 Task: Explore for Airbnb stays in Alaska with a glacier view.
Action: Mouse moved to (561, 87)
Screenshot: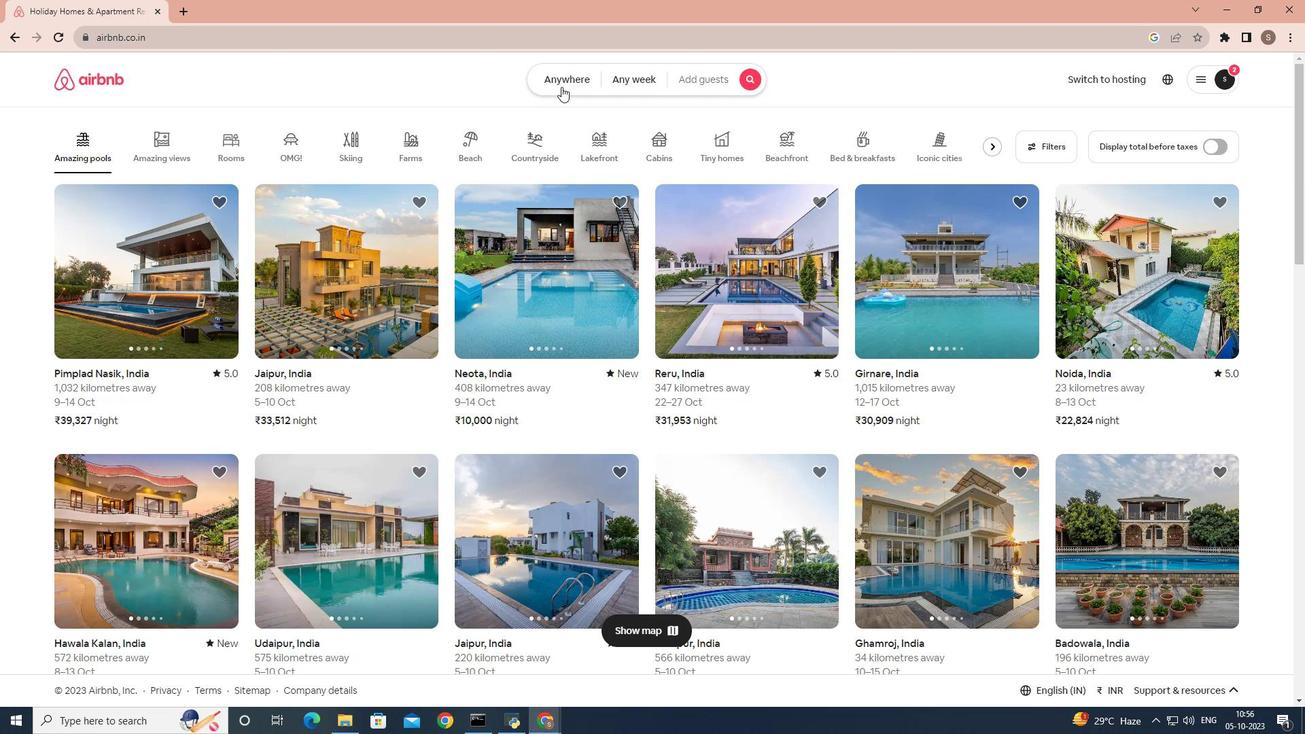
Action: Mouse pressed left at (561, 87)
Screenshot: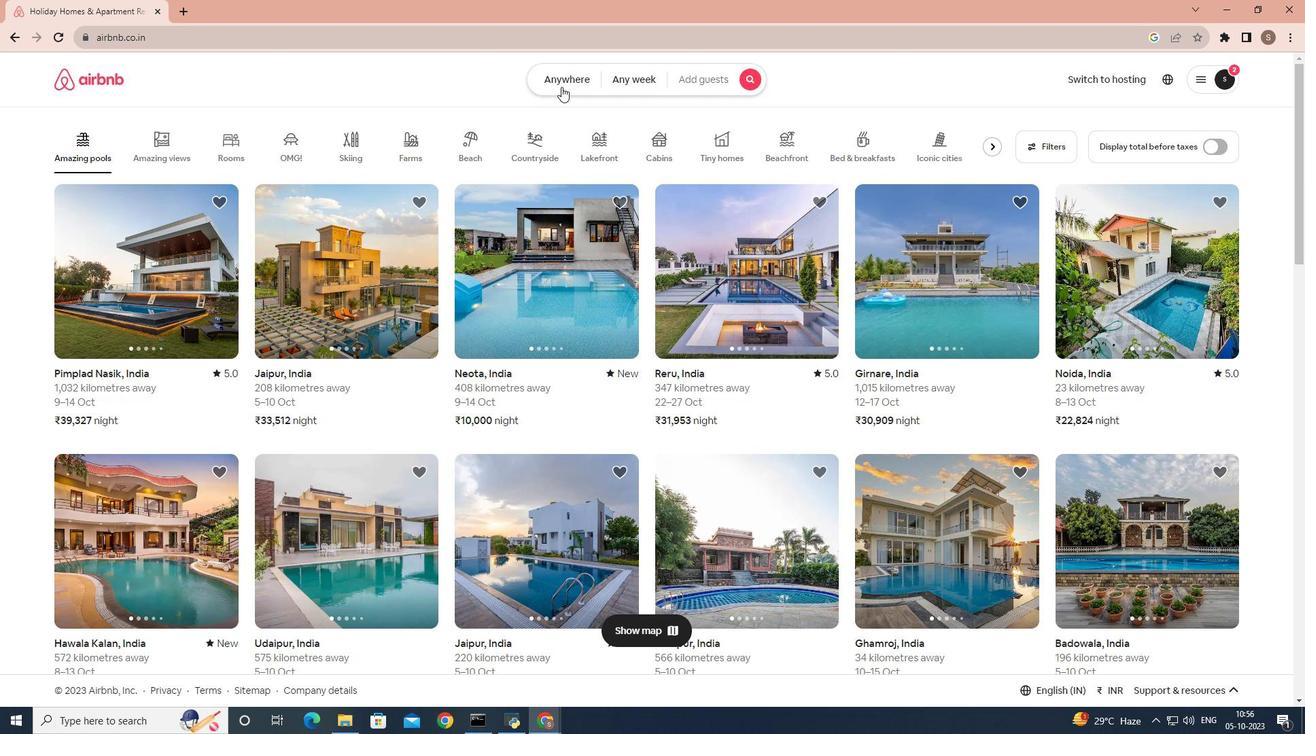 
Action: Mouse moved to (514, 127)
Screenshot: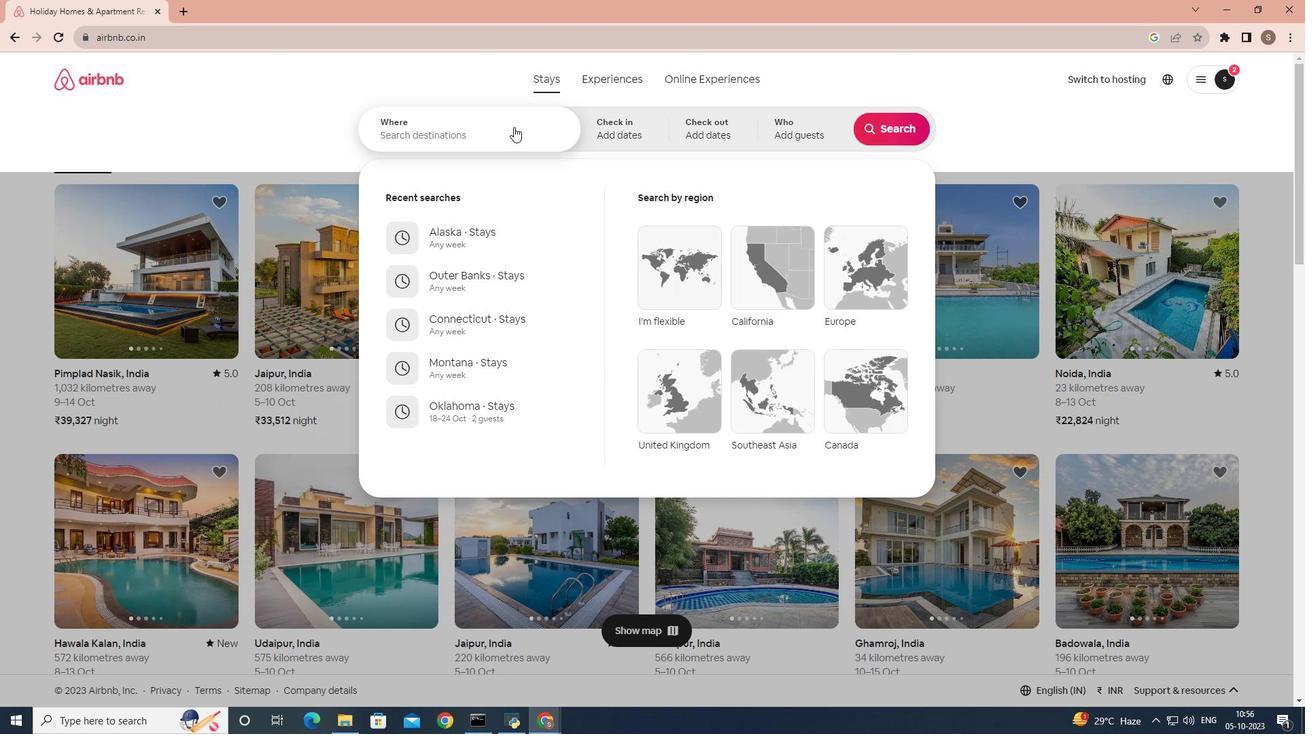 
Action: Mouse pressed left at (514, 127)
Screenshot: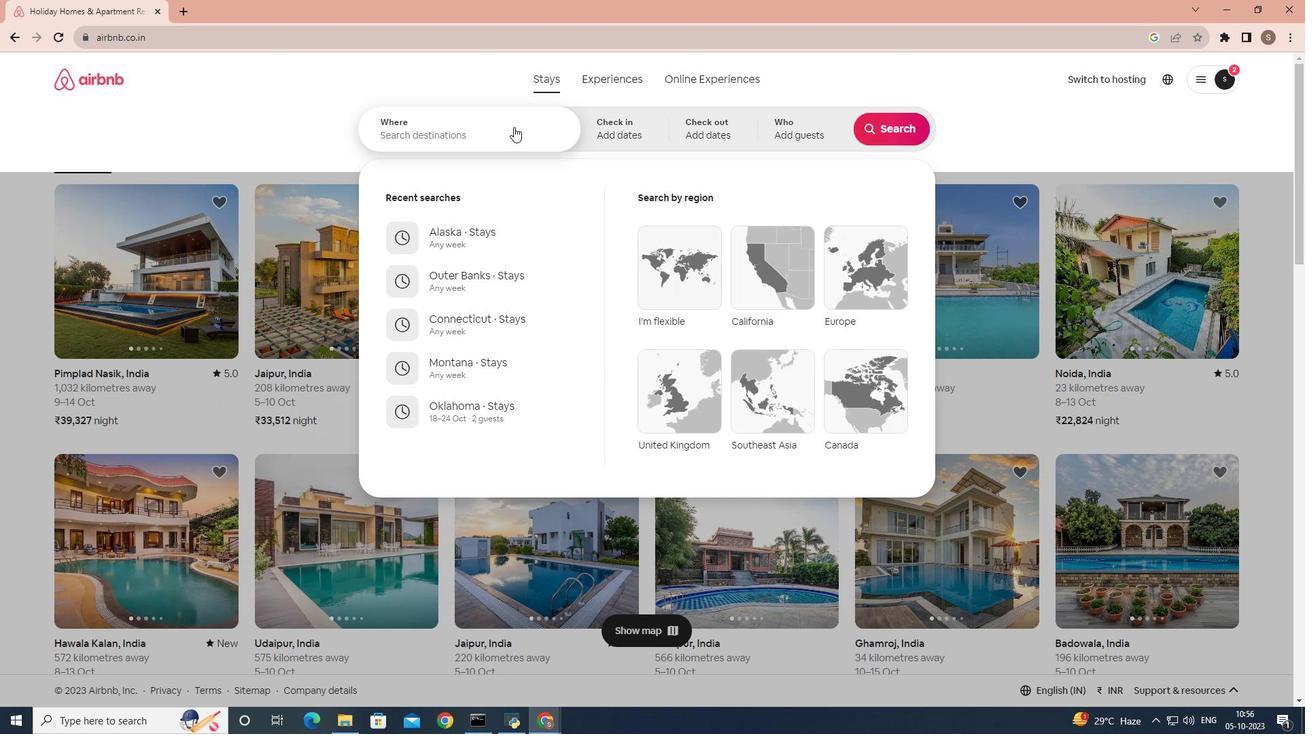 
Action: Key pressed <Key.shift>Alaska
Screenshot: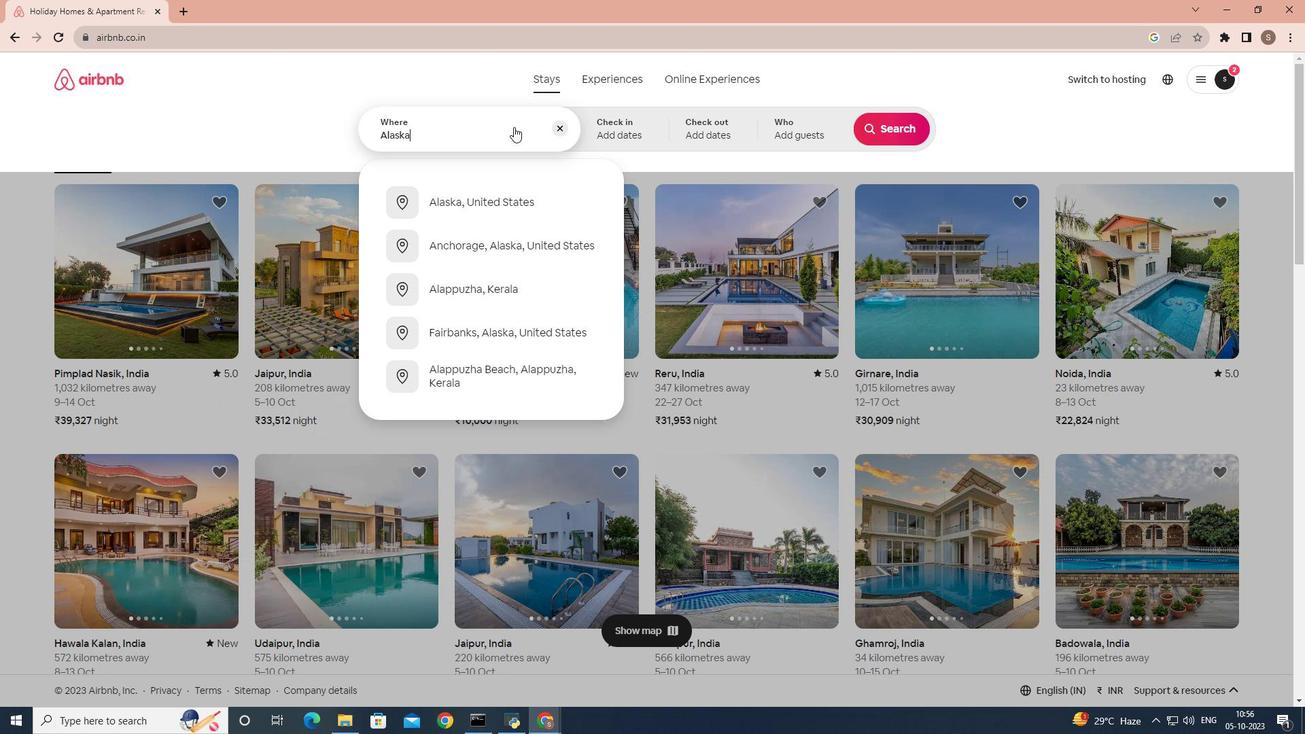 
Action: Mouse moved to (867, 124)
Screenshot: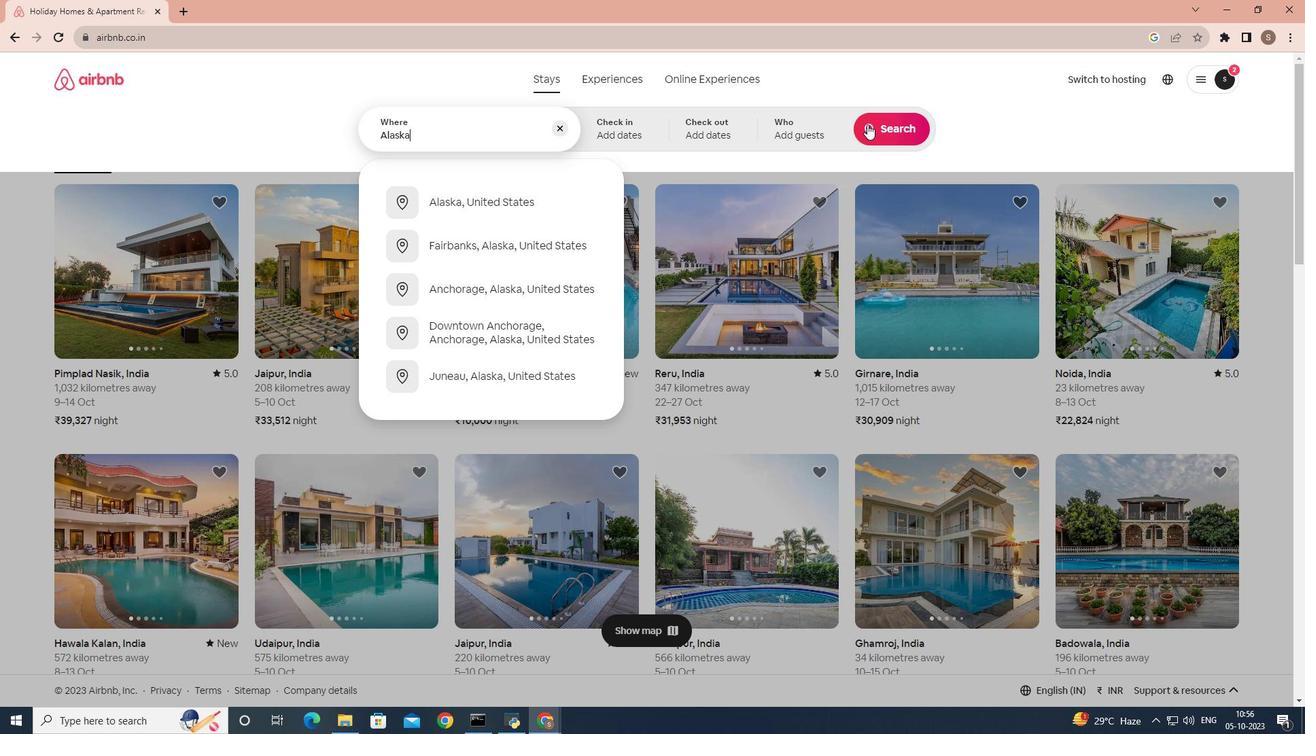 
Action: Mouse pressed left at (867, 124)
Screenshot: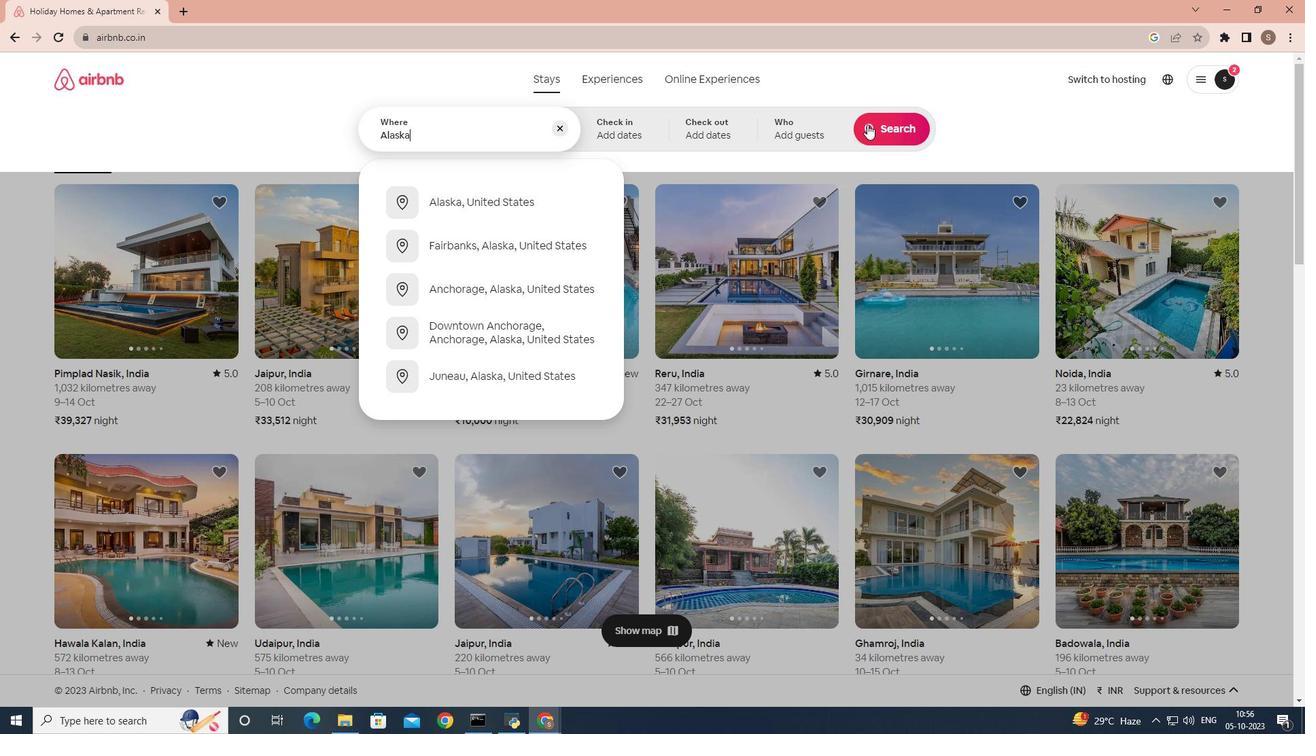 
Action: Mouse moved to (166, 303)
Screenshot: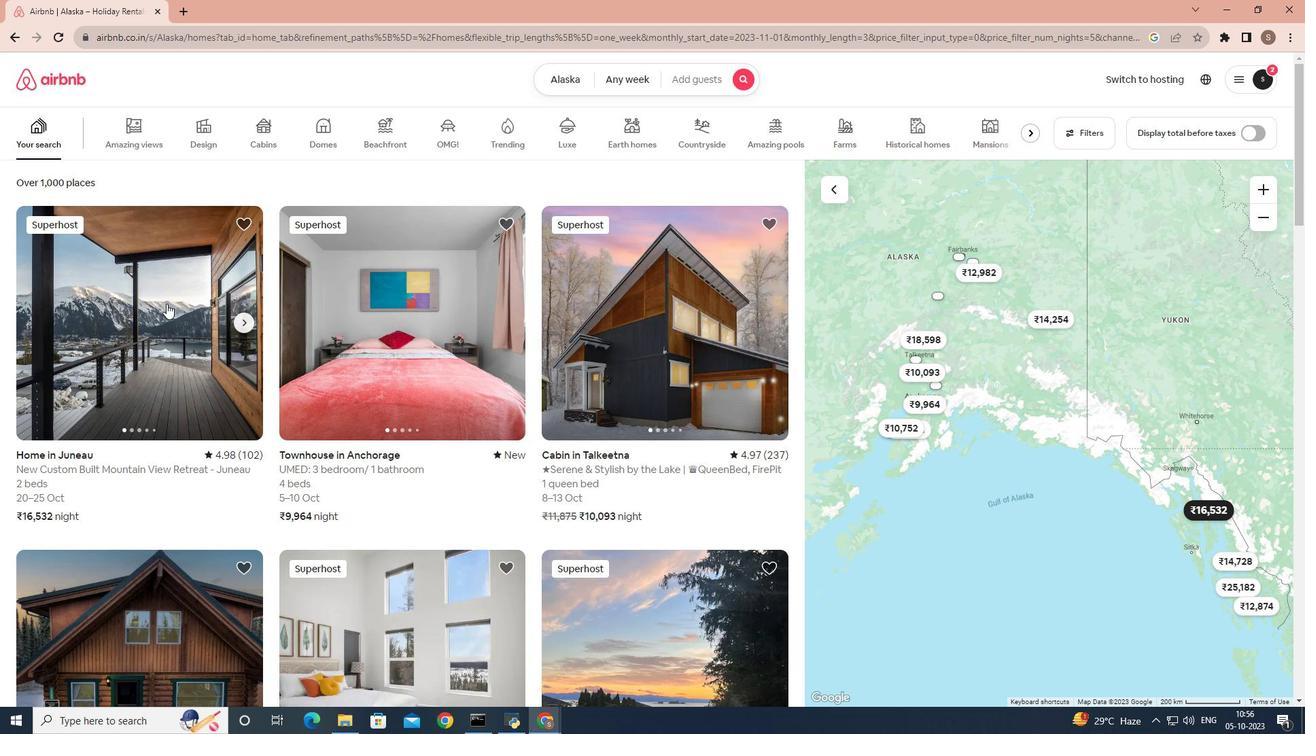 
Action: Mouse pressed left at (166, 303)
Screenshot: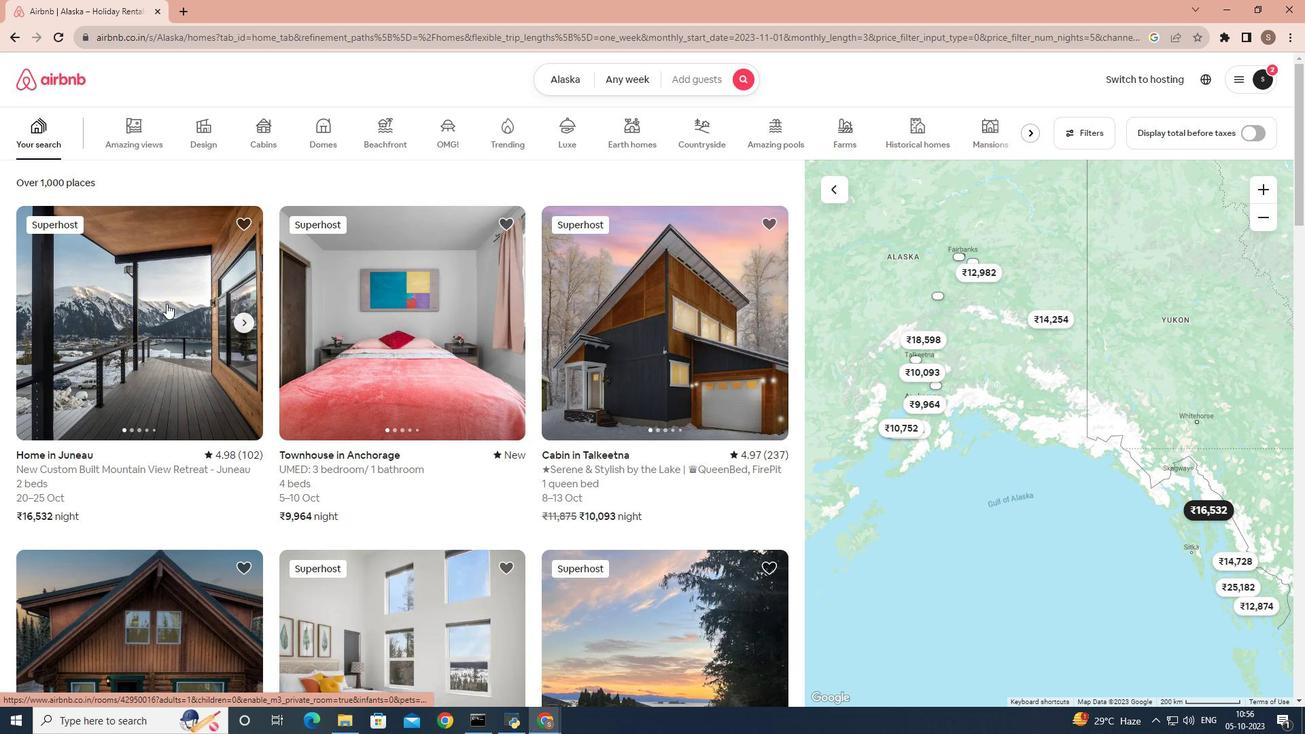 
Action: Mouse moved to (969, 491)
Screenshot: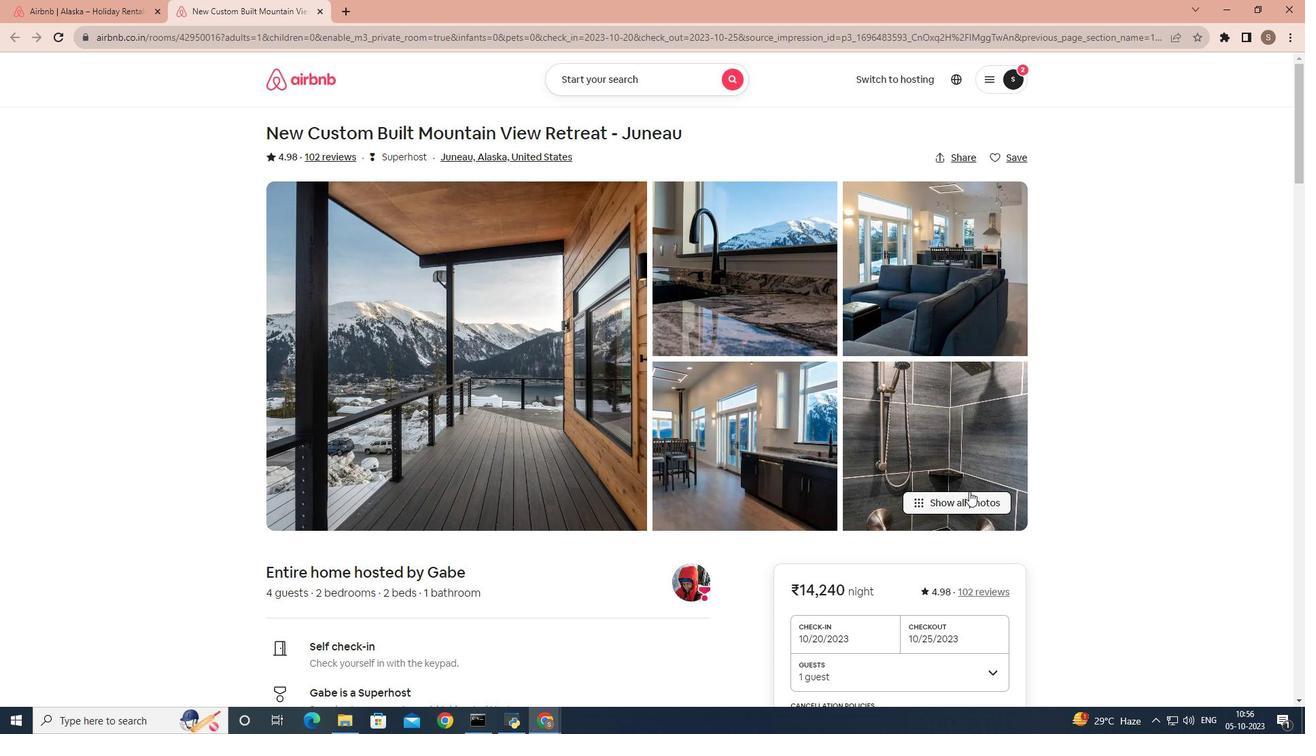 
Action: Mouse pressed left at (969, 491)
Screenshot: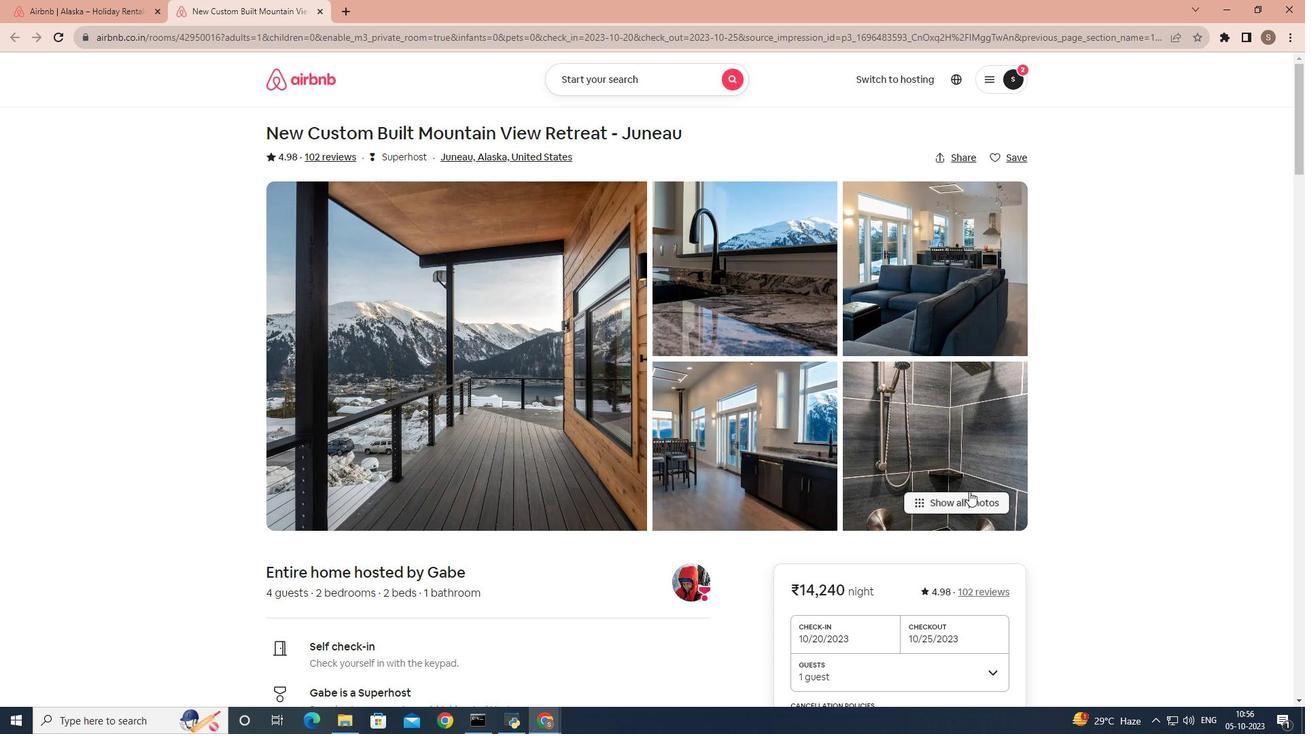
Action: Mouse moved to (1074, 444)
Screenshot: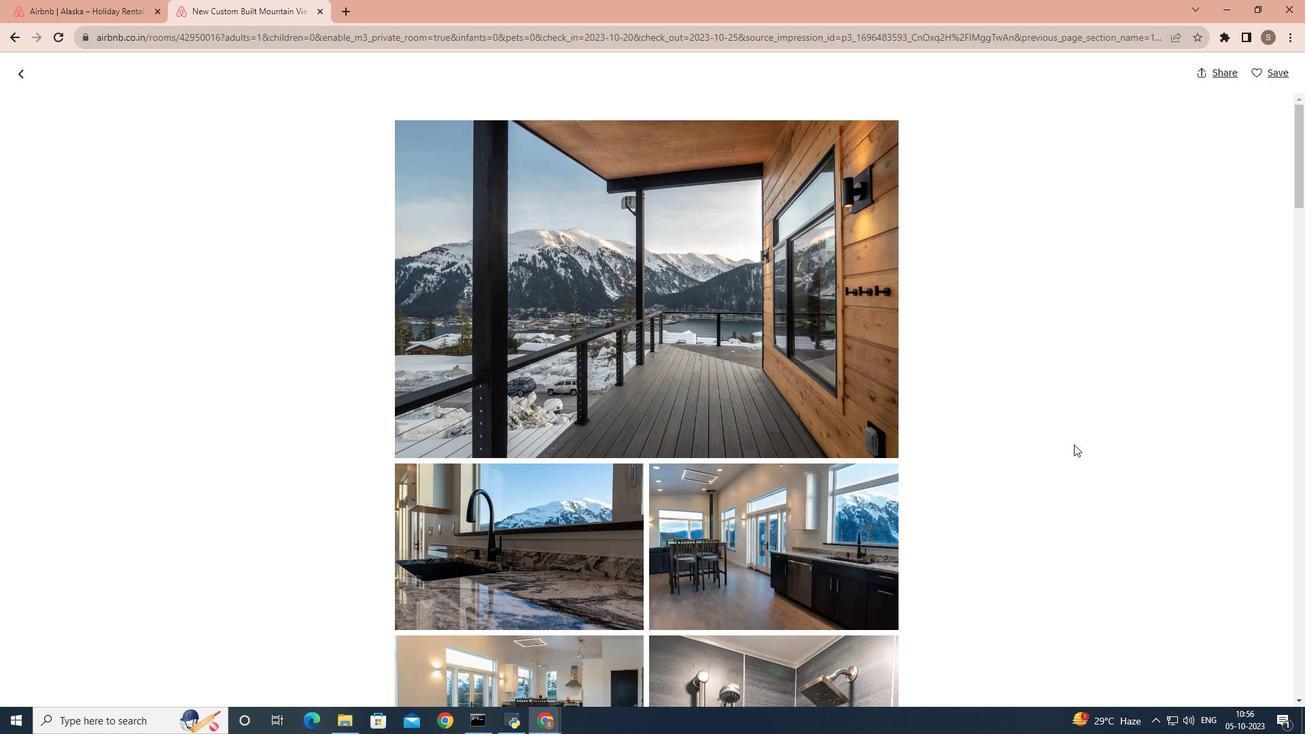 
Action: Mouse scrolled (1074, 444) with delta (0, 0)
Screenshot: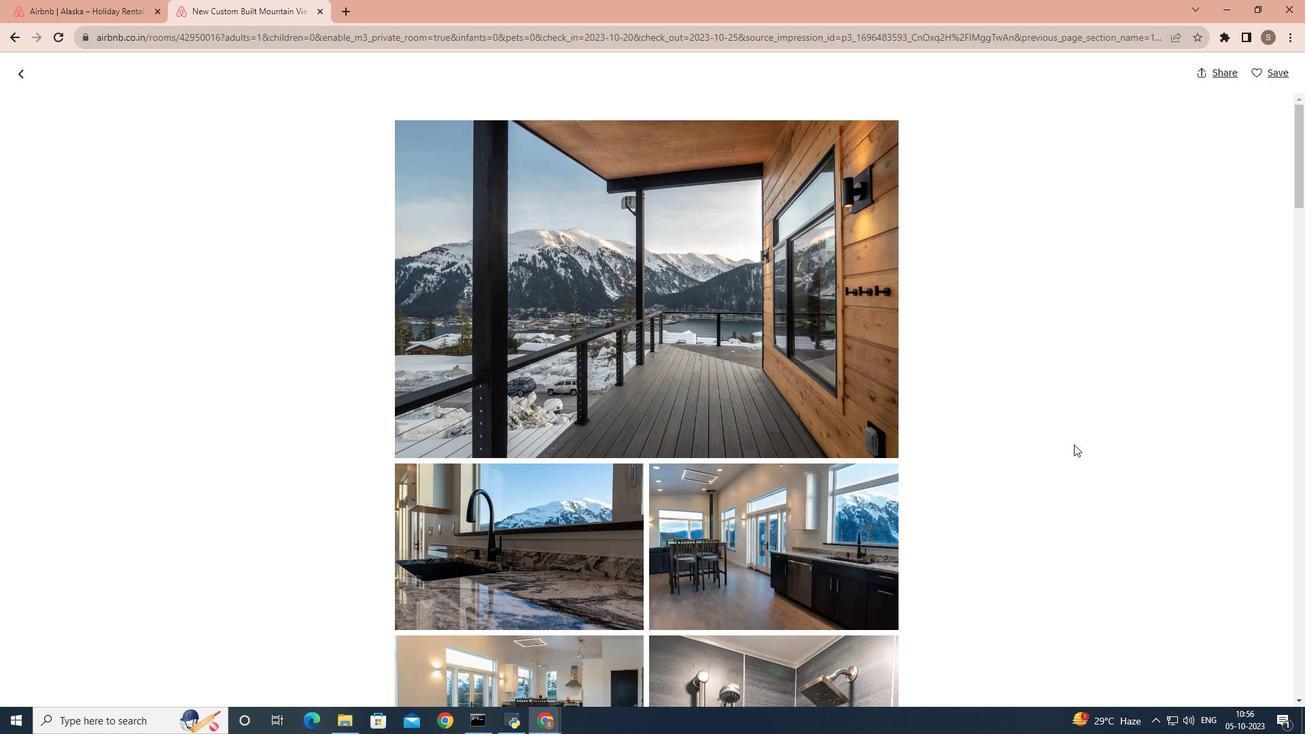 
Action: Mouse moved to (1073, 444)
Screenshot: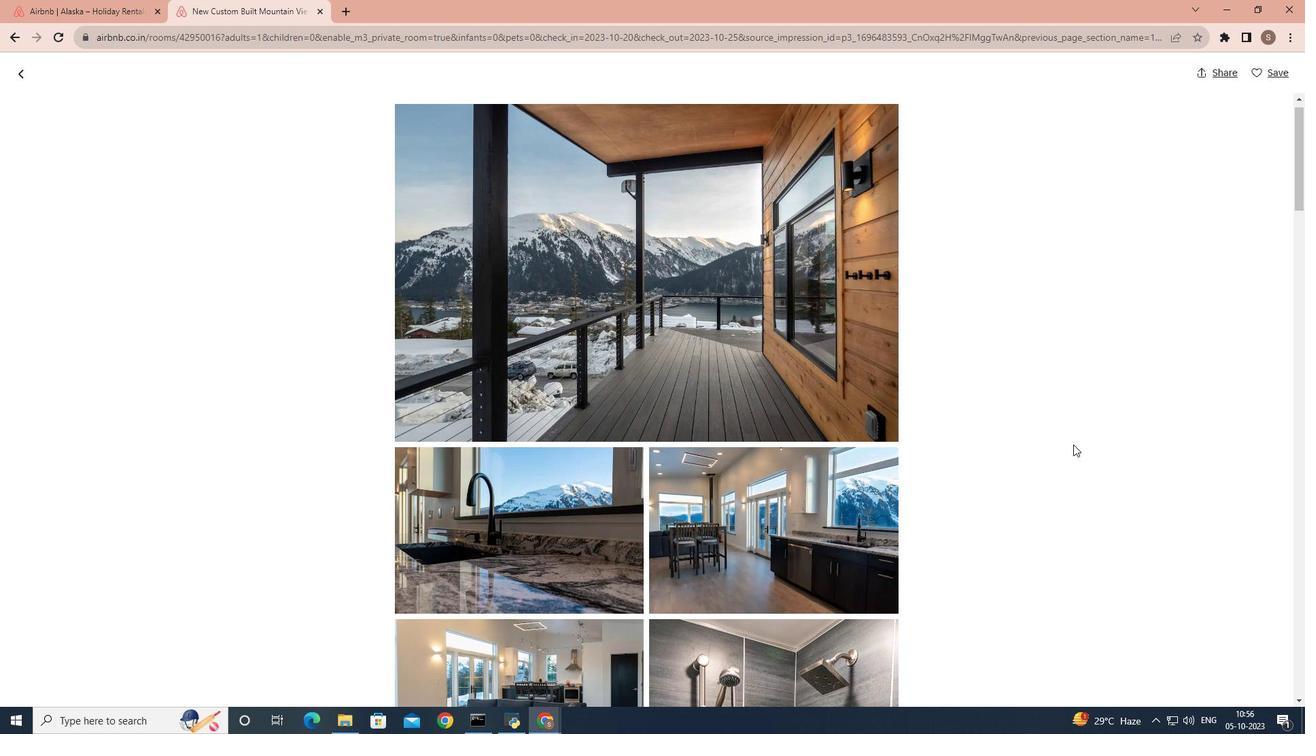 
Action: Mouse scrolled (1073, 444) with delta (0, 0)
Screenshot: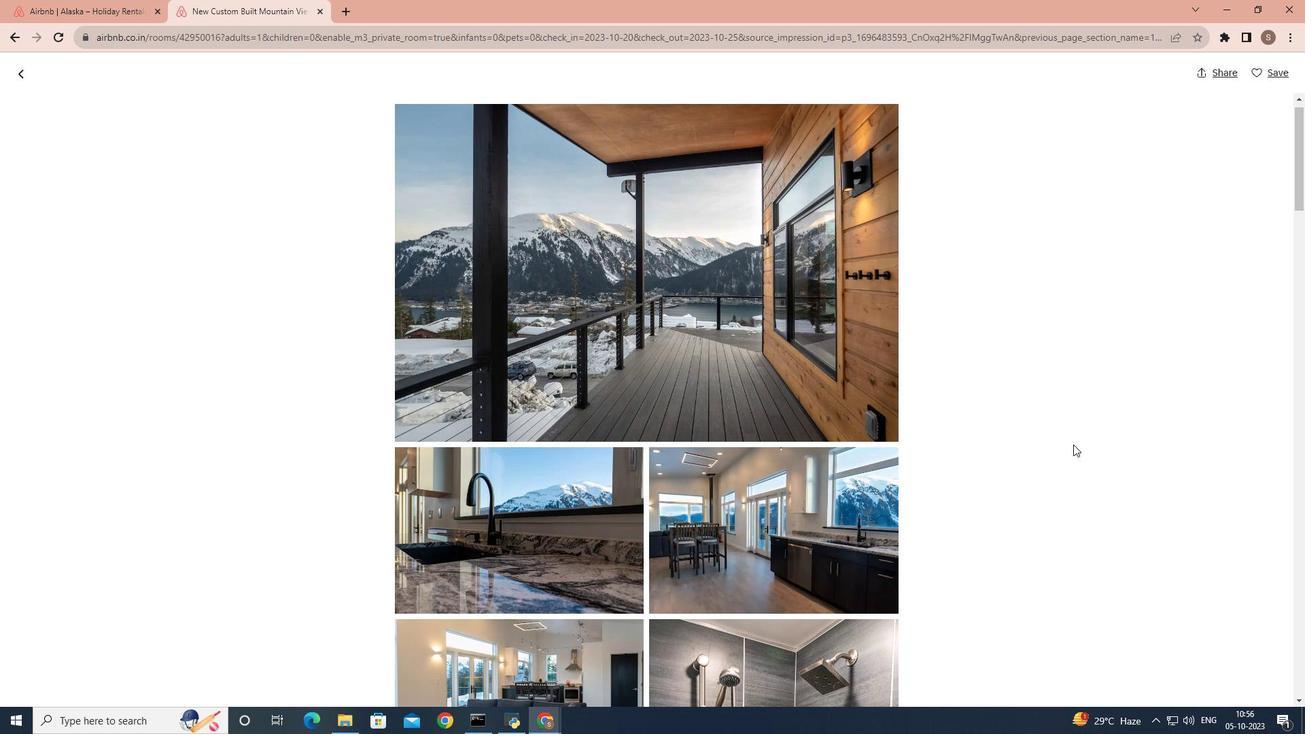 
Action: Mouse scrolled (1073, 444) with delta (0, 0)
Screenshot: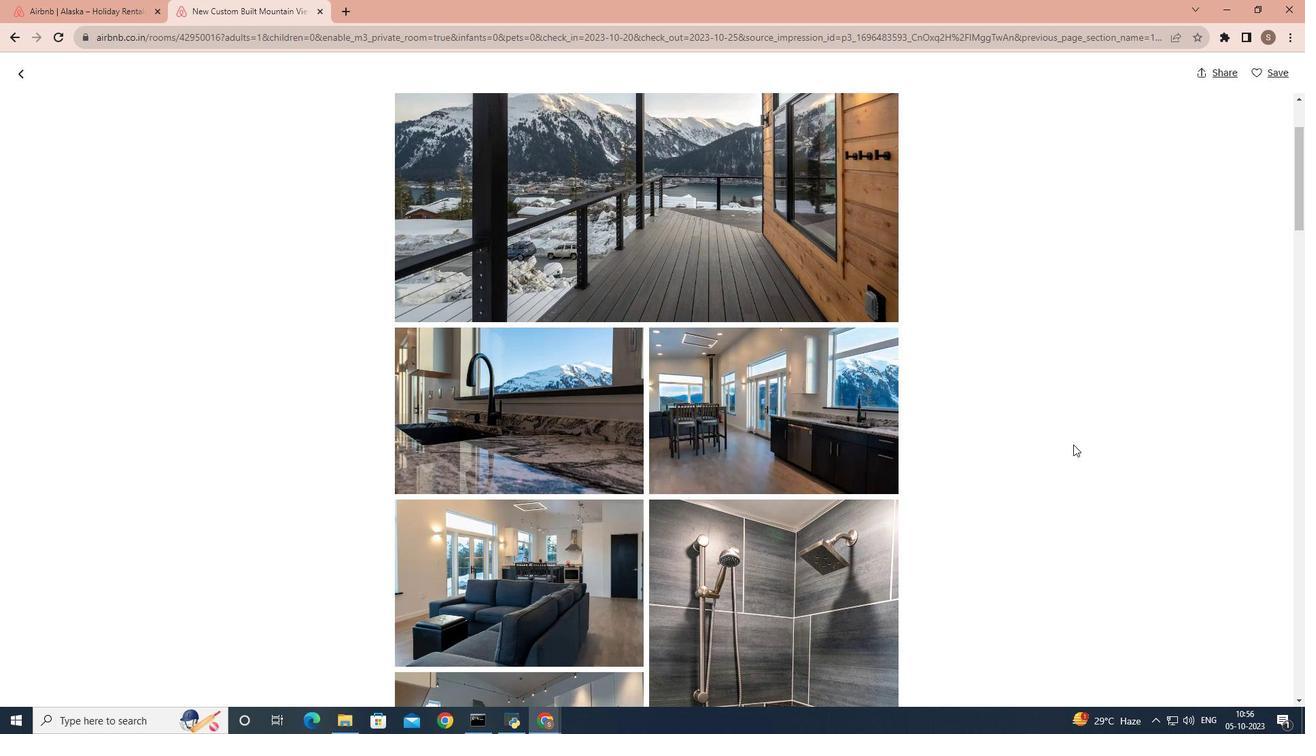 
Action: Mouse scrolled (1073, 444) with delta (0, 0)
Screenshot: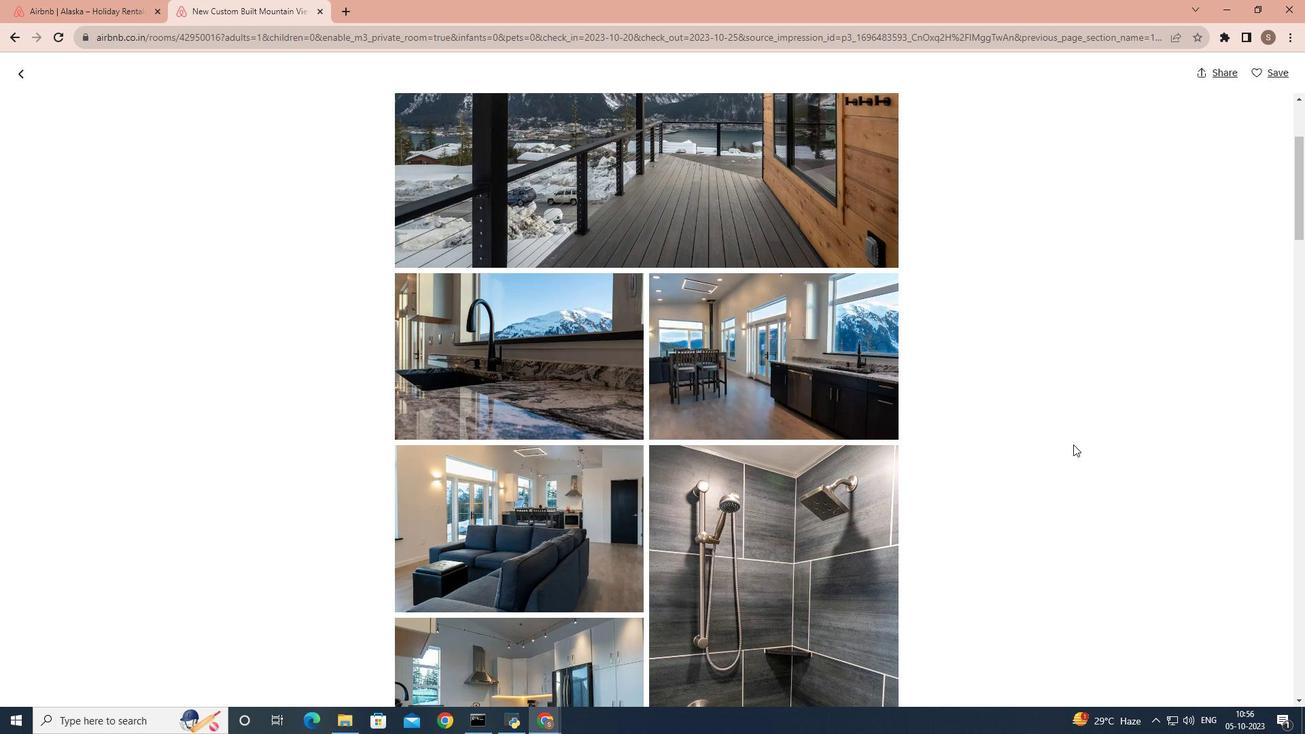 
Action: Mouse scrolled (1073, 444) with delta (0, 0)
Screenshot: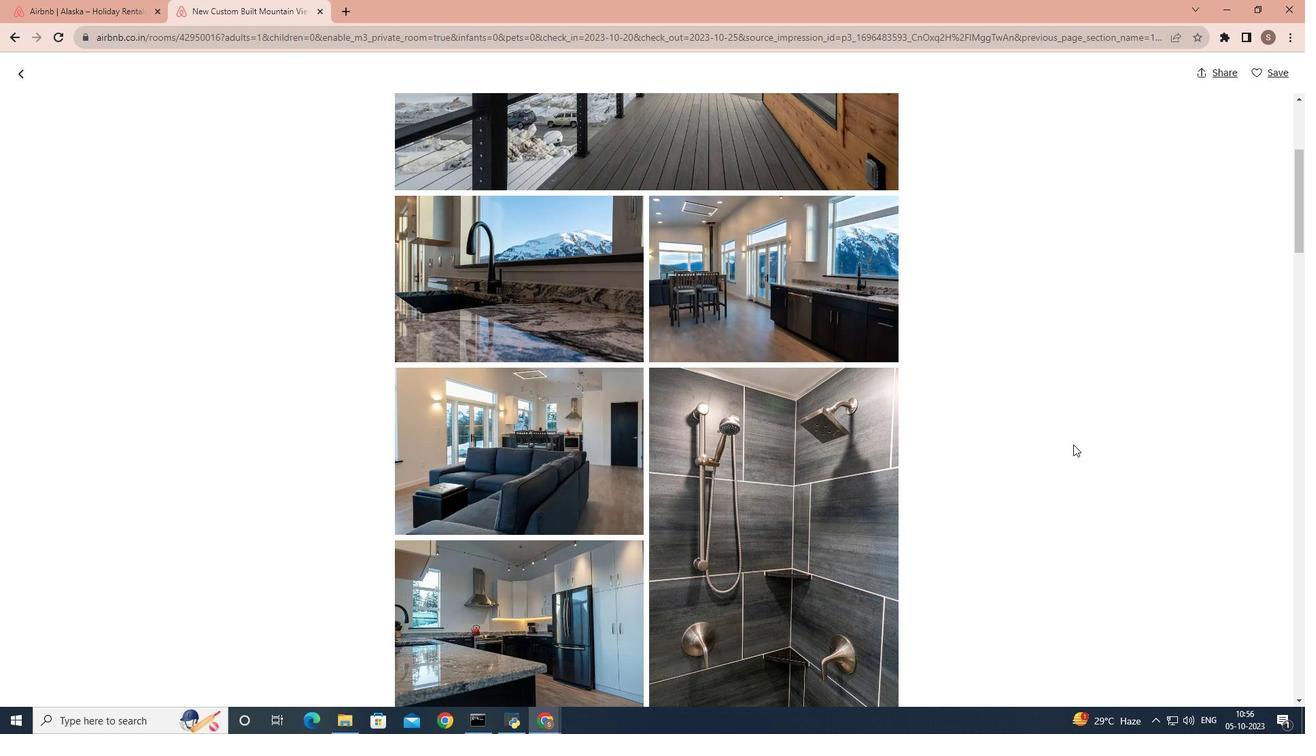 
Action: Mouse scrolled (1073, 444) with delta (0, 0)
Screenshot: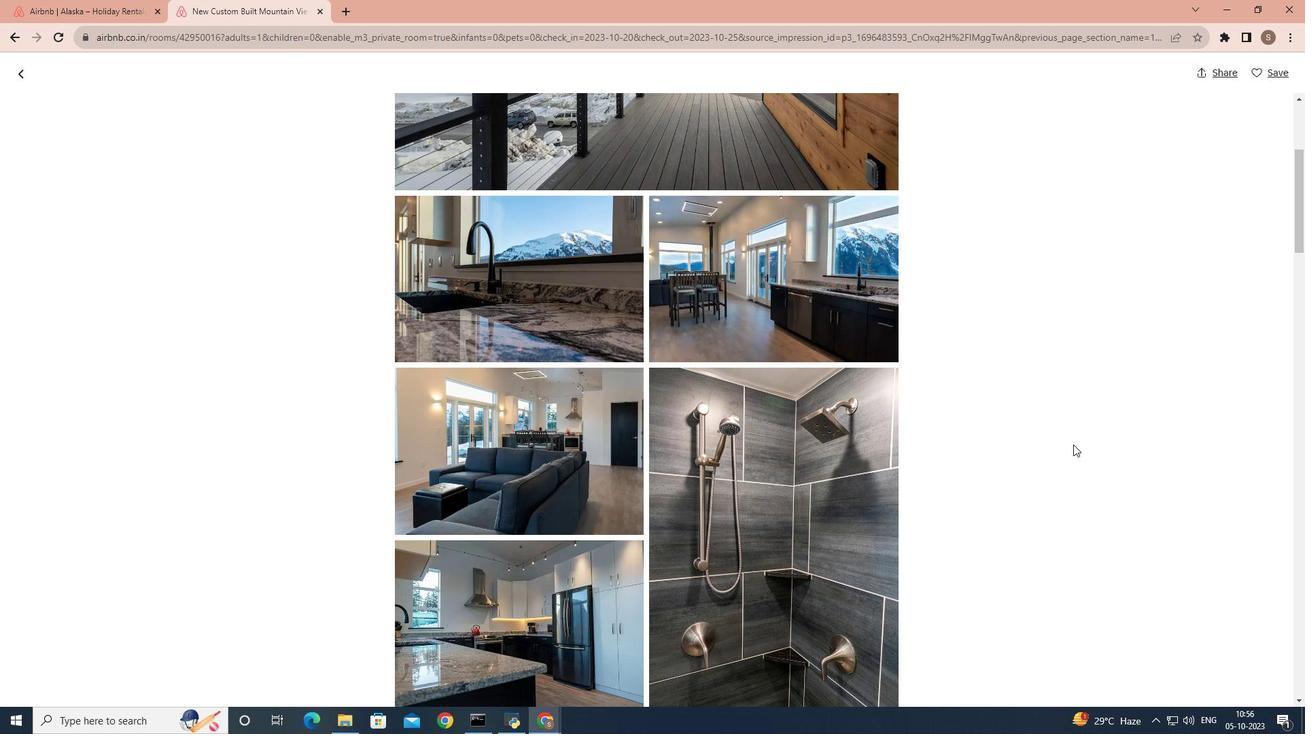 
Action: Mouse scrolled (1073, 444) with delta (0, 0)
Screenshot: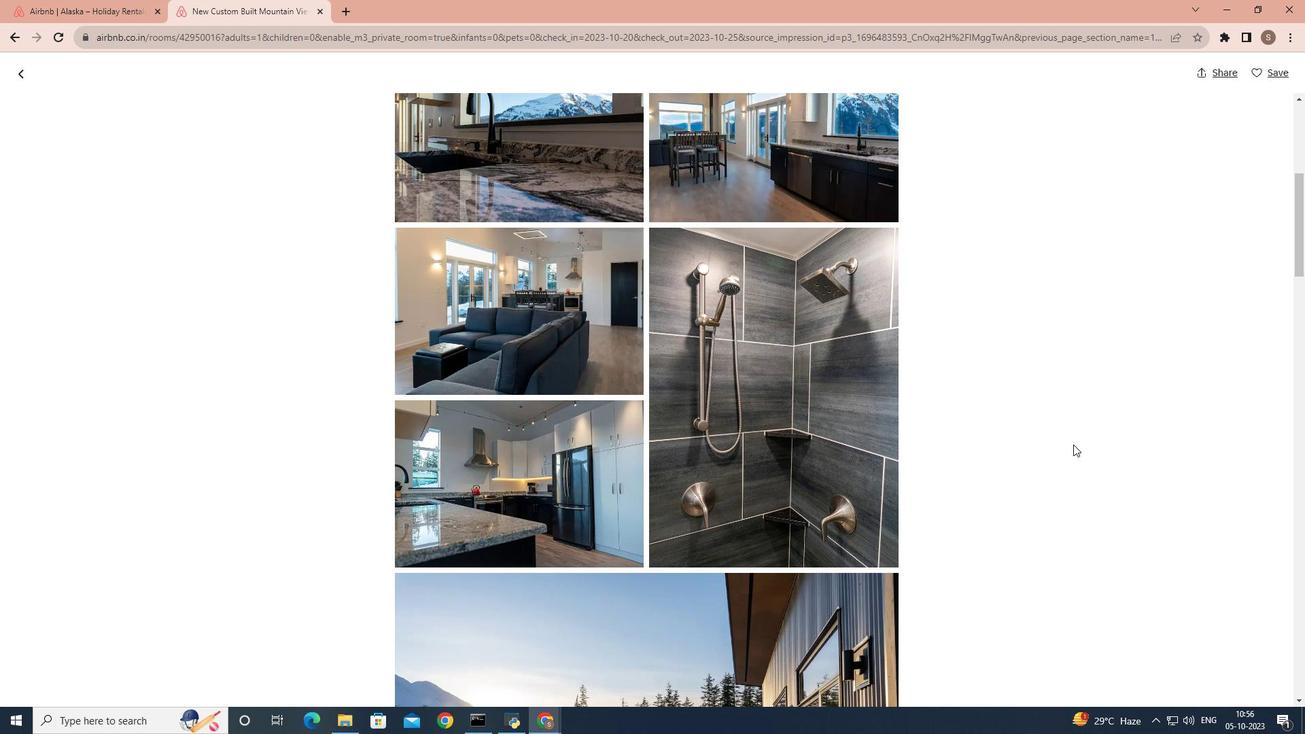 
Action: Mouse scrolled (1073, 444) with delta (0, 0)
Screenshot: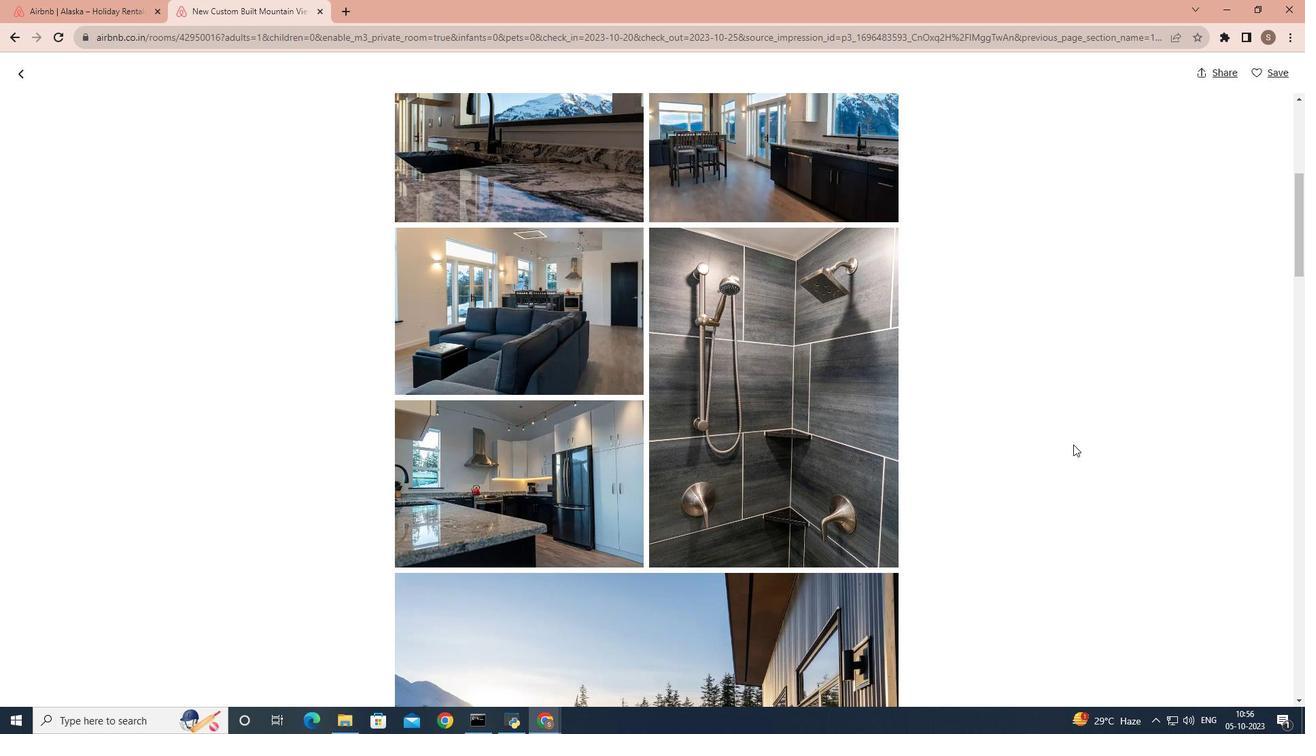 
Action: Mouse scrolled (1073, 444) with delta (0, 0)
Screenshot: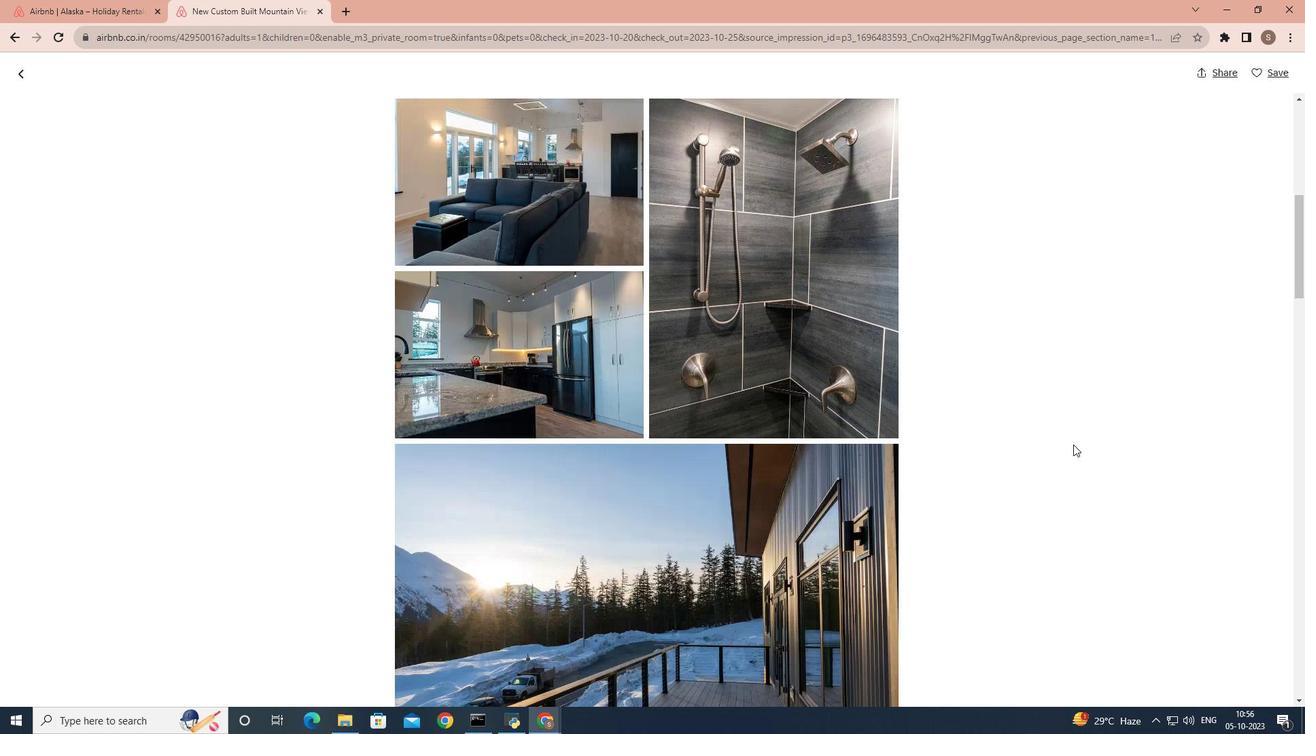 
Action: Mouse scrolled (1073, 444) with delta (0, 0)
Screenshot: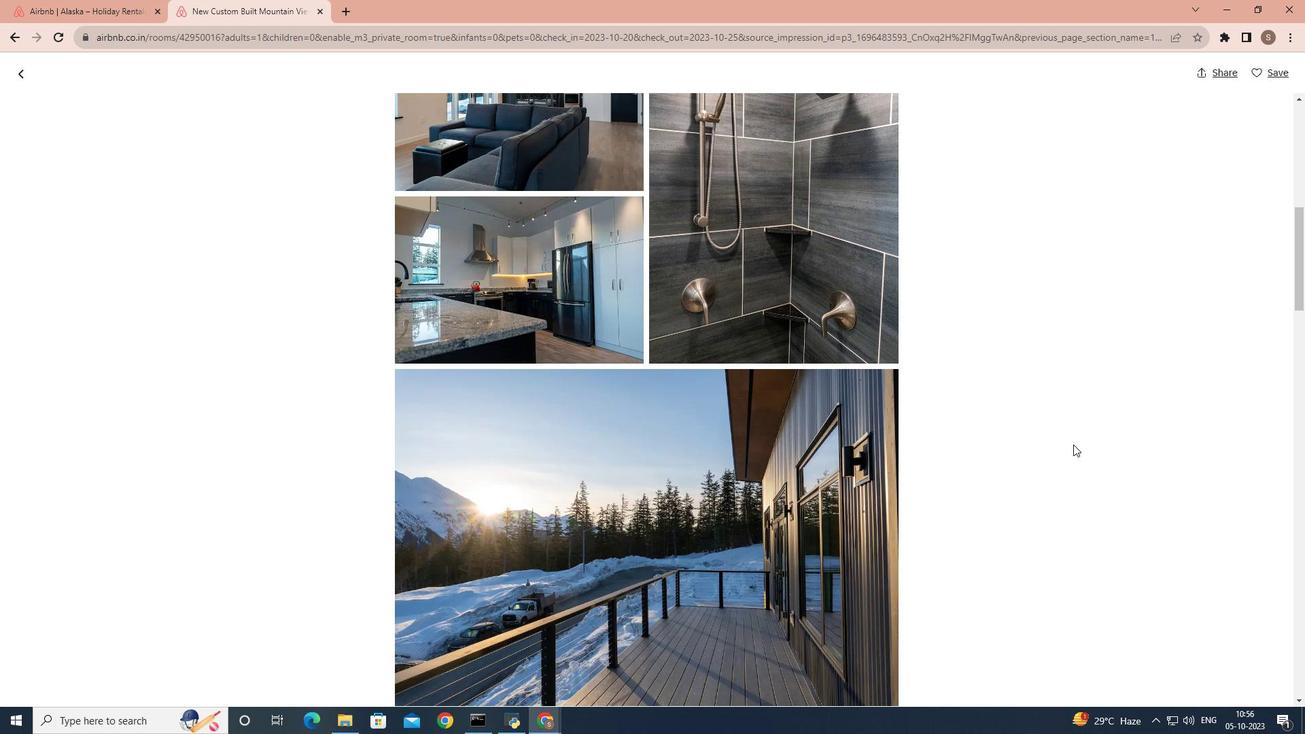 
Action: Mouse scrolled (1073, 444) with delta (0, 0)
Screenshot: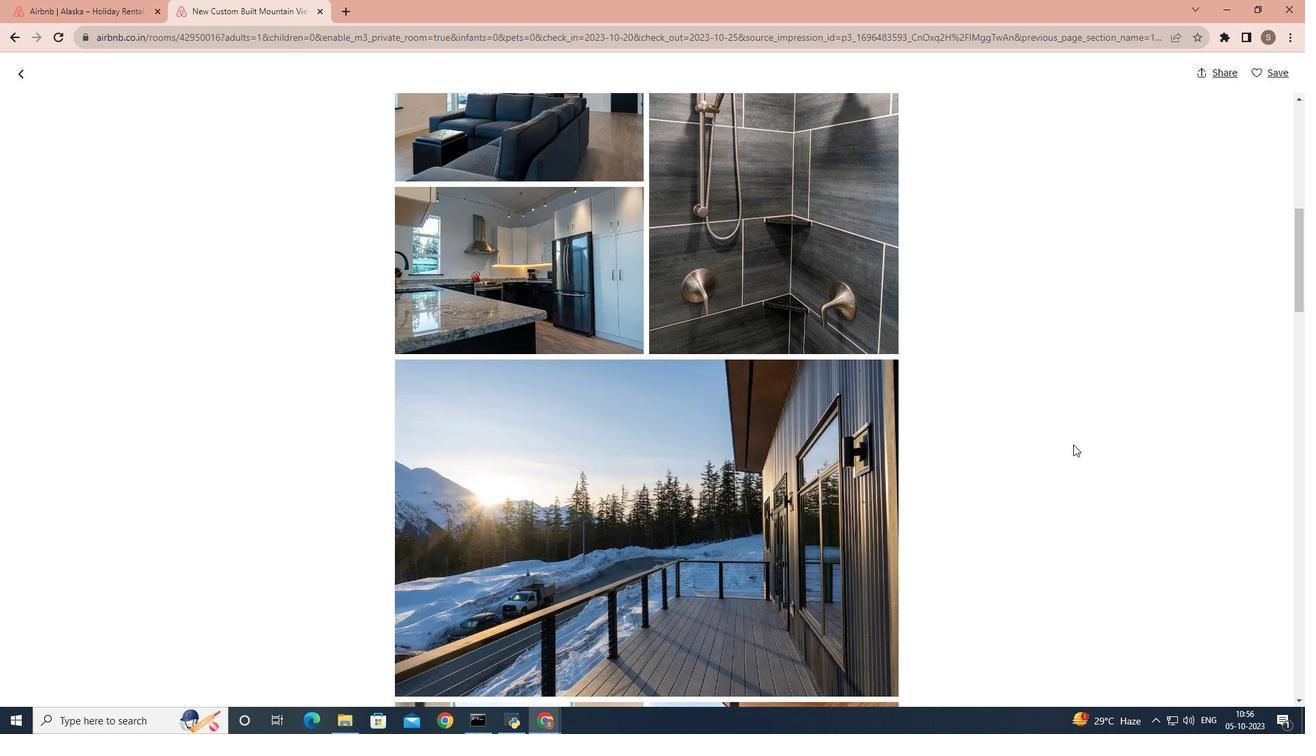 
Action: Mouse scrolled (1073, 444) with delta (0, 0)
Screenshot: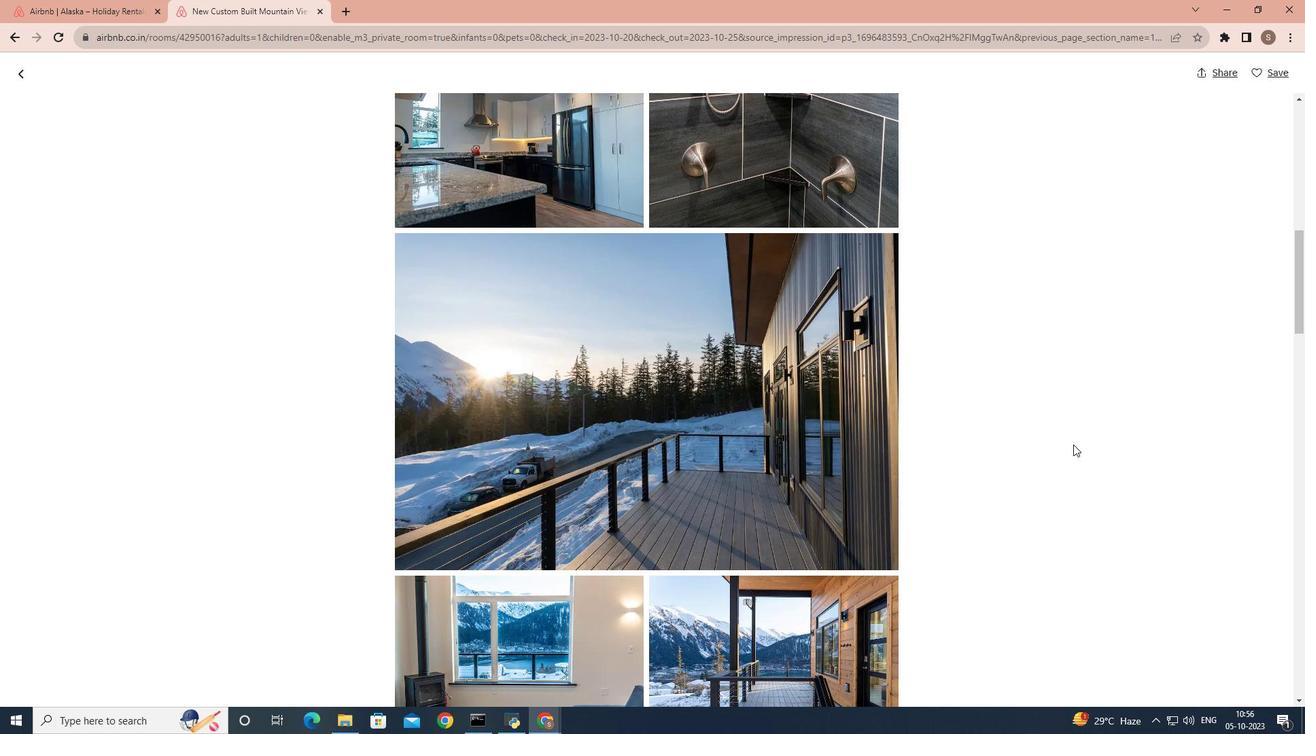 
Action: Mouse scrolled (1073, 444) with delta (0, 0)
Screenshot: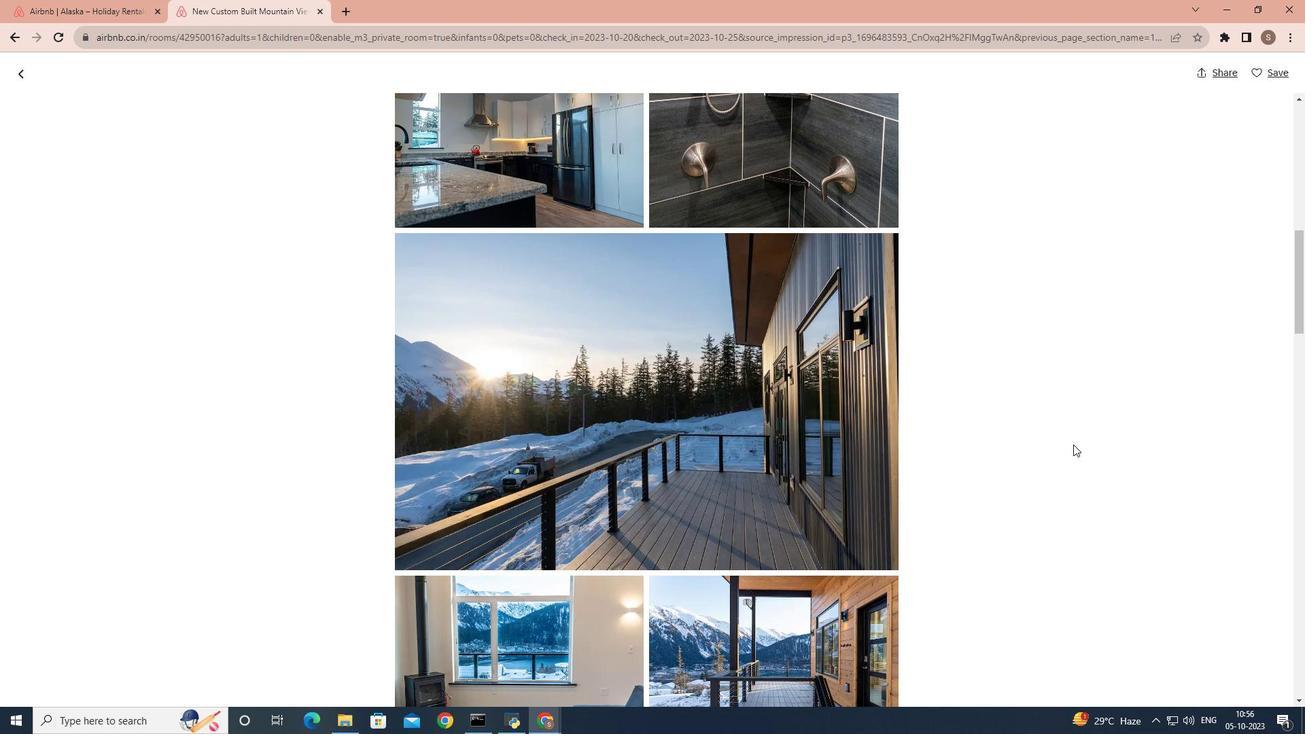 
Action: Mouse scrolled (1073, 444) with delta (0, 0)
Screenshot: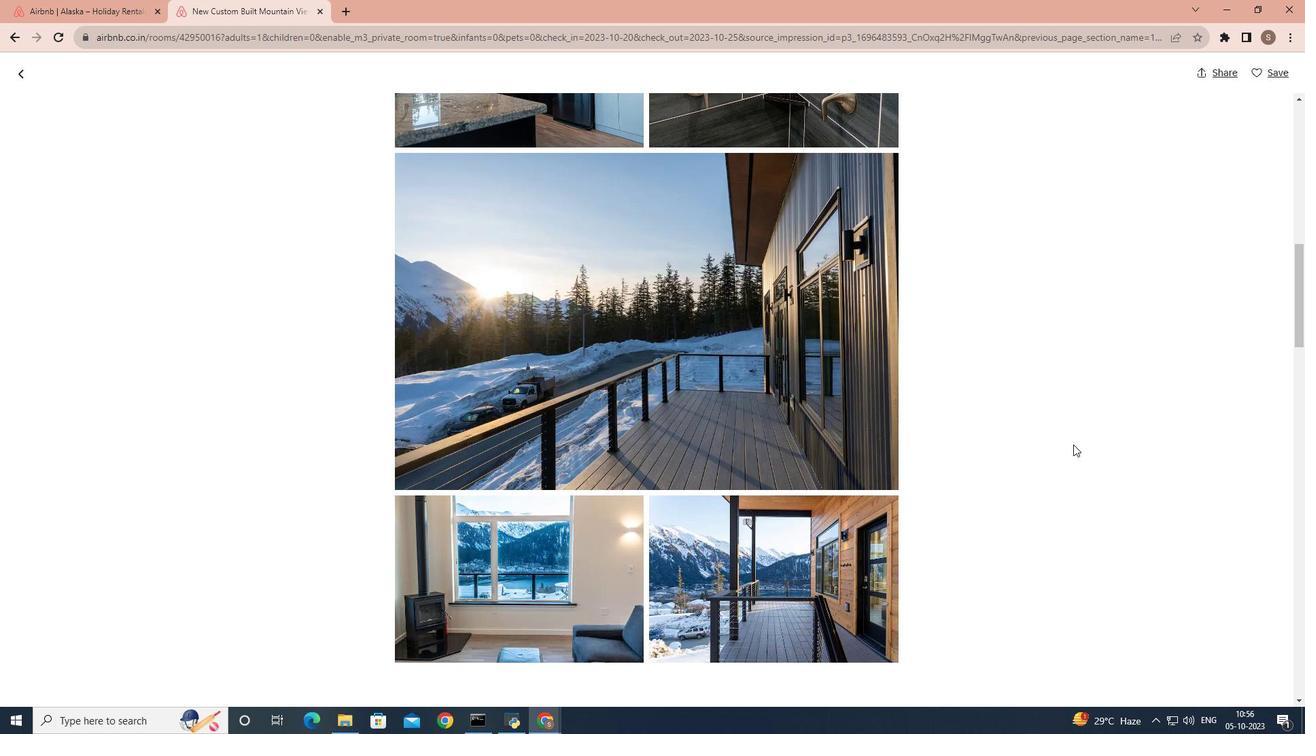 
Action: Mouse scrolled (1073, 444) with delta (0, 0)
Screenshot: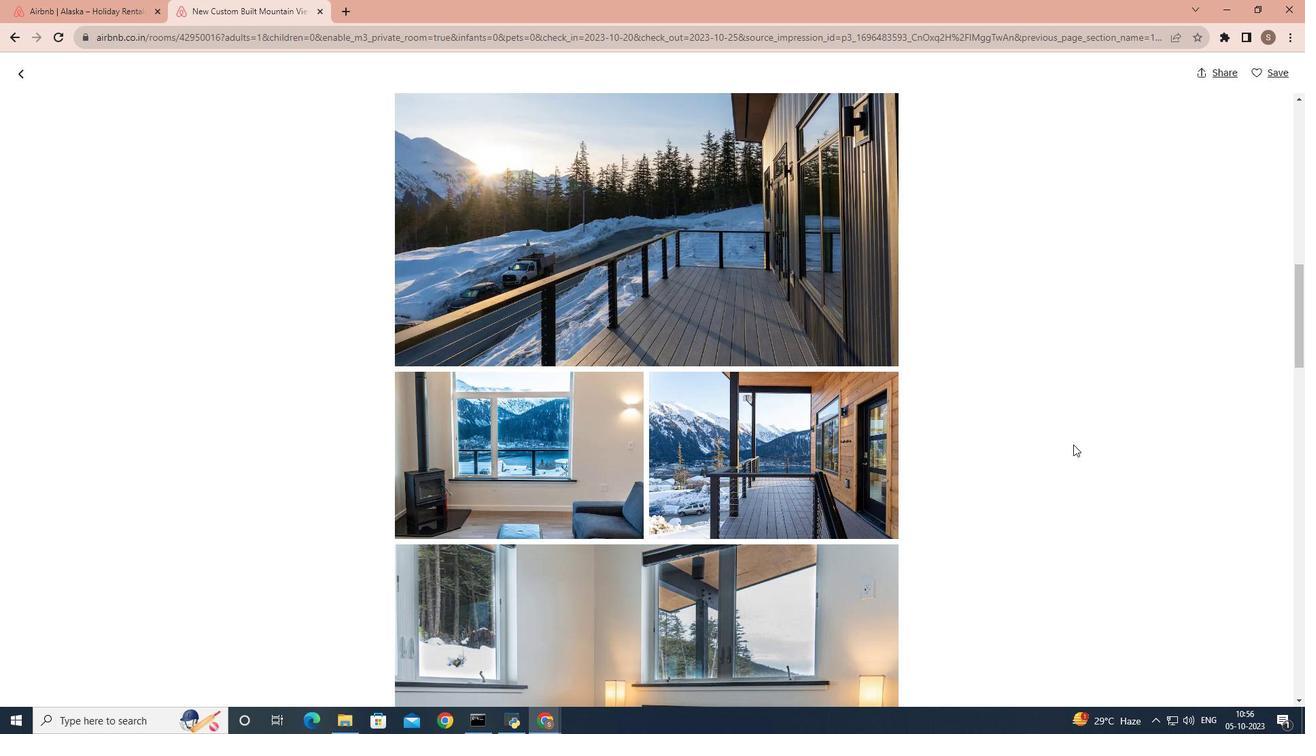 
Action: Mouse scrolled (1073, 444) with delta (0, 0)
Screenshot: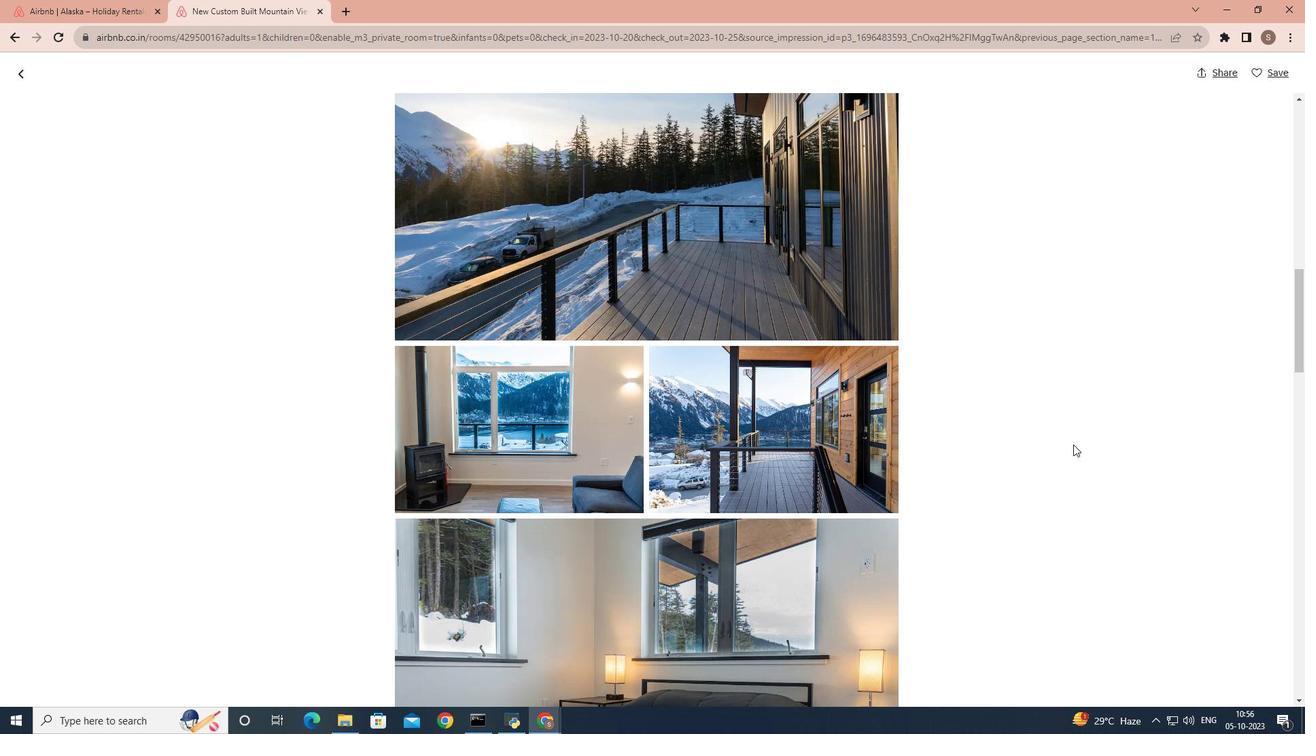 
Action: Mouse scrolled (1073, 444) with delta (0, 0)
Screenshot: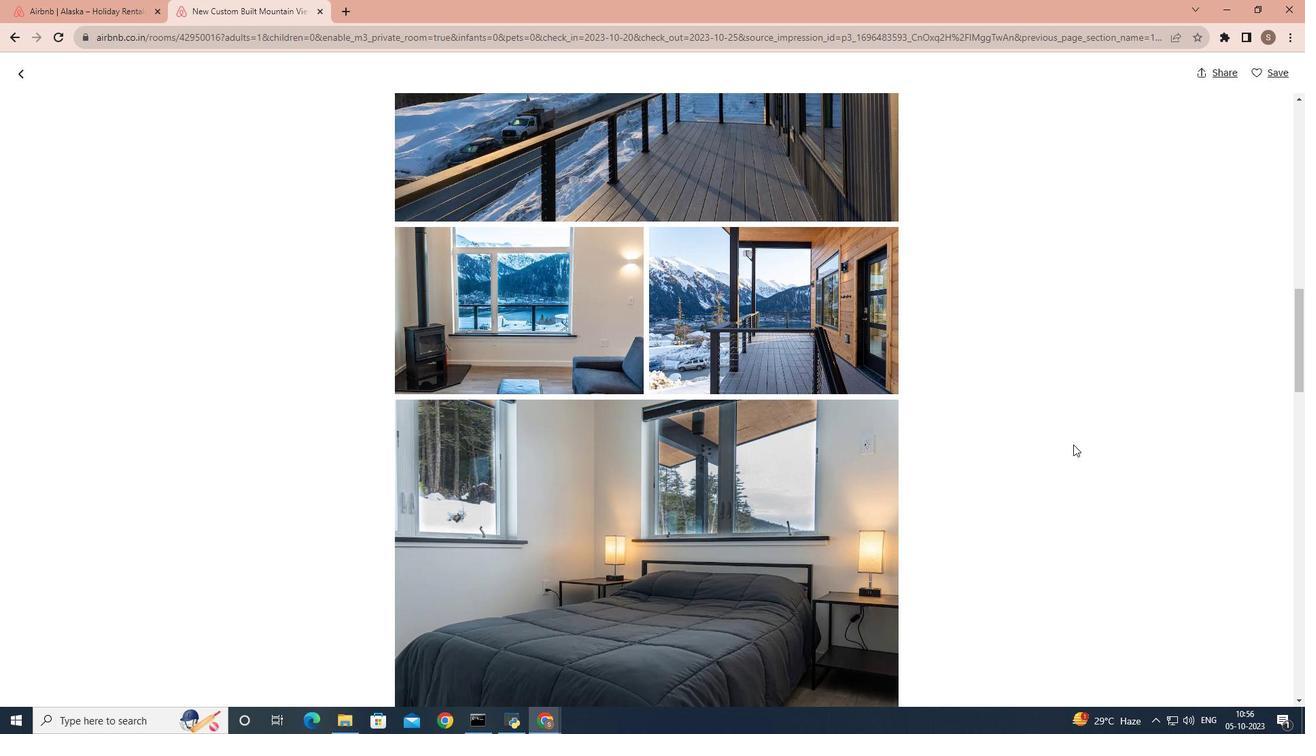 
Action: Mouse scrolled (1073, 444) with delta (0, 0)
Screenshot: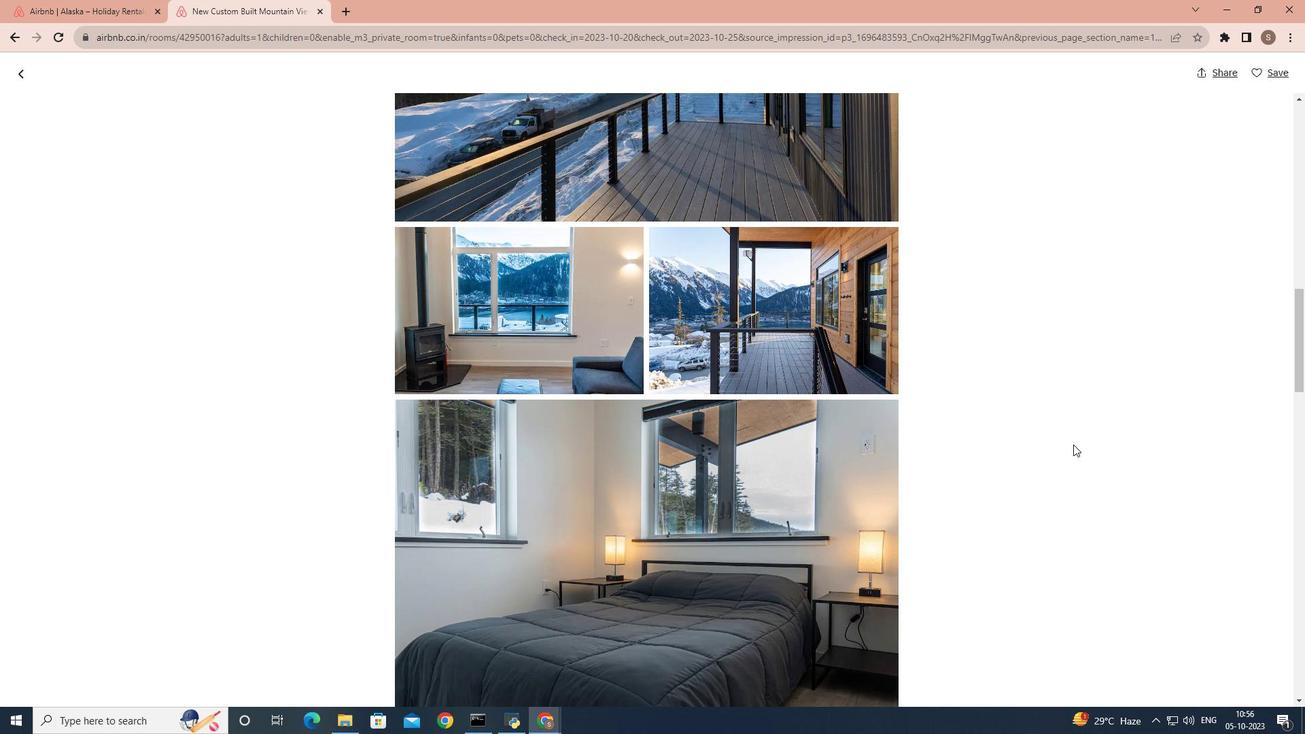 
Action: Mouse scrolled (1073, 444) with delta (0, 0)
Screenshot: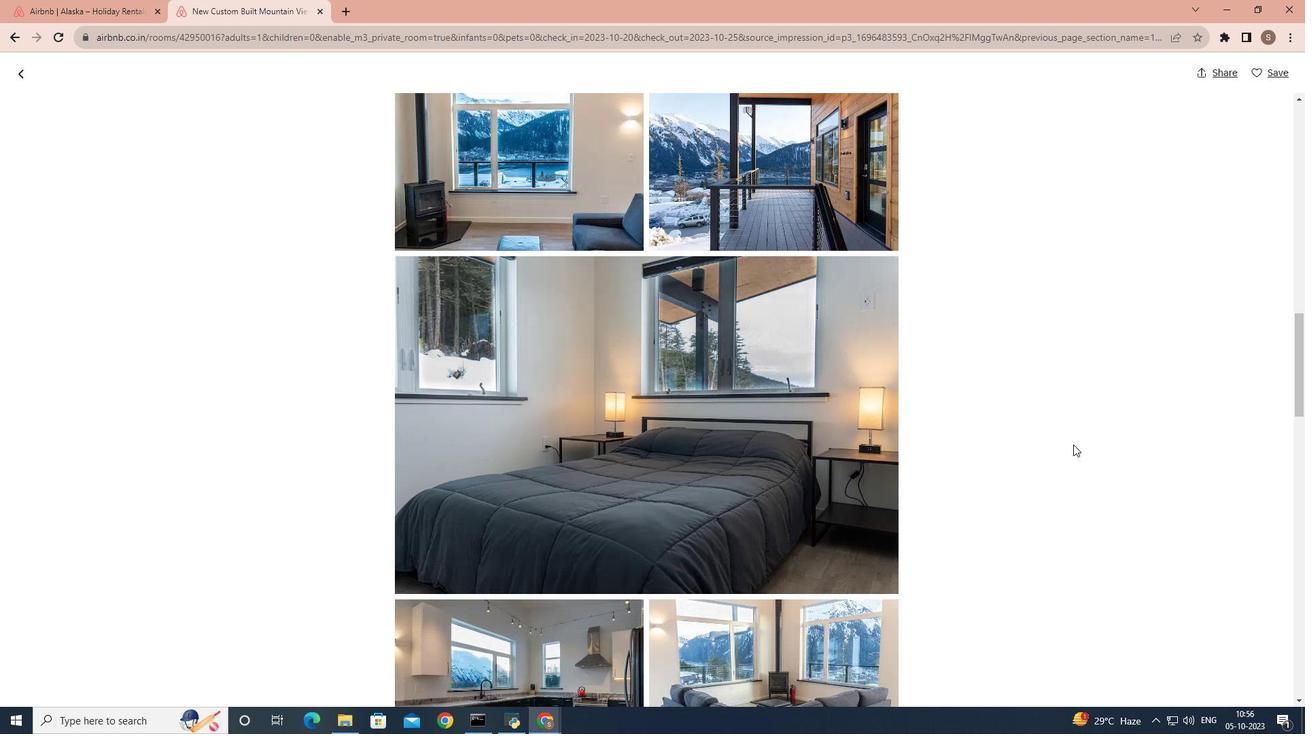 
Action: Mouse scrolled (1073, 444) with delta (0, 0)
Screenshot: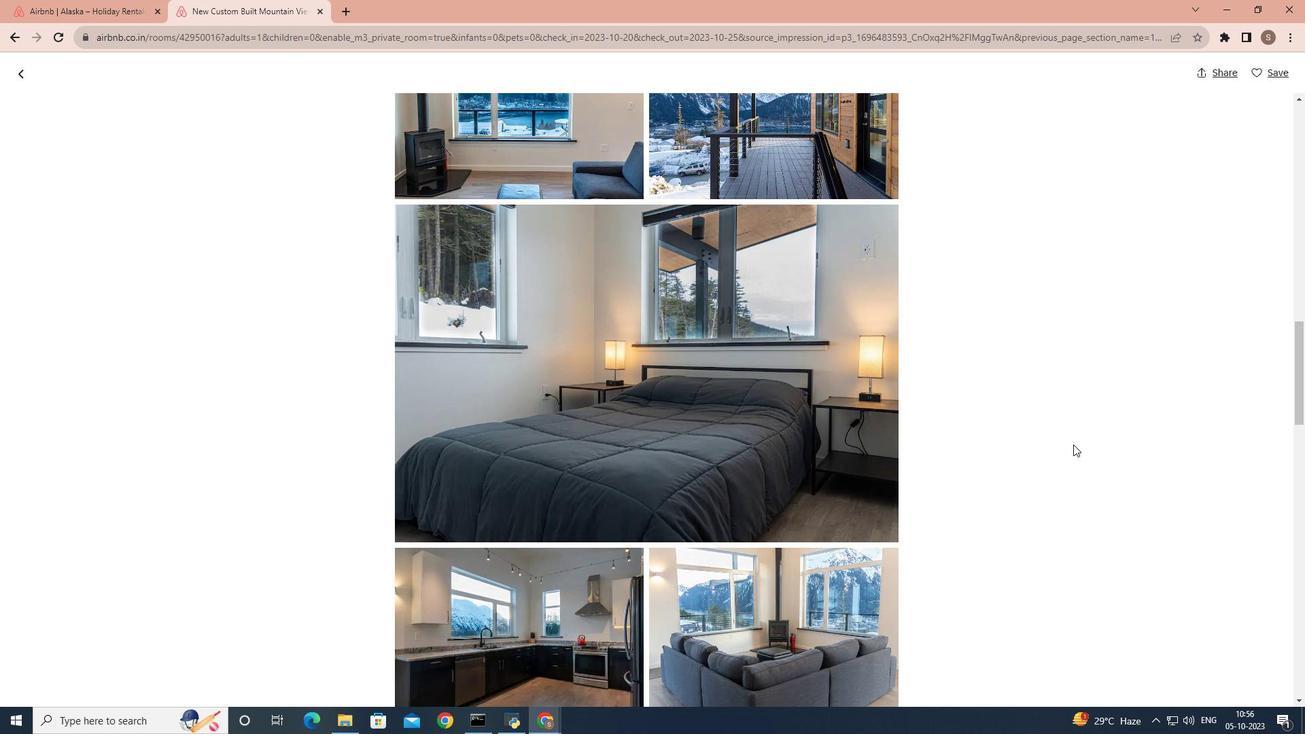 
Action: Mouse scrolled (1073, 444) with delta (0, 0)
Screenshot: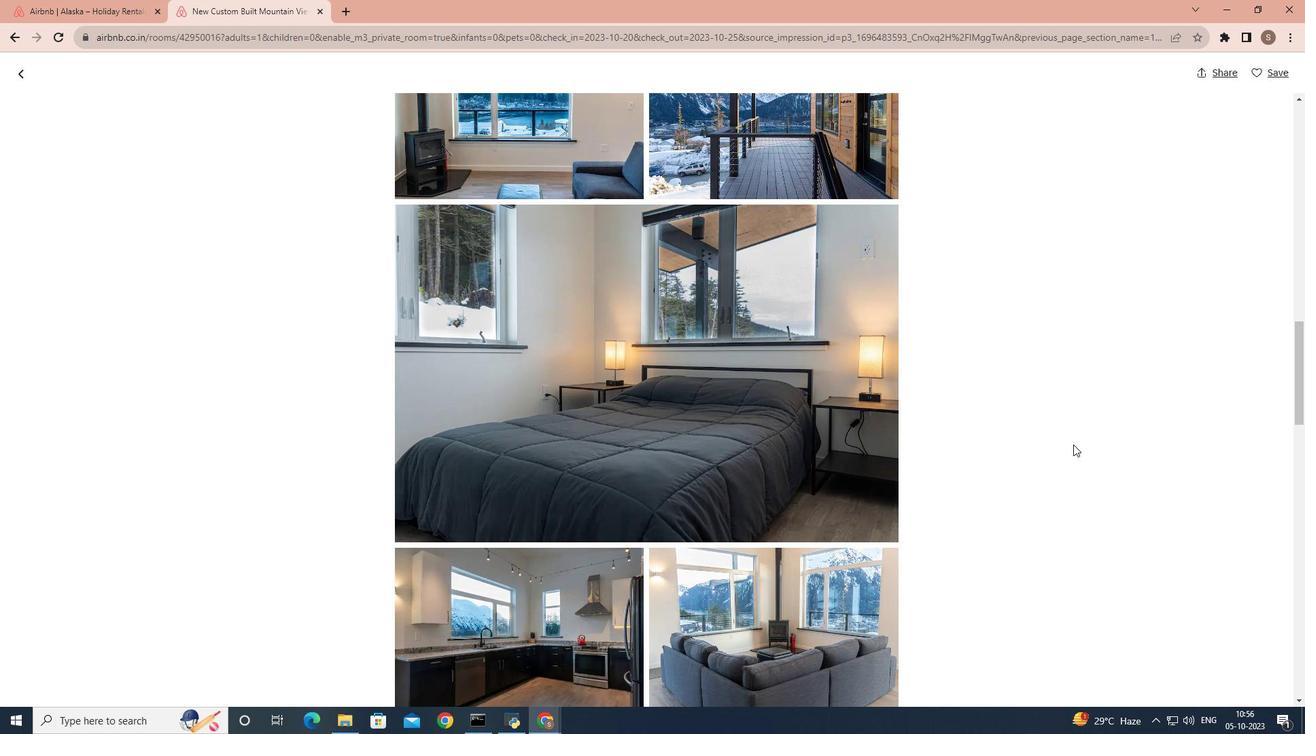 
Action: Mouse scrolled (1073, 444) with delta (0, 0)
Screenshot: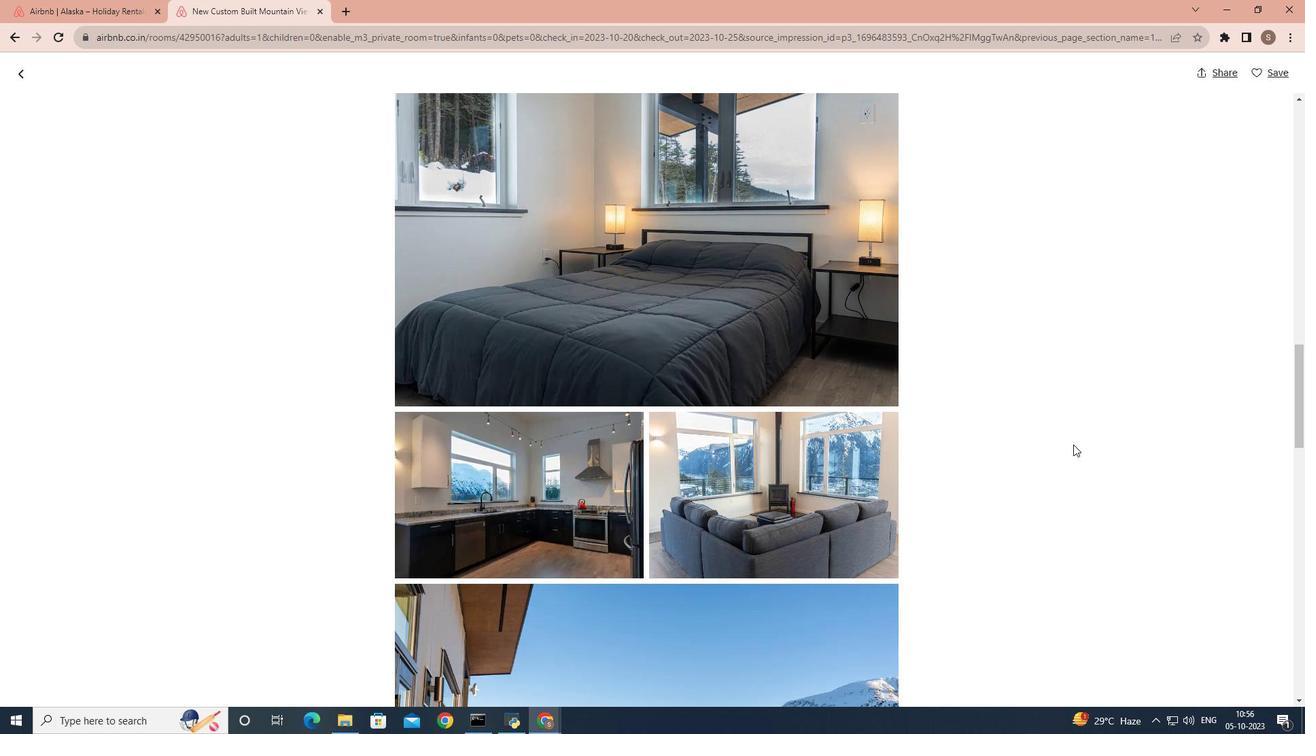 
Action: Mouse scrolled (1073, 444) with delta (0, 0)
Screenshot: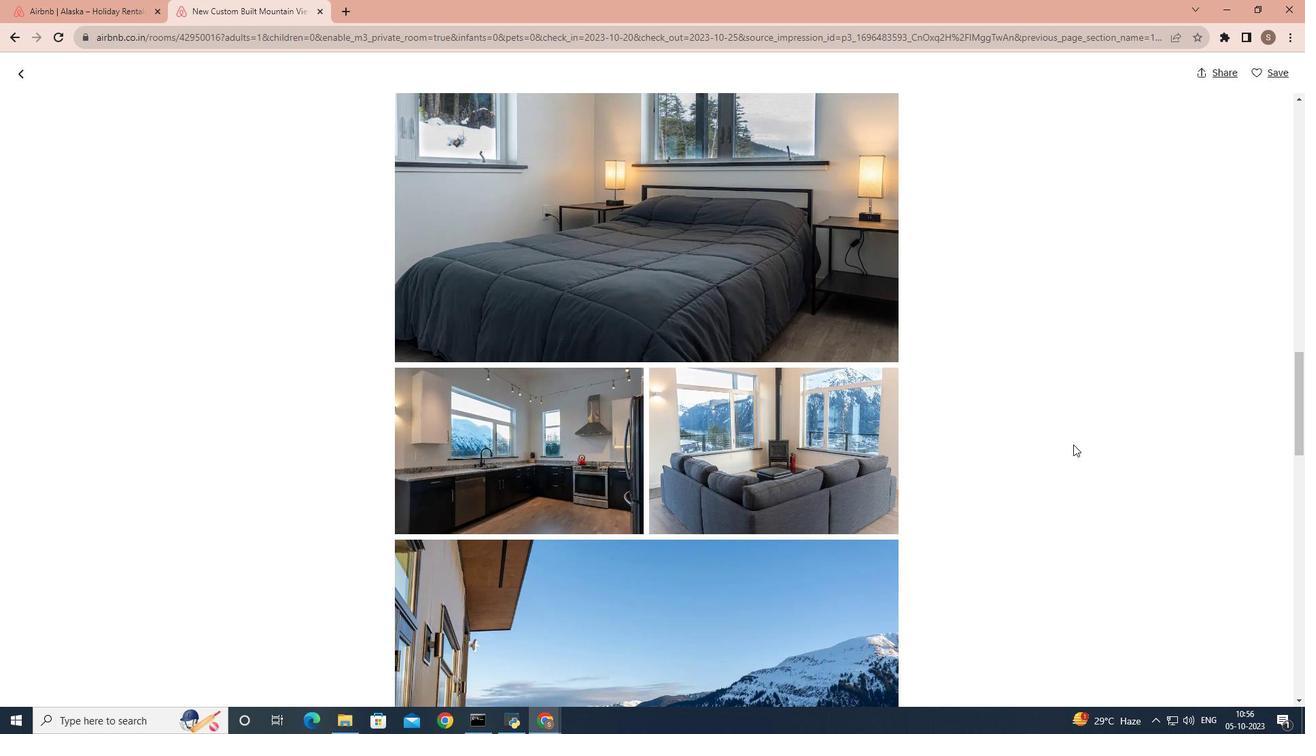 
Action: Mouse scrolled (1073, 444) with delta (0, 0)
Screenshot: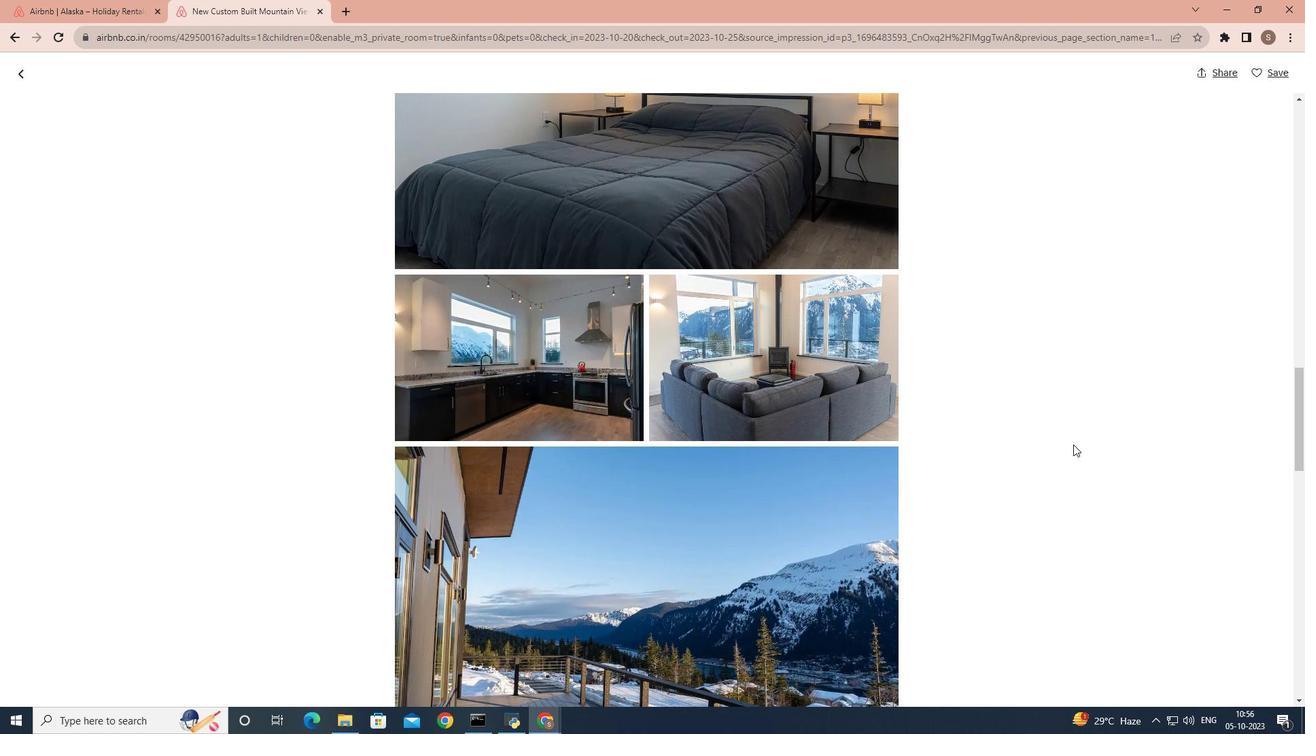 
Action: Mouse scrolled (1073, 444) with delta (0, 0)
Screenshot: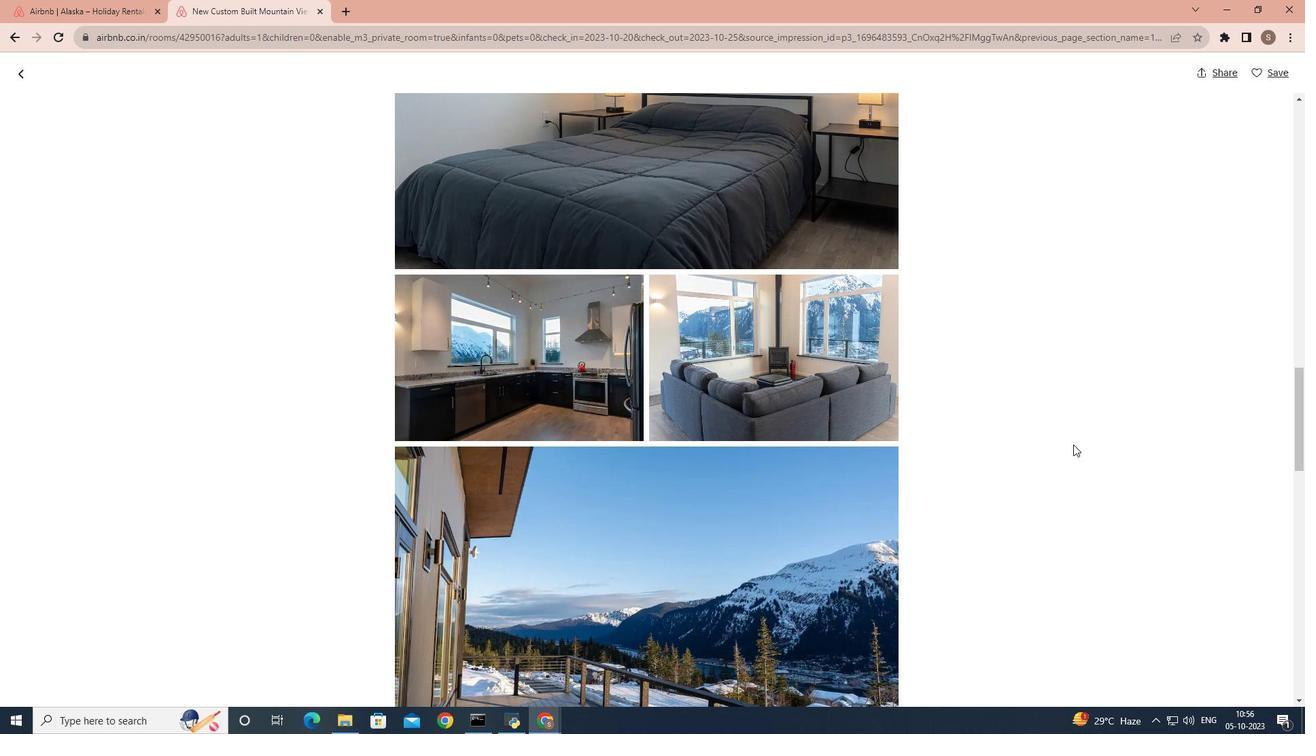 
Action: Mouse scrolled (1073, 444) with delta (0, 0)
Screenshot: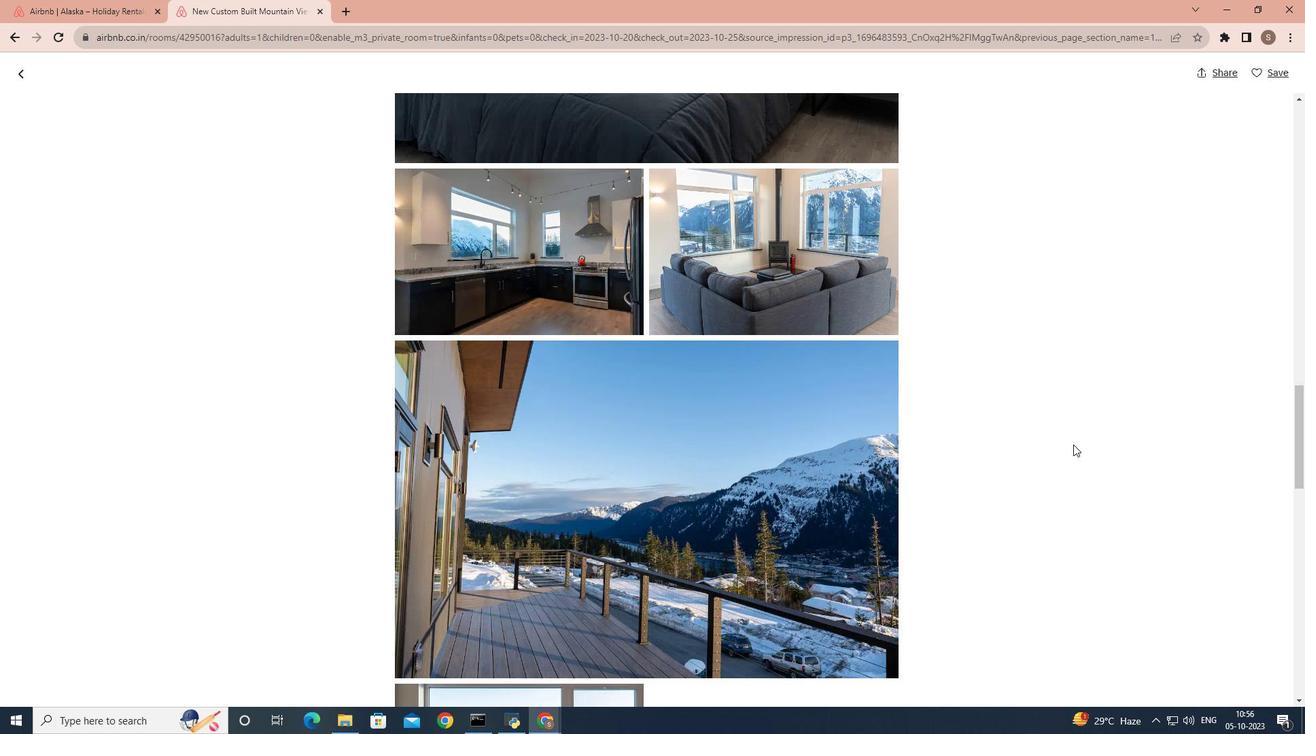 
Action: Mouse scrolled (1073, 444) with delta (0, 0)
Screenshot: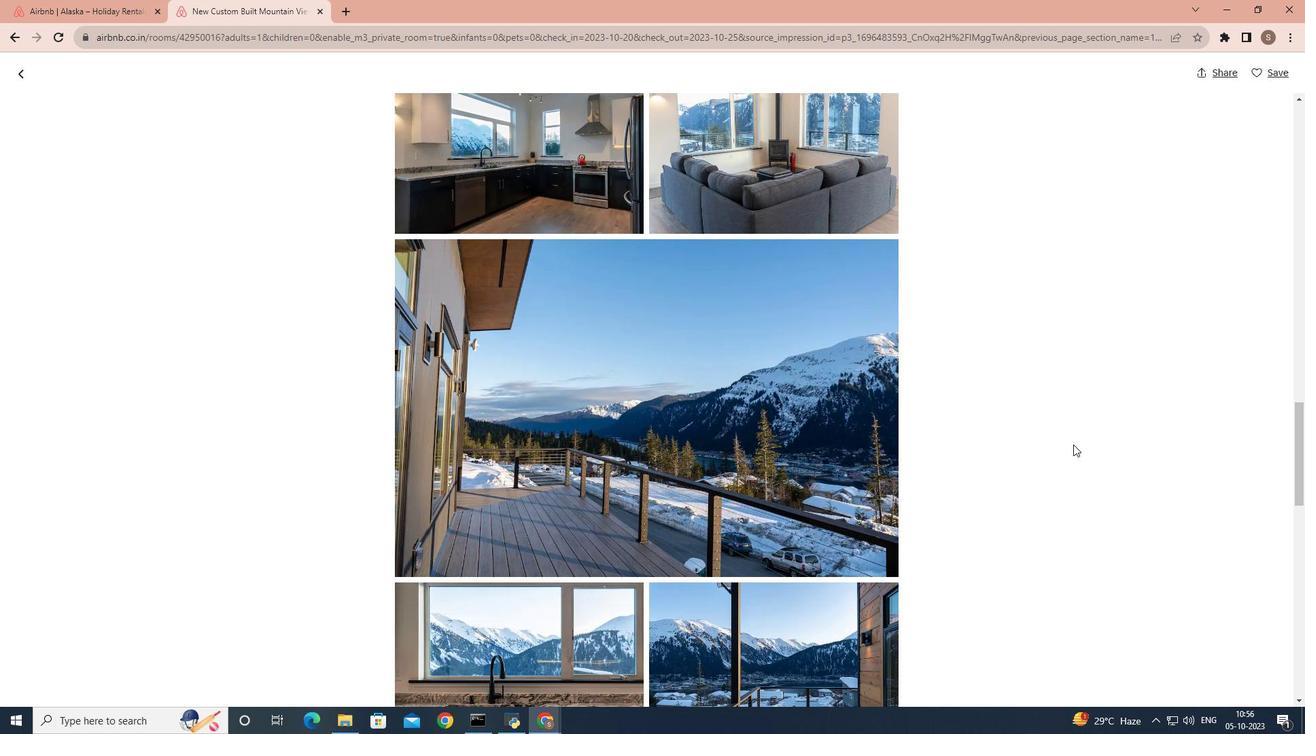 
Action: Mouse scrolled (1073, 444) with delta (0, 0)
Screenshot: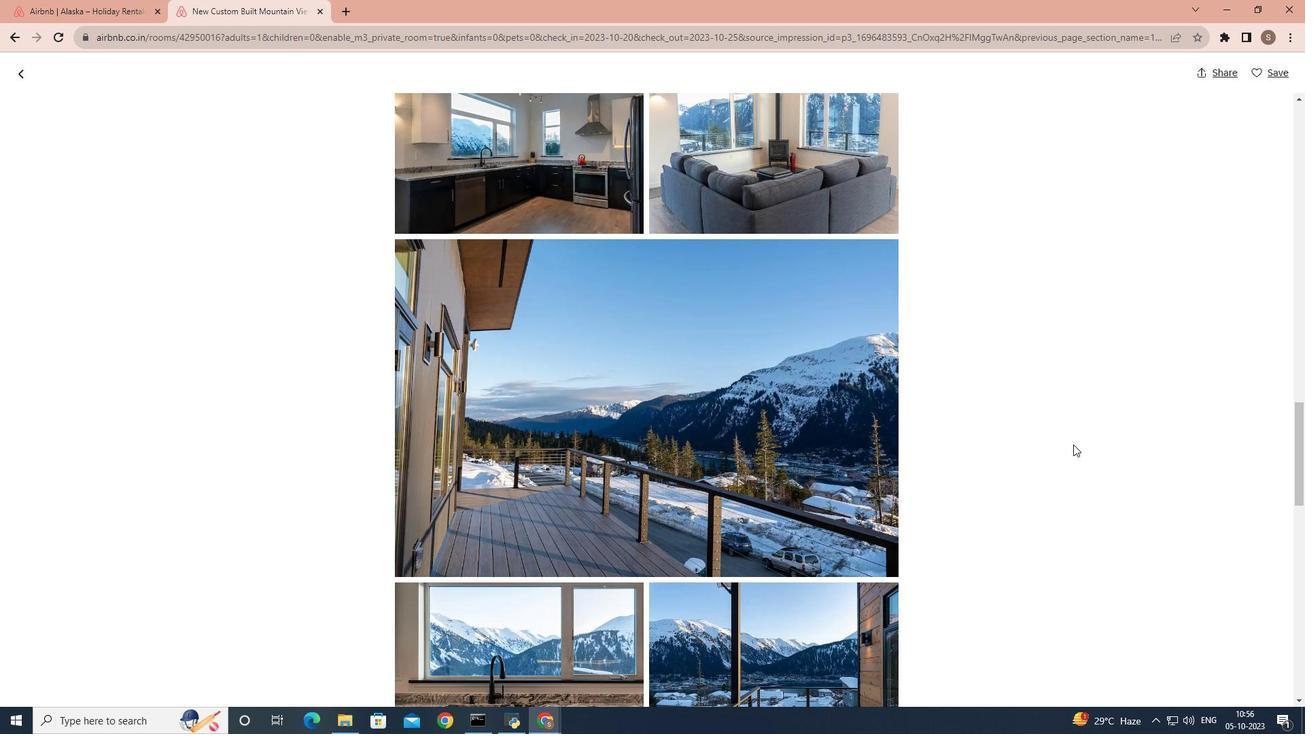 
Action: Mouse scrolled (1073, 444) with delta (0, 0)
Screenshot: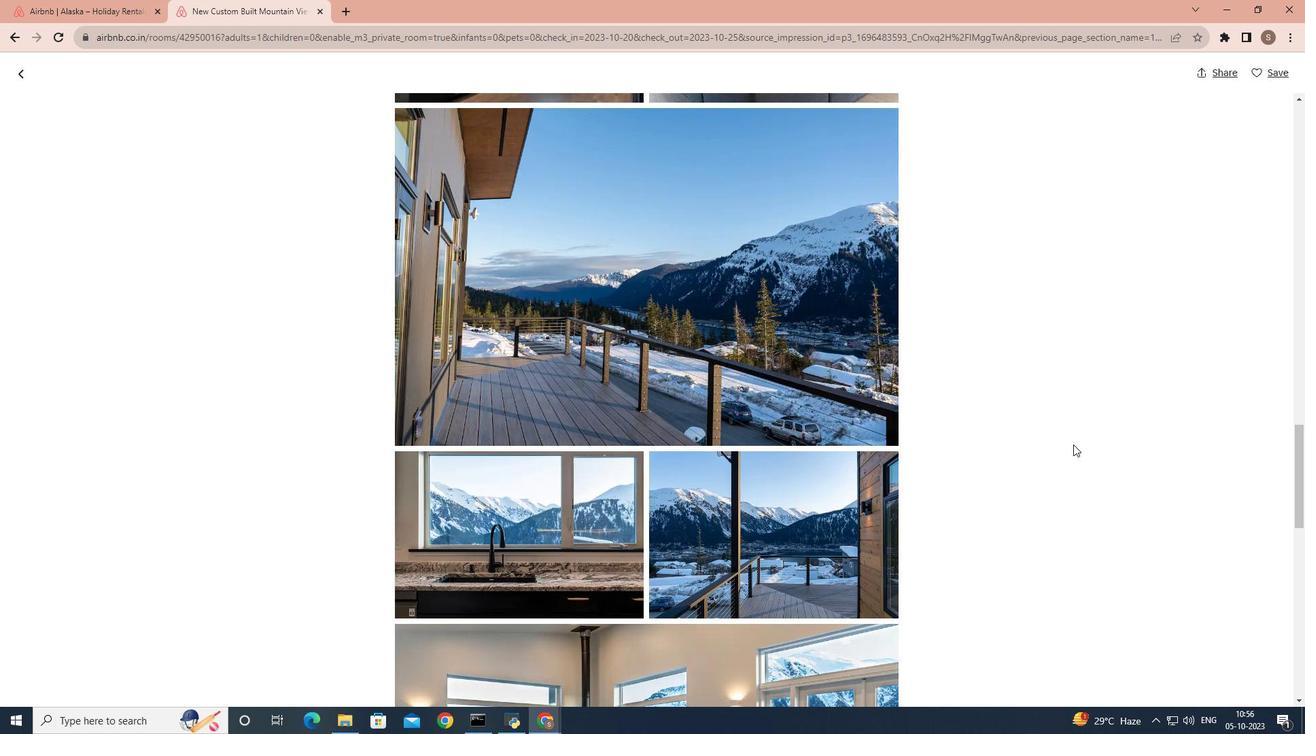 
Action: Mouse scrolled (1073, 444) with delta (0, 0)
Screenshot: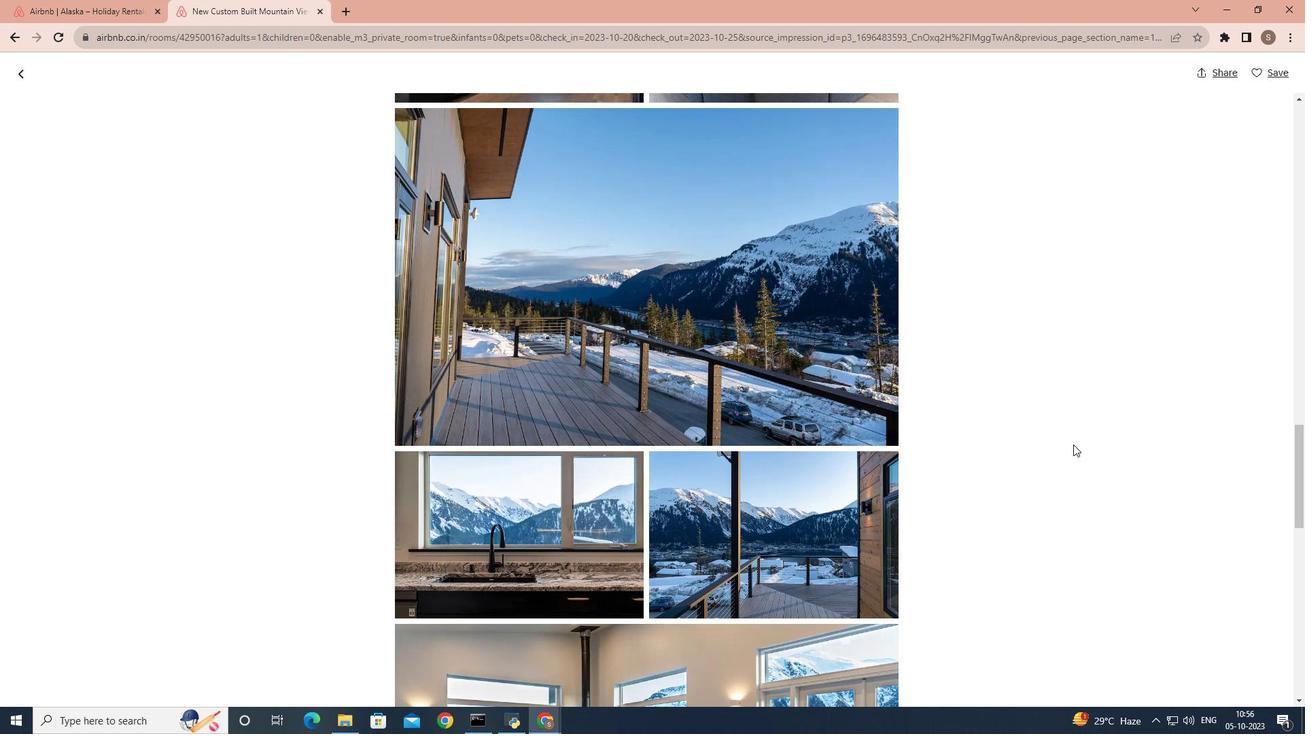 
Action: Mouse scrolled (1073, 444) with delta (0, 0)
Screenshot: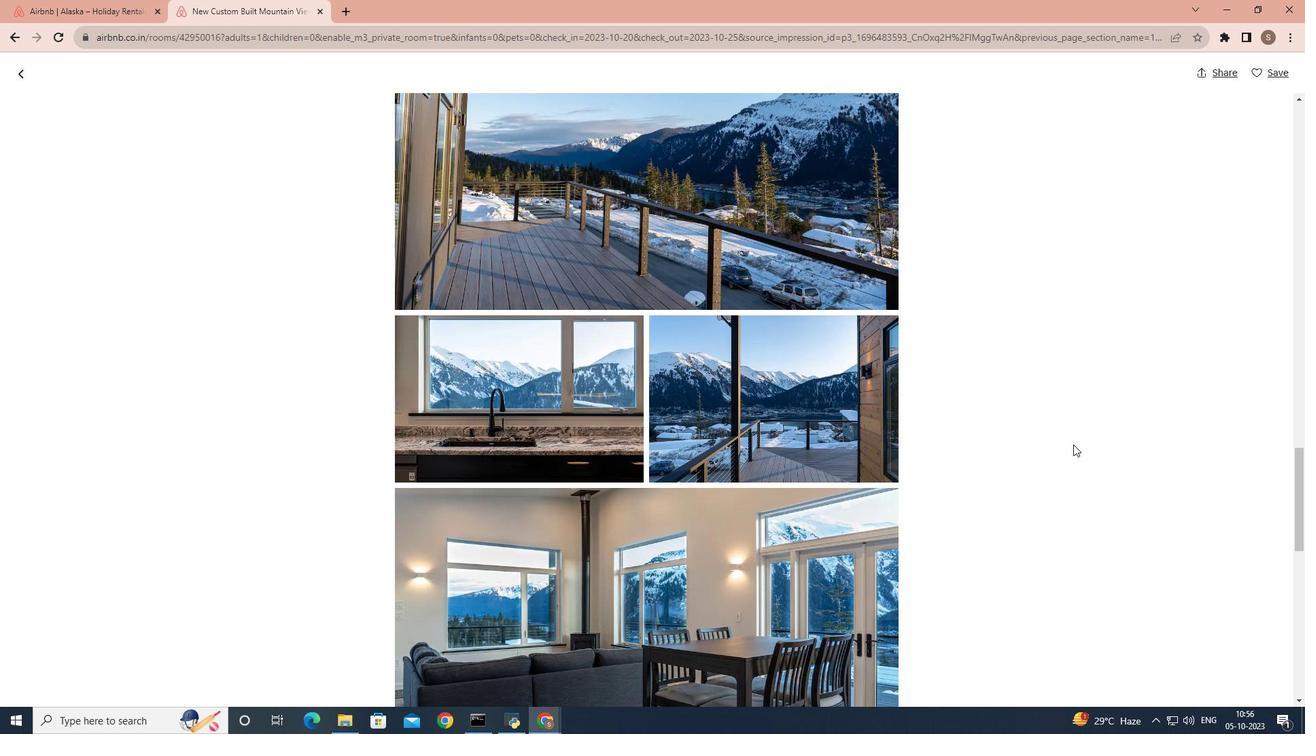
Action: Mouse scrolled (1073, 444) with delta (0, 0)
Screenshot: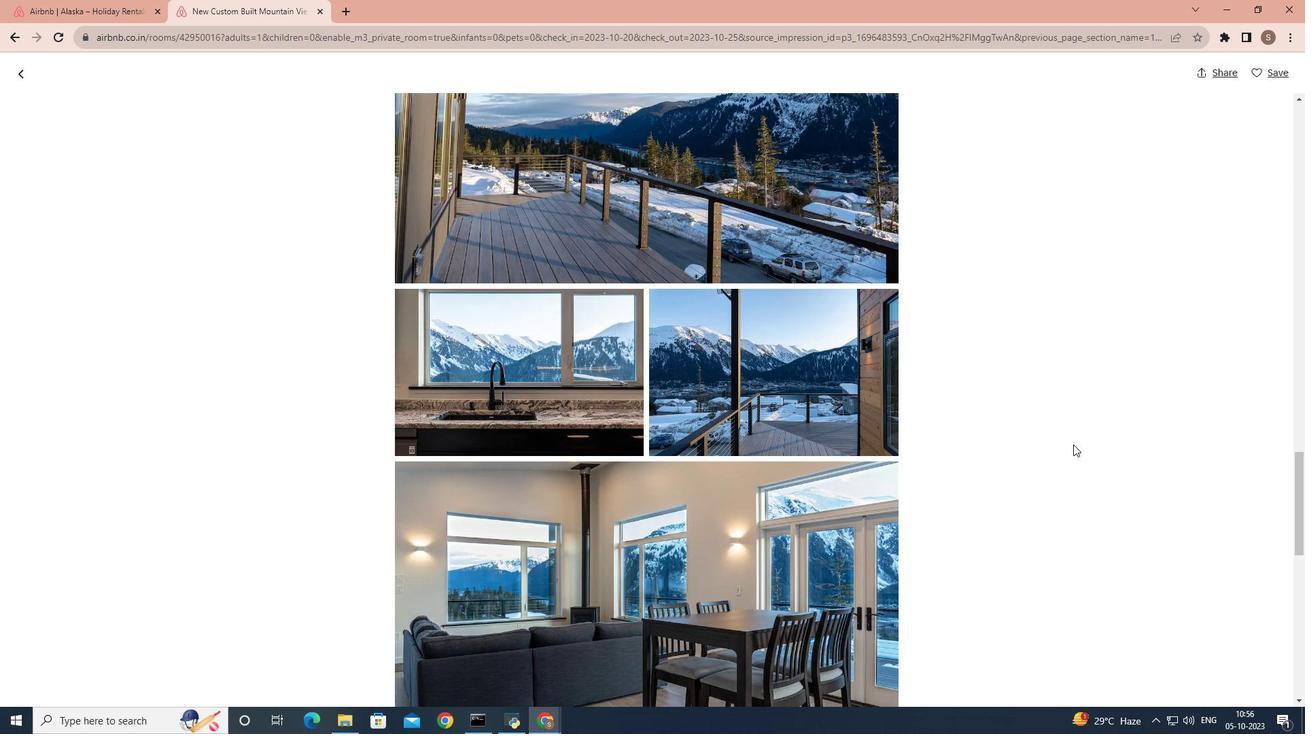 
Action: Mouse scrolled (1073, 444) with delta (0, 0)
Screenshot: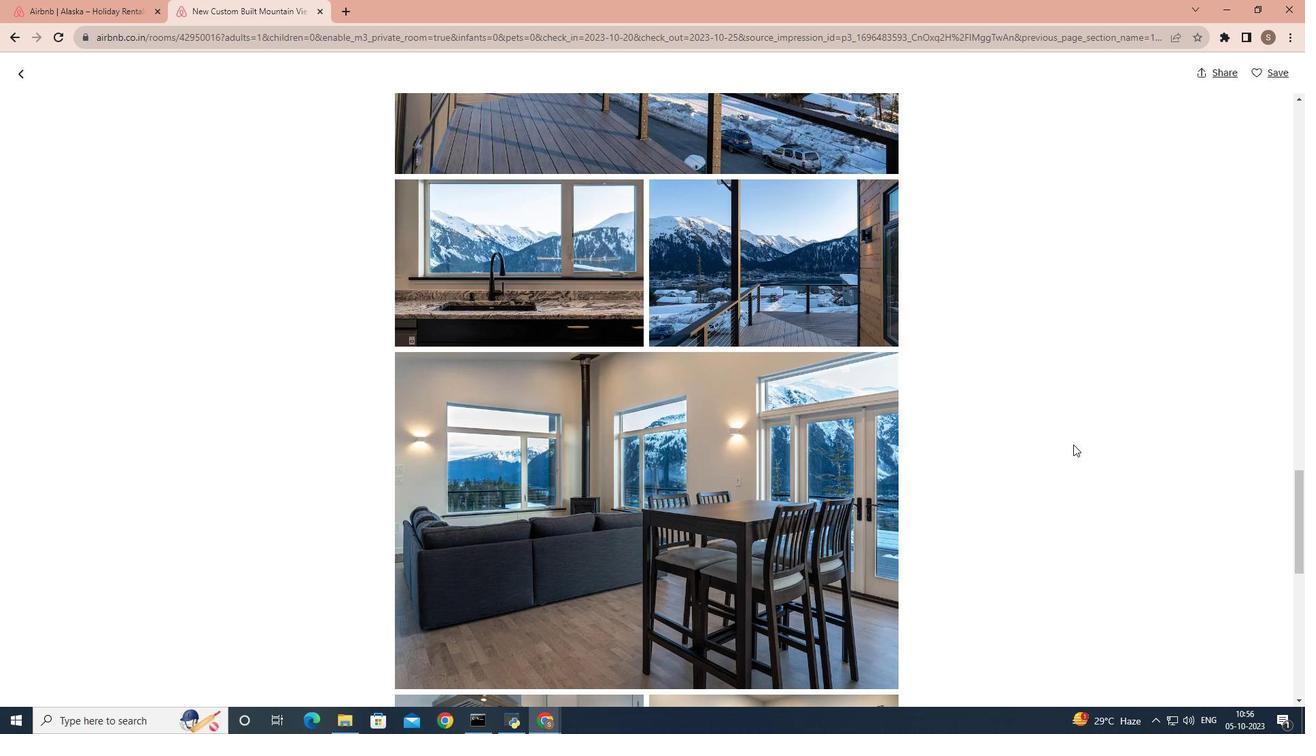 
Action: Mouse scrolled (1073, 444) with delta (0, 0)
Screenshot: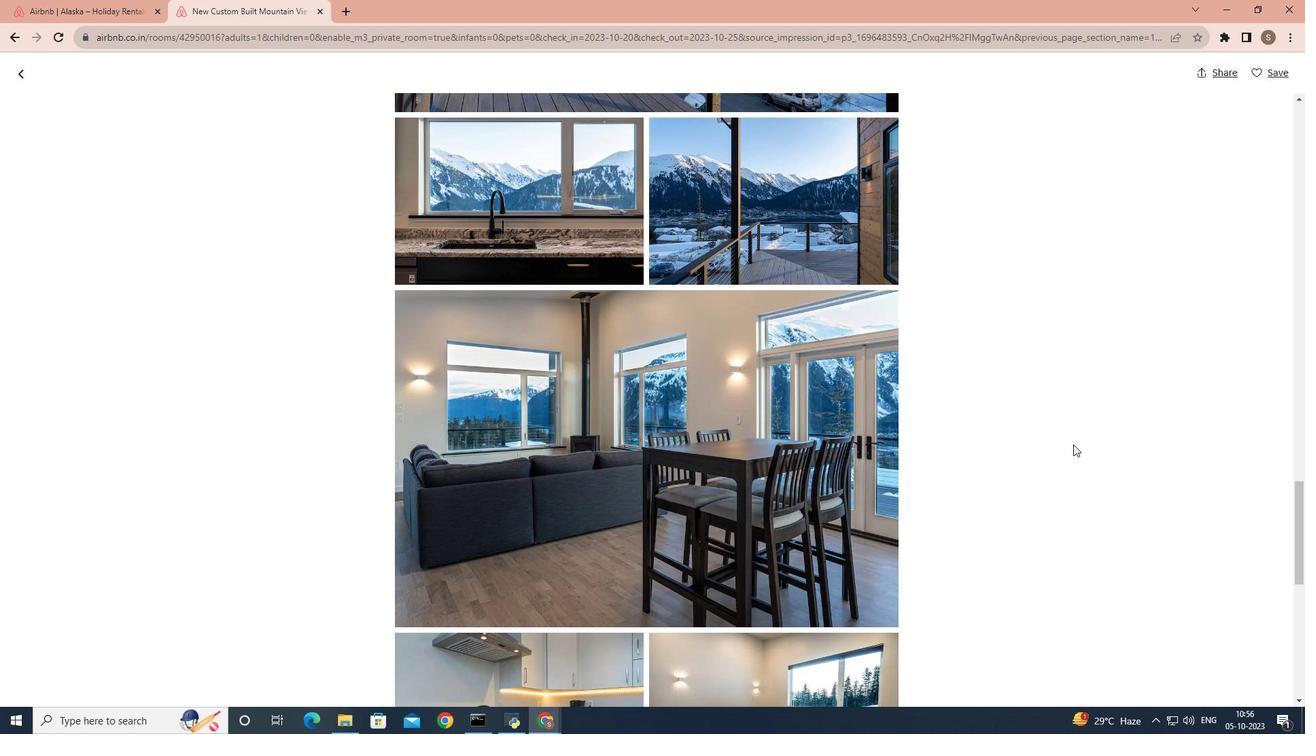 
Action: Mouse scrolled (1073, 444) with delta (0, 0)
Screenshot: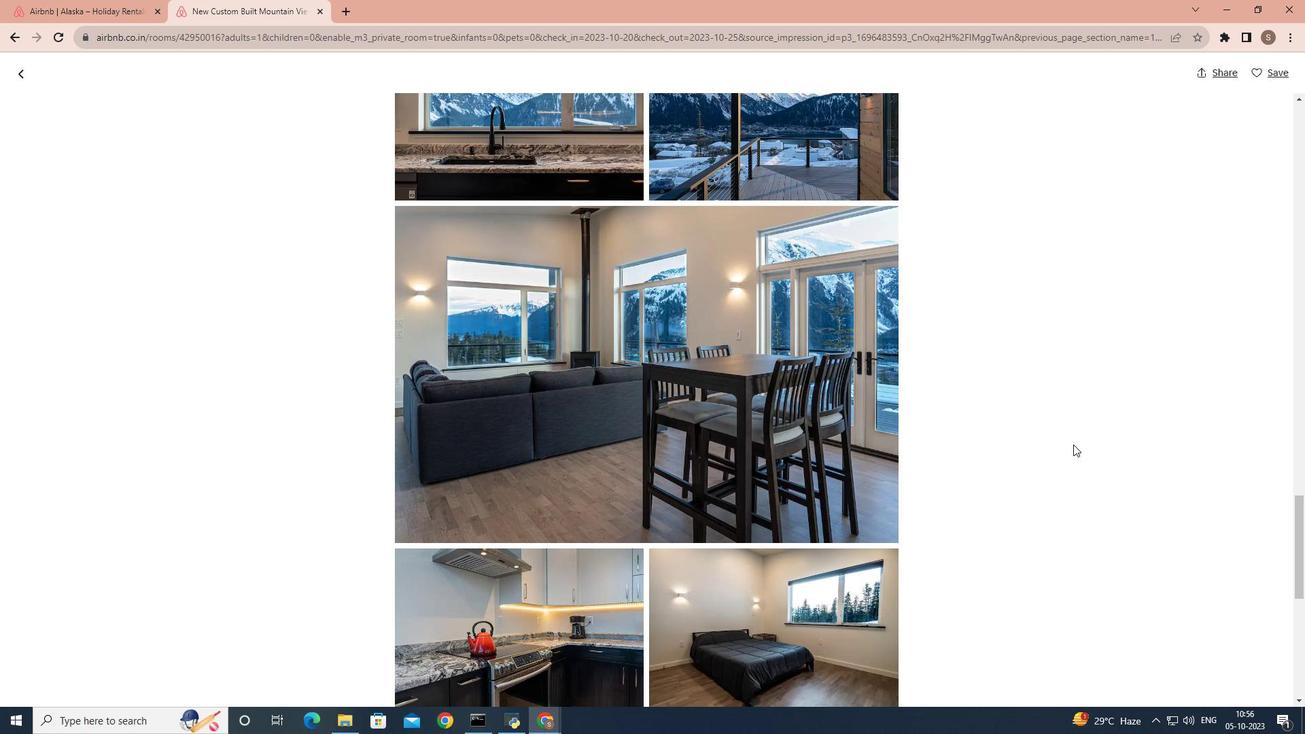 
Action: Mouse scrolled (1073, 444) with delta (0, 0)
Screenshot: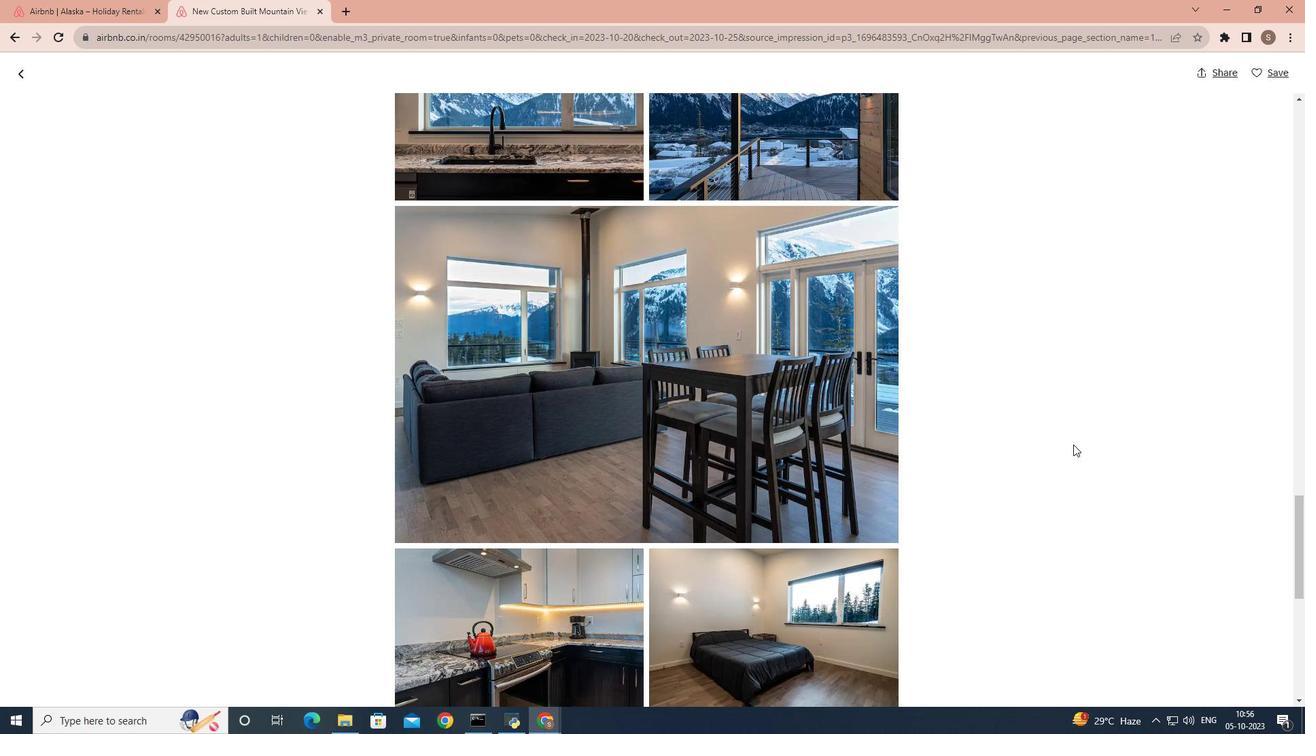 
Action: Mouse scrolled (1073, 444) with delta (0, 0)
Screenshot: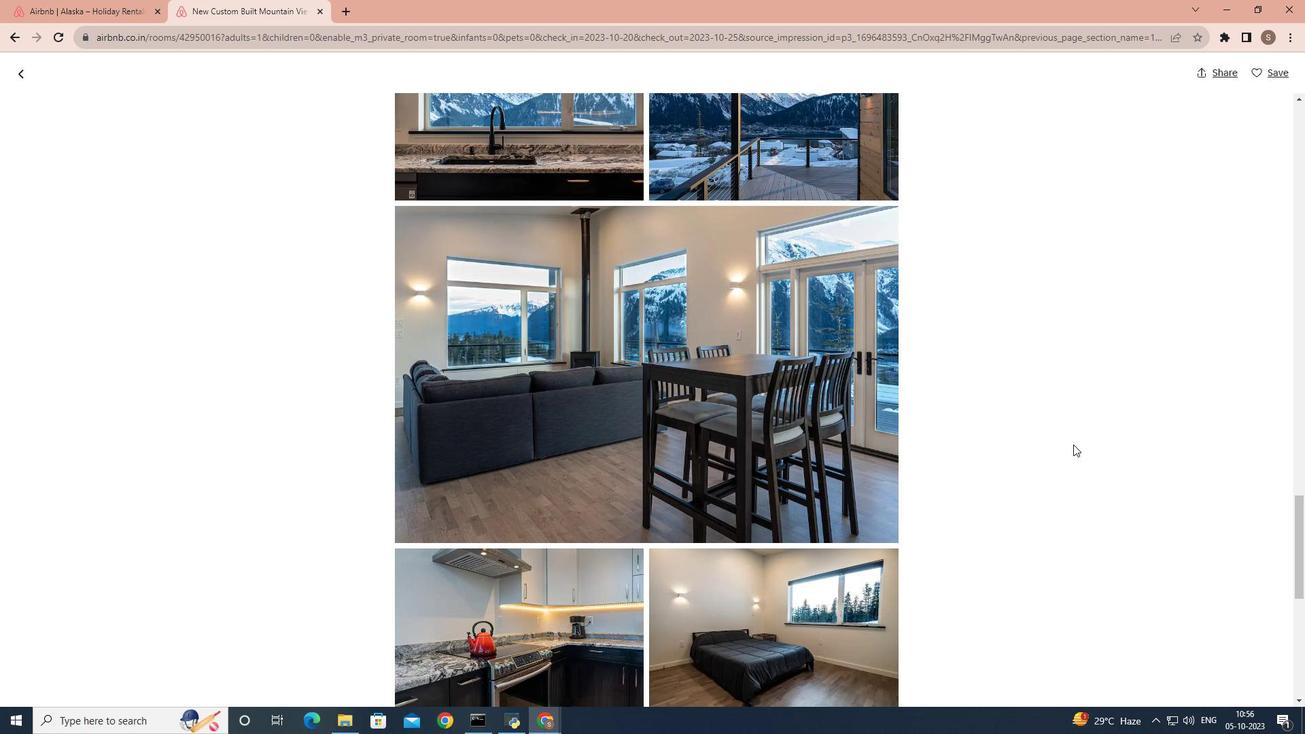 
Action: Mouse scrolled (1073, 444) with delta (0, 0)
Screenshot: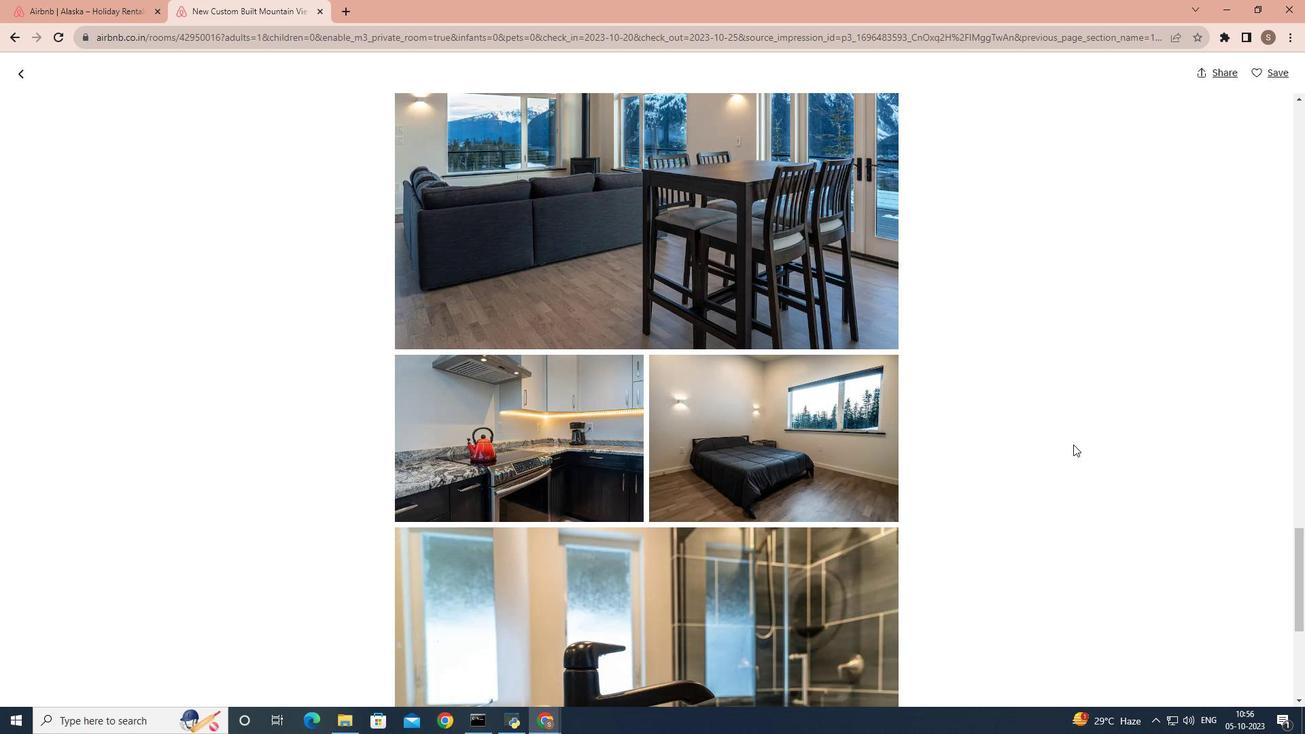
Action: Mouse scrolled (1073, 444) with delta (0, 0)
Screenshot: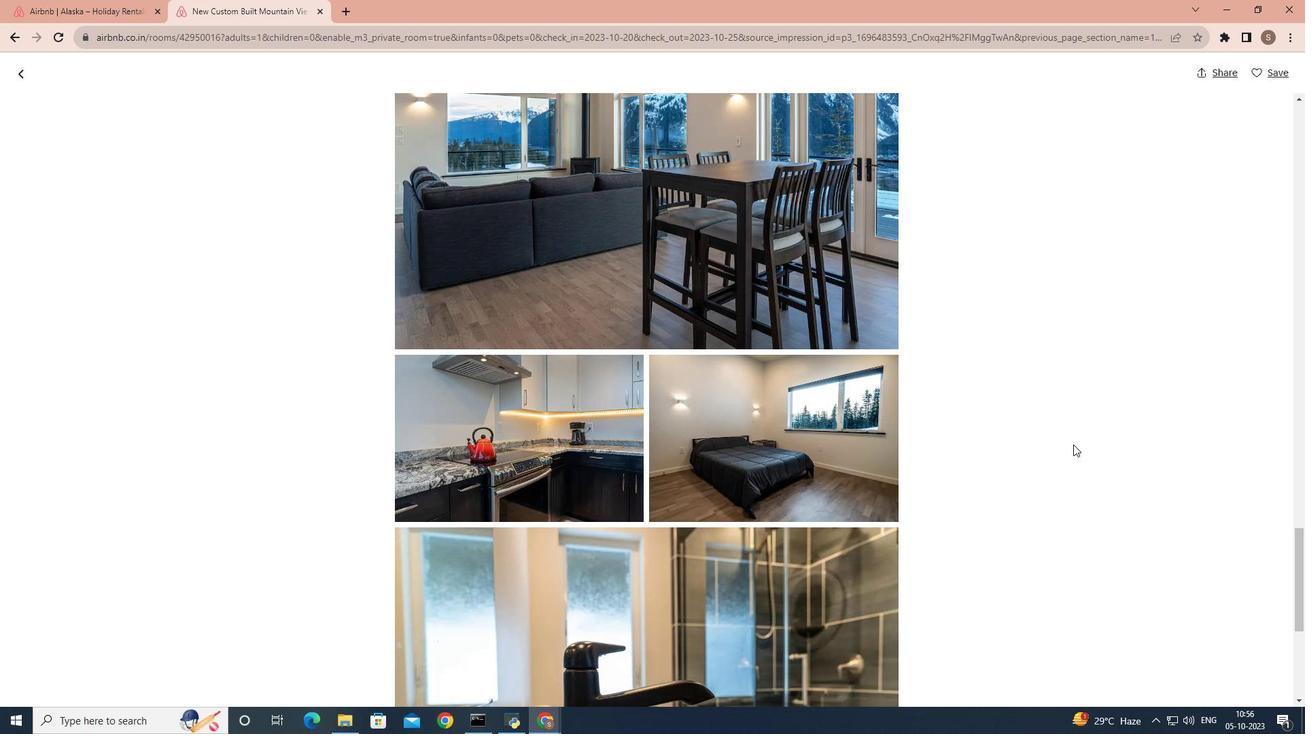 
Action: Mouse scrolled (1073, 444) with delta (0, 0)
Screenshot: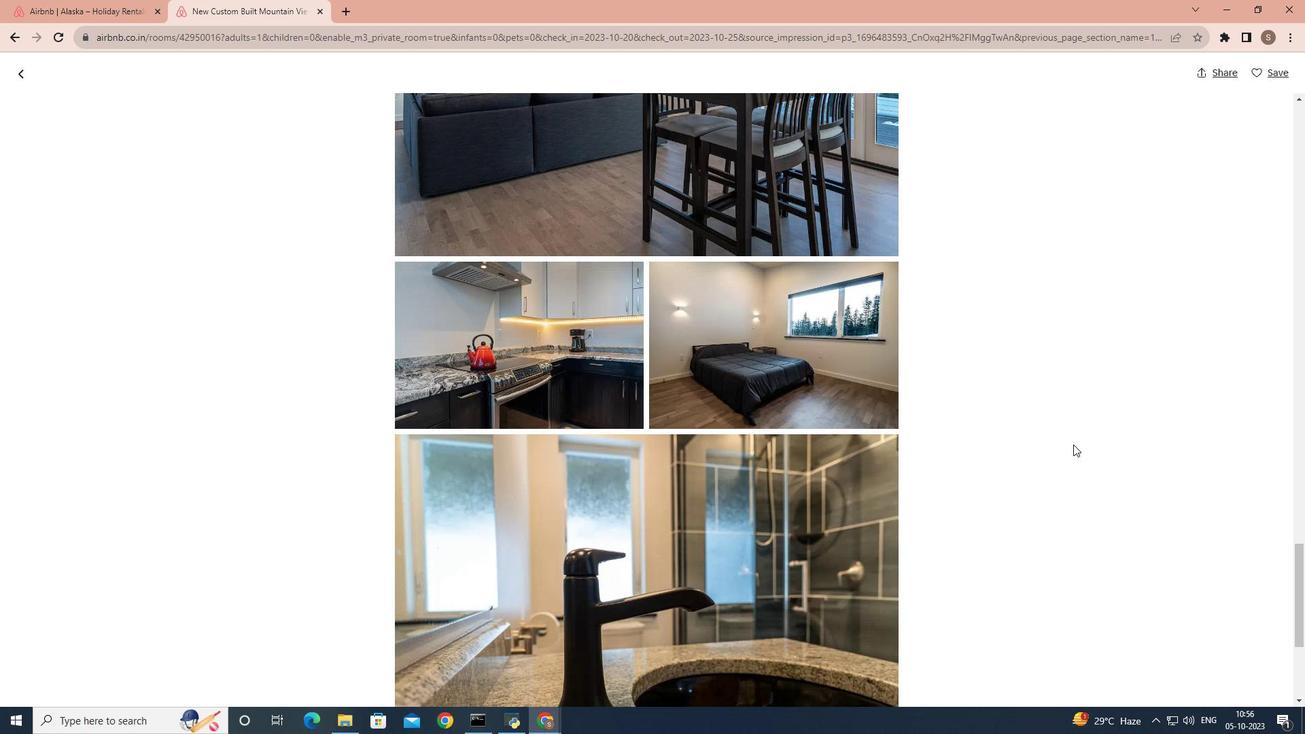 
Action: Mouse scrolled (1073, 444) with delta (0, 0)
Screenshot: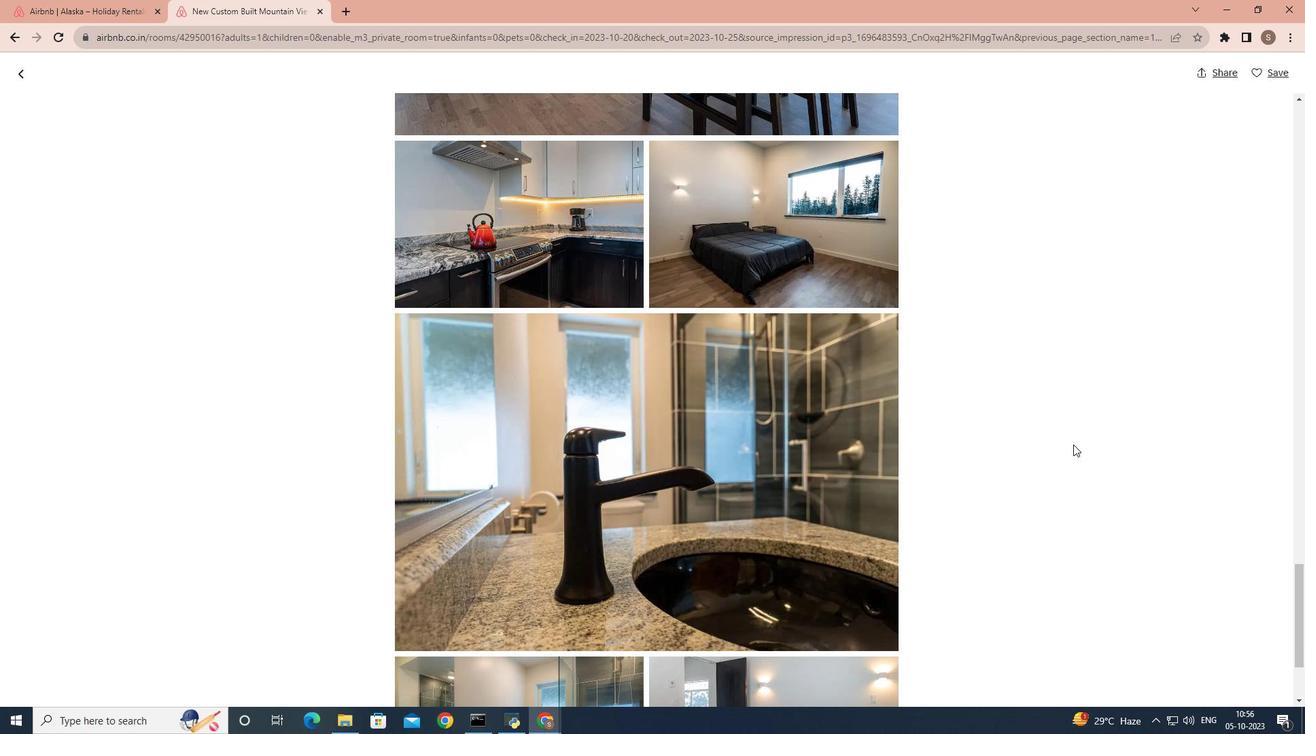 
Action: Mouse scrolled (1073, 444) with delta (0, 0)
Screenshot: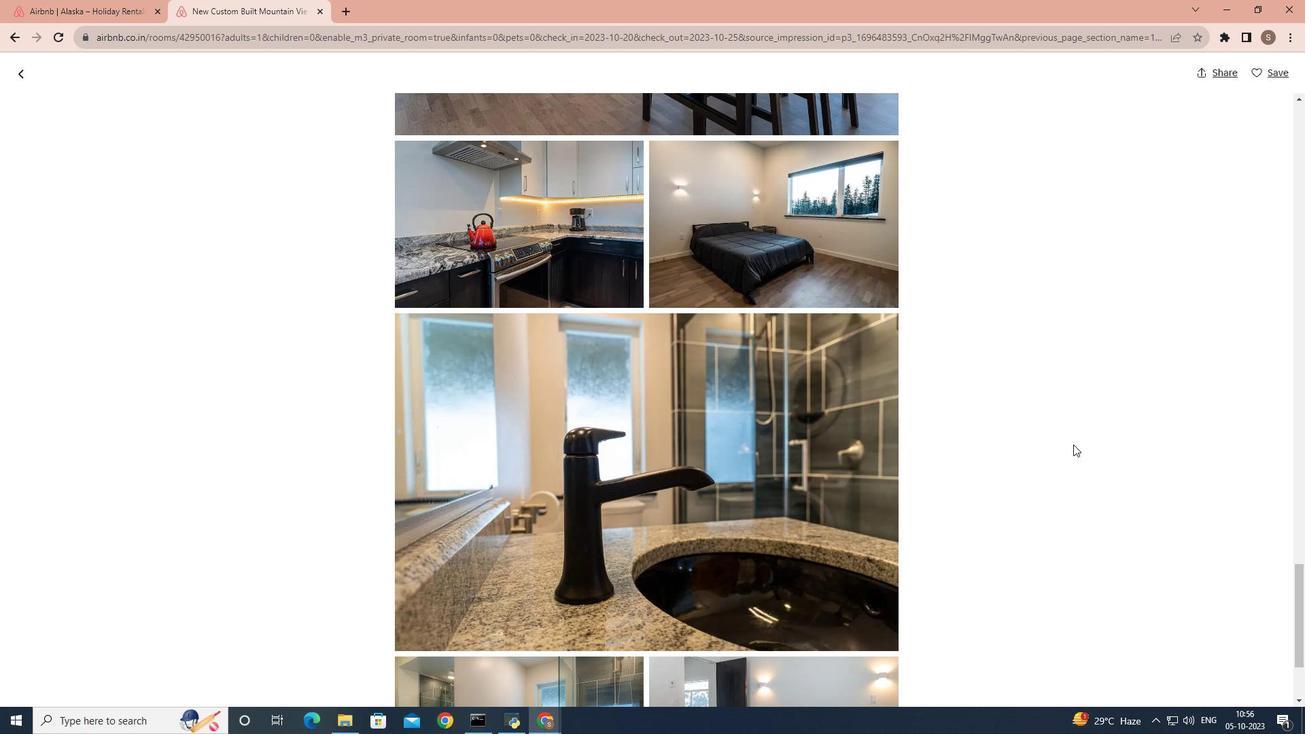 
Action: Mouse scrolled (1073, 444) with delta (0, 0)
Screenshot: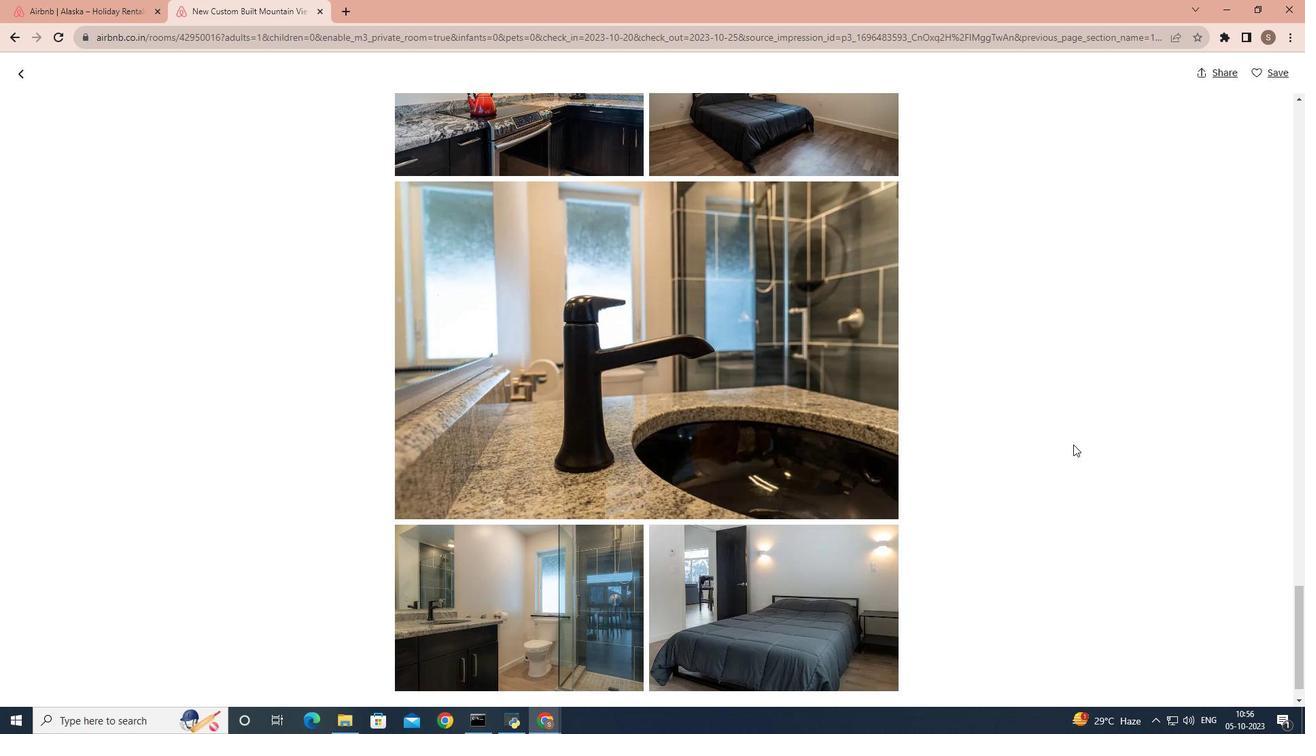 
Action: Mouse scrolled (1073, 444) with delta (0, 0)
Screenshot: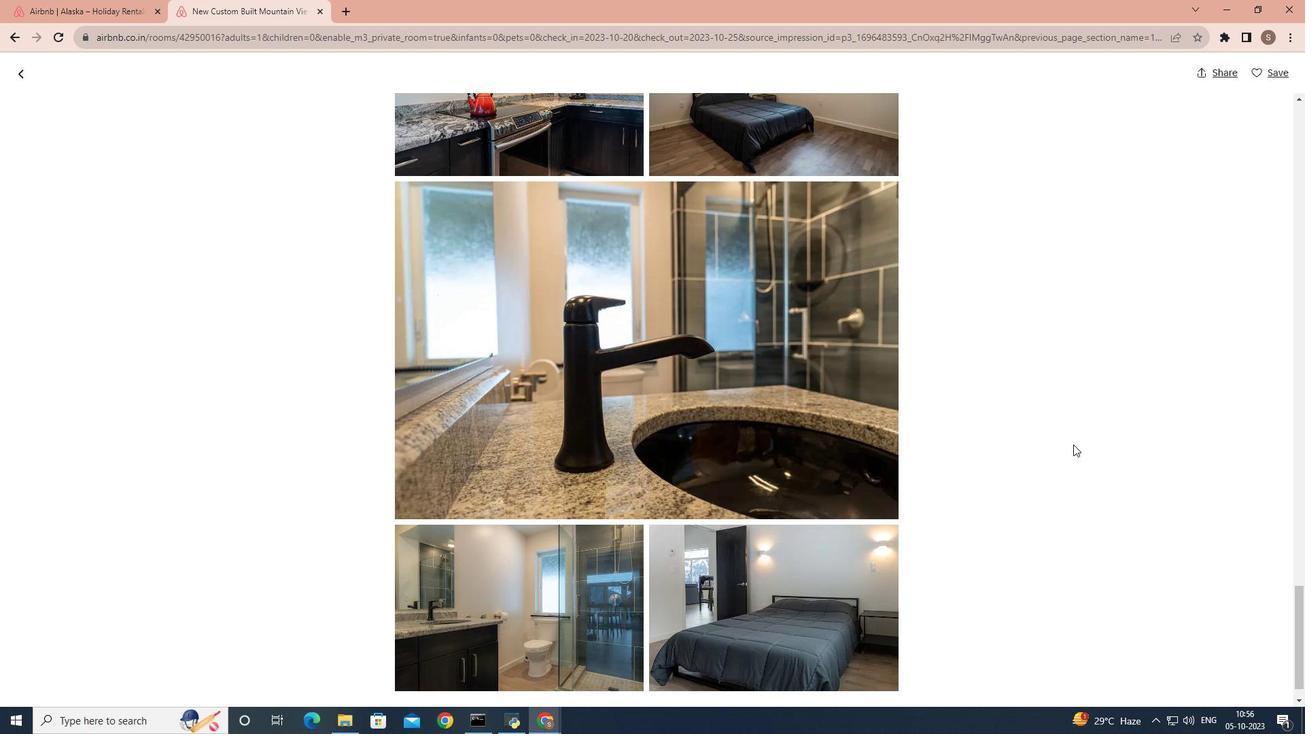 
Action: Mouse scrolled (1073, 444) with delta (0, 0)
Screenshot: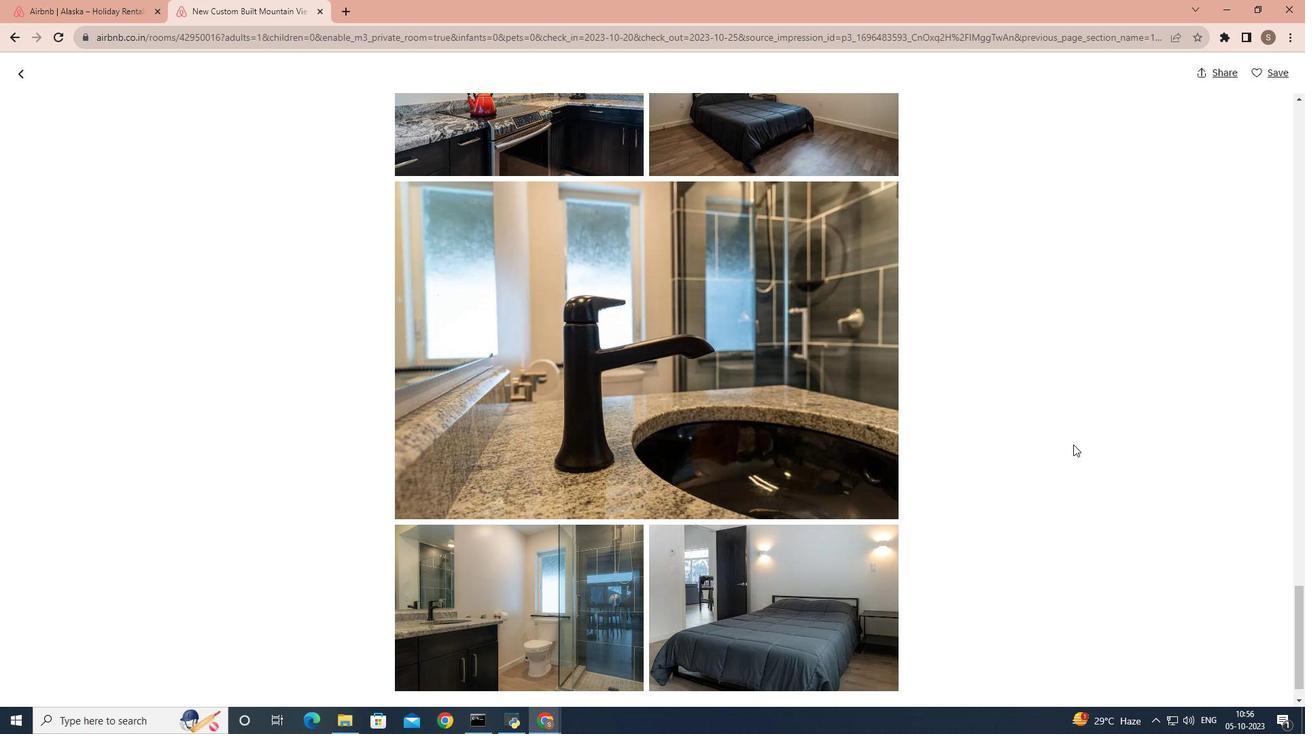 
Action: Mouse scrolled (1073, 444) with delta (0, 0)
Screenshot: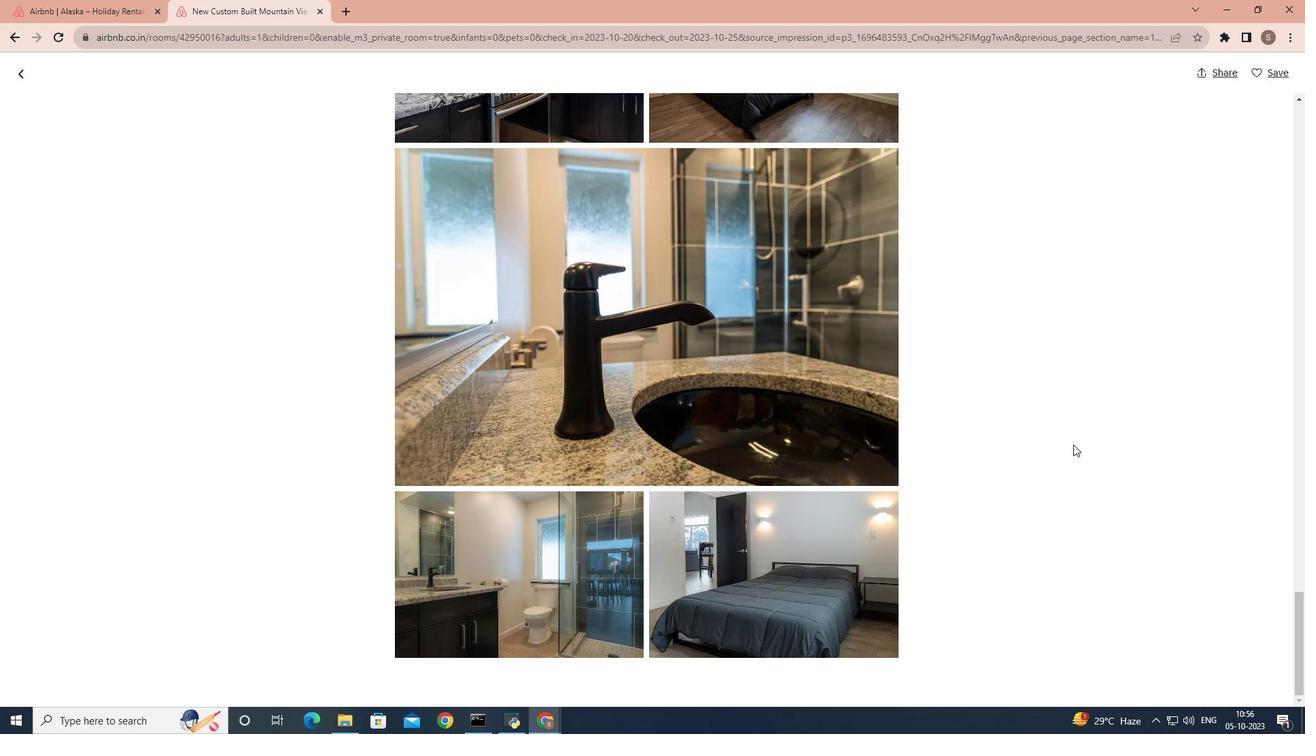 
Action: Mouse scrolled (1073, 444) with delta (0, 0)
Screenshot: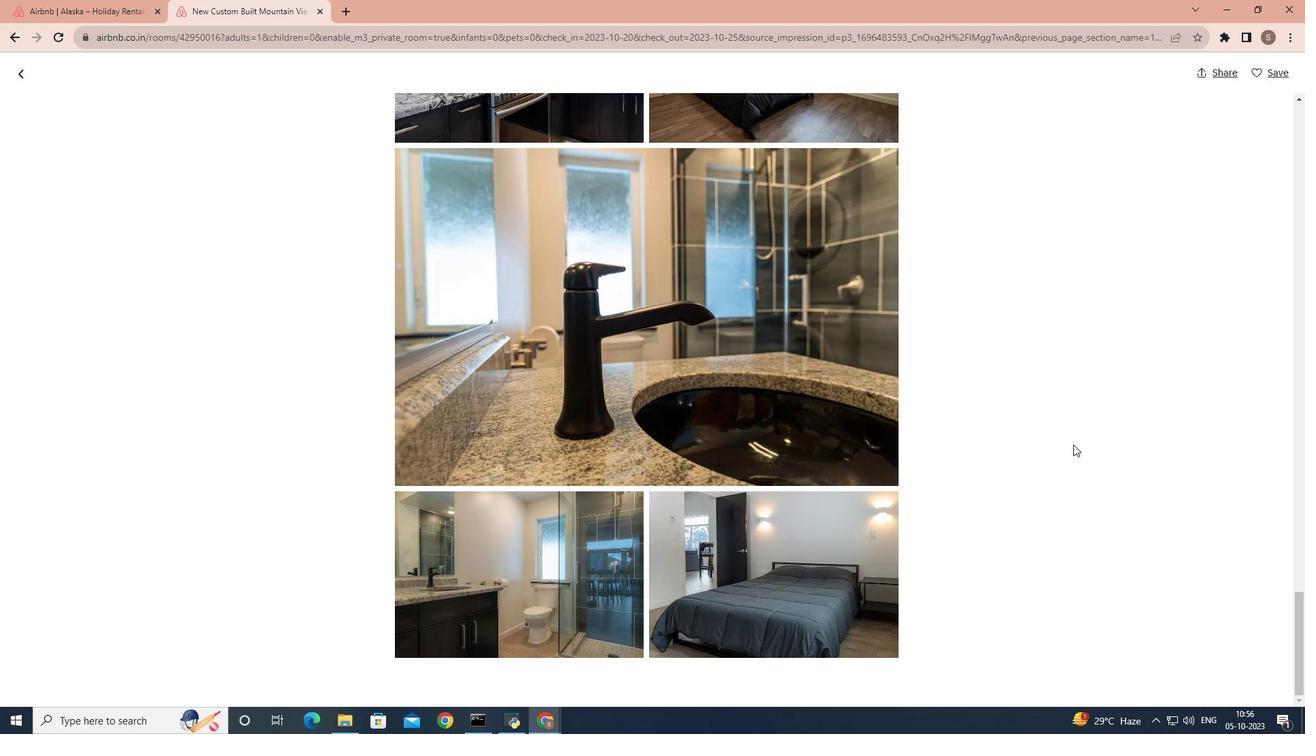 
Action: Mouse scrolled (1073, 444) with delta (0, 0)
Screenshot: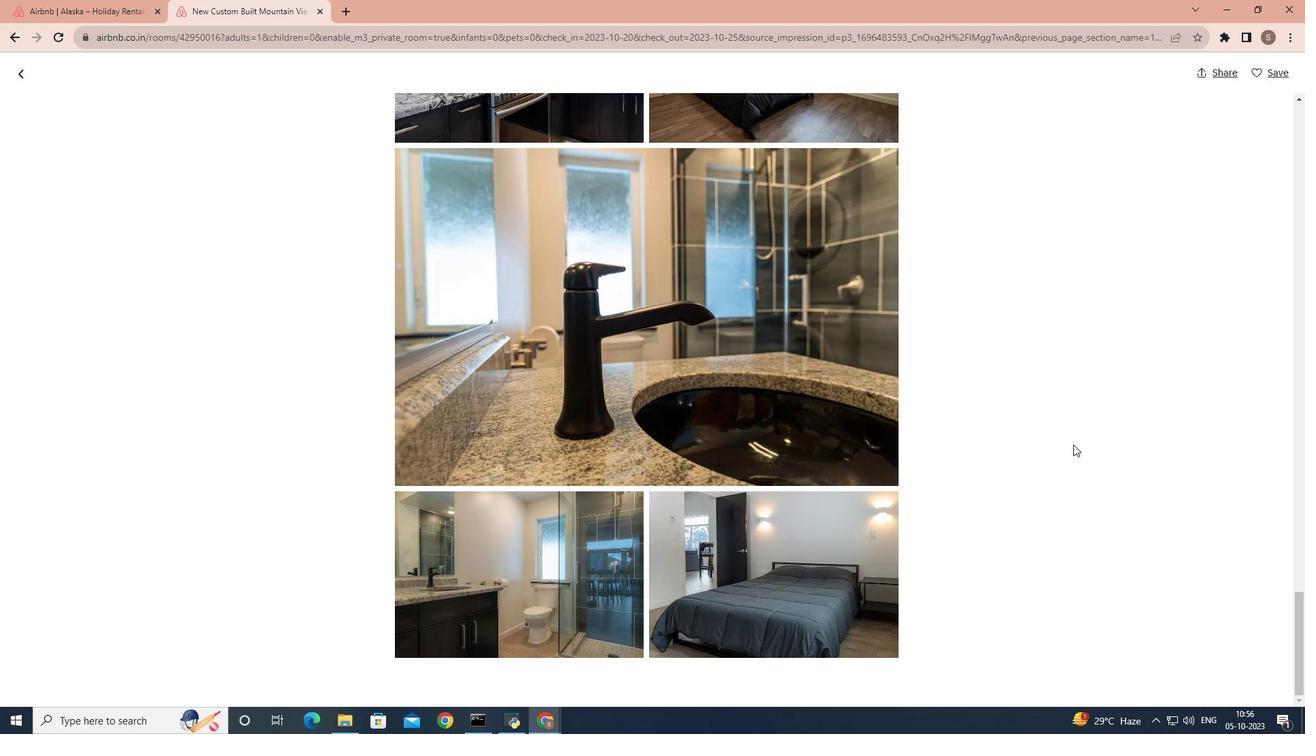 
Action: Mouse moved to (26, 72)
Screenshot: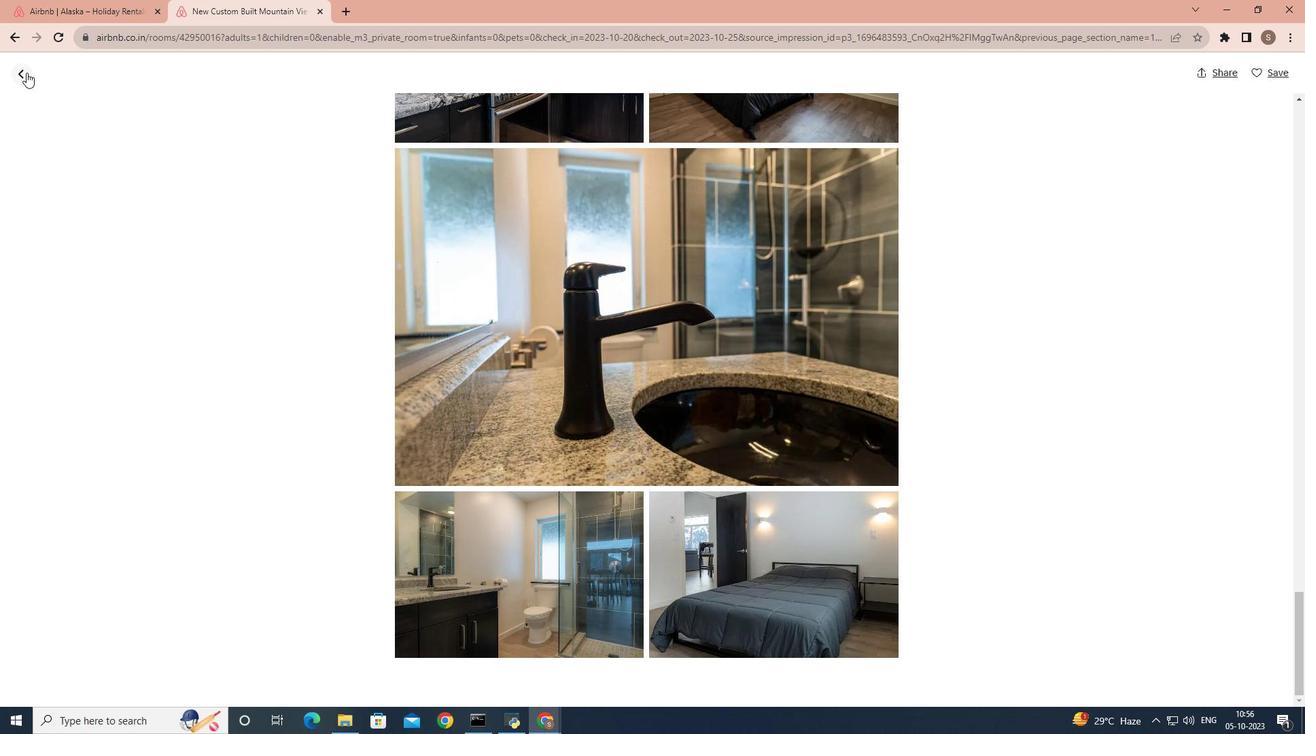
Action: Mouse pressed left at (26, 72)
Screenshot: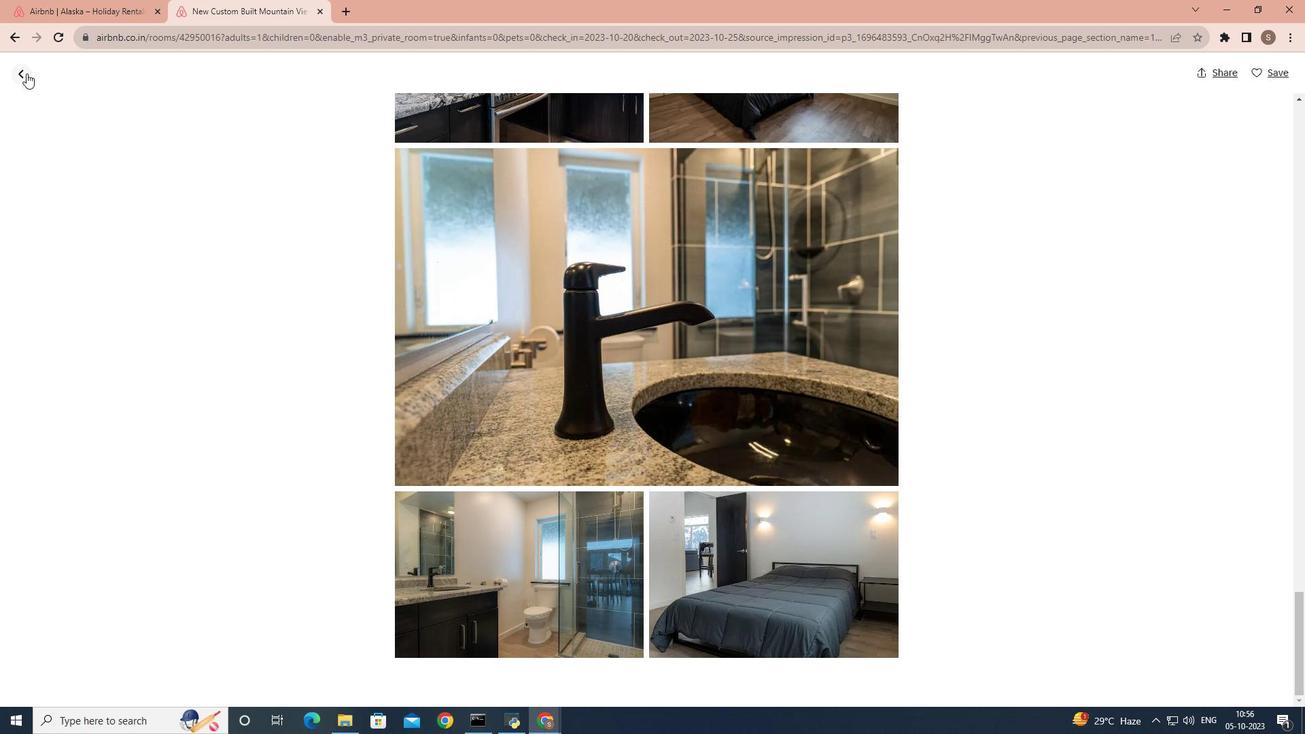 
Action: Mouse moved to (415, 271)
Screenshot: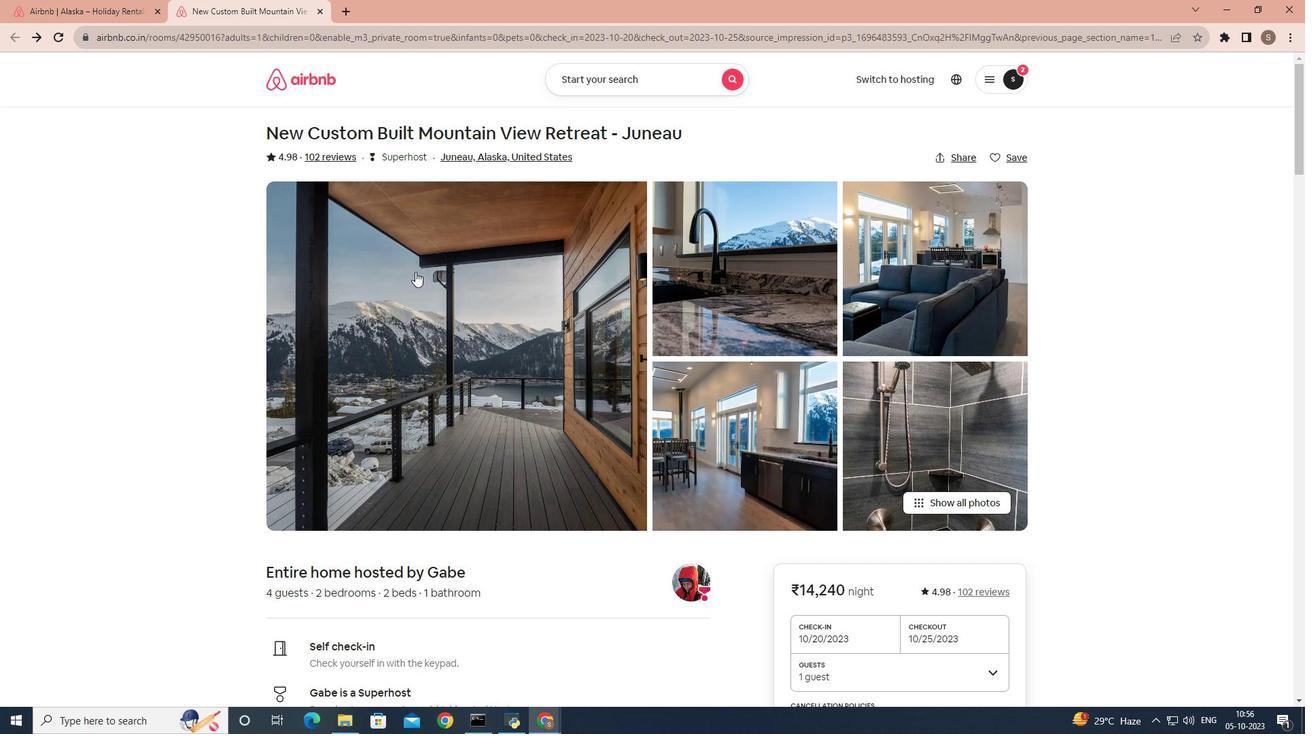 
Action: Mouse scrolled (415, 271) with delta (0, 0)
Screenshot: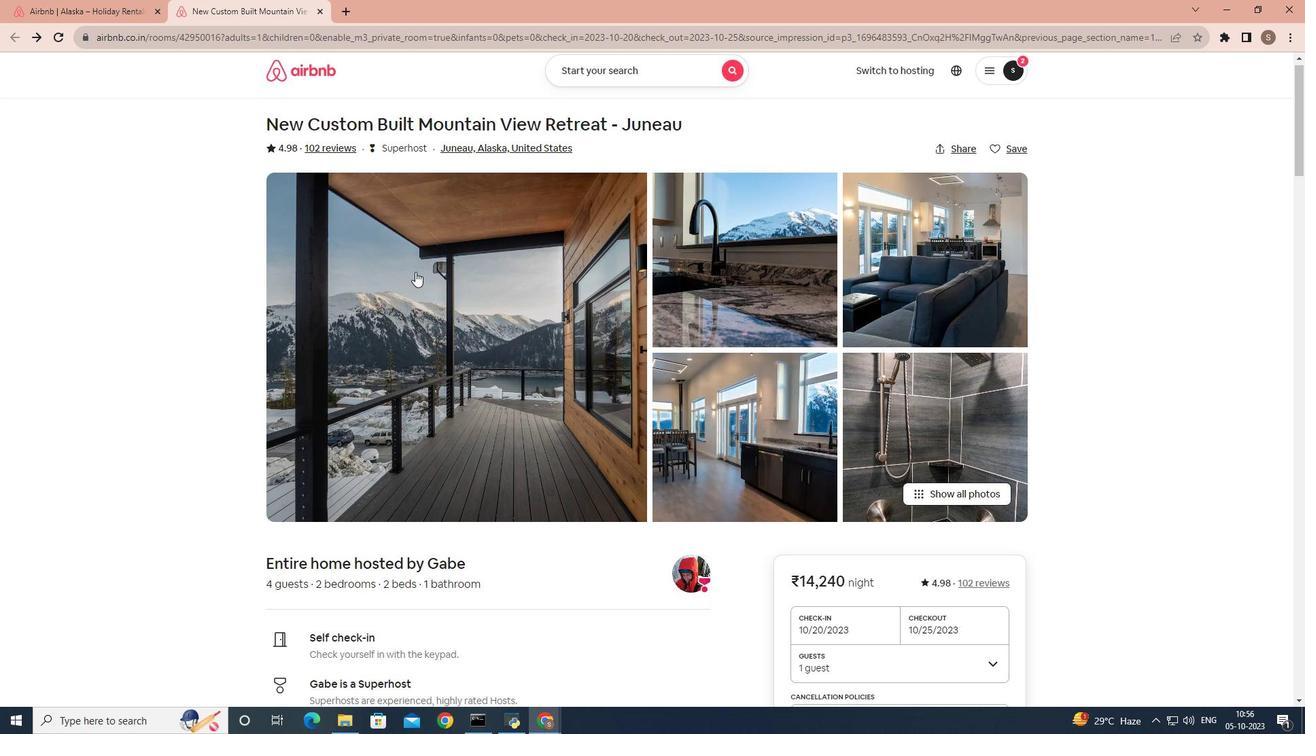 
Action: Mouse scrolled (415, 271) with delta (0, 0)
Screenshot: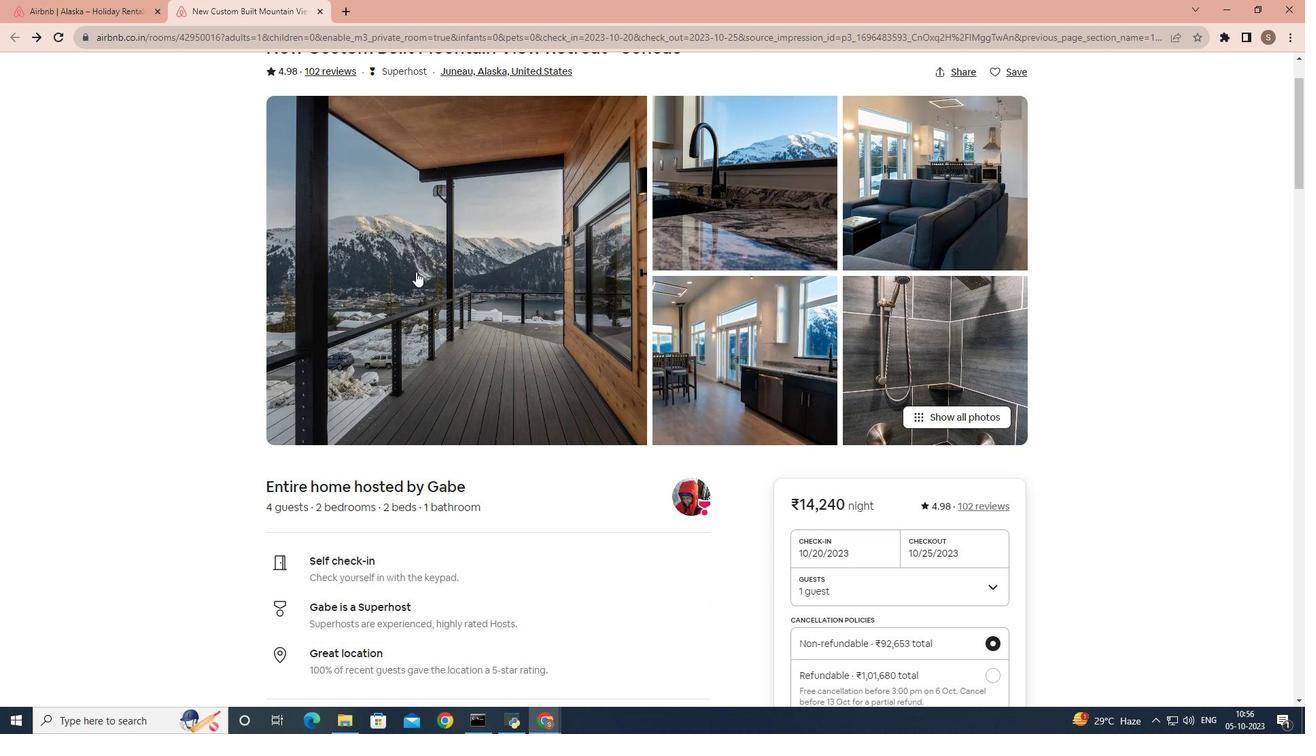 
Action: Mouse moved to (416, 271)
Screenshot: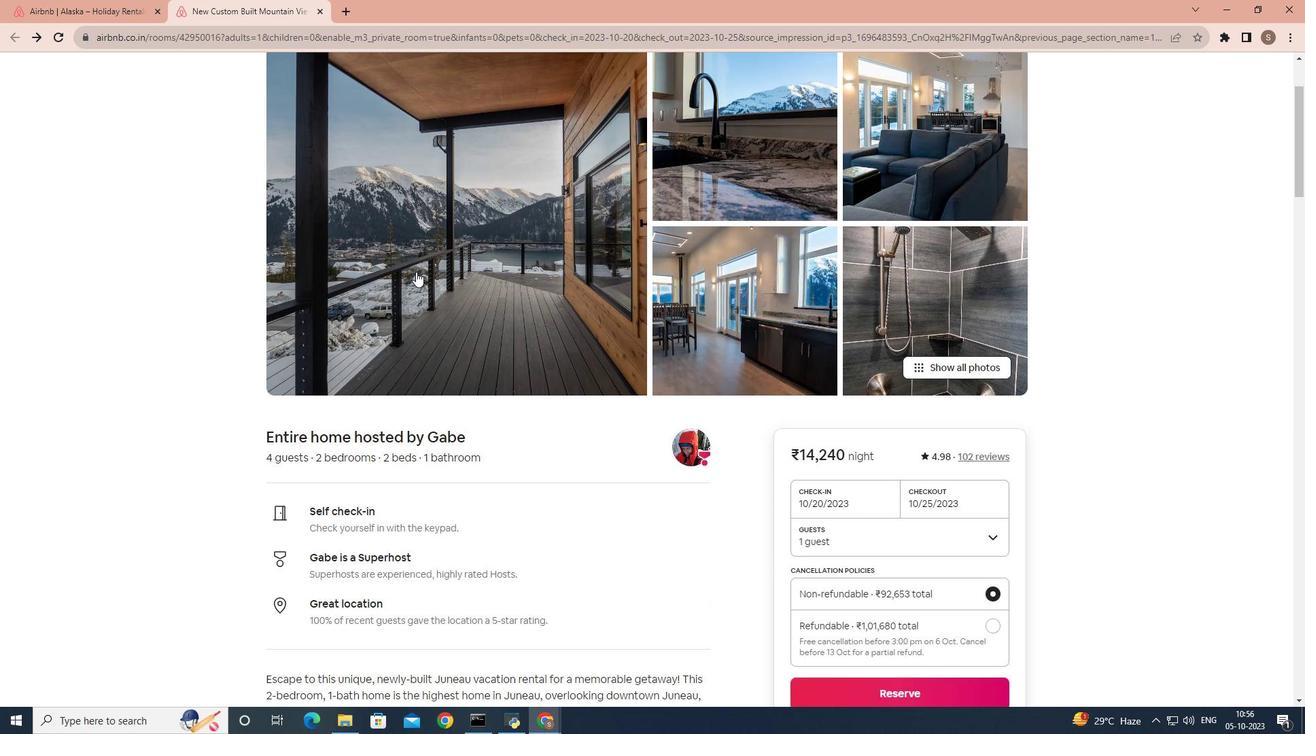 
Action: Mouse scrolled (416, 271) with delta (0, 0)
Screenshot: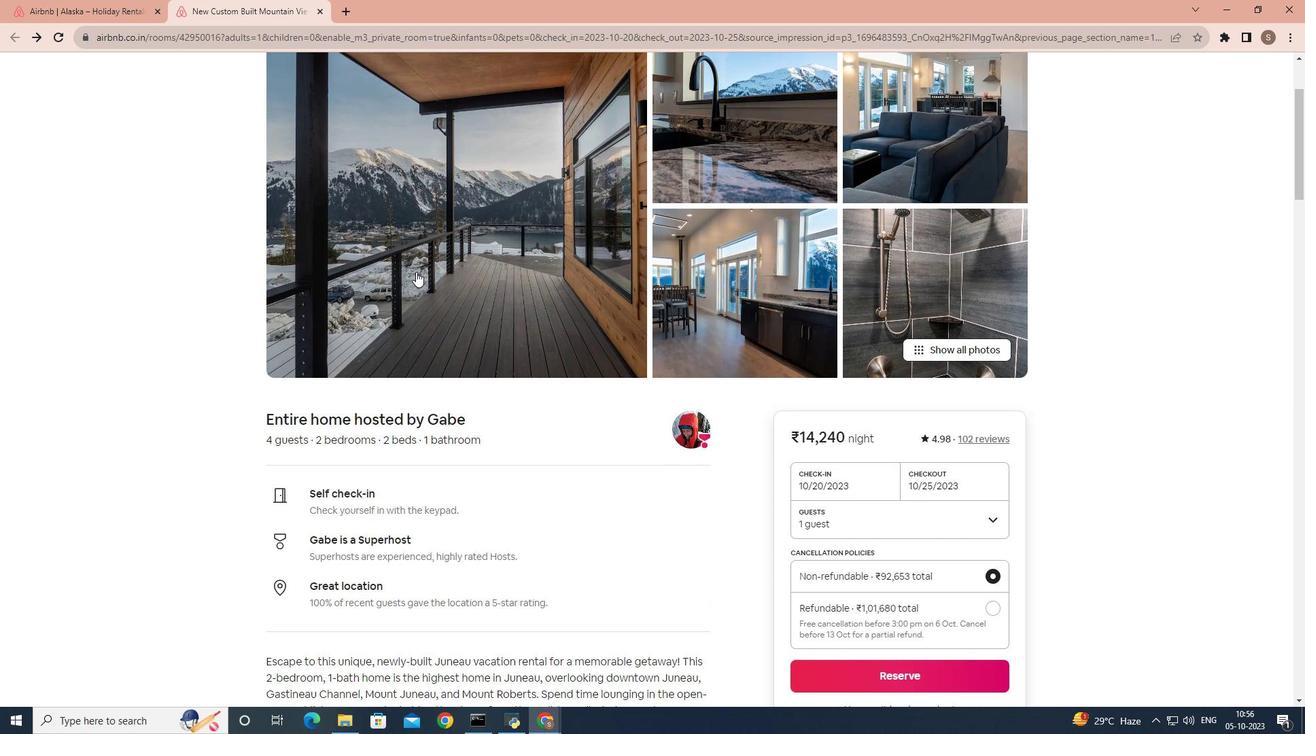 
Action: Mouse scrolled (416, 271) with delta (0, 0)
Screenshot: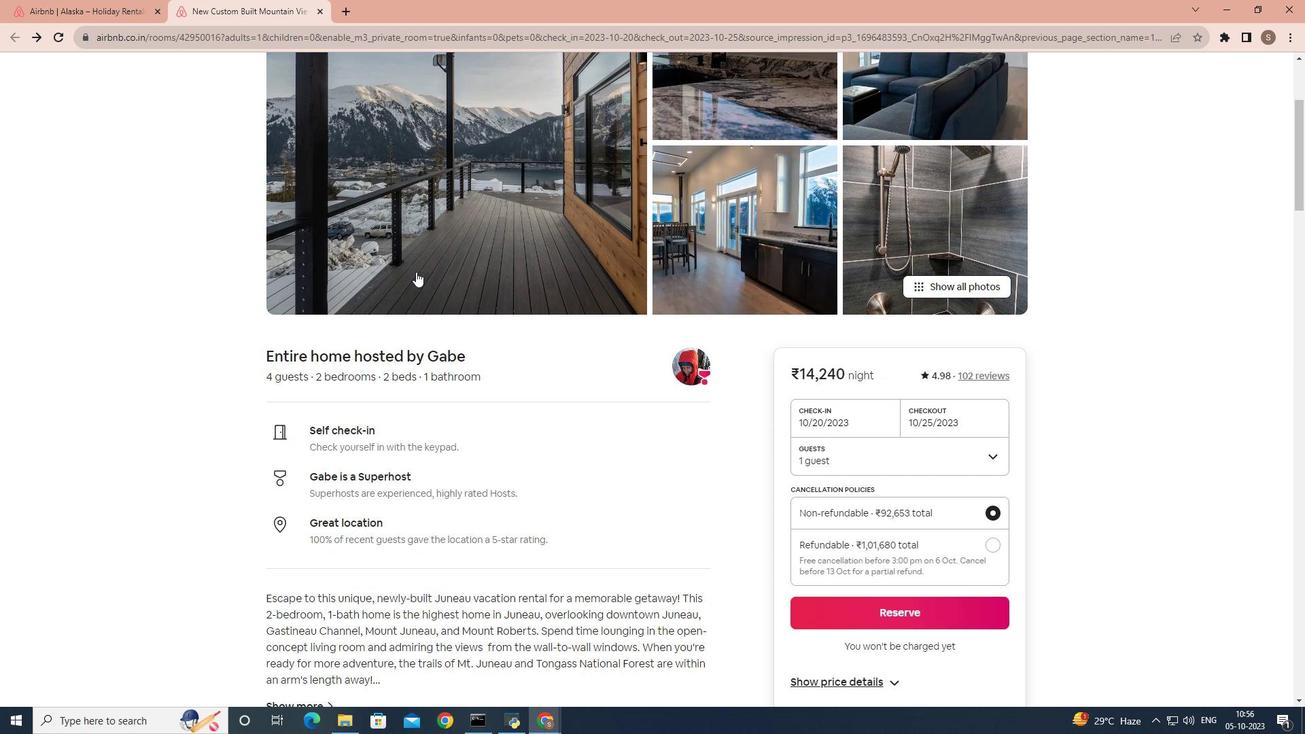 
Action: Mouse moved to (527, 279)
Screenshot: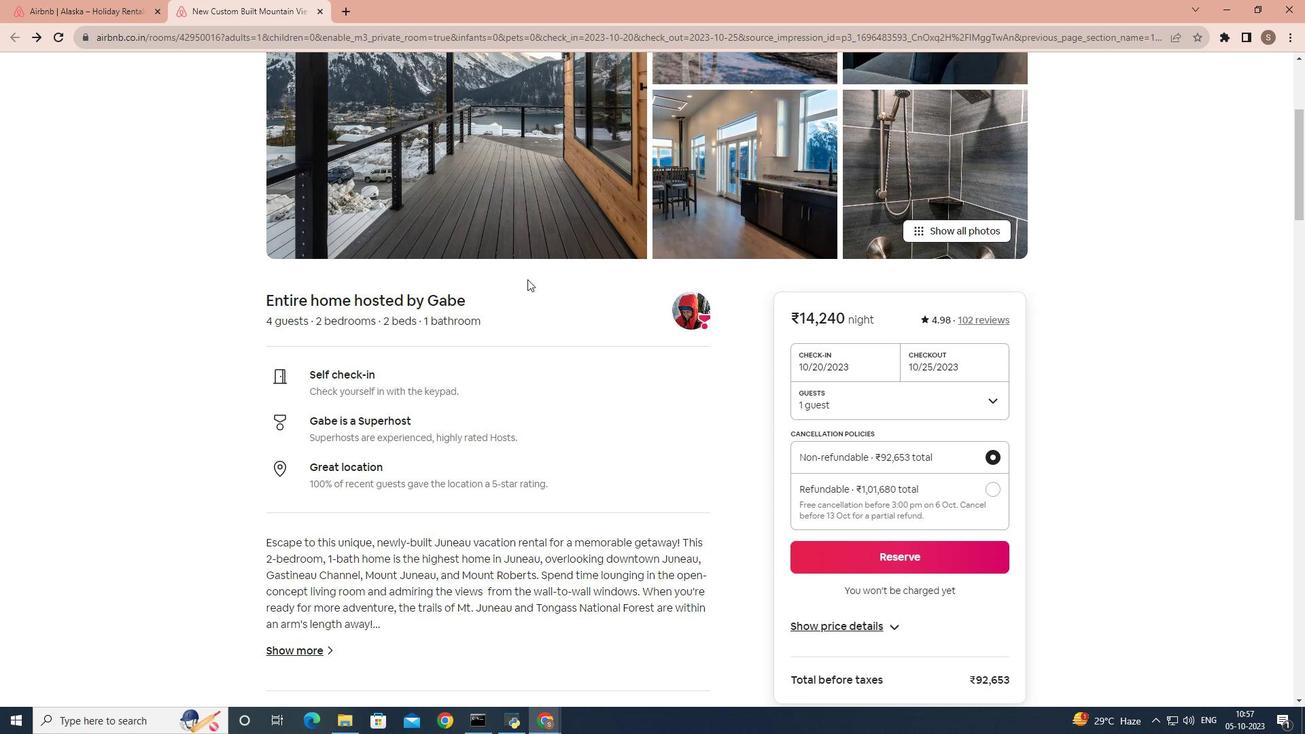 
Action: Mouse scrolled (527, 278) with delta (0, 0)
Screenshot: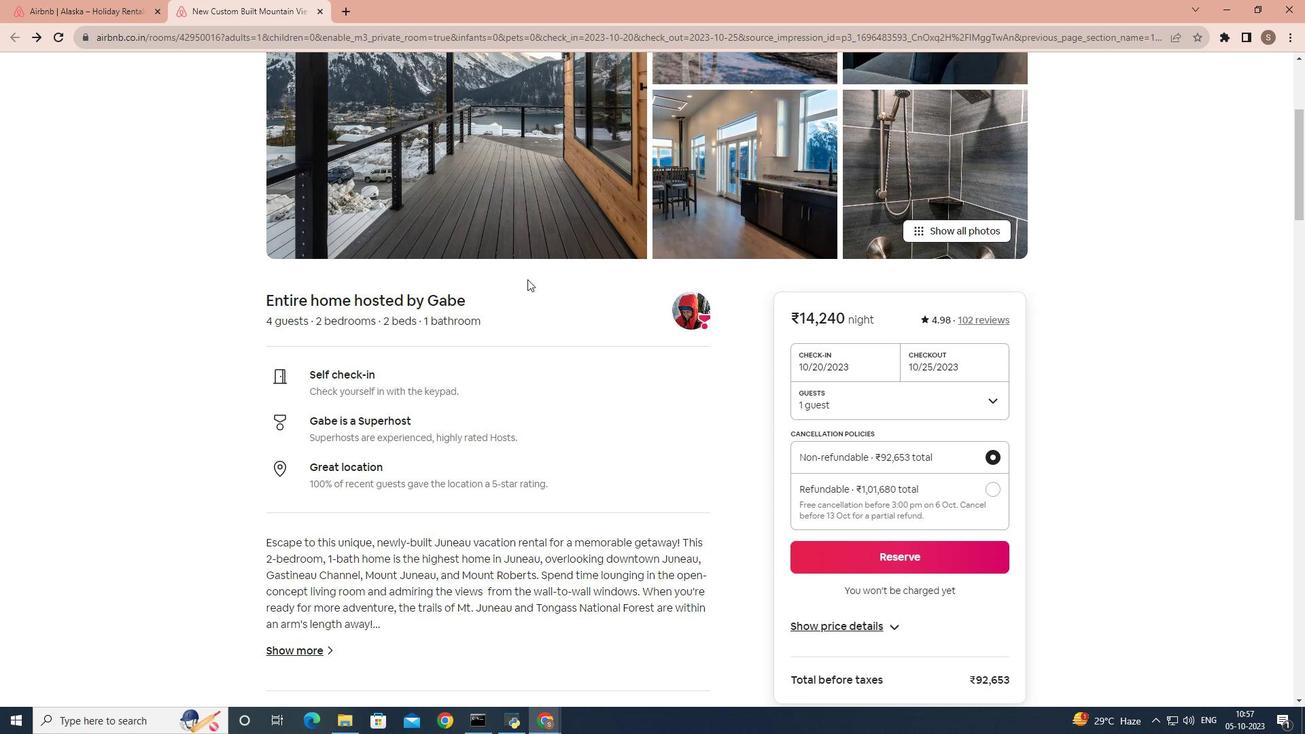 
Action: Mouse scrolled (527, 278) with delta (0, 0)
Screenshot: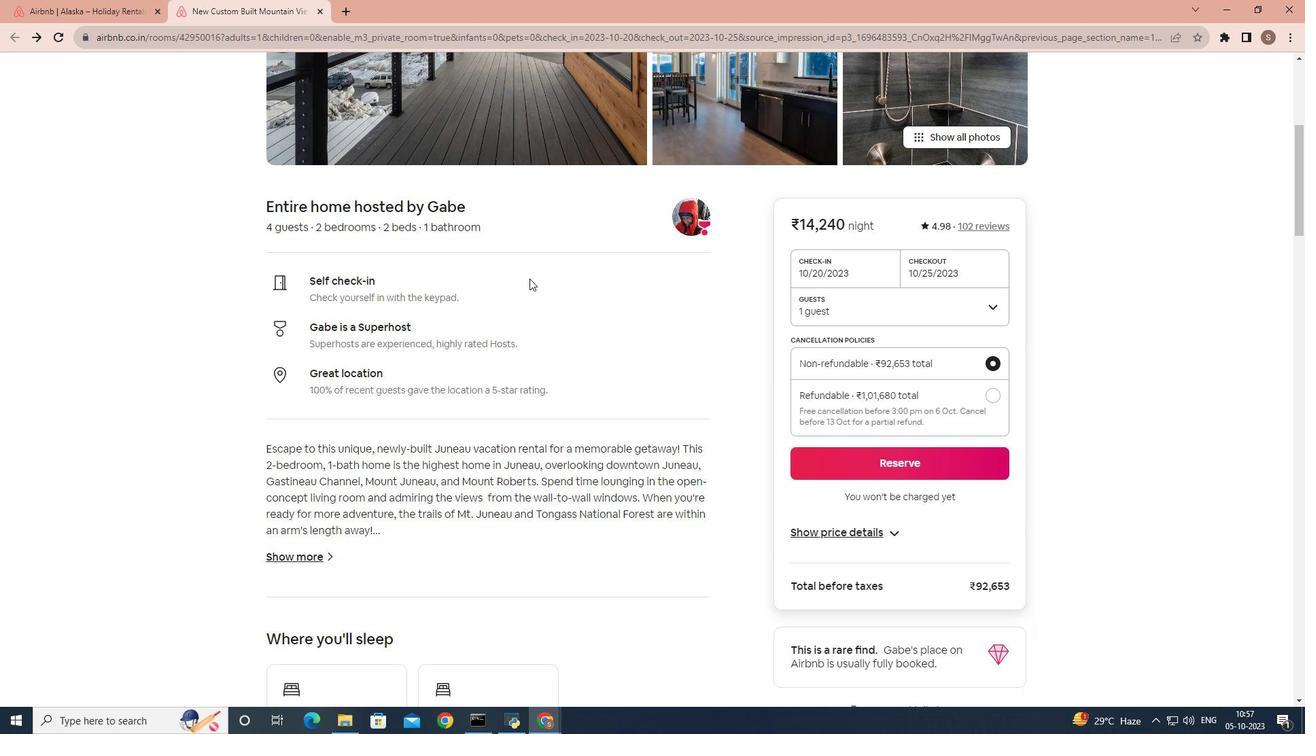 
Action: Mouse moved to (529, 278)
Screenshot: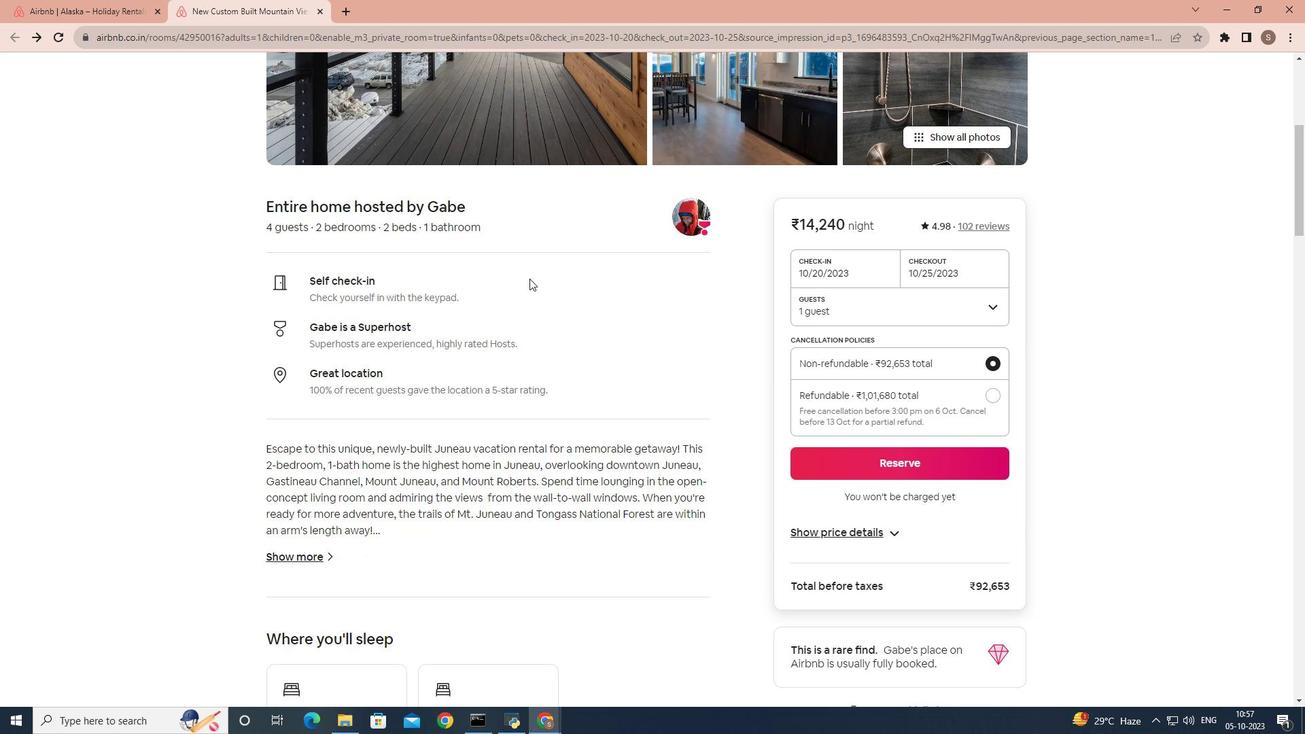 
Action: Mouse scrolled (529, 278) with delta (0, 0)
Screenshot: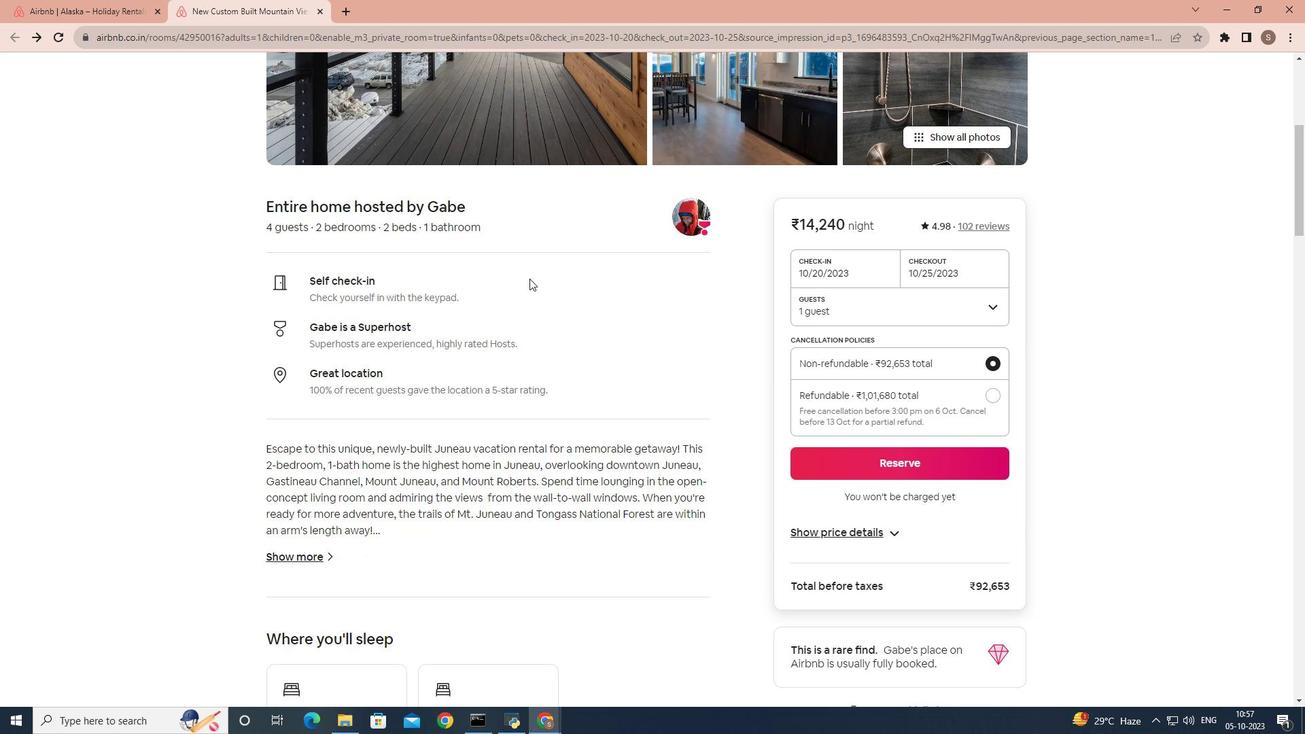 
Action: Mouse scrolled (529, 278) with delta (0, 0)
Screenshot: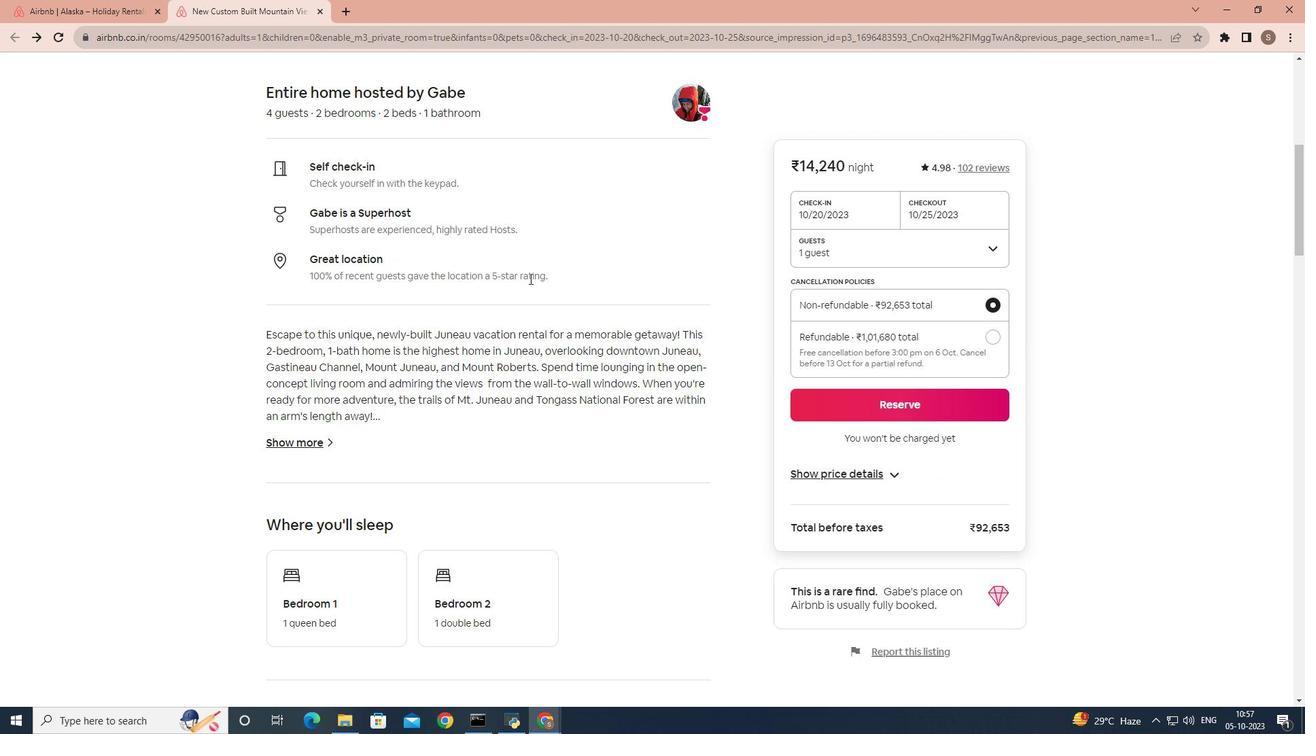 
Action: Mouse scrolled (529, 278) with delta (0, 0)
Screenshot: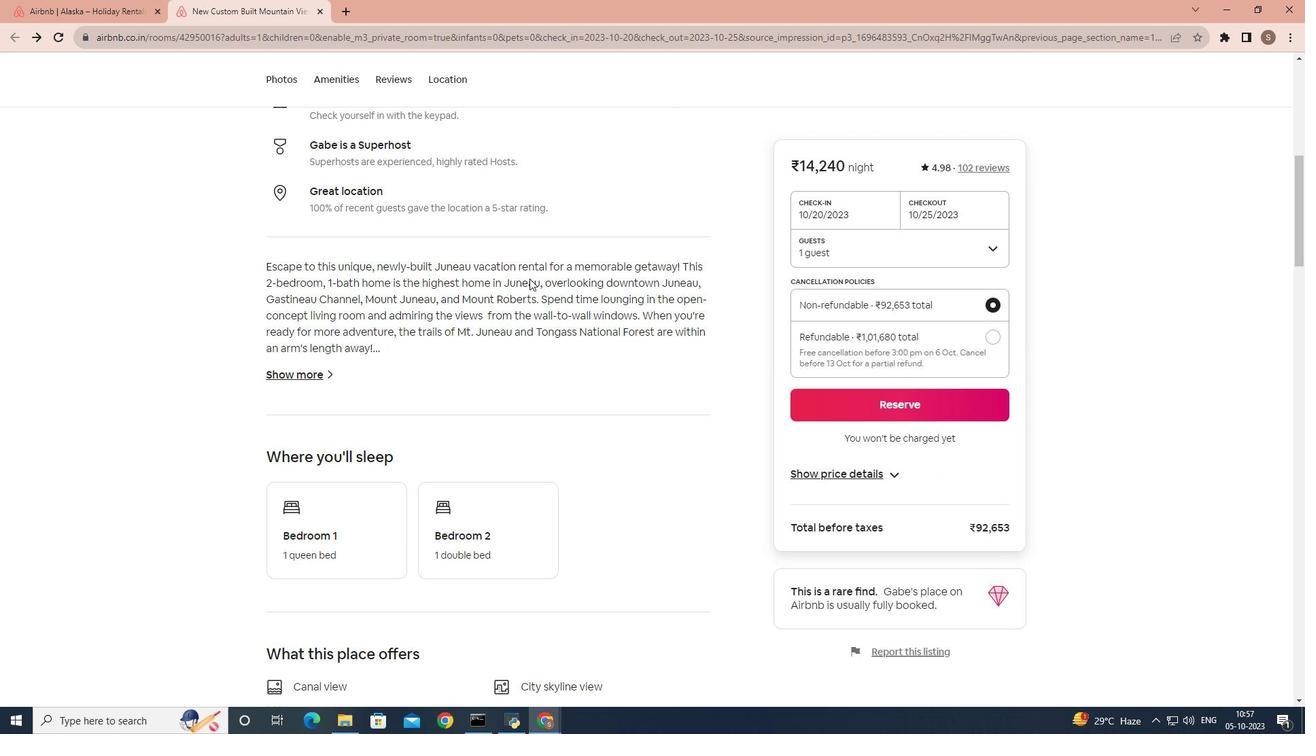 
Action: Mouse scrolled (529, 278) with delta (0, 0)
Screenshot: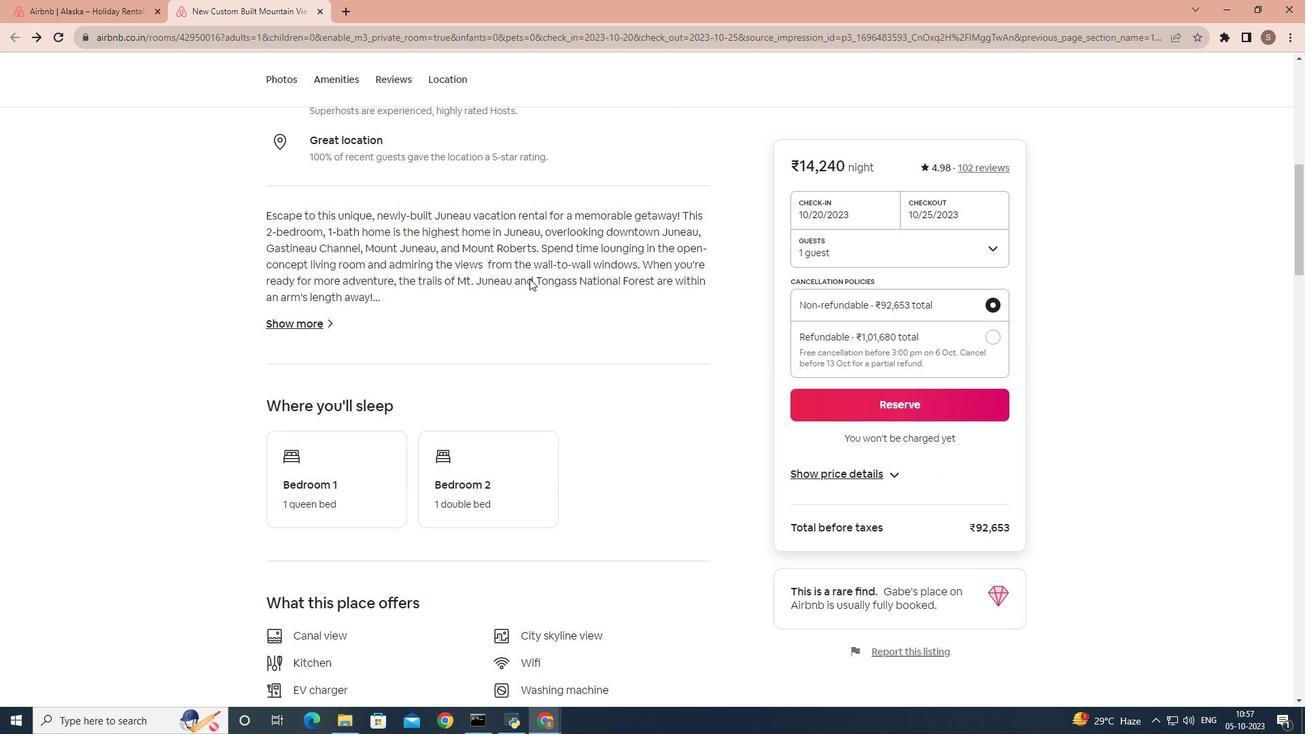 
Action: Mouse scrolled (529, 278) with delta (0, 0)
Screenshot: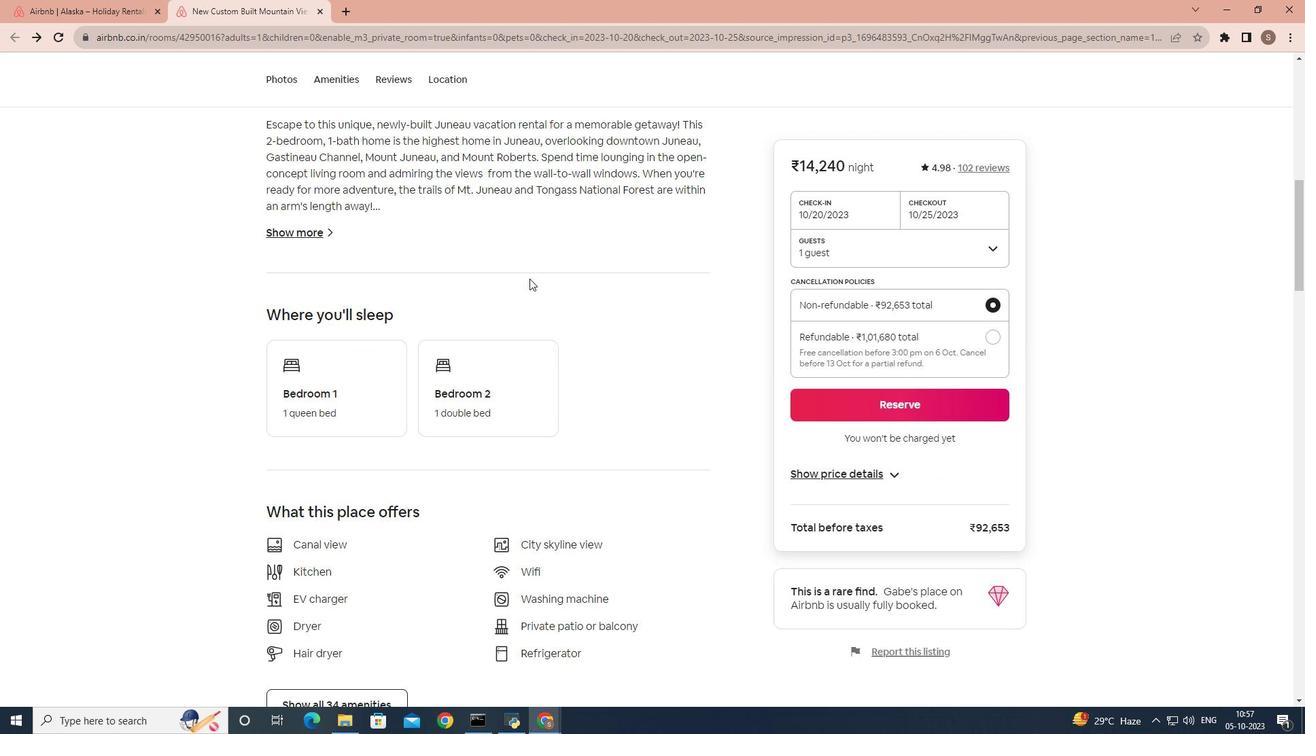 
Action: Mouse scrolled (529, 278) with delta (0, 0)
Screenshot: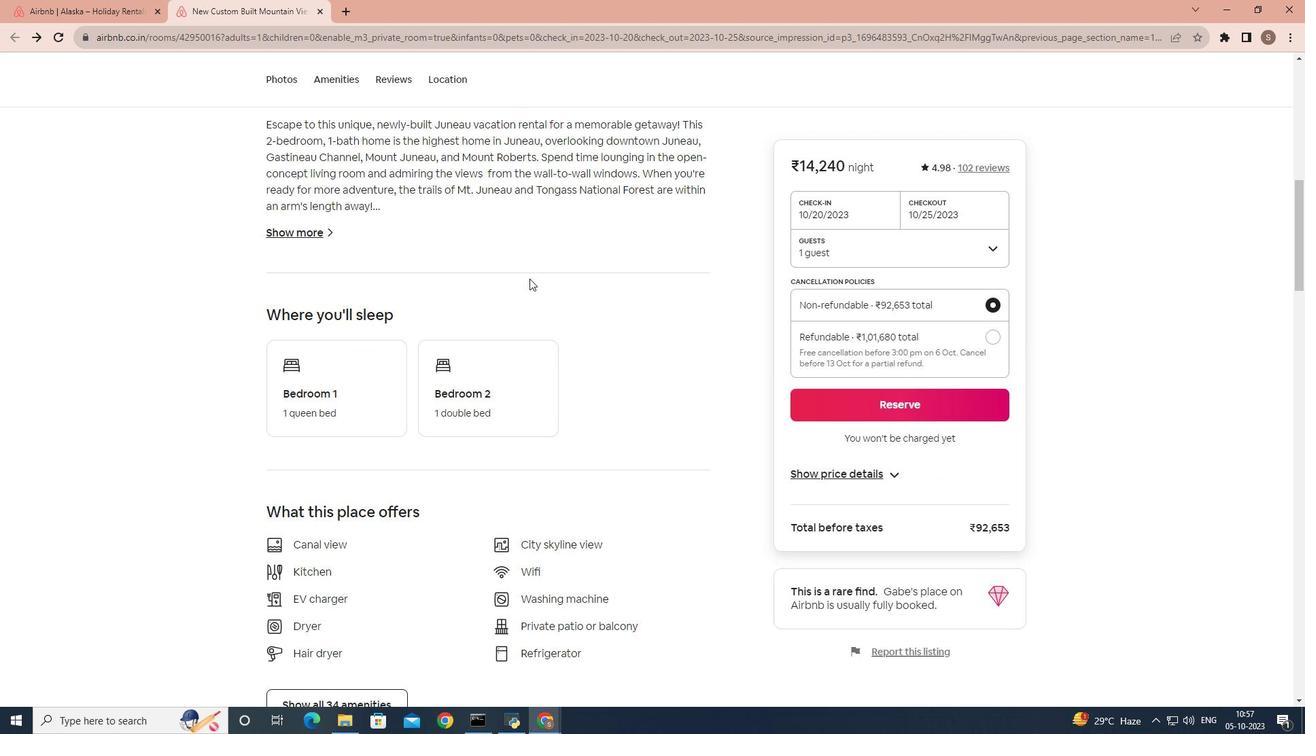 
Action: Mouse scrolled (529, 278) with delta (0, 0)
Screenshot: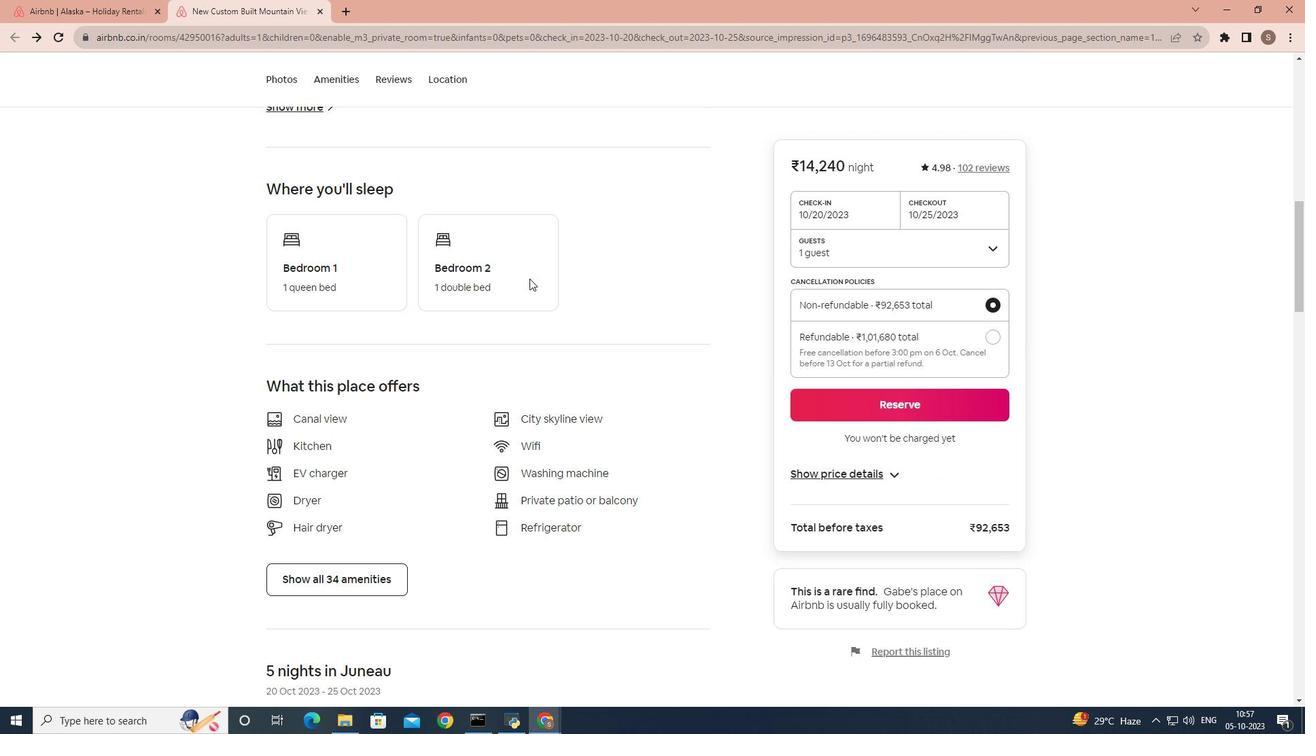 
Action: Mouse scrolled (529, 278) with delta (0, 0)
Screenshot: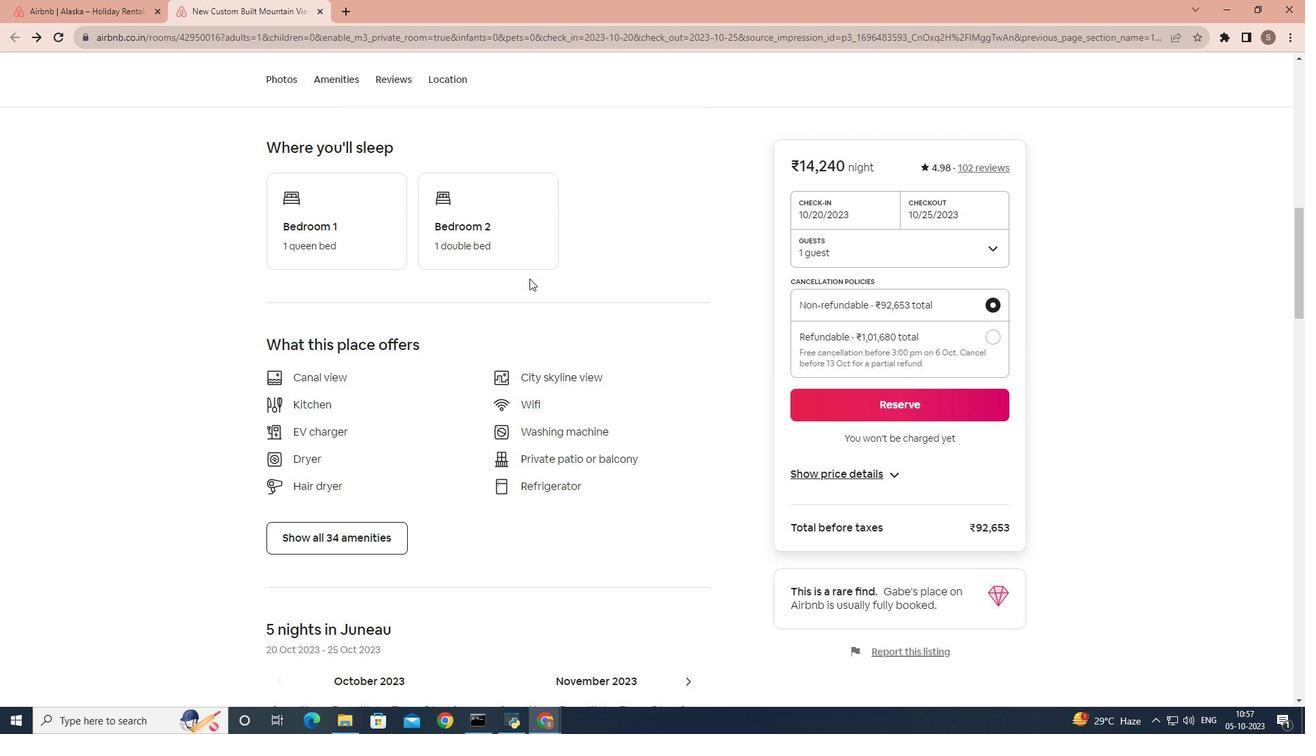 
Action: Mouse scrolled (529, 278) with delta (0, 0)
Screenshot: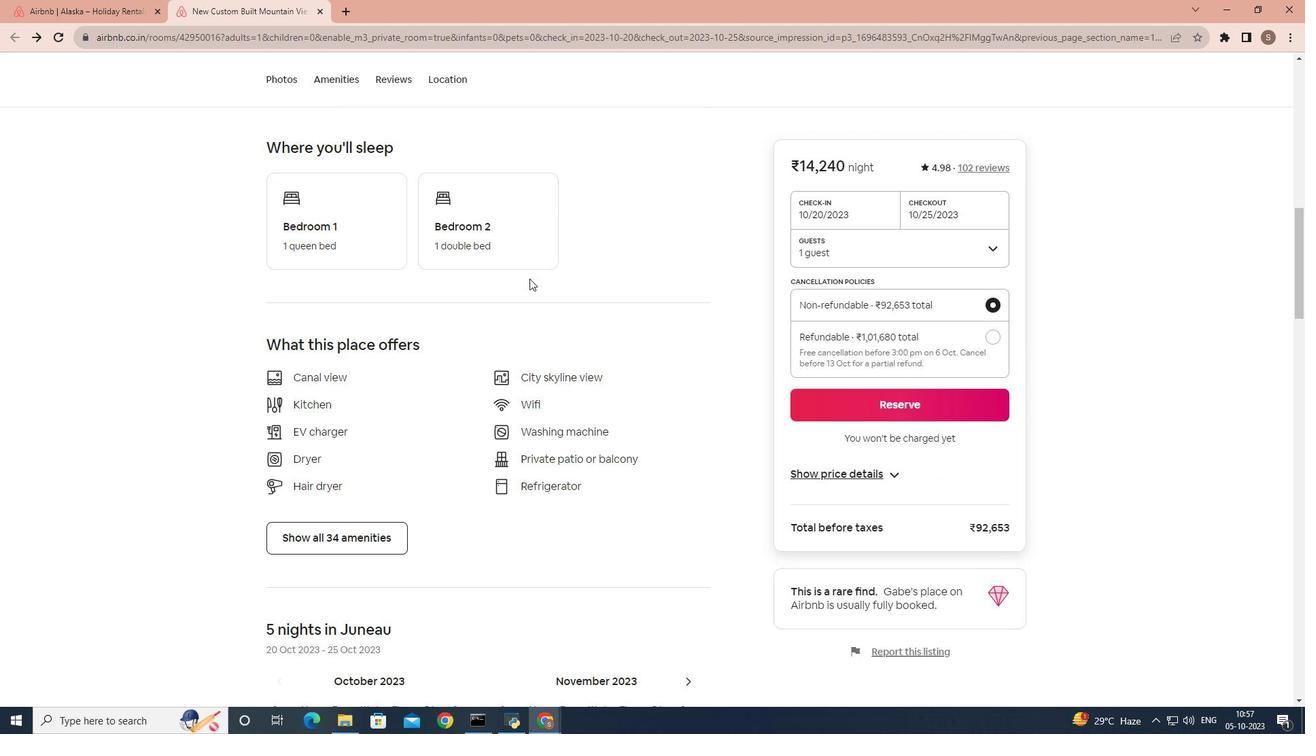 
Action: Mouse moved to (373, 376)
Screenshot: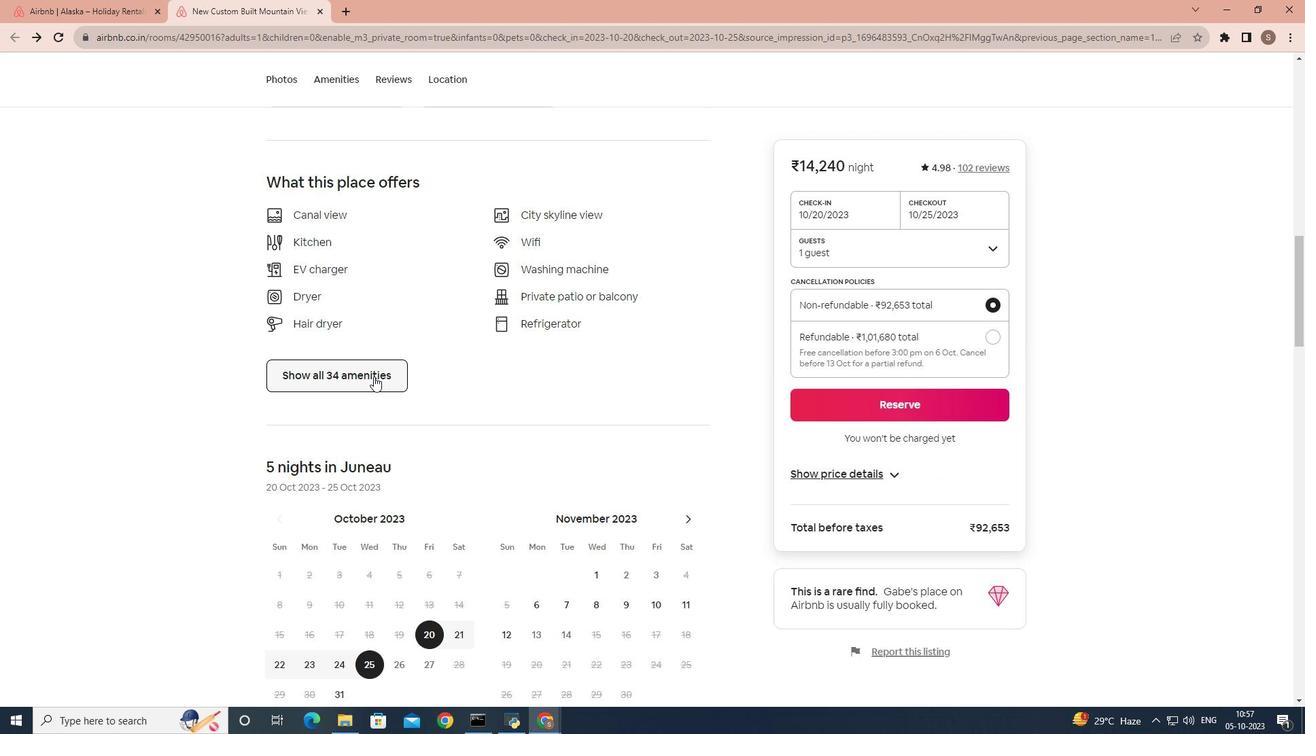 
Action: Mouse pressed left at (373, 376)
Screenshot: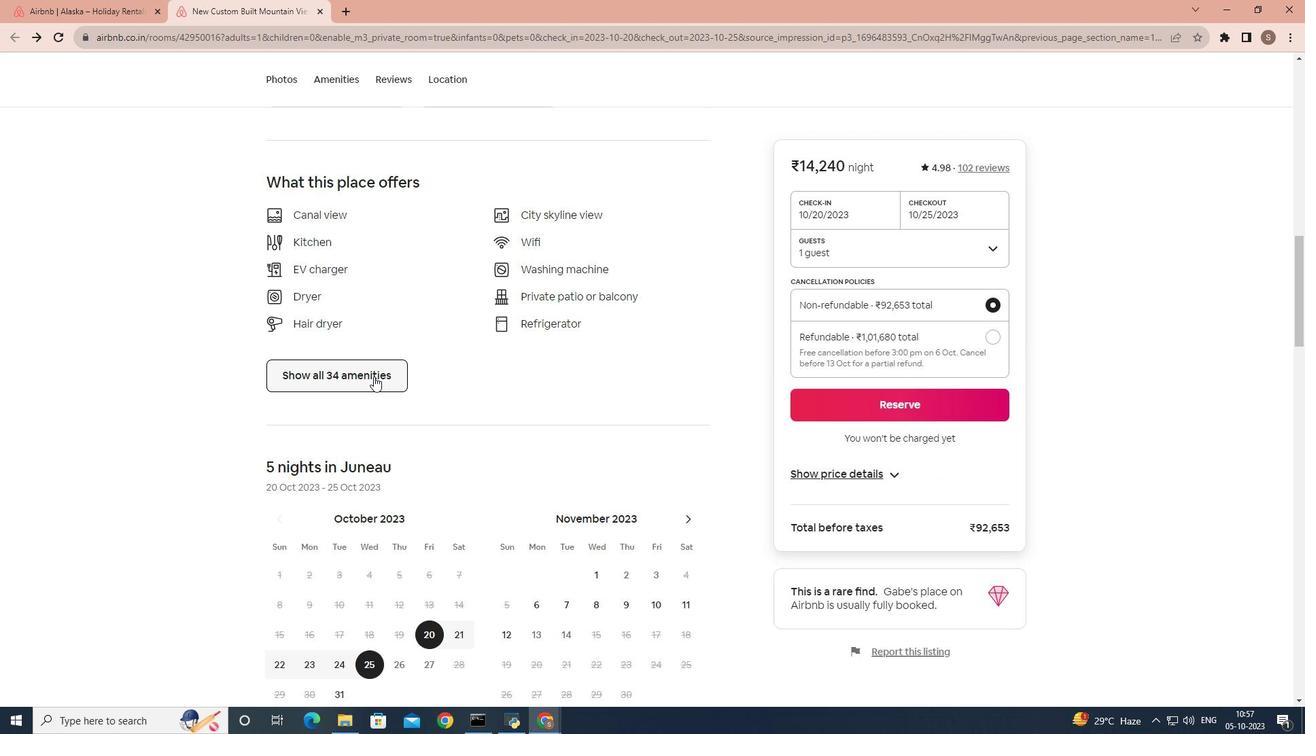 
Action: Mouse moved to (464, 337)
Screenshot: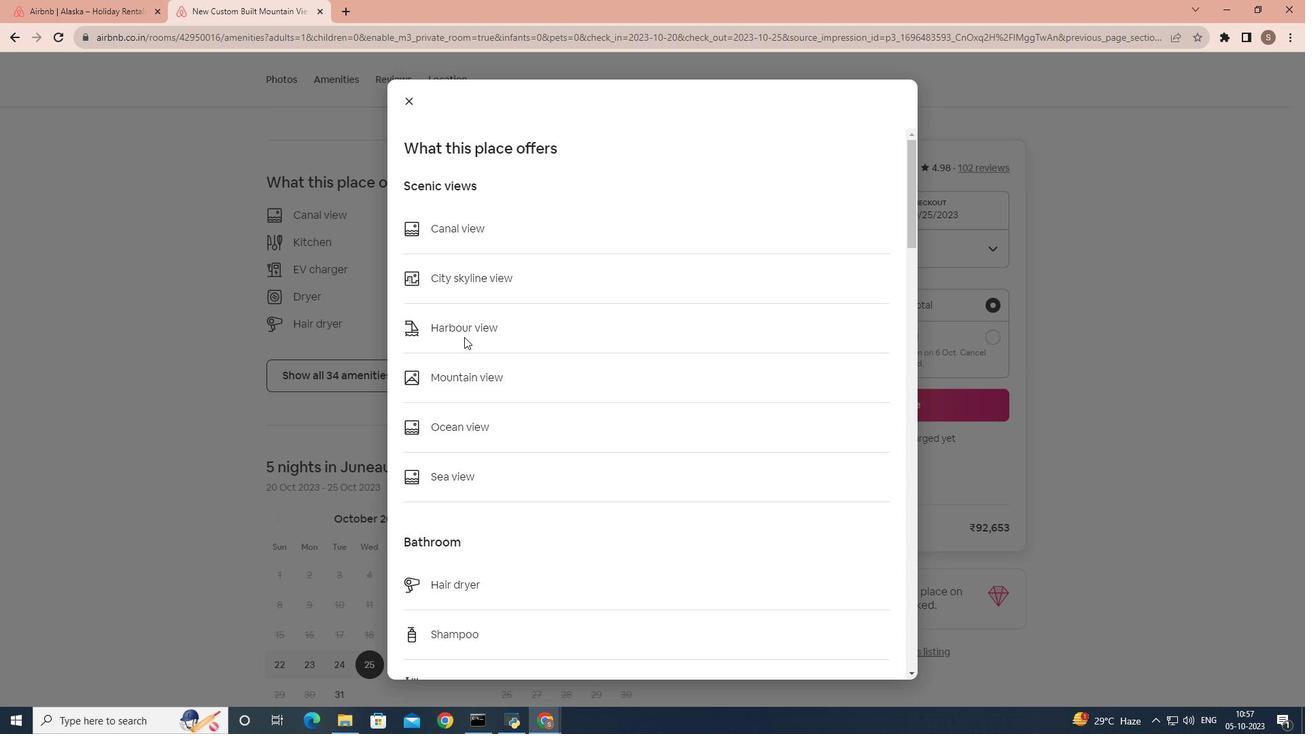 
Action: Mouse scrolled (464, 336) with delta (0, 0)
Screenshot: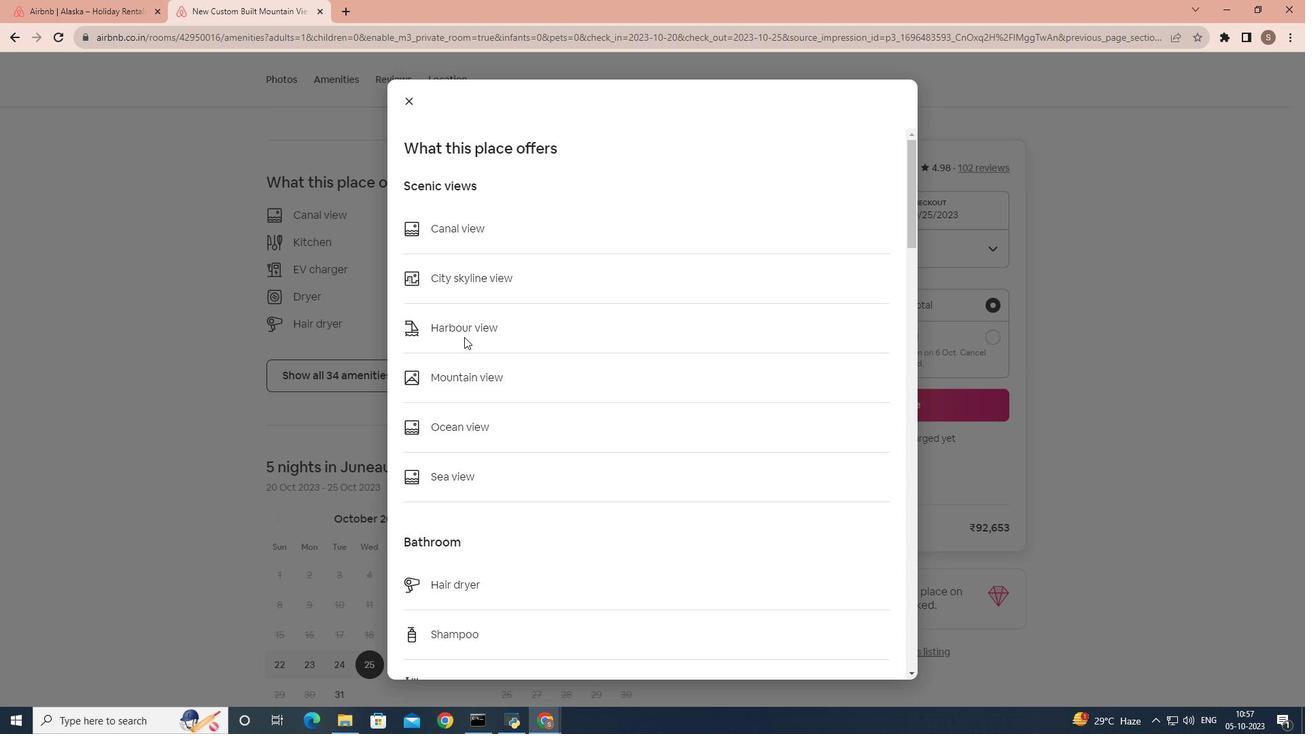 
Action: Mouse scrolled (464, 336) with delta (0, 0)
Screenshot: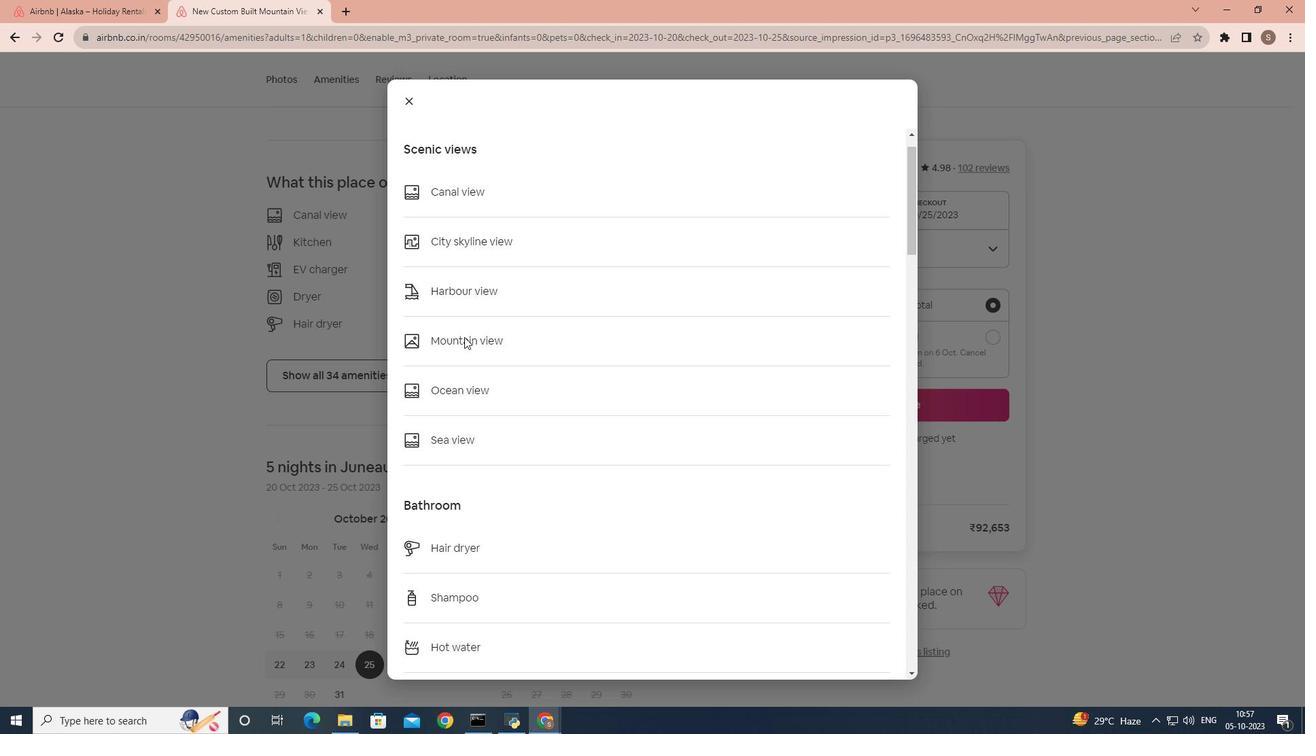 
Action: Mouse scrolled (464, 336) with delta (0, 0)
Screenshot: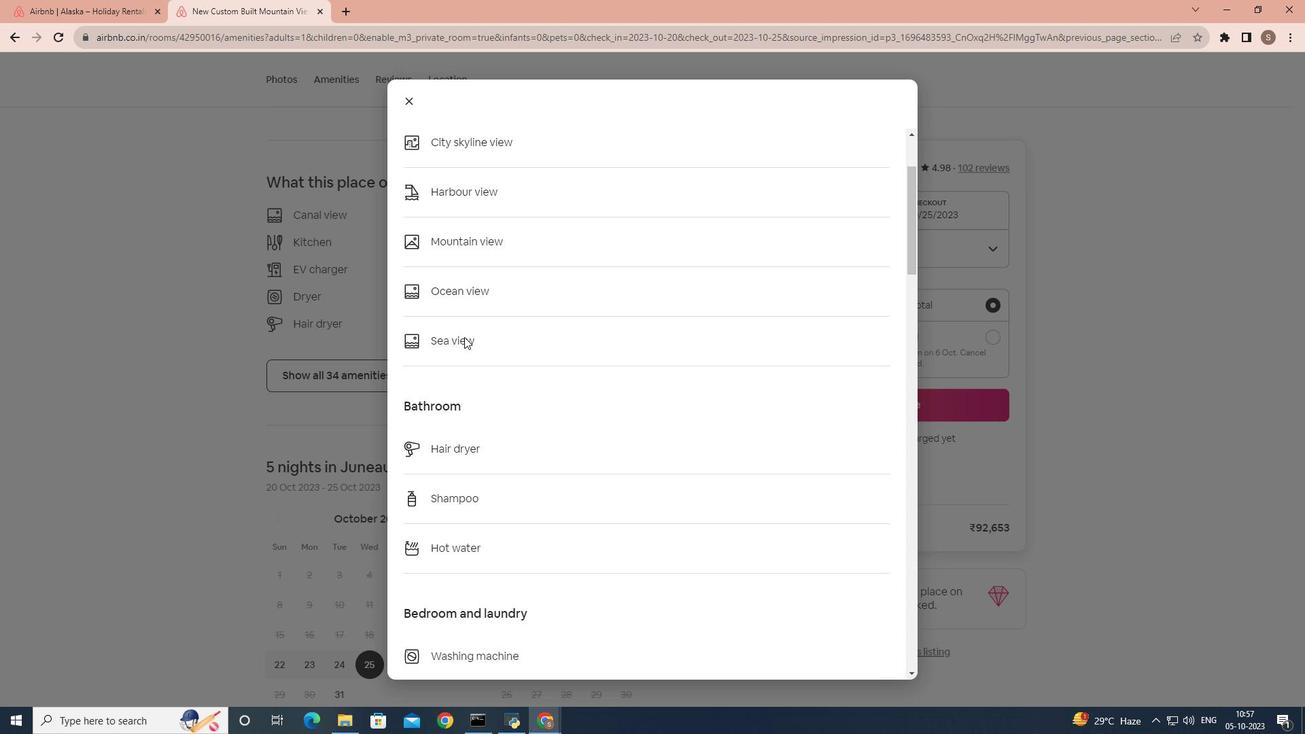 
Action: Mouse scrolled (464, 336) with delta (0, 0)
Screenshot: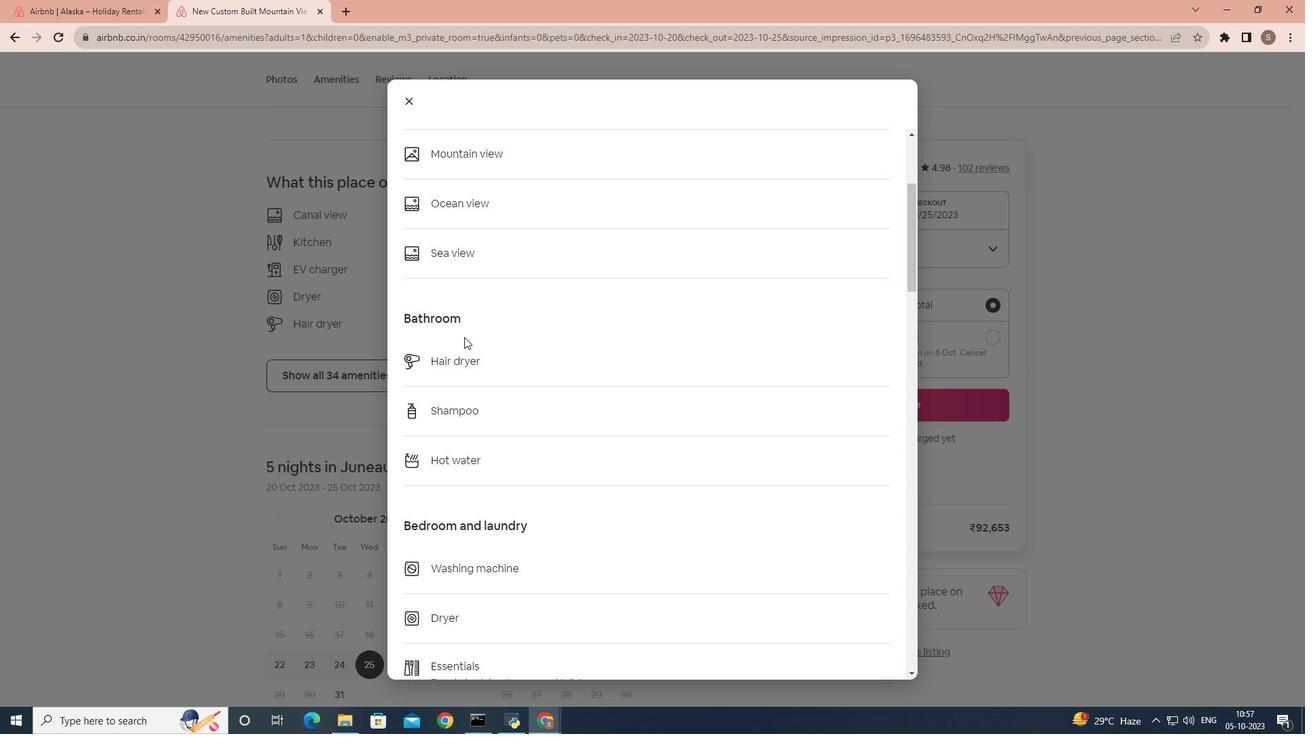
Action: Mouse scrolled (464, 336) with delta (0, 0)
Screenshot: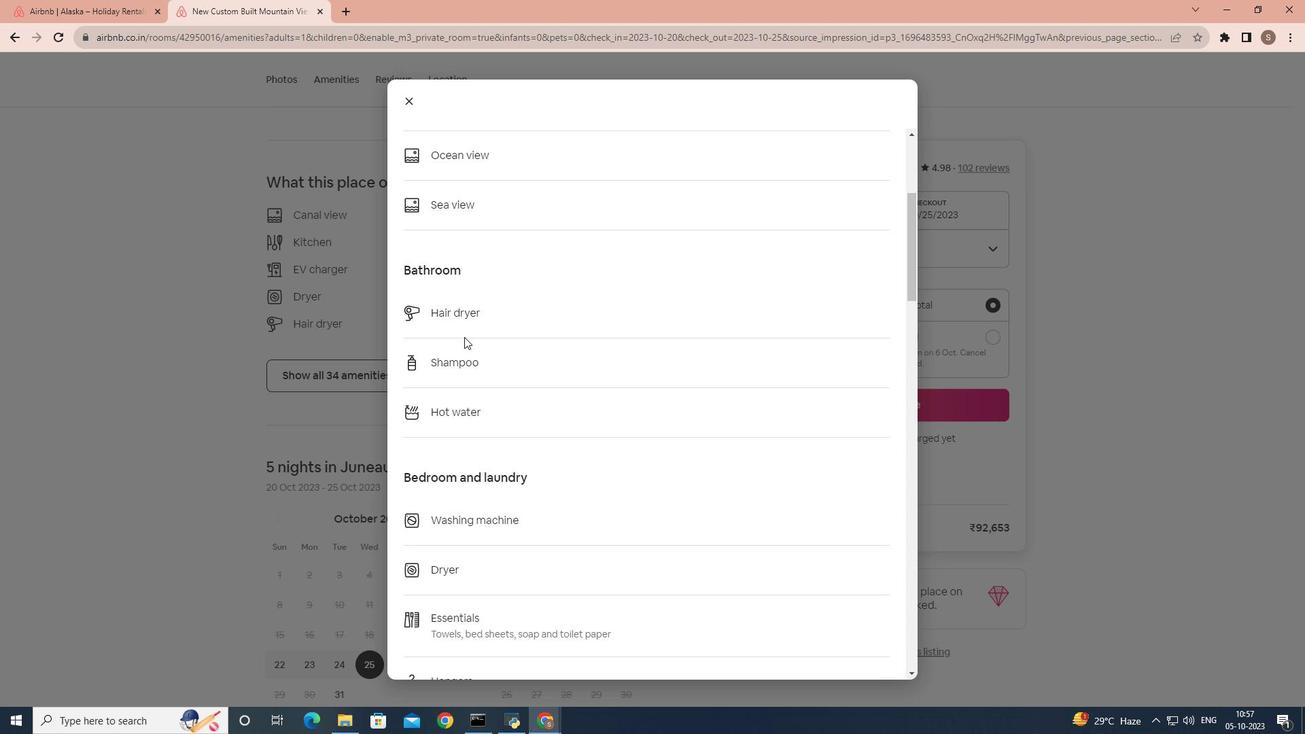 
Action: Mouse scrolled (464, 336) with delta (0, 0)
Screenshot: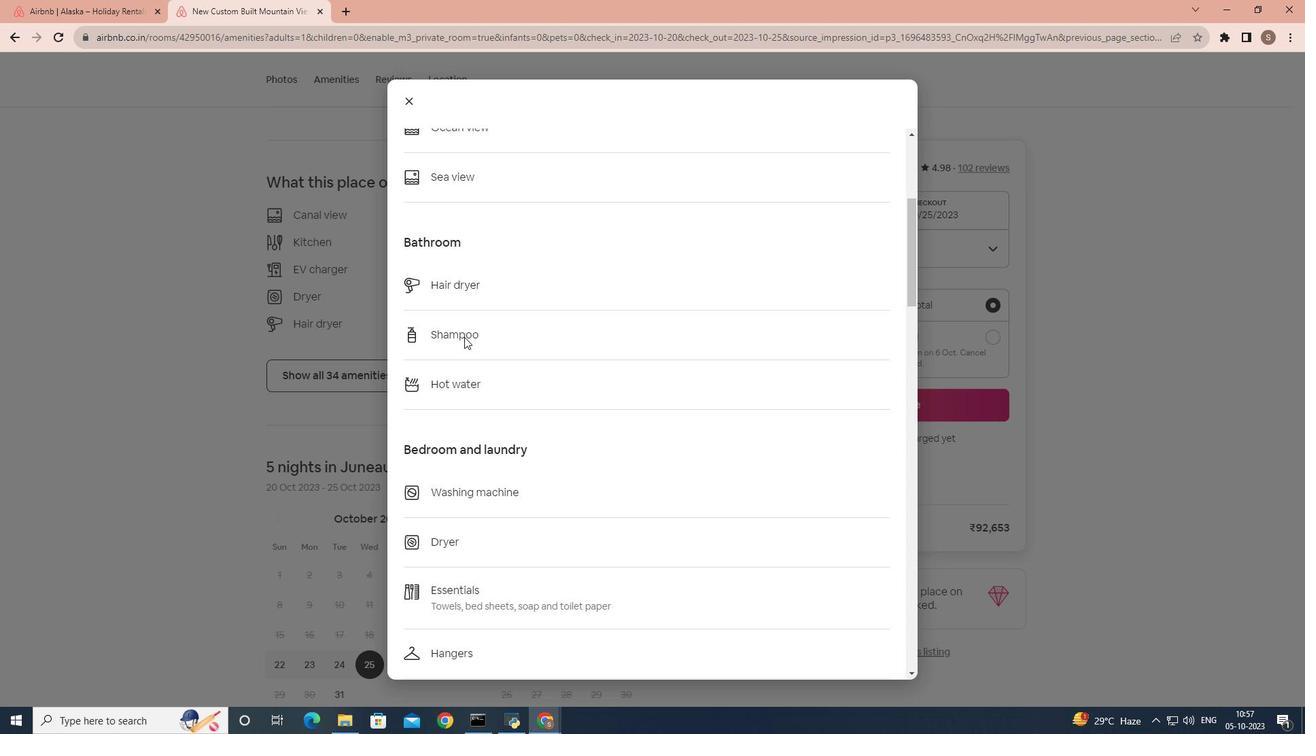 
Action: Mouse scrolled (464, 336) with delta (0, 0)
Screenshot: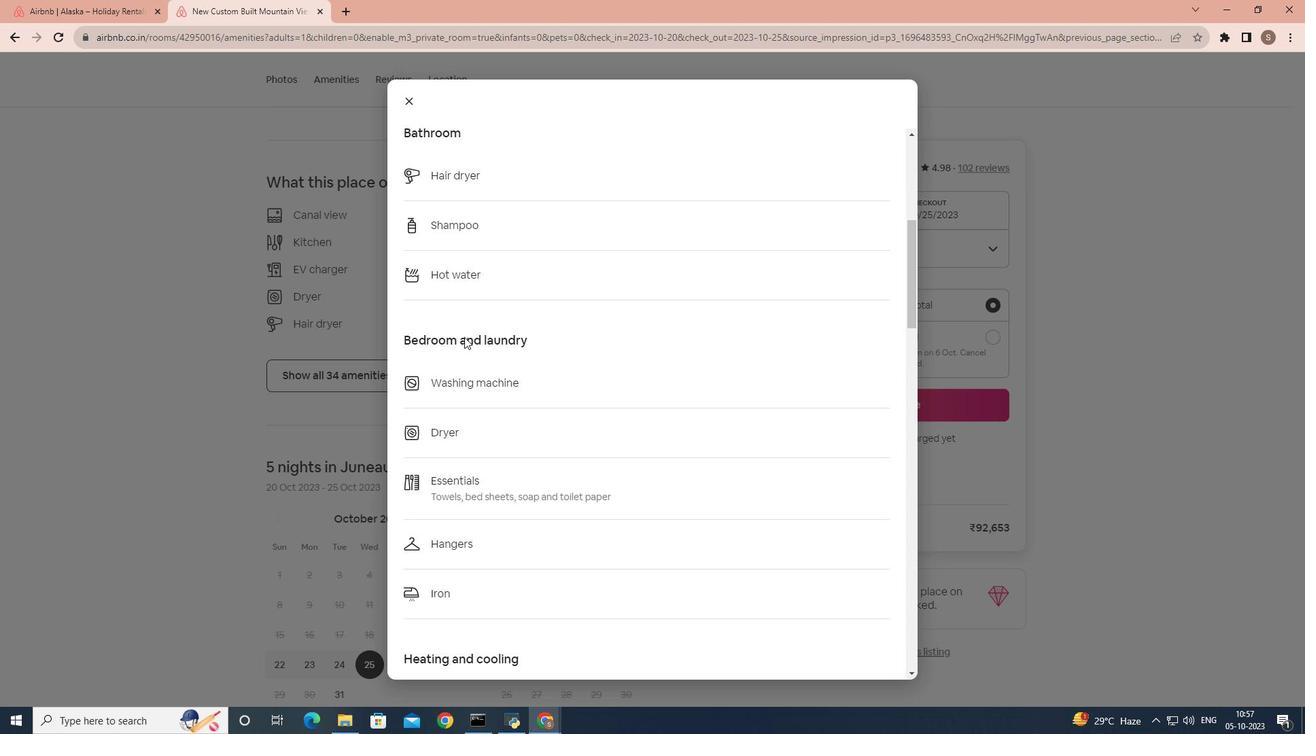 
Action: Mouse scrolled (464, 336) with delta (0, 0)
Screenshot: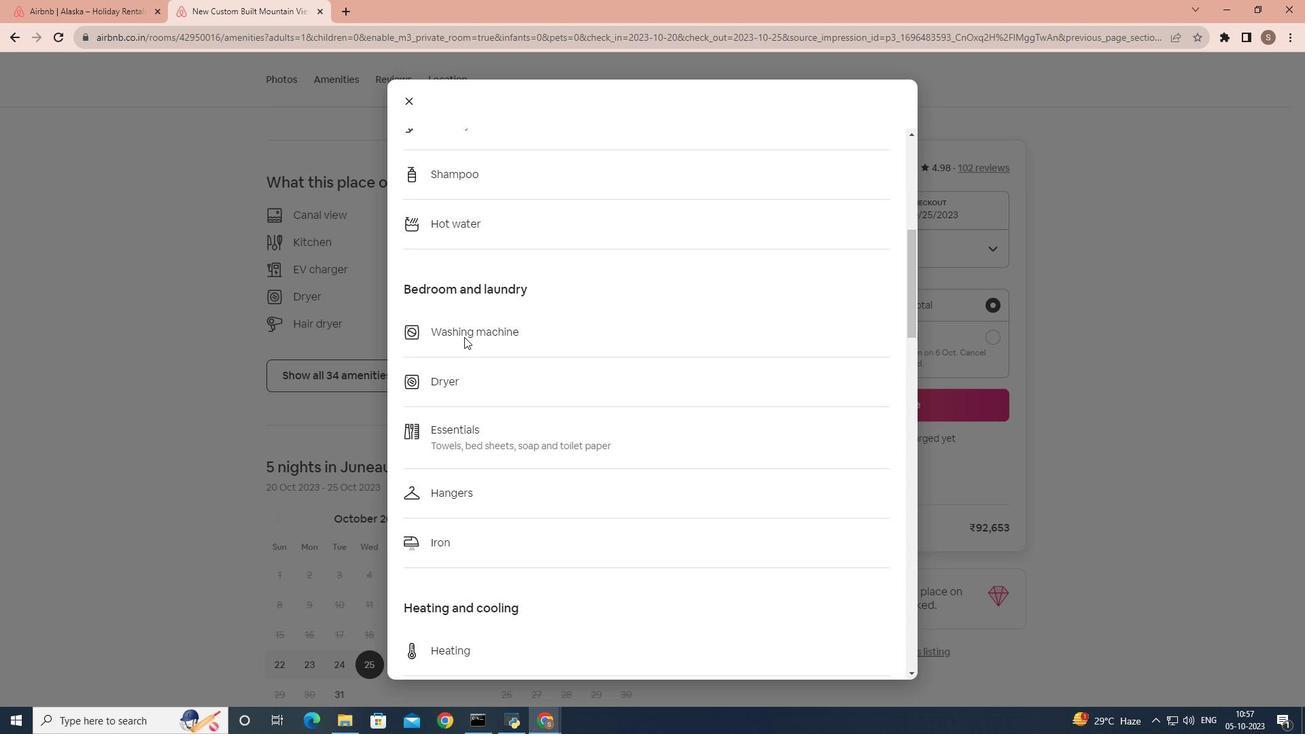 
Action: Mouse scrolled (464, 336) with delta (0, 0)
Screenshot: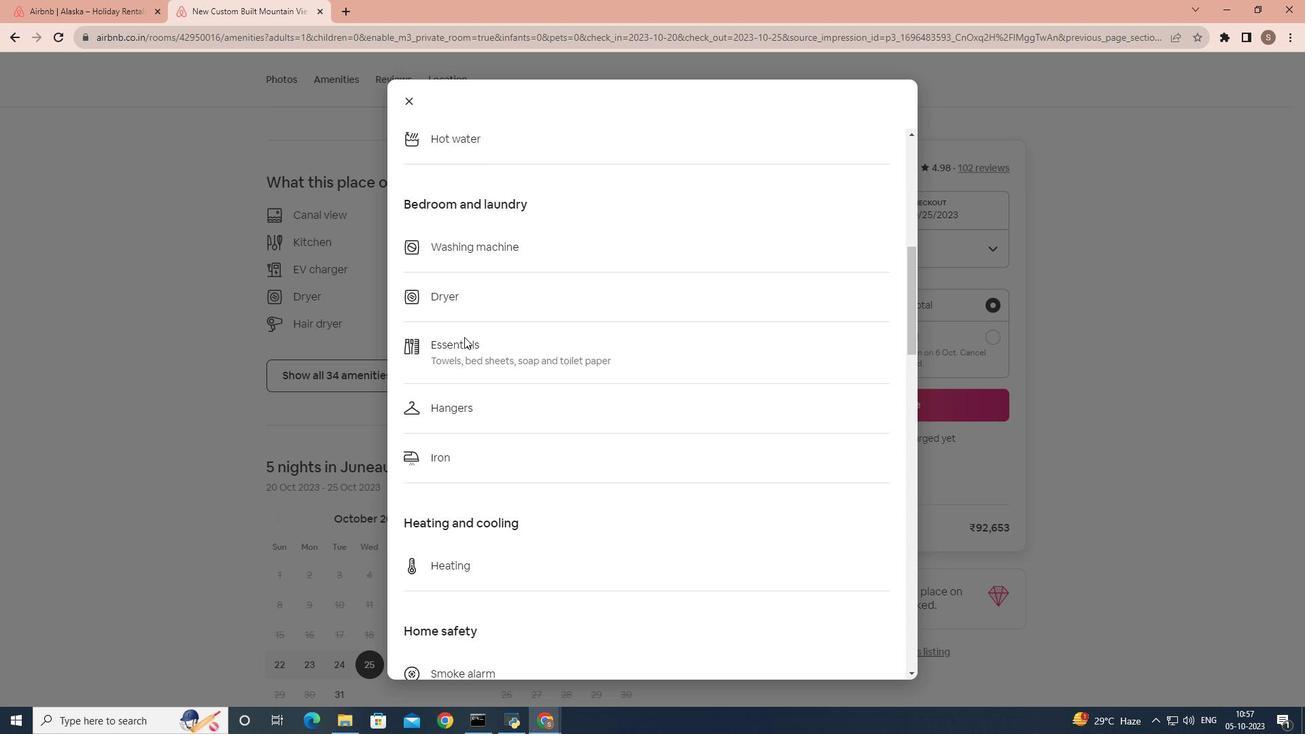 
Action: Mouse scrolled (464, 336) with delta (0, 0)
Screenshot: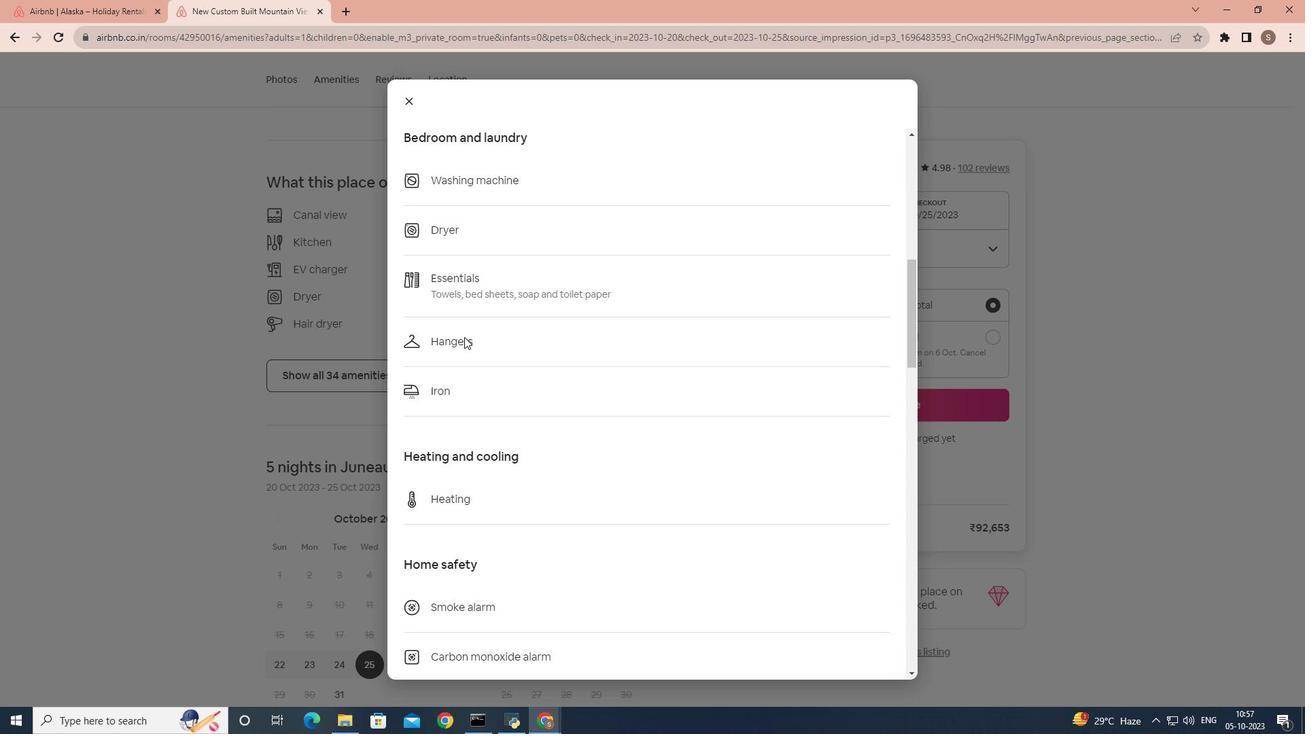 
Action: Mouse scrolled (464, 336) with delta (0, 0)
Screenshot: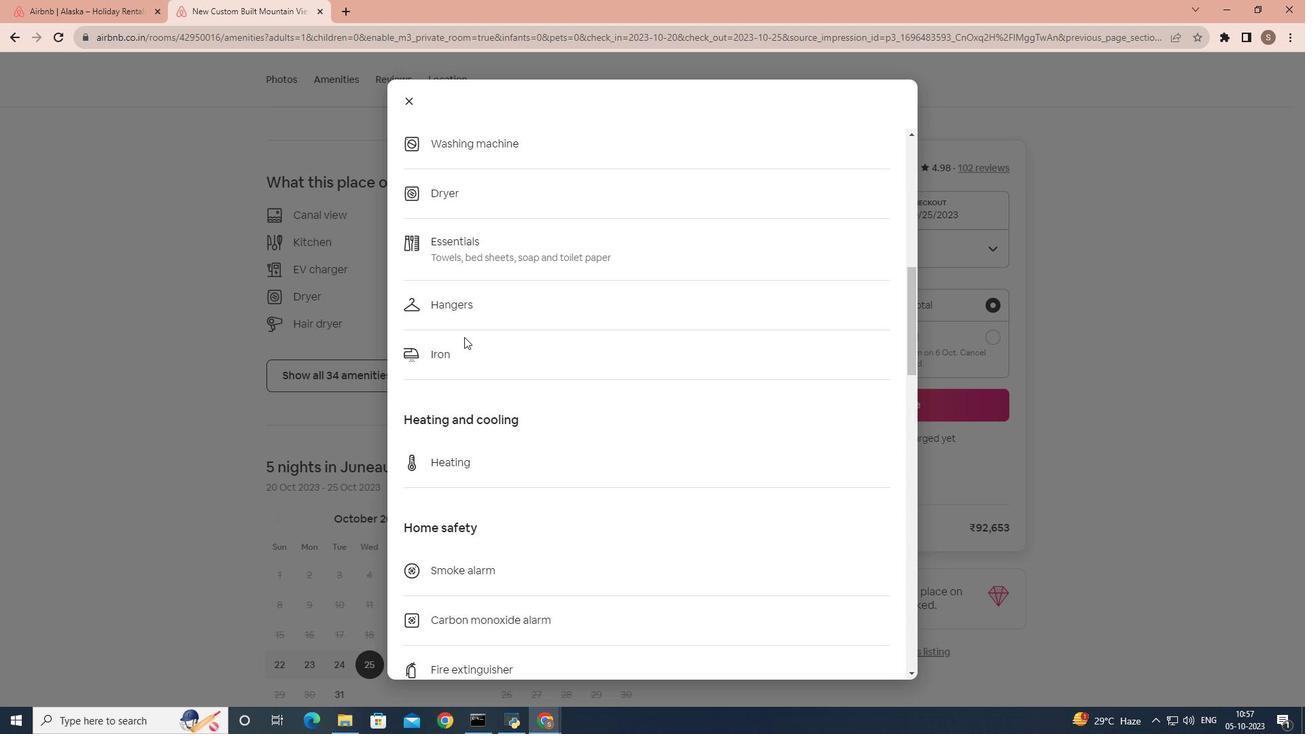 
Action: Mouse scrolled (464, 336) with delta (0, 0)
Screenshot: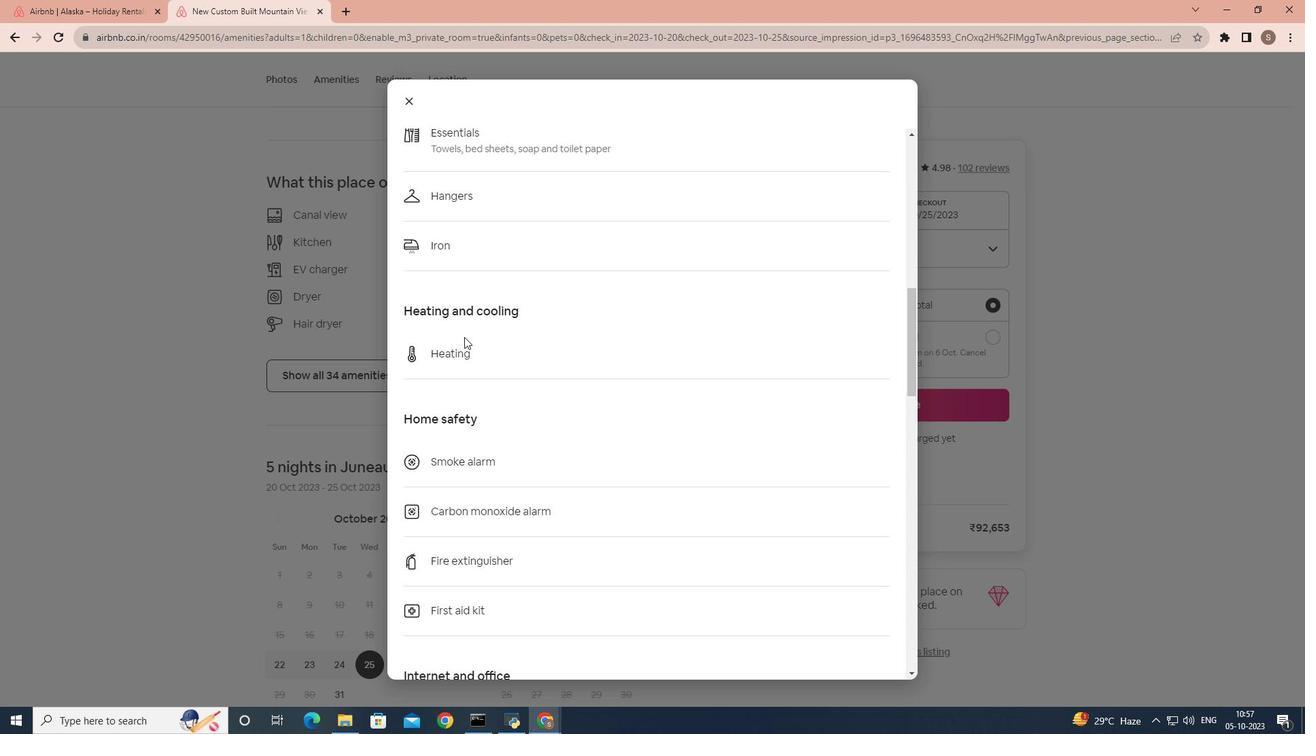 
Action: Mouse scrolled (464, 336) with delta (0, 0)
Screenshot: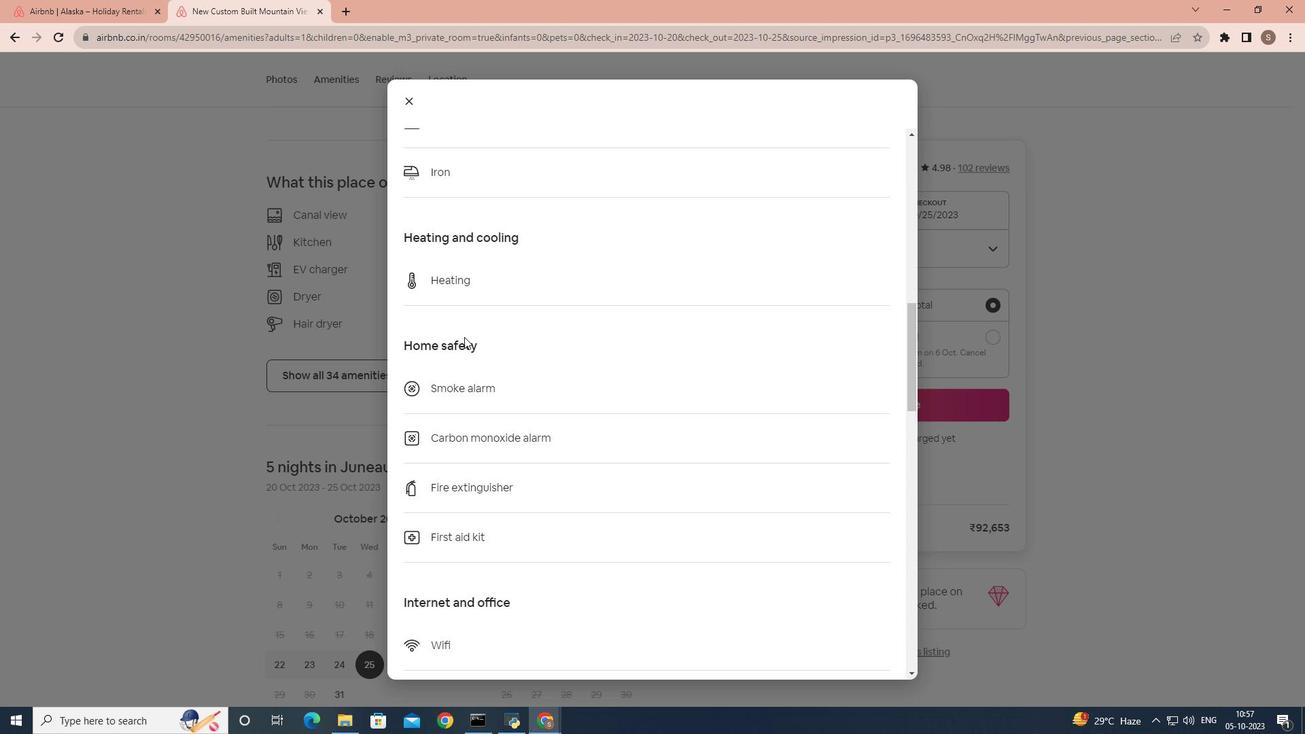 
Action: Mouse scrolled (464, 336) with delta (0, 0)
Screenshot: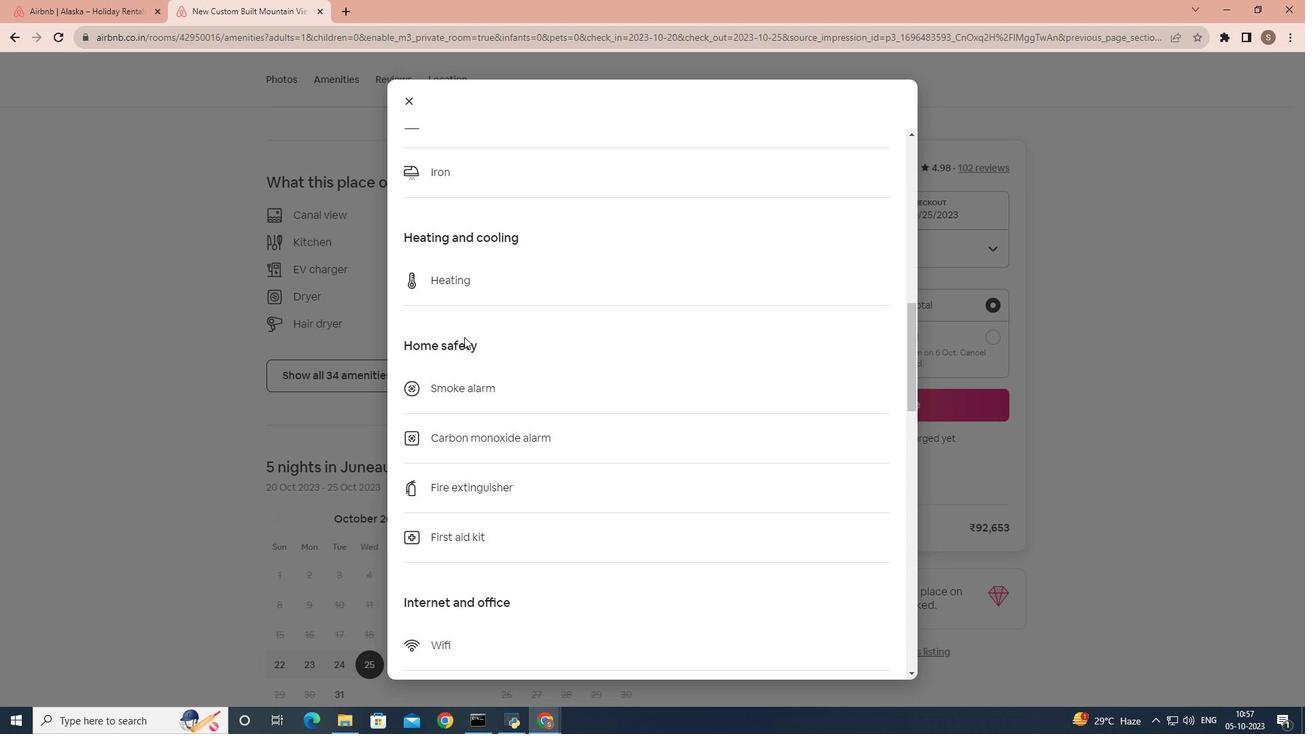 
Action: Mouse scrolled (464, 336) with delta (0, 0)
Screenshot: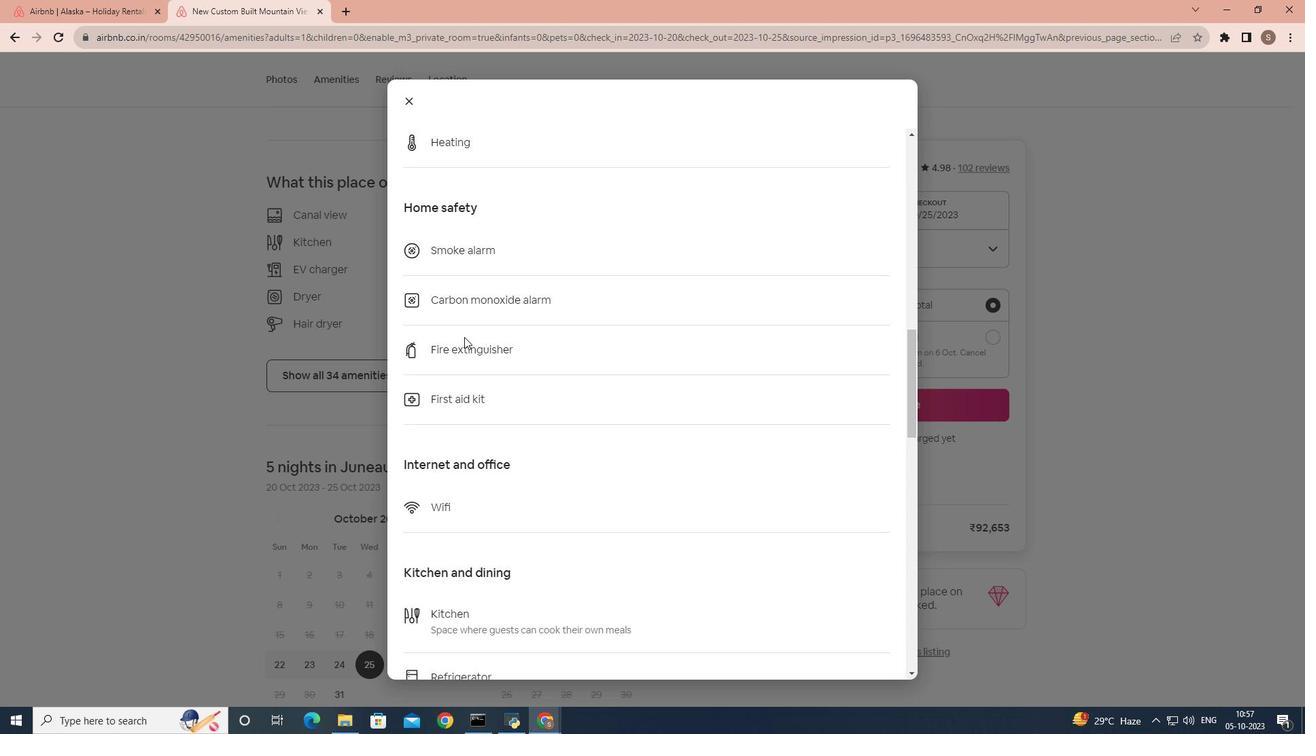 
Action: Mouse scrolled (464, 336) with delta (0, 0)
Screenshot: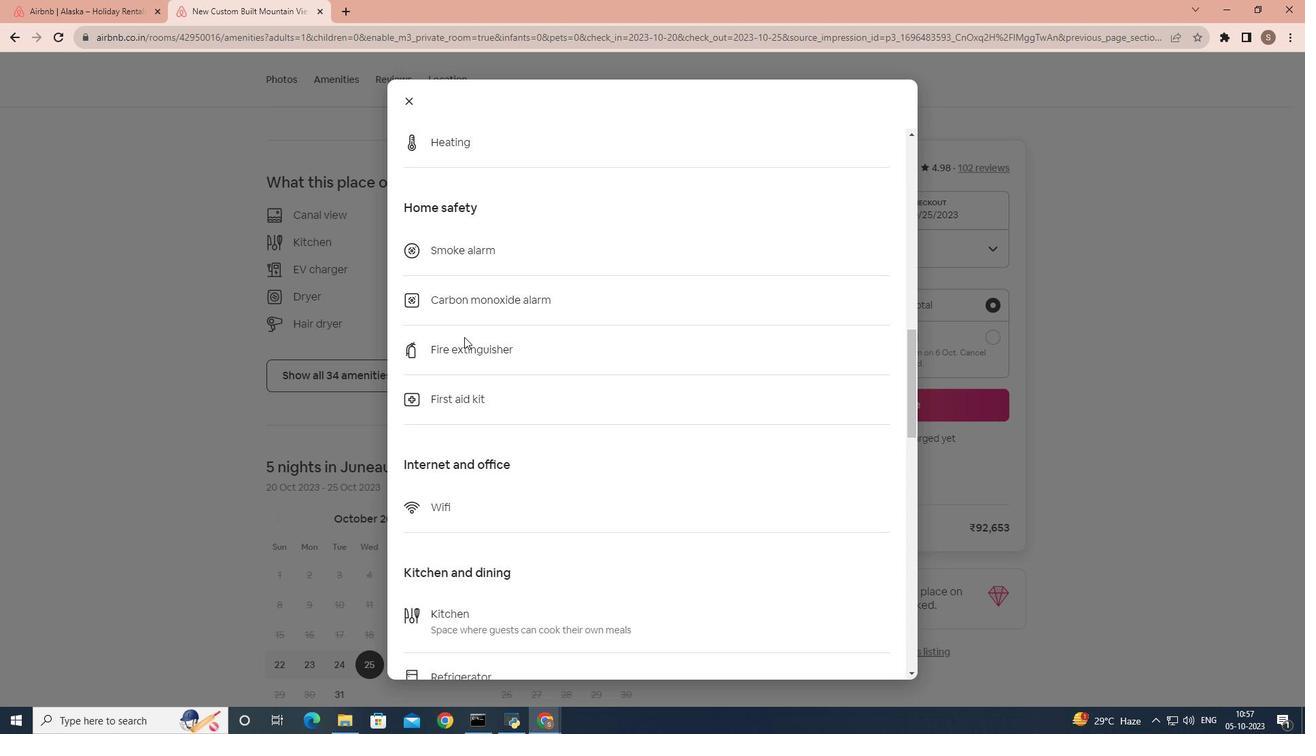 
Action: Mouse scrolled (464, 336) with delta (0, 0)
Screenshot: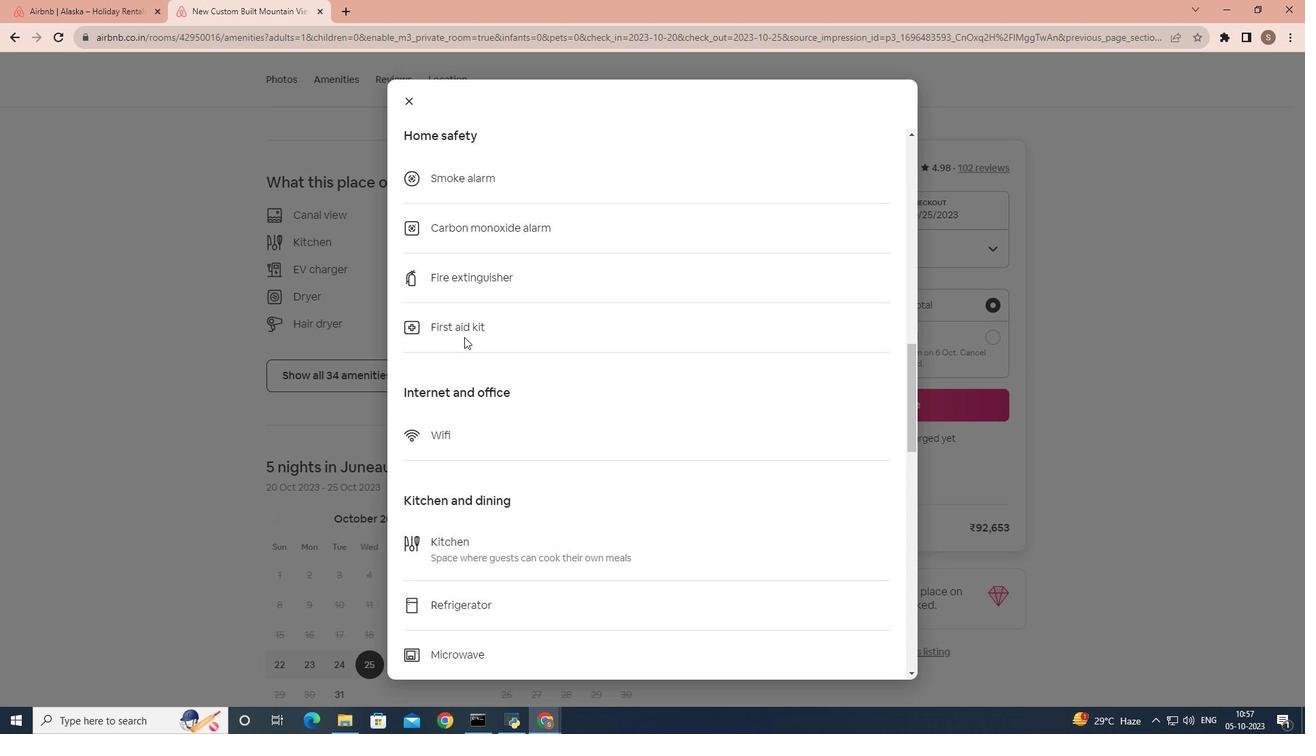 
Action: Mouse scrolled (464, 336) with delta (0, 0)
Screenshot: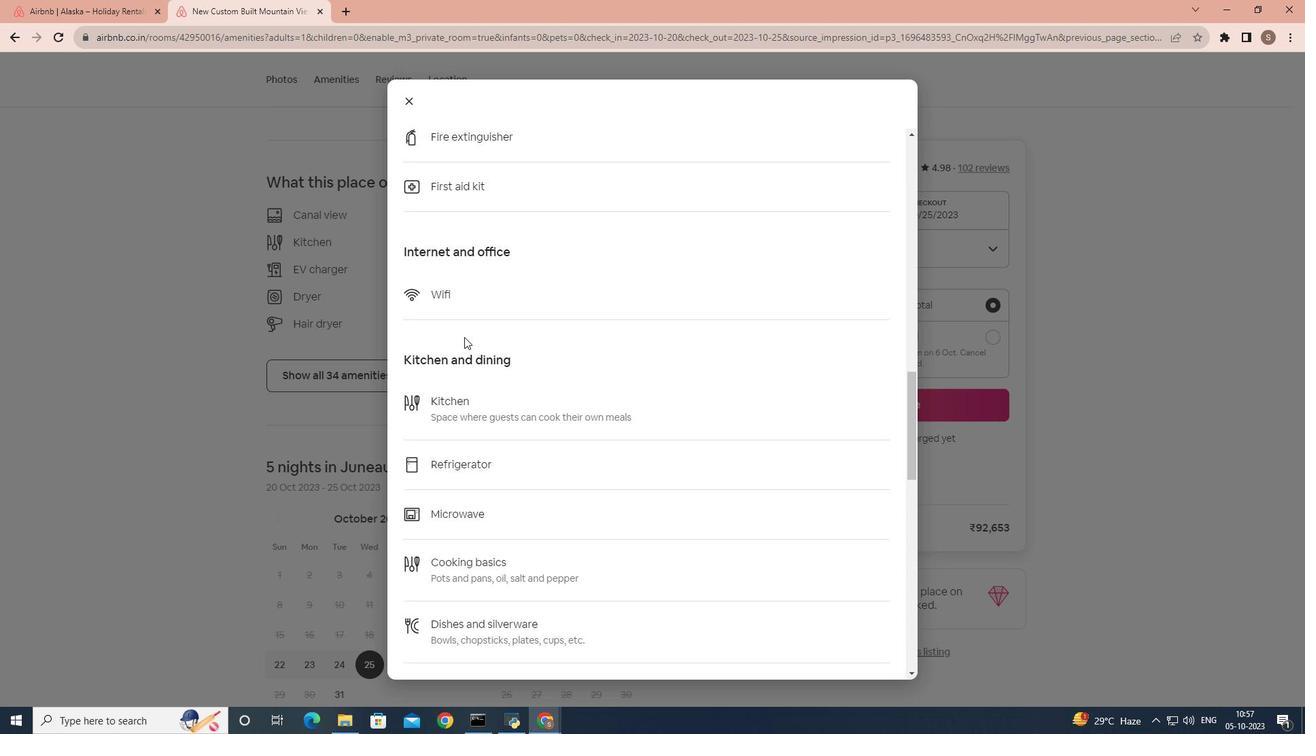 
Action: Mouse scrolled (464, 336) with delta (0, 0)
Screenshot: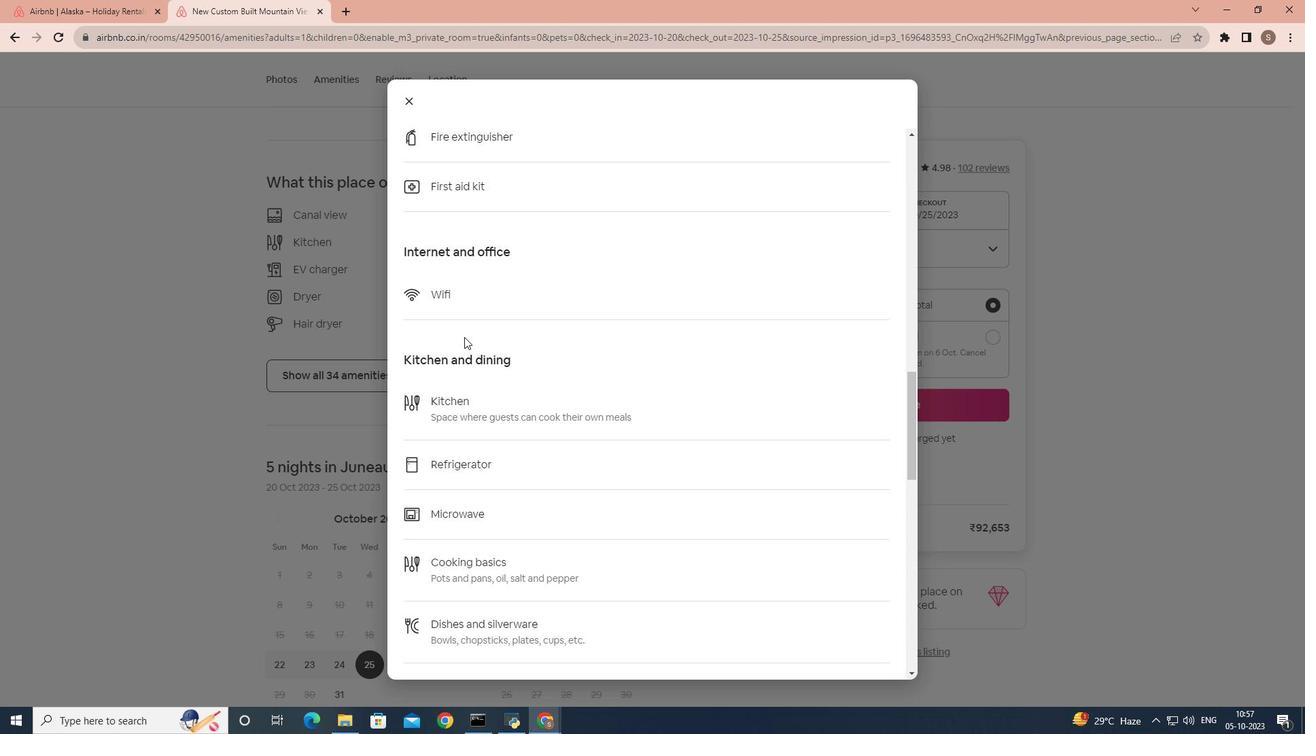 
Action: Mouse scrolled (464, 336) with delta (0, 0)
Screenshot: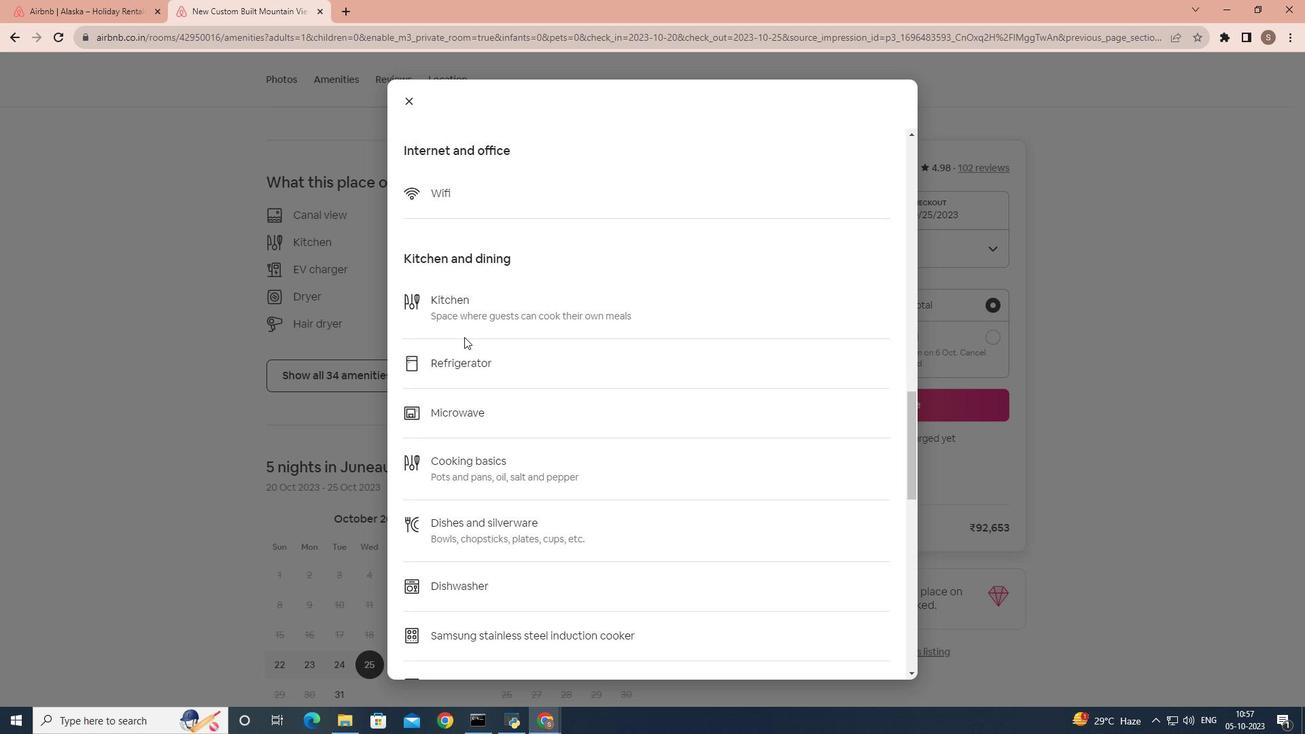 
Action: Mouse scrolled (464, 336) with delta (0, 0)
Screenshot: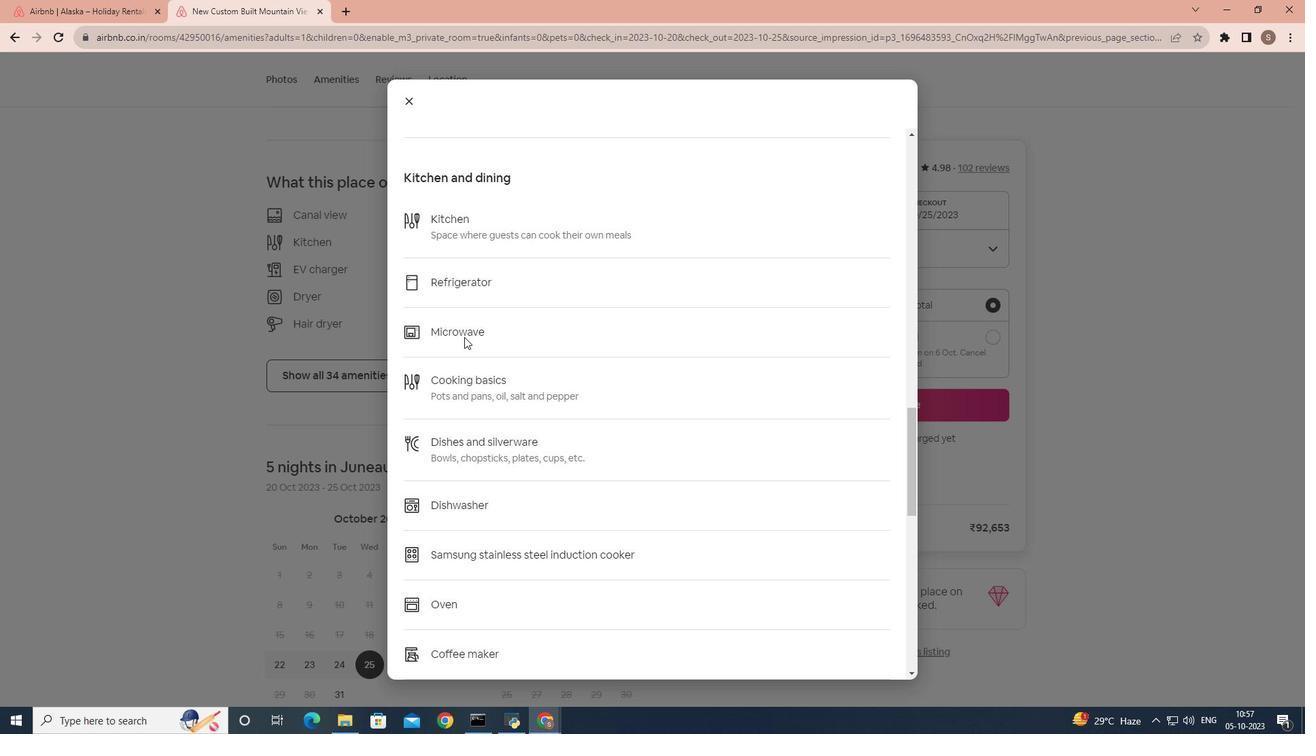 
Action: Mouse scrolled (464, 336) with delta (0, 0)
Screenshot: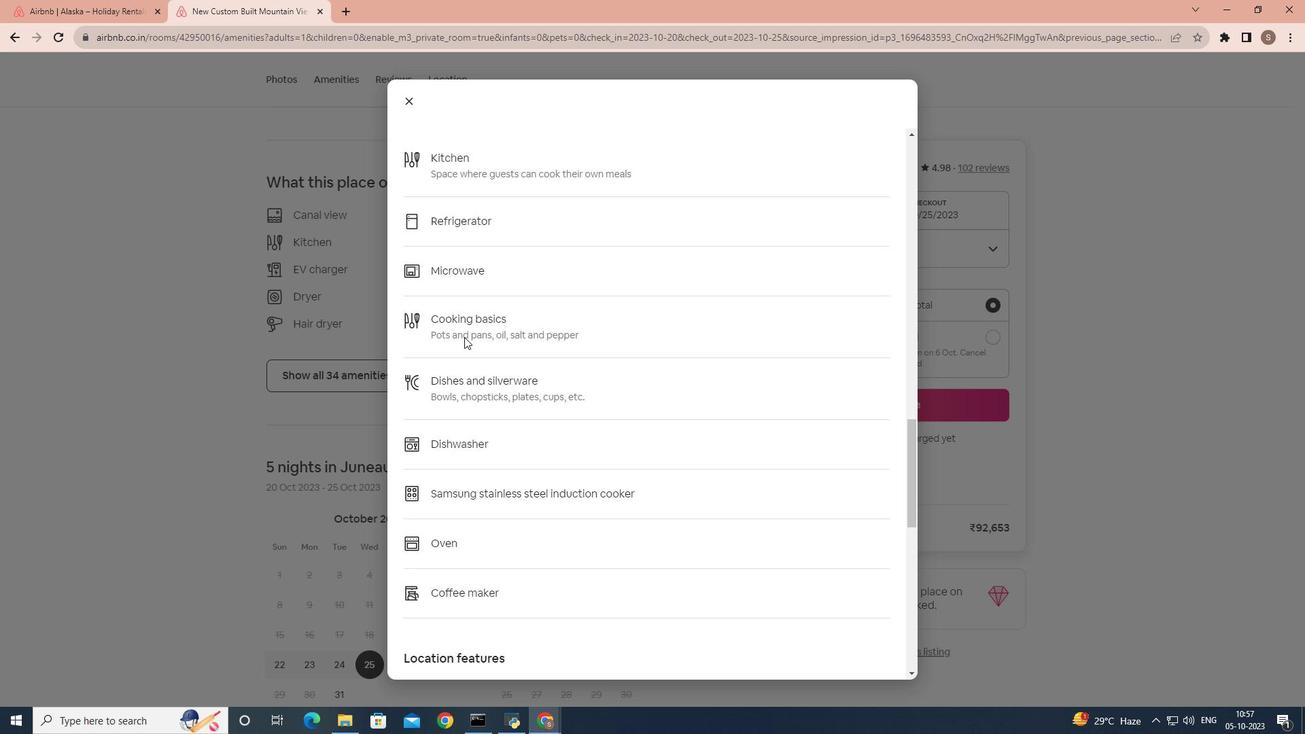 
Action: Mouse scrolled (464, 336) with delta (0, 0)
Screenshot: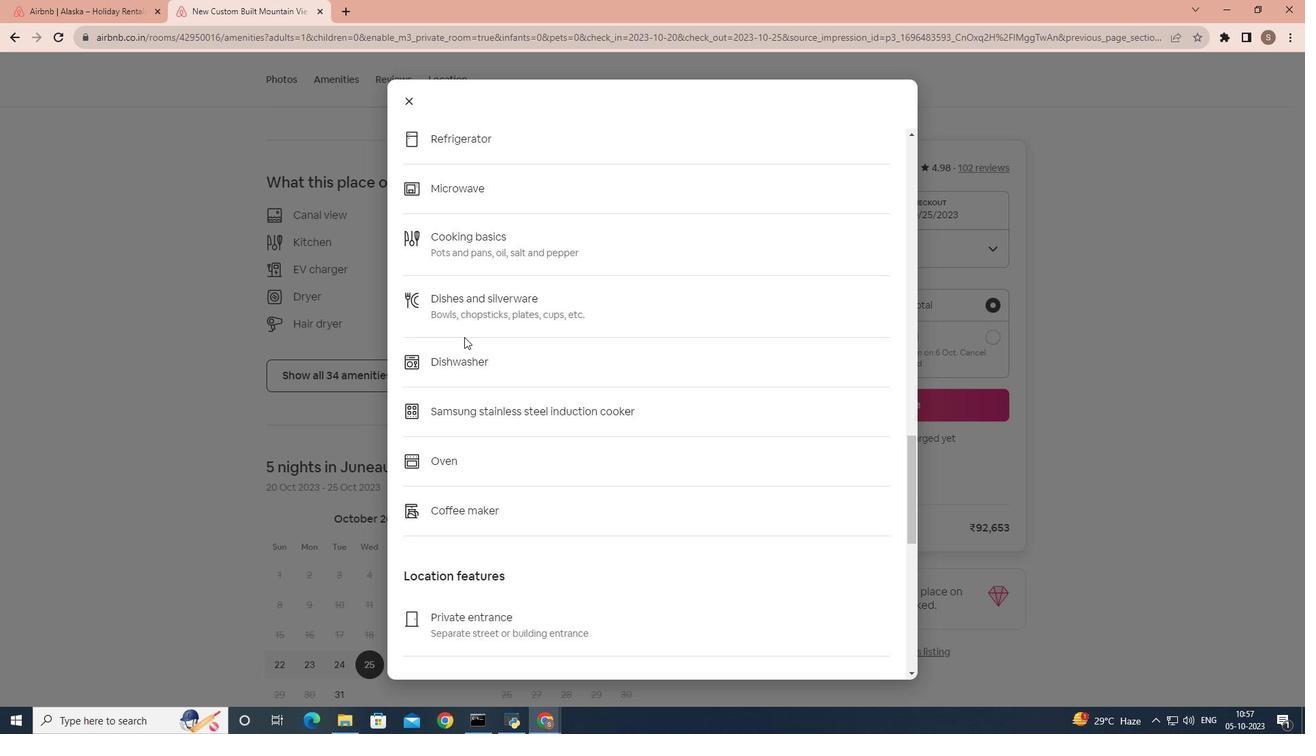 
Action: Mouse scrolled (464, 336) with delta (0, 0)
Screenshot: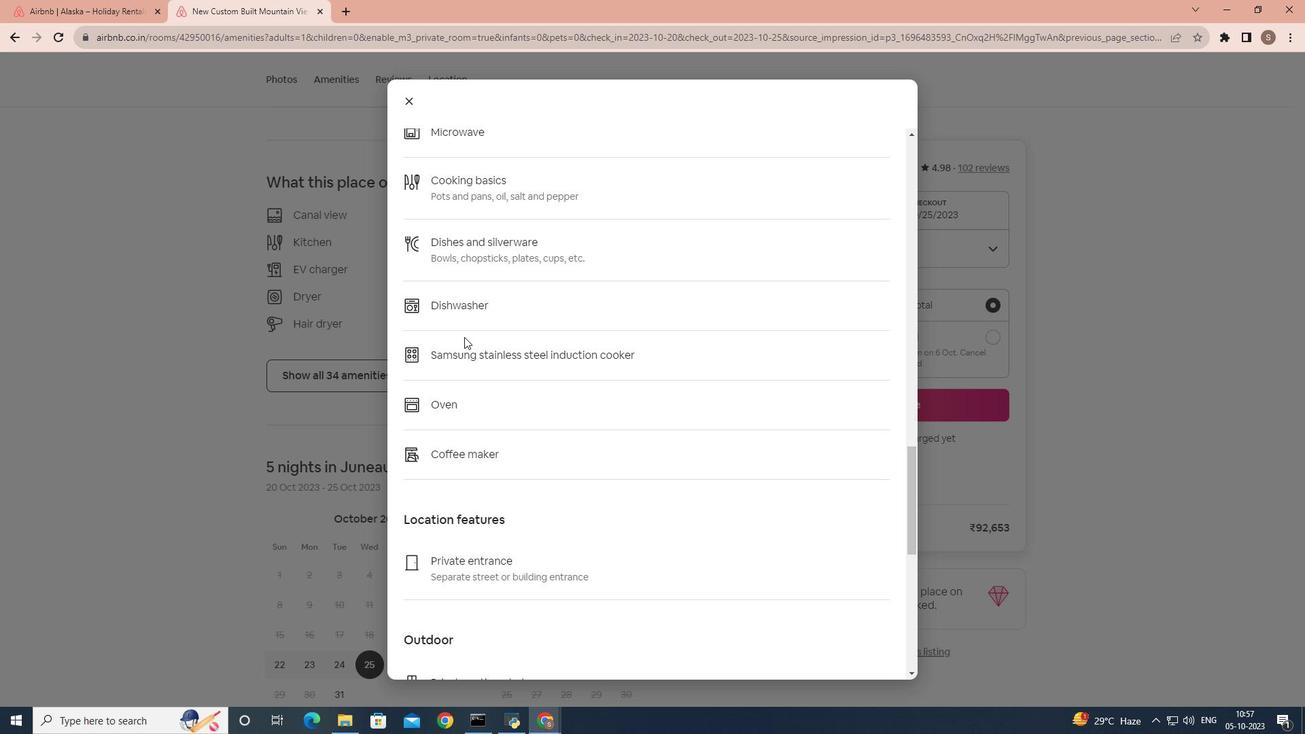 
Action: Mouse scrolled (464, 336) with delta (0, 0)
Screenshot: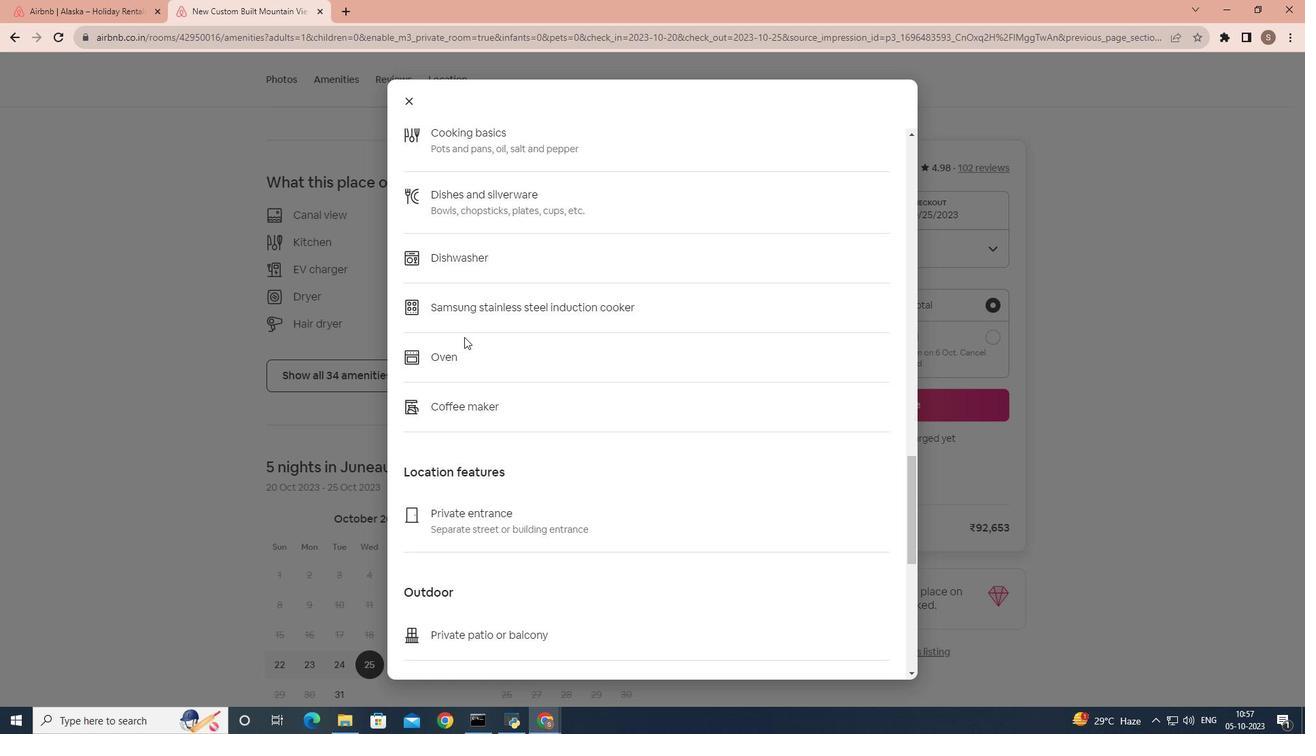
Action: Mouse scrolled (464, 336) with delta (0, 0)
Screenshot: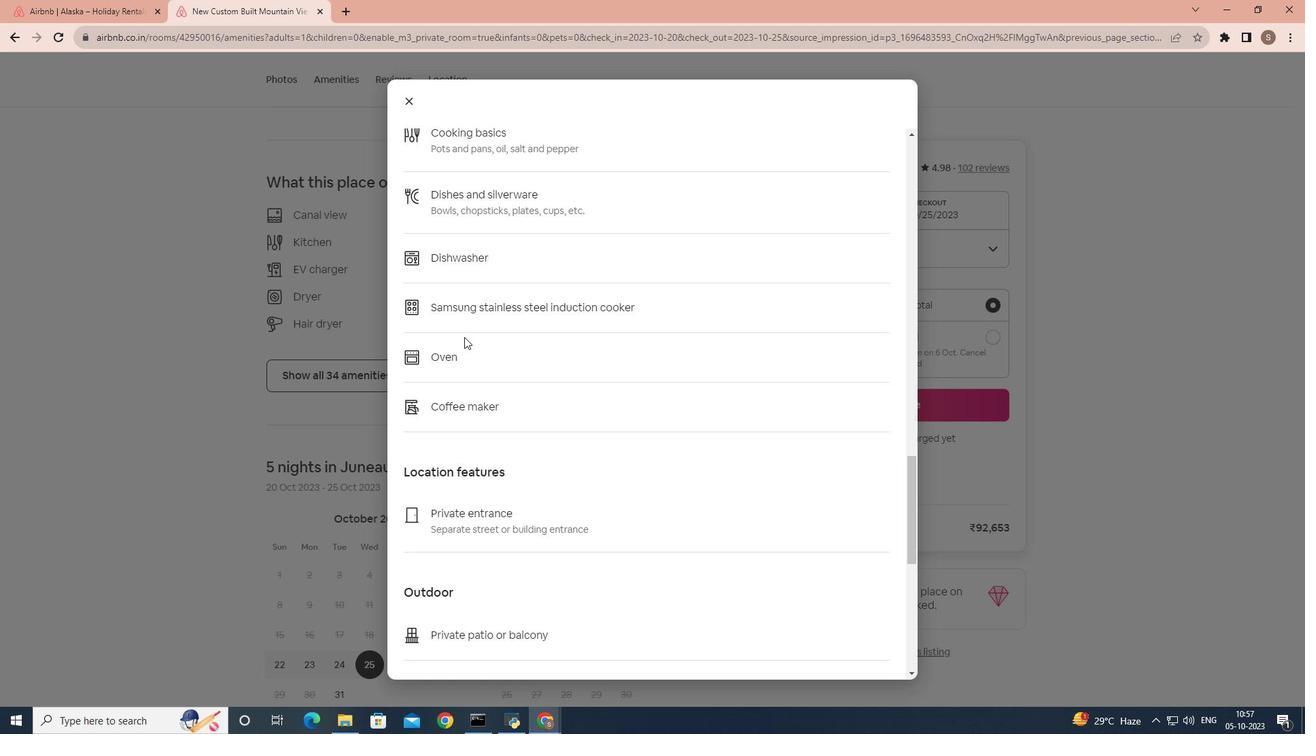 
Action: Mouse scrolled (464, 336) with delta (0, 0)
Screenshot: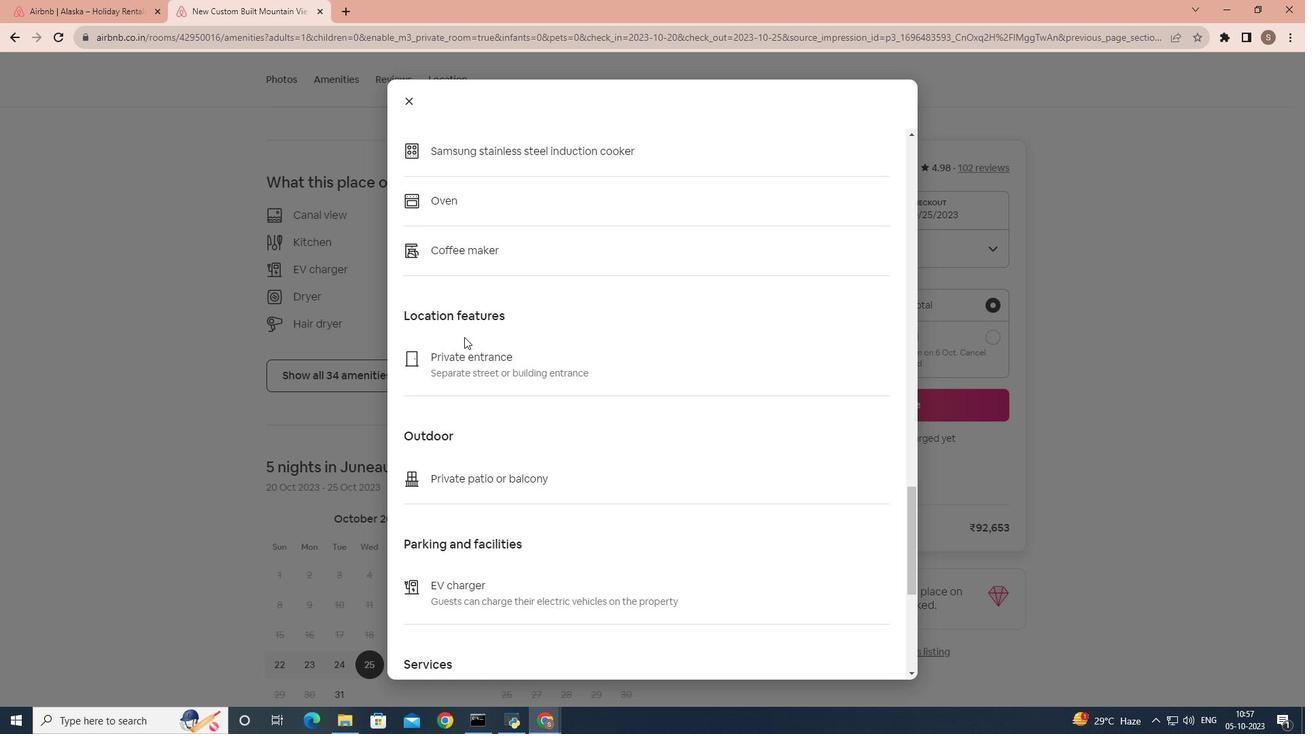 
Action: Mouse scrolled (464, 336) with delta (0, 0)
Screenshot: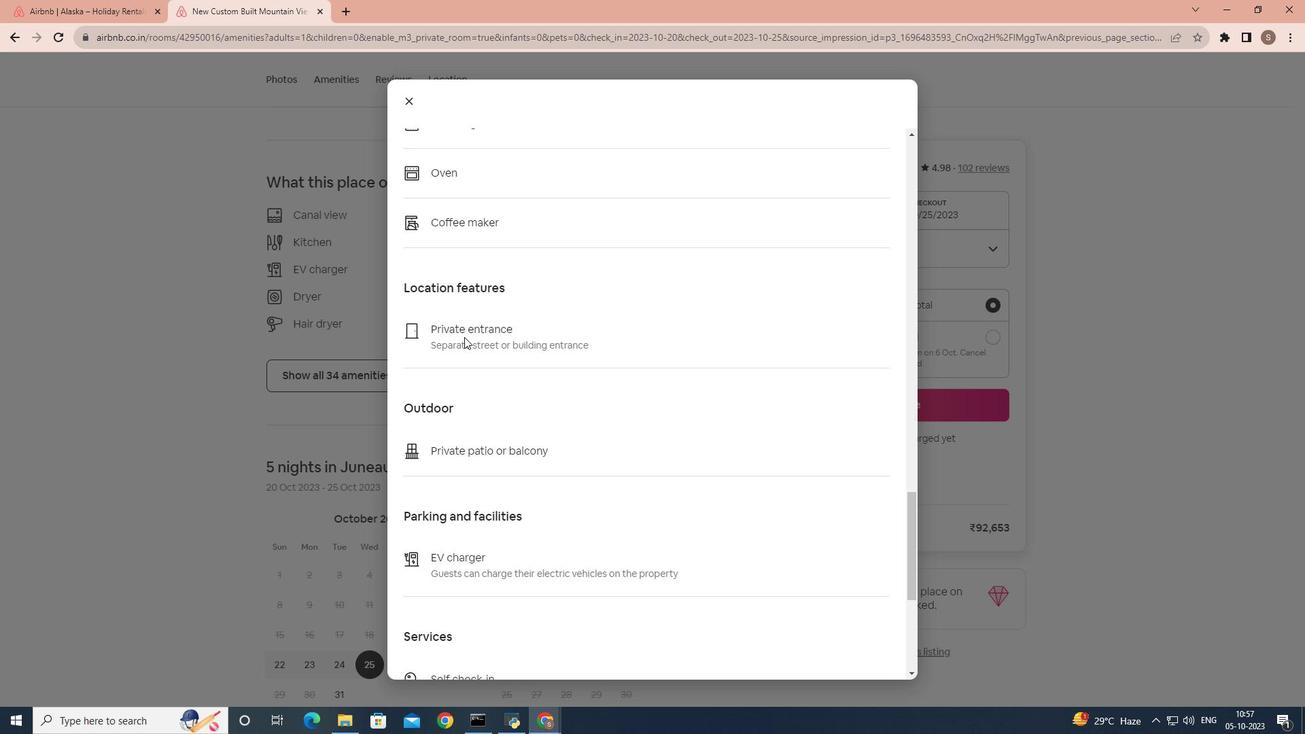 
Action: Mouse scrolled (464, 336) with delta (0, 0)
Screenshot: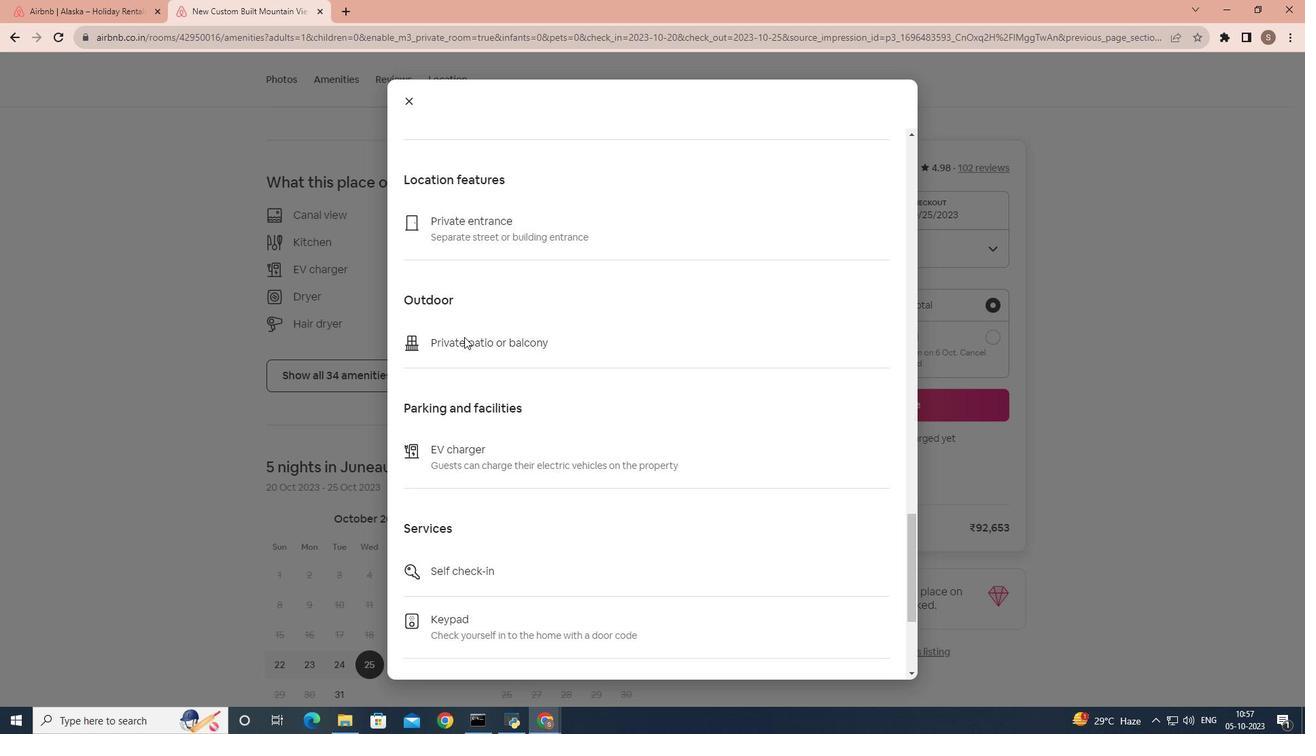 
Action: Mouse scrolled (464, 336) with delta (0, 0)
Screenshot: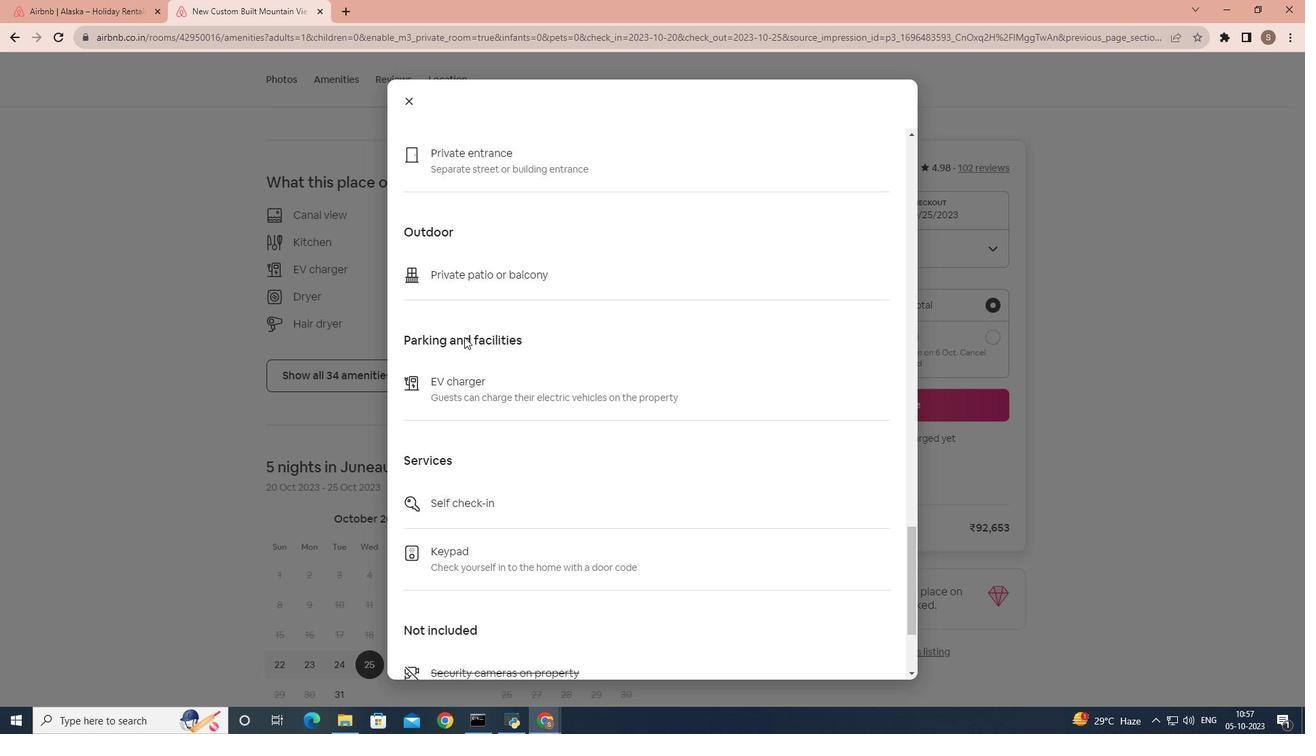 
Action: Mouse scrolled (464, 336) with delta (0, 0)
Screenshot: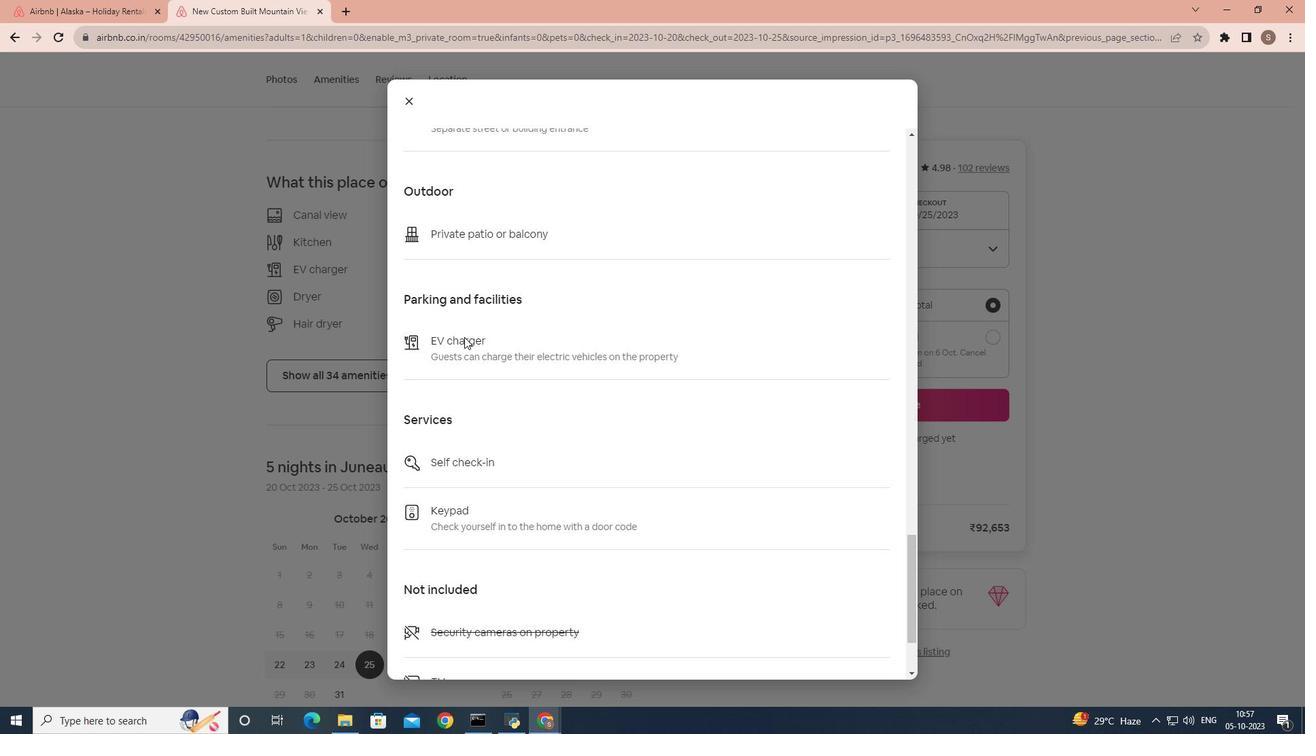 
Action: Mouse scrolled (464, 336) with delta (0, 0)
Screenshot: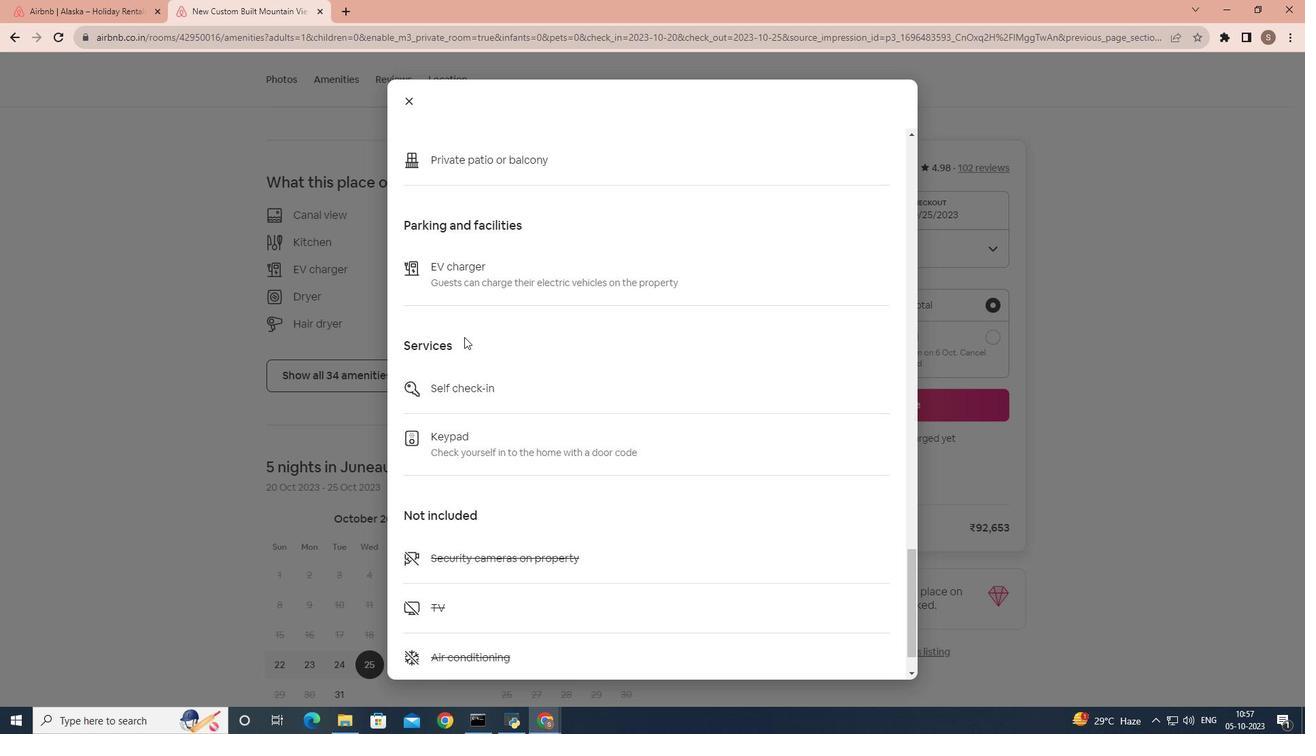 
Action: Mouse scrolled (464, 336) with delta (0, 0)
Screenshot: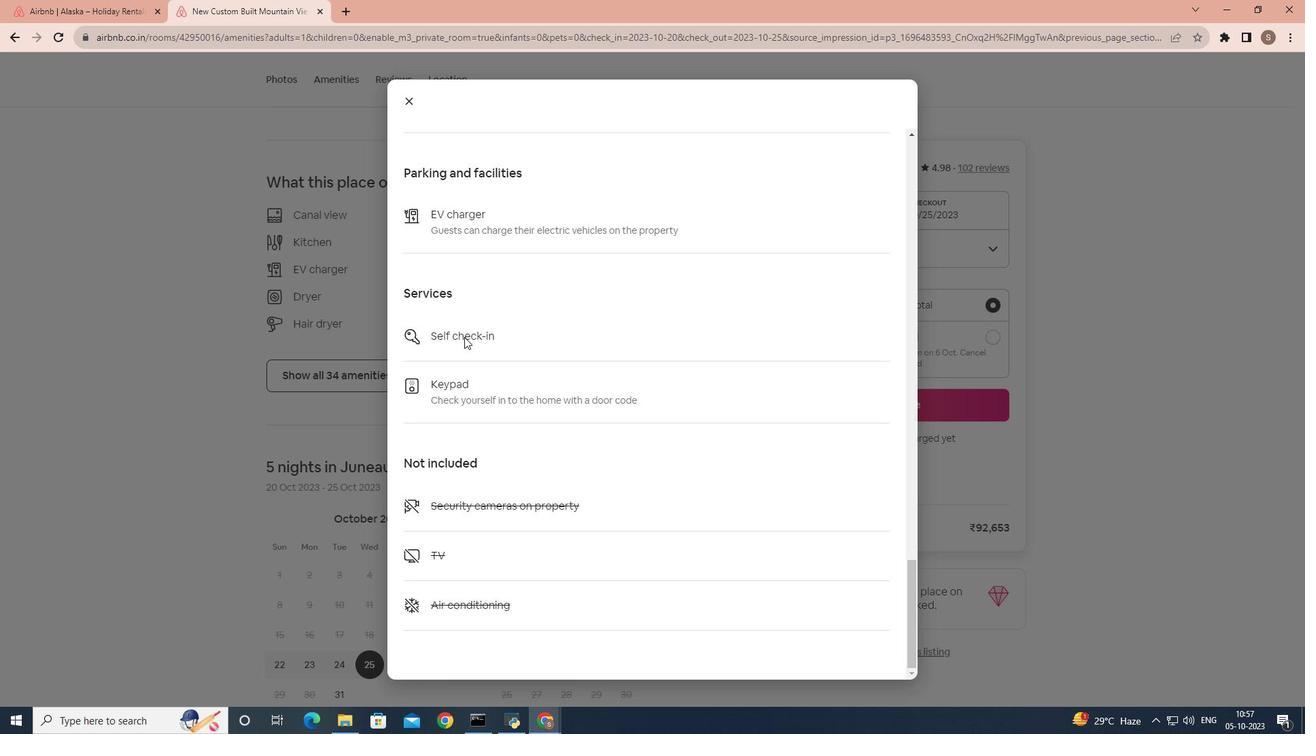 
Action: Mouse scrolled (464, 336) with delta (0, 0)
Screenshot: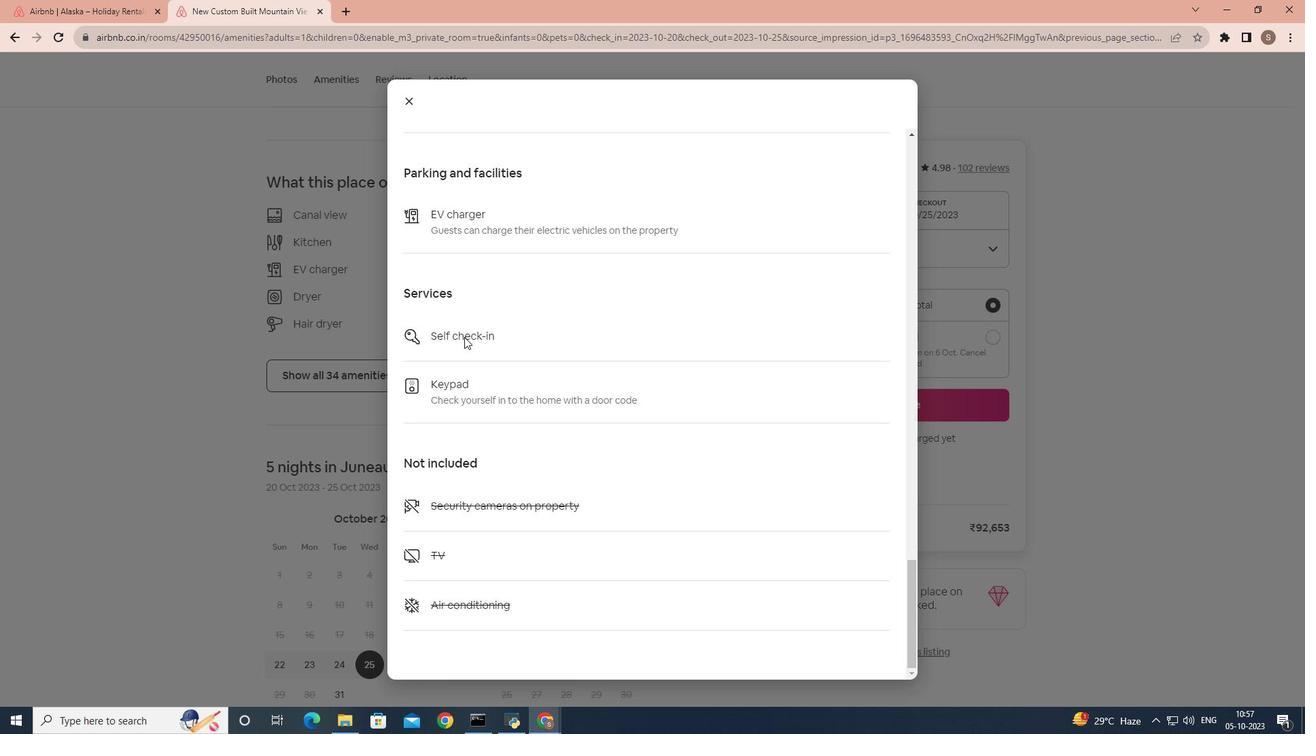 
Action: Mouse moved to (408, 94)
Screenshot: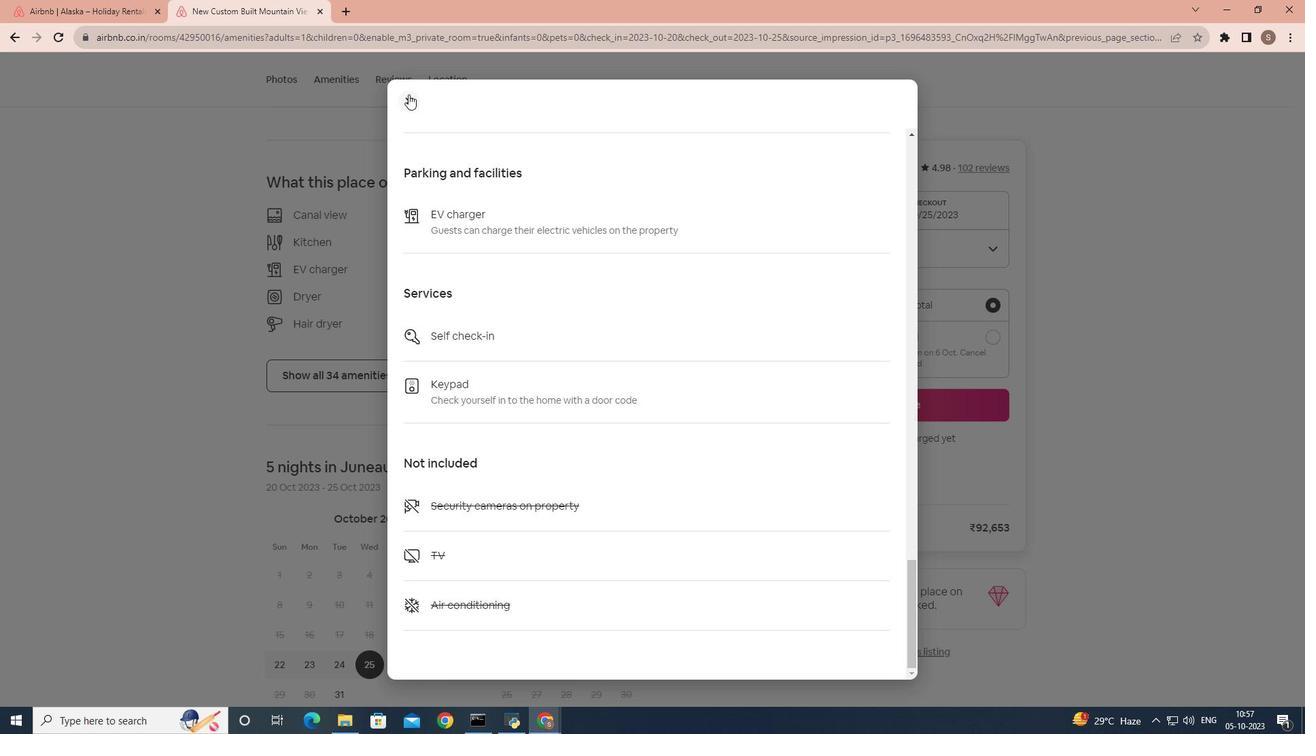 
Action: Mouse pressed left at (408, 94)
Screenshot: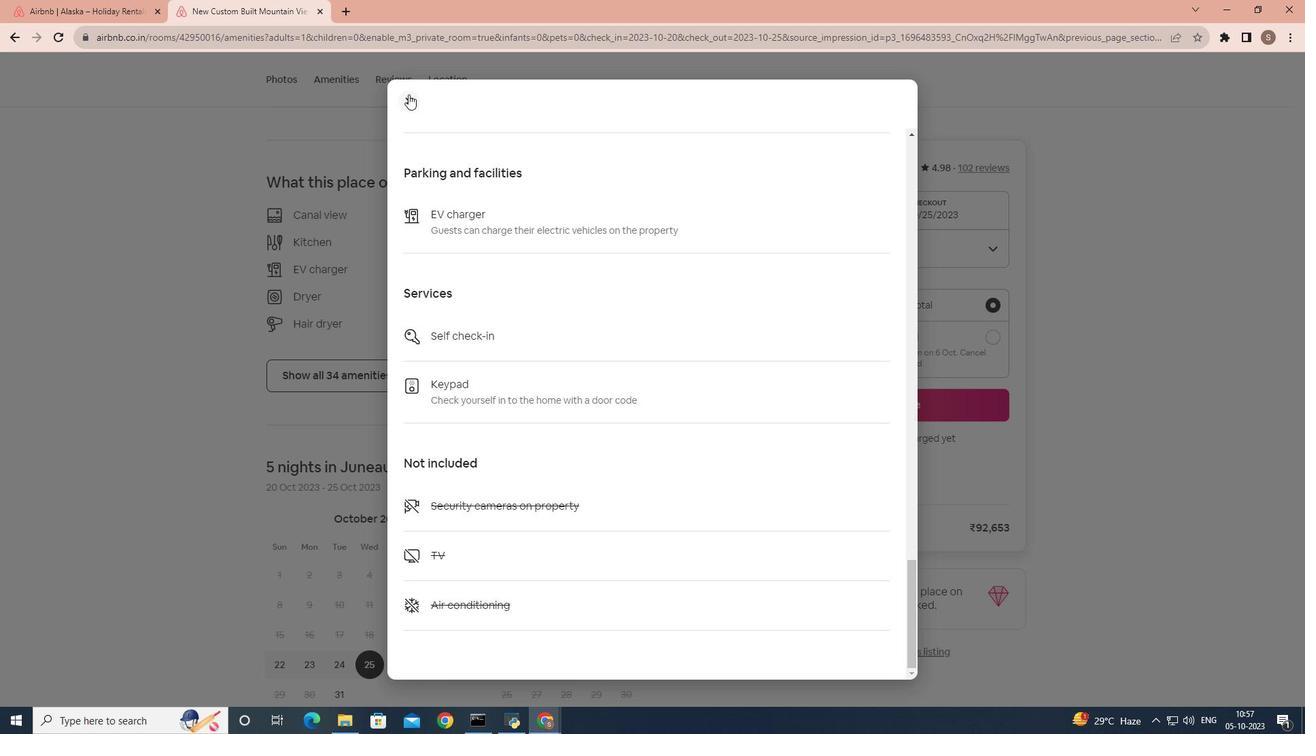 
Action: Mouse moved to (414, 326)
Screenshot: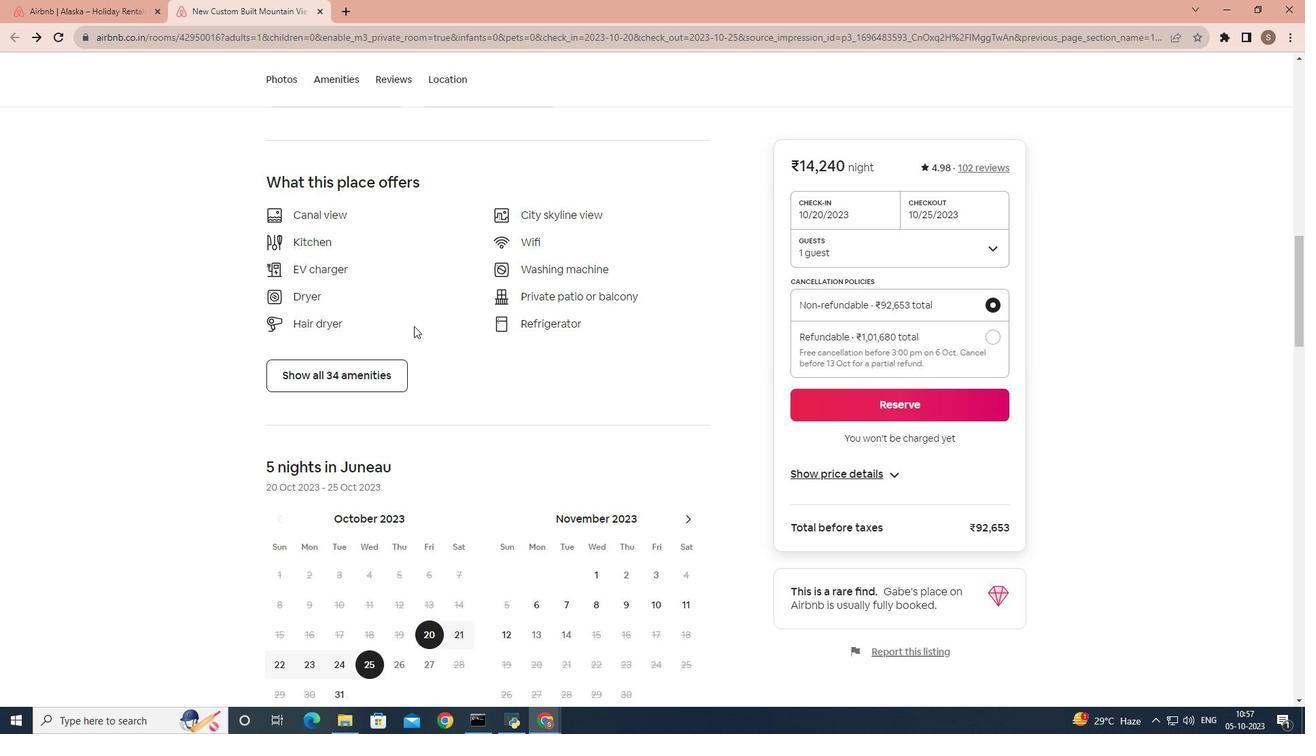 
Action: Mouse scrolled (414, 325) with delta (0, 0)
Screenshot: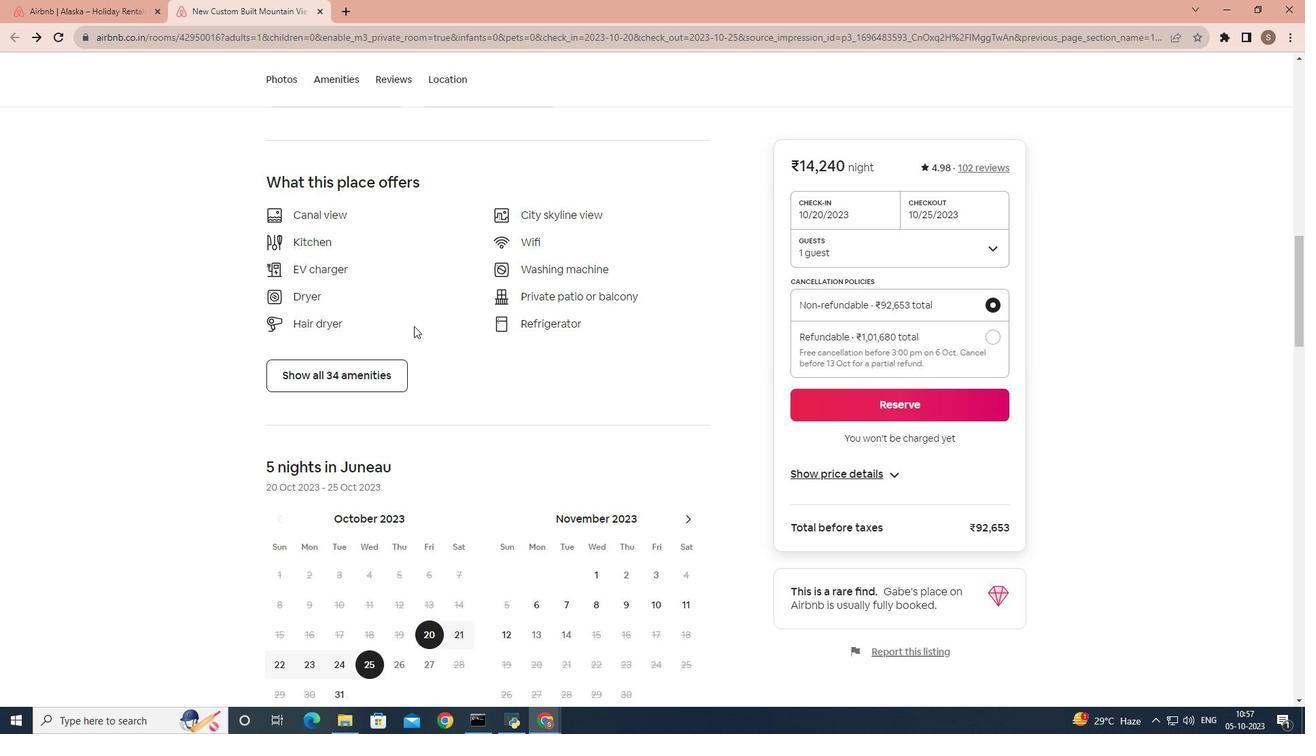 
Action: Mouse scrolled (414, 325) with delta (0, 0)
Screenshot: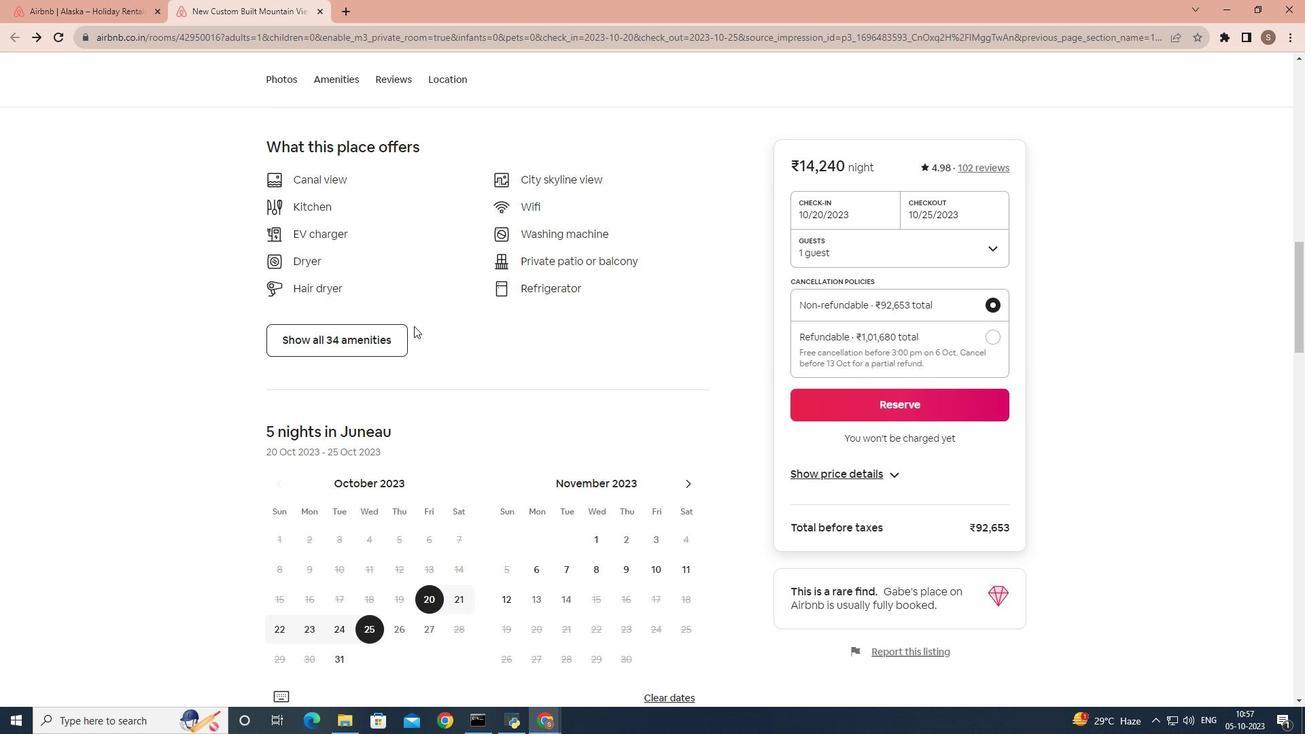 
Action: Mouse scrolled (414, 325) with delta (0, 0)
Screenshot: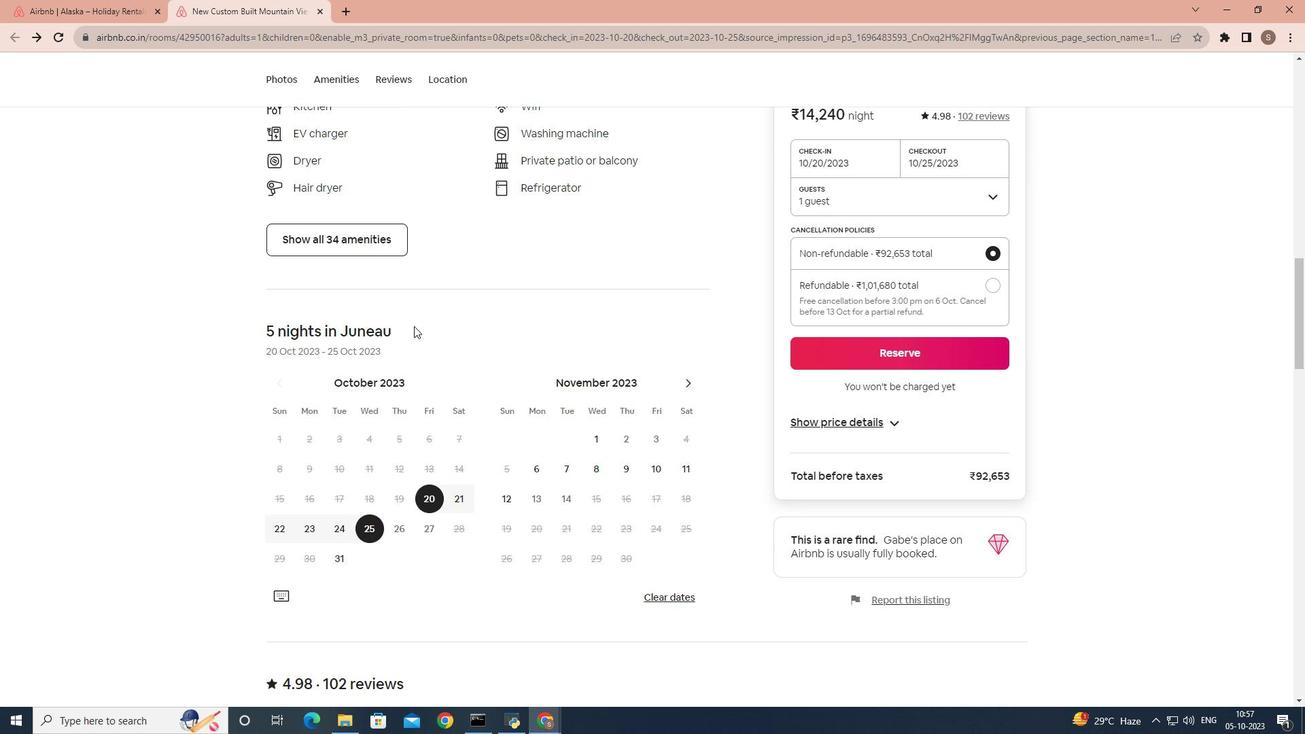 
Action: Mouse scrolled (414, 325) with delta (0, 0)
Screenshot: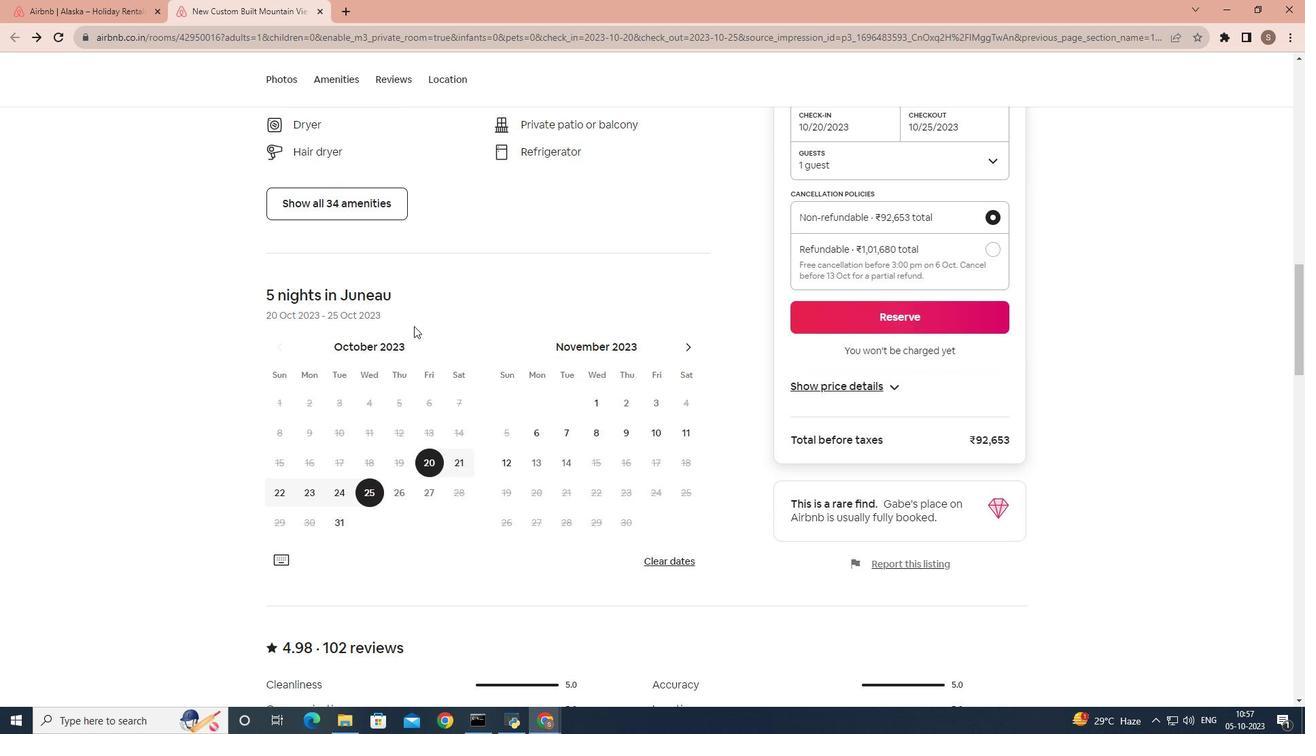 
Action: Mouse scrolled (414, 325) with delta (0, 0)
Screenshot: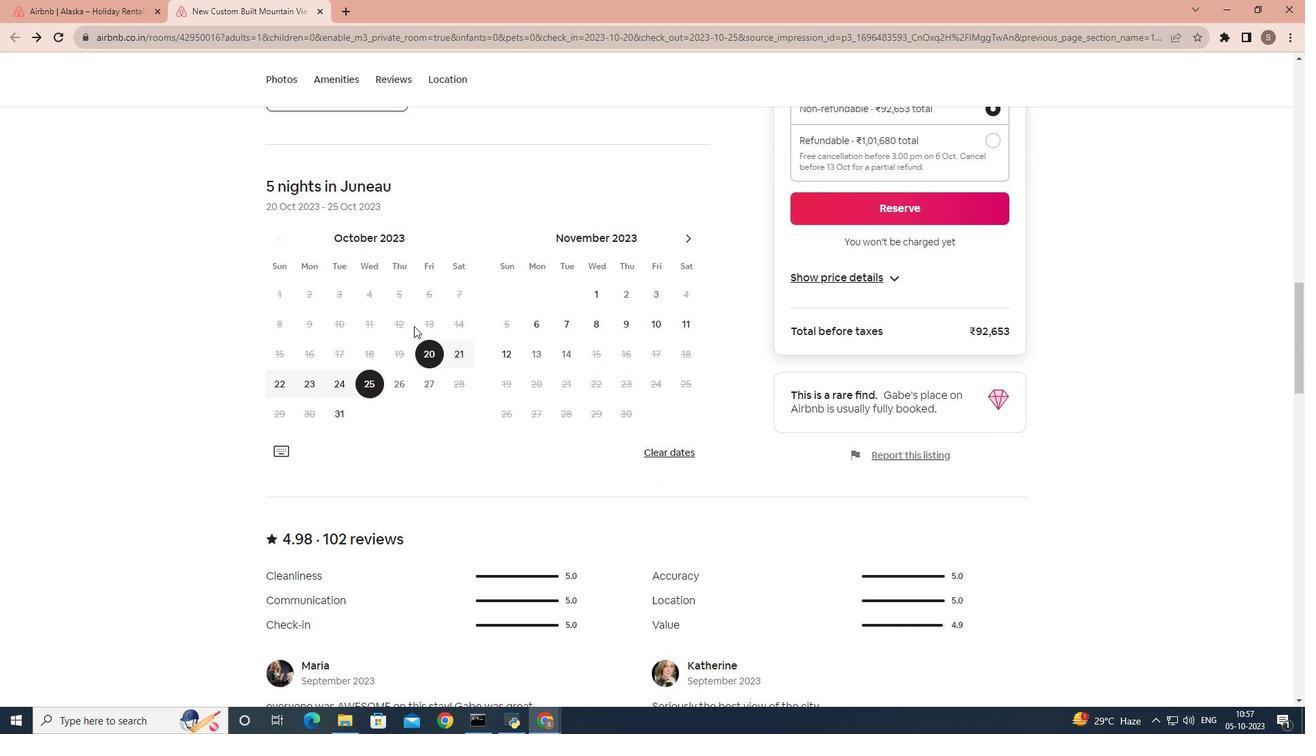
Action: Mouse scrolled (414, 325) with delta (0, 0)
Screenshot: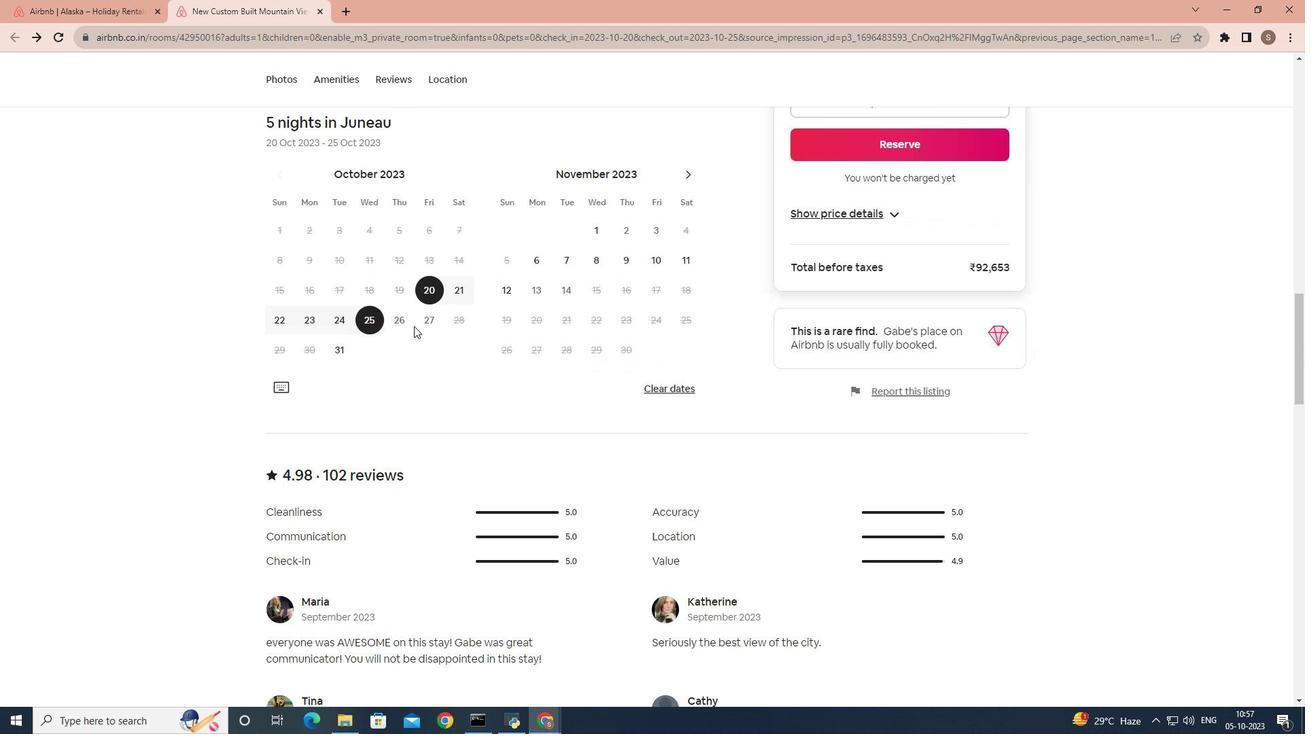 
Action: Mouse scrolled (414, 325) with delta (0, 0)
Screenshot: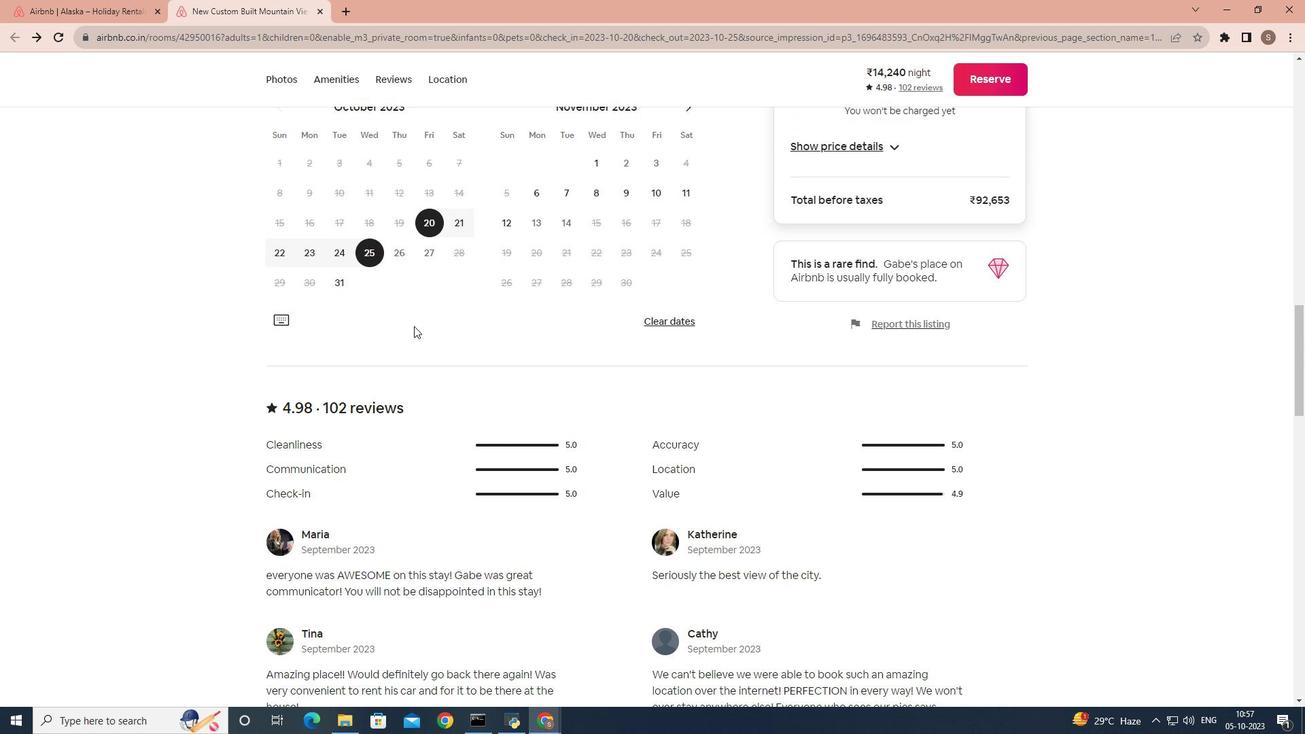 
Action: Mouse scrolled (414, 325) with delta (0, 0)
Screenshot: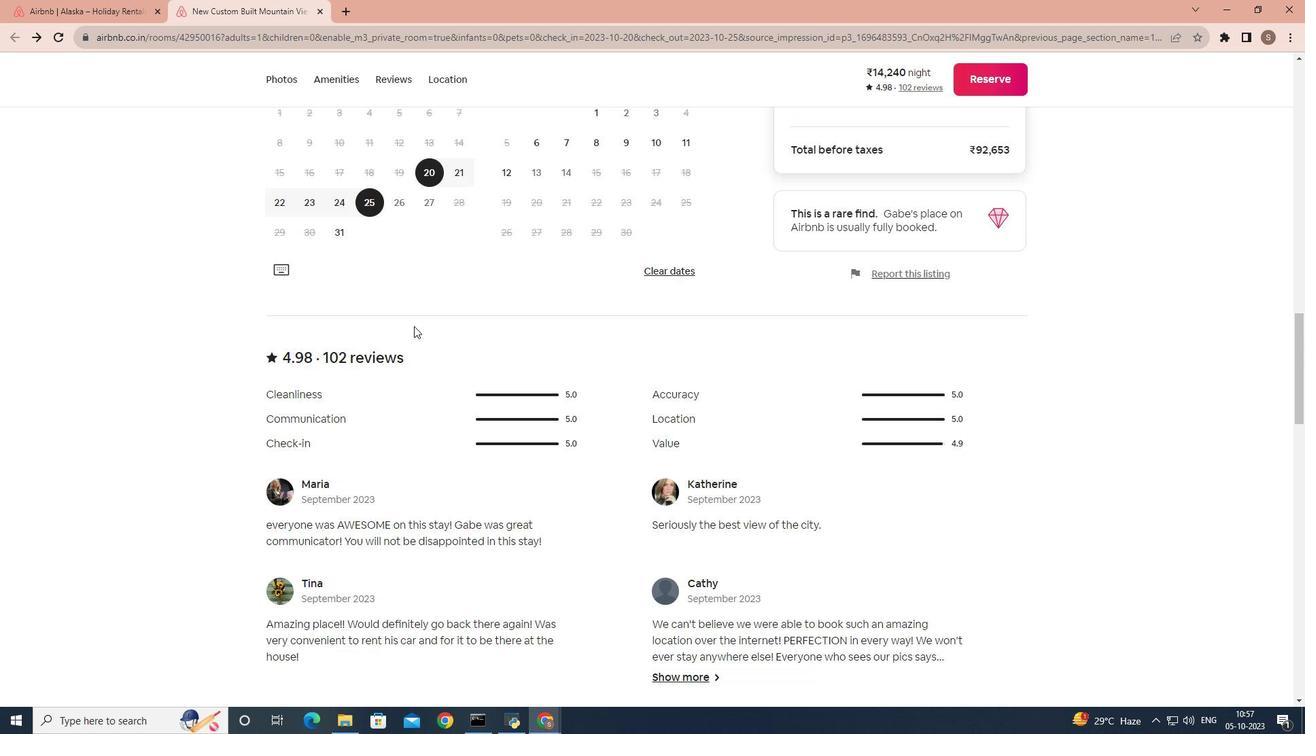 
Action: Mouse scrolled (414, 325) with delta (0, 0)
Screenshot: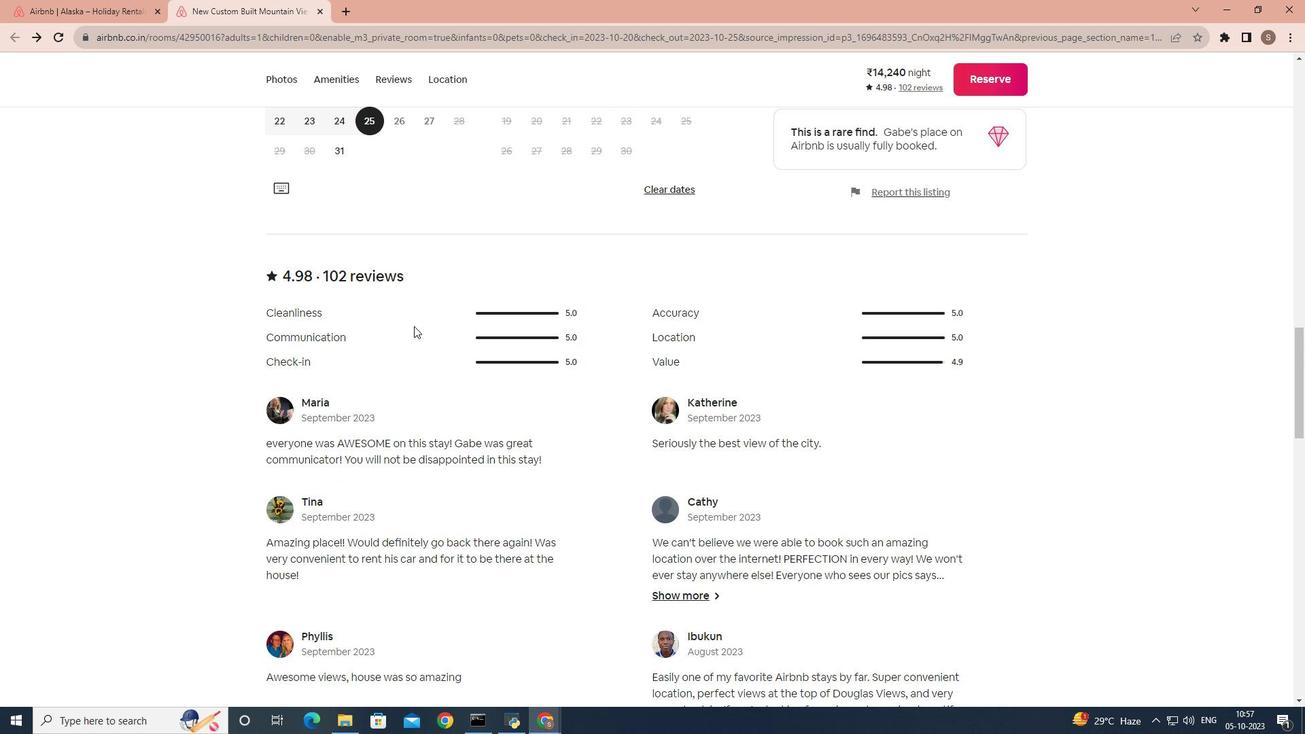 
Action: Mouse scrolled (414, 325) with delta (0, 0)
Screenshot: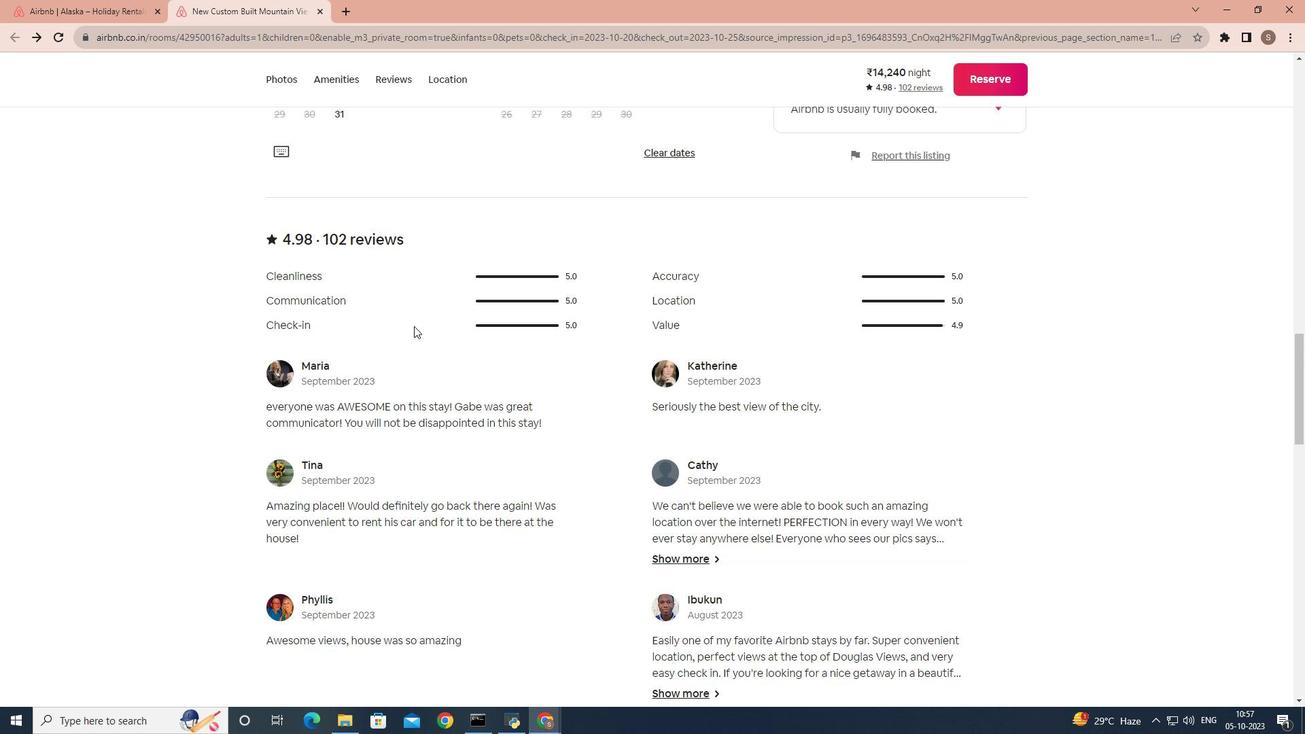 
Action: Mouse scrolled (414, 325) with delta (0, 0)
Screenshot: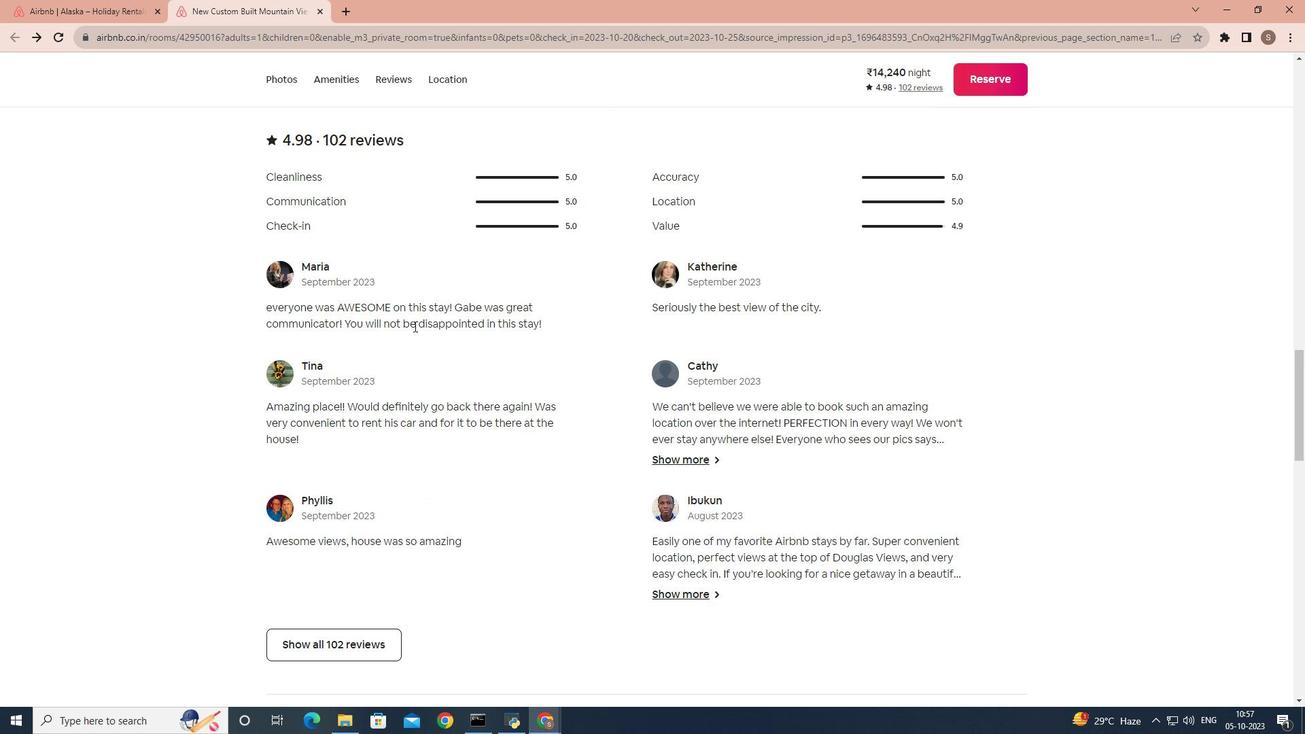 
Action: Mouse scrolled (414, 325) with delta (0, 0)
Screenshot: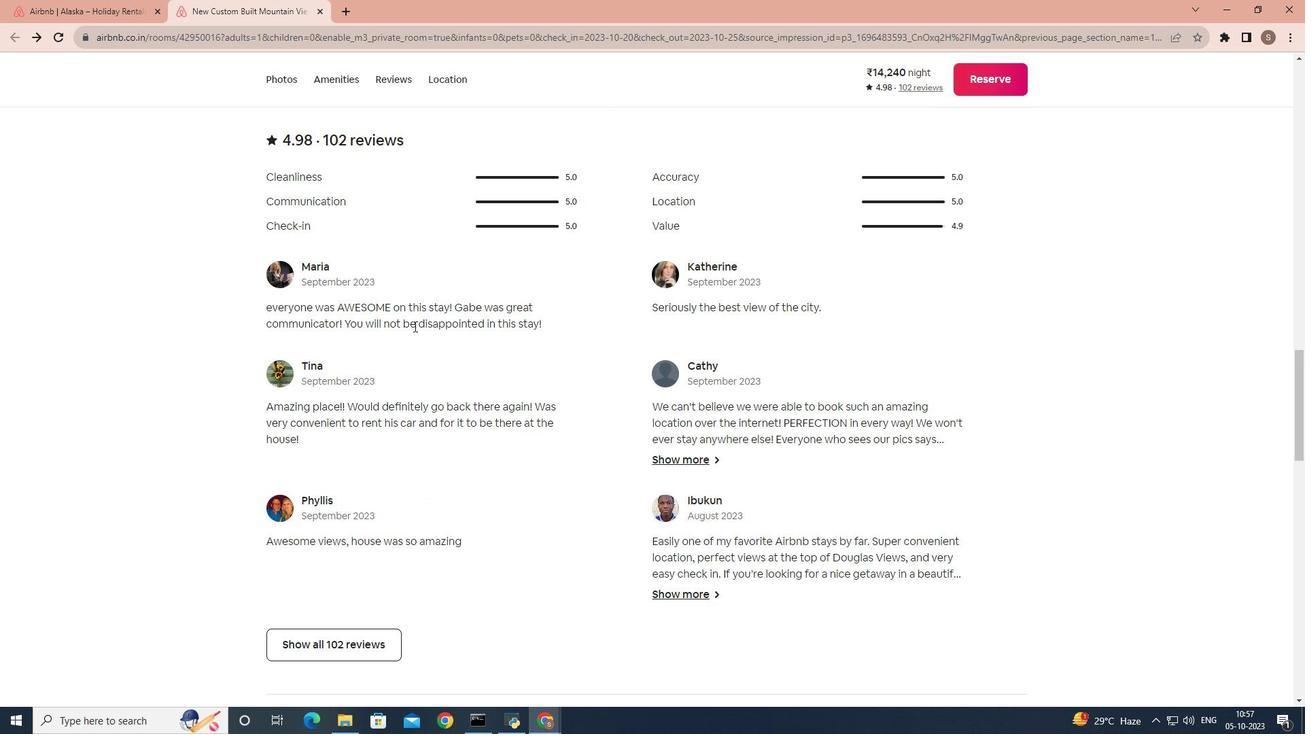 
Action: Mouse scrolled (414, 325) with delta (0, 0)
Screenshot: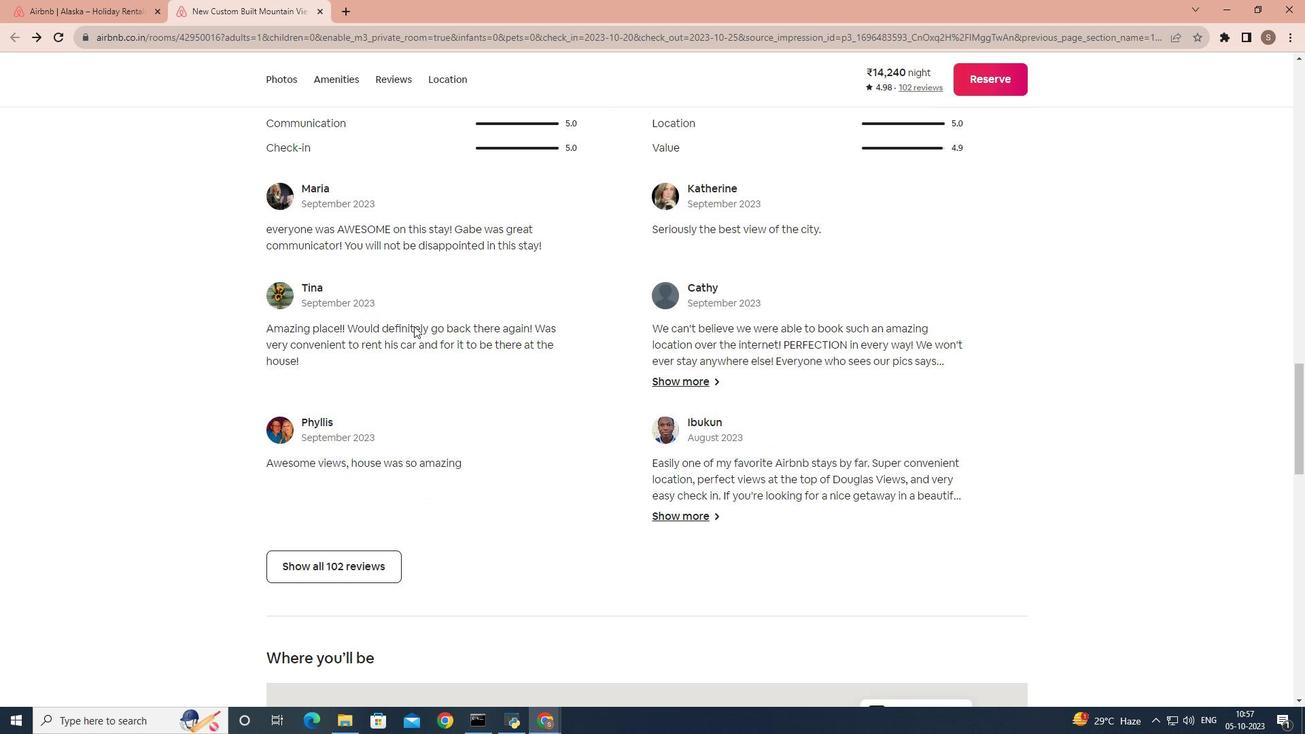 
Action: Mouse scrolled (414, 325) with delta (0, 0)
Screenshot: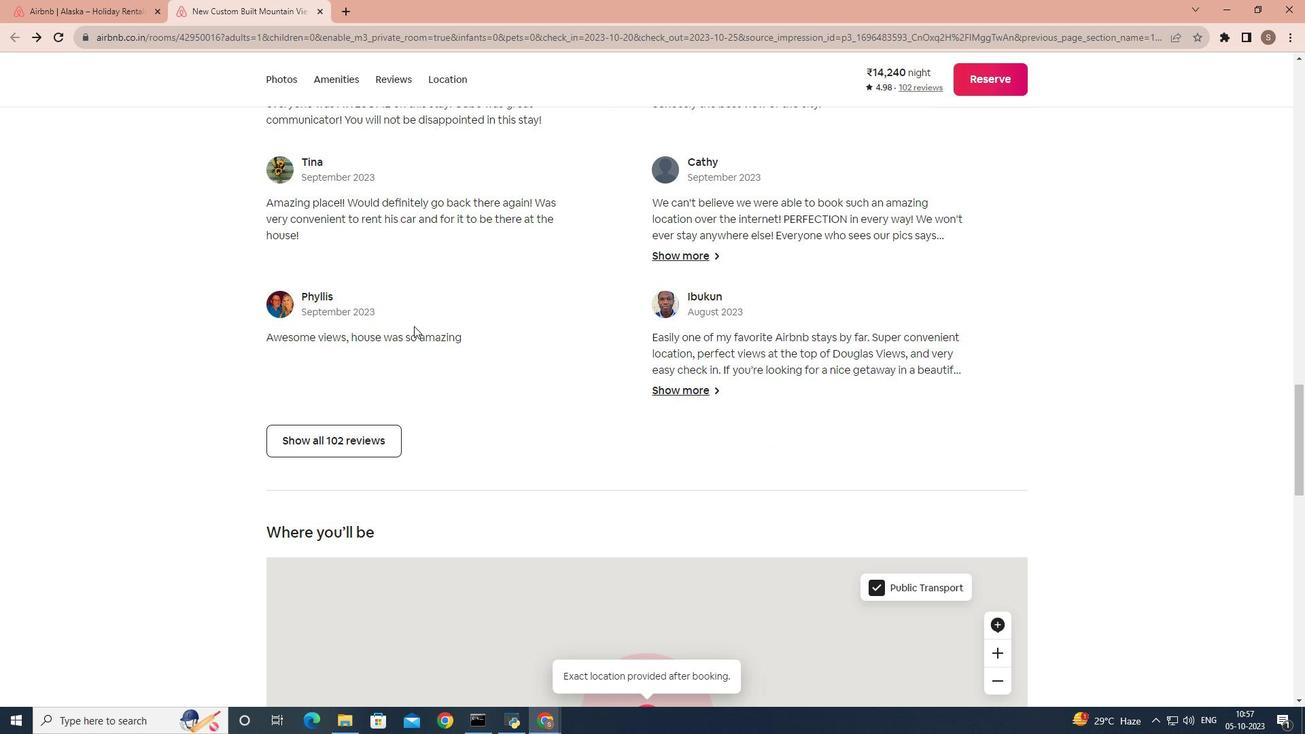
Action: Mouse scrolled (414, 325) with delta (0, 0)
Screenshot: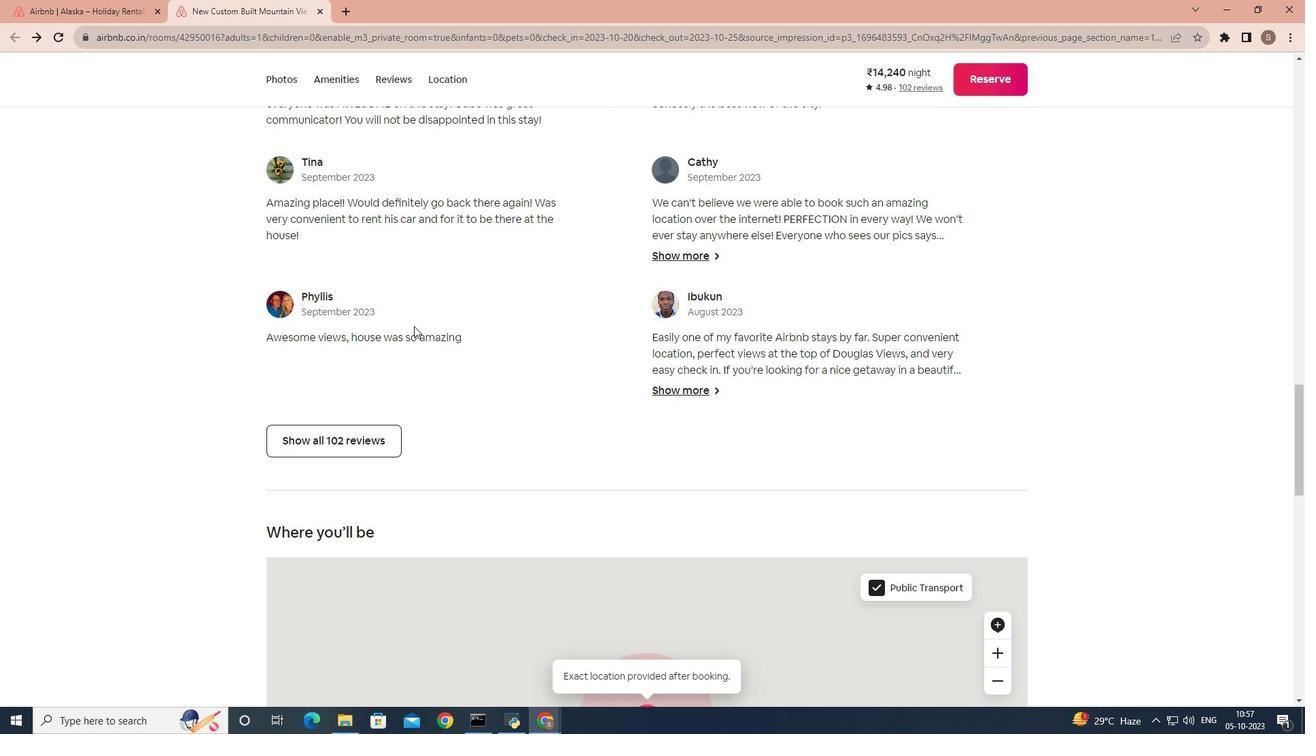 
Action: Mouse scrolled (414, 325) with delta (0, 0)
Screenshot: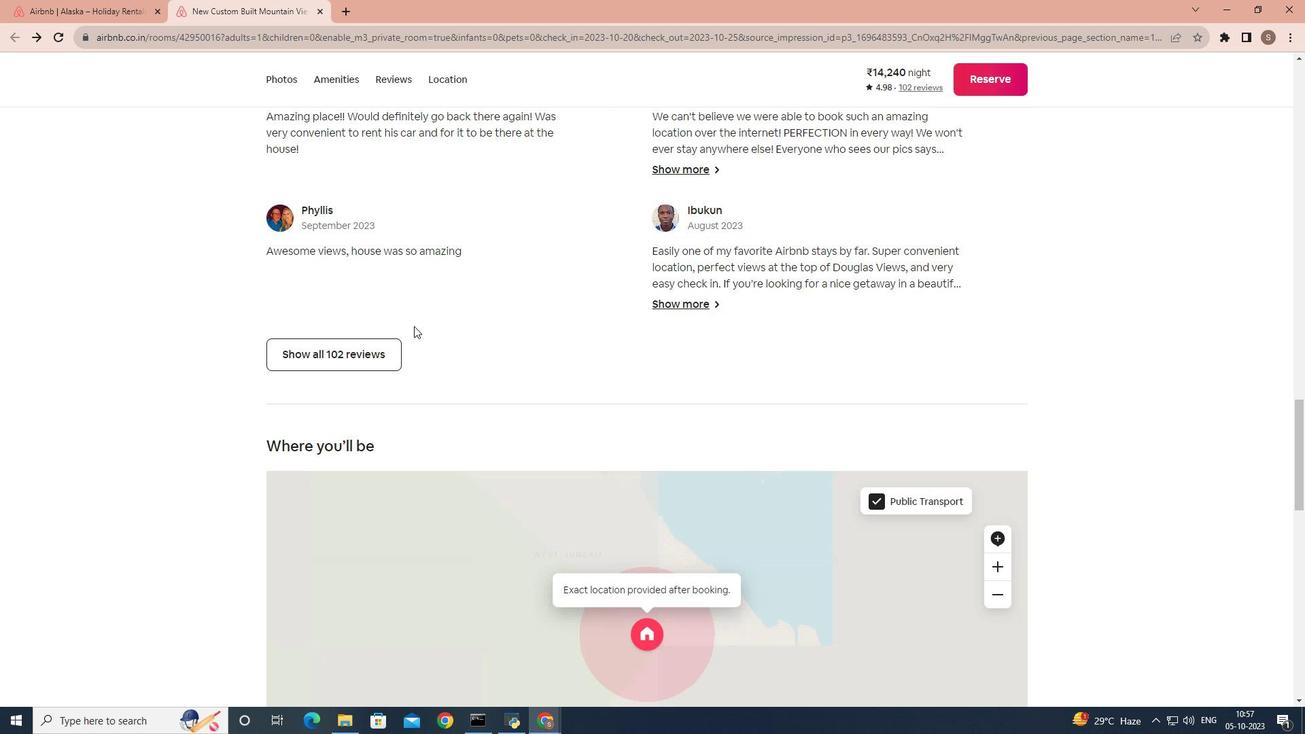 
Action: Mouse scrolled (414, 325) with delta (0, 0)
Screenshot: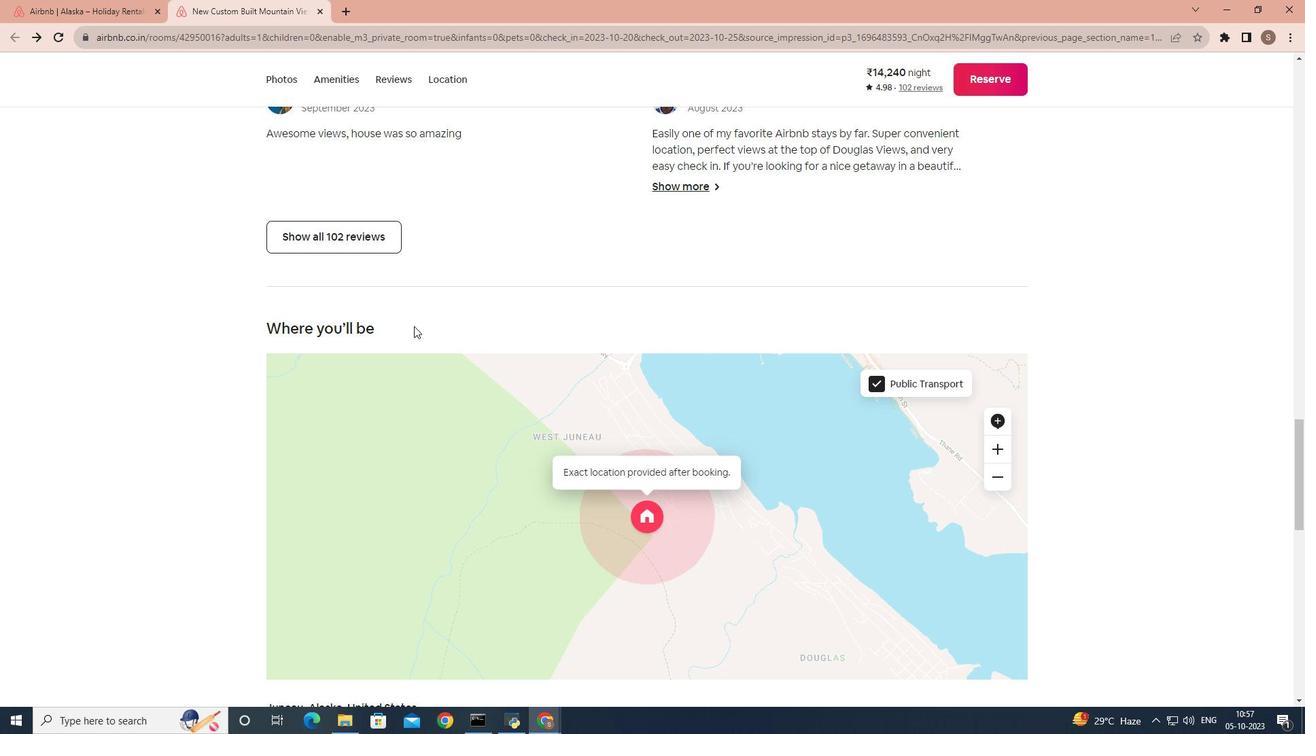 
Action: Mouse scrolled (414, 325) with delta (0, 0)
Screenshot: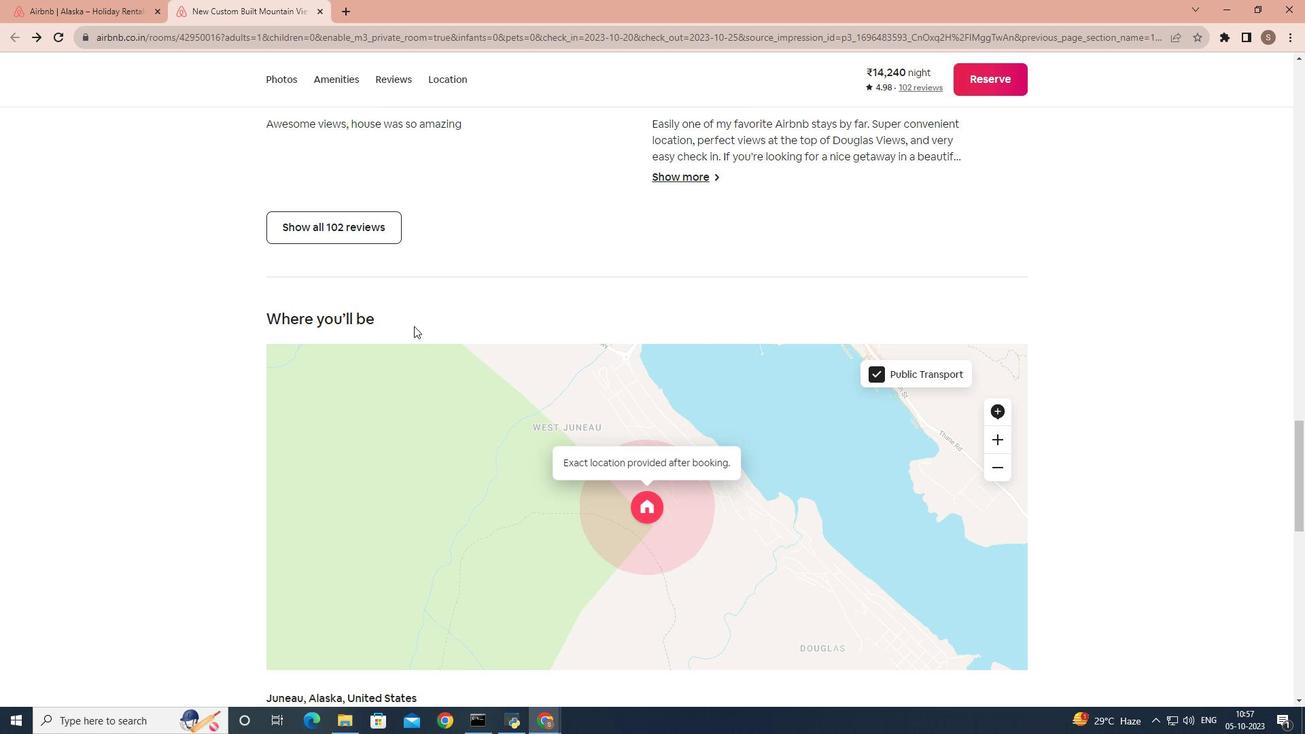 
Action: Mouse scrolled (414, 325) with delta (0, 0)
Screenshot: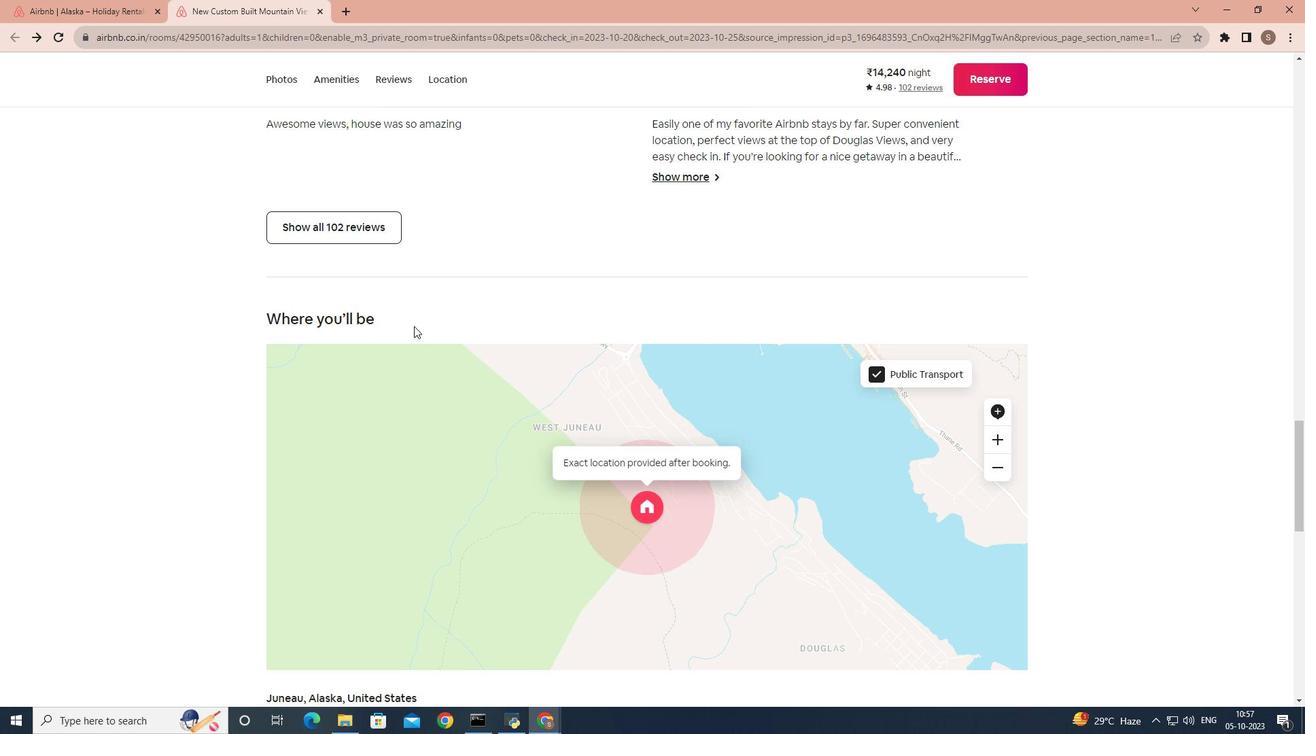 
Action: Mouse scrolled (414, 325) with delta (0, 0)
Screenshot: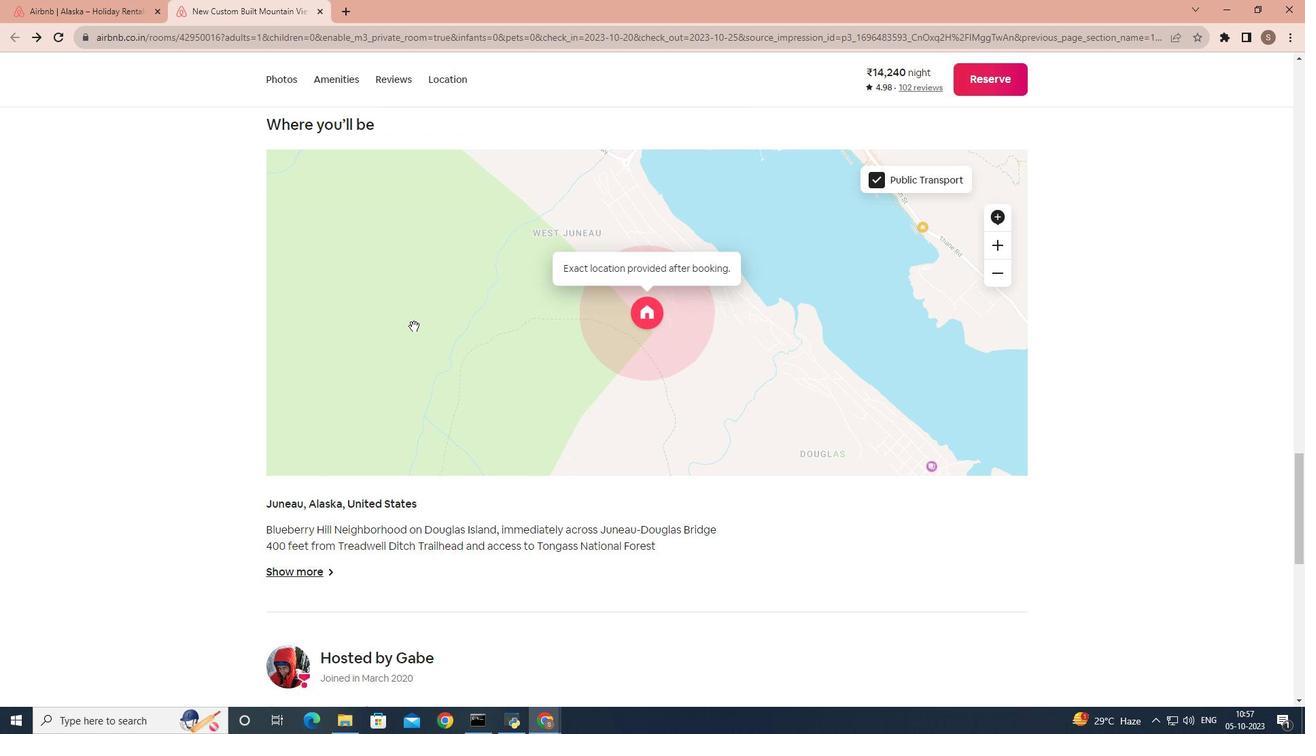 
Action: Mouse scrolled (414, 325) with delta (0, 0)
Screenshot: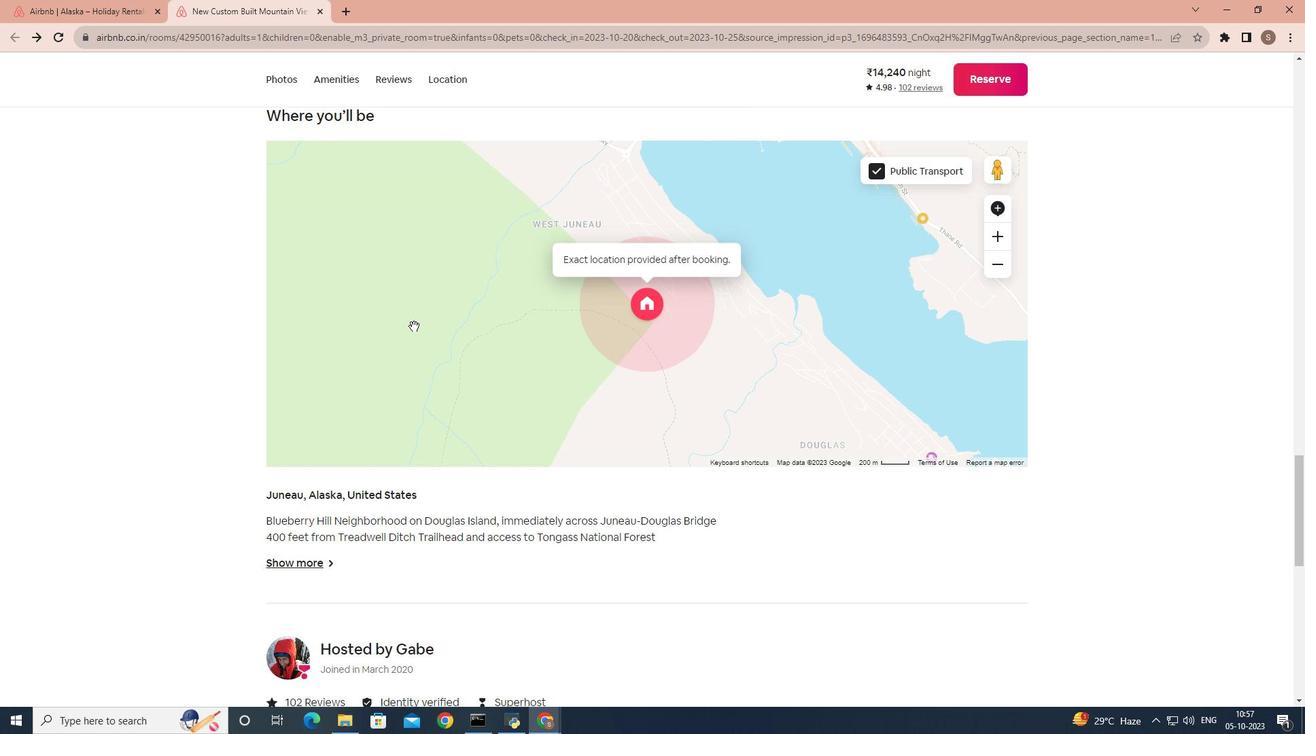 
Action: Mouse scrolled (414, 325) with delta (0, 0)
Screenshot: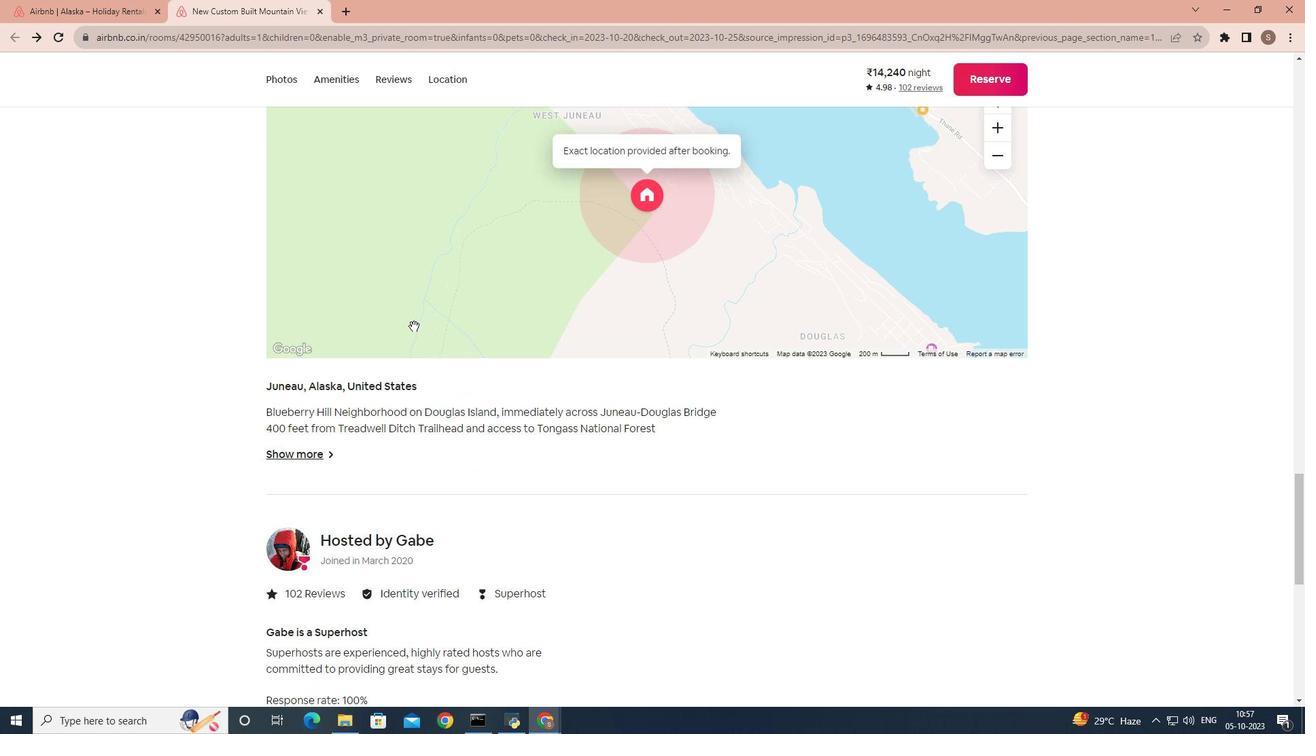 
Action: Mouse scrolled (414, 325) with delta (0, 0)
Screenshot: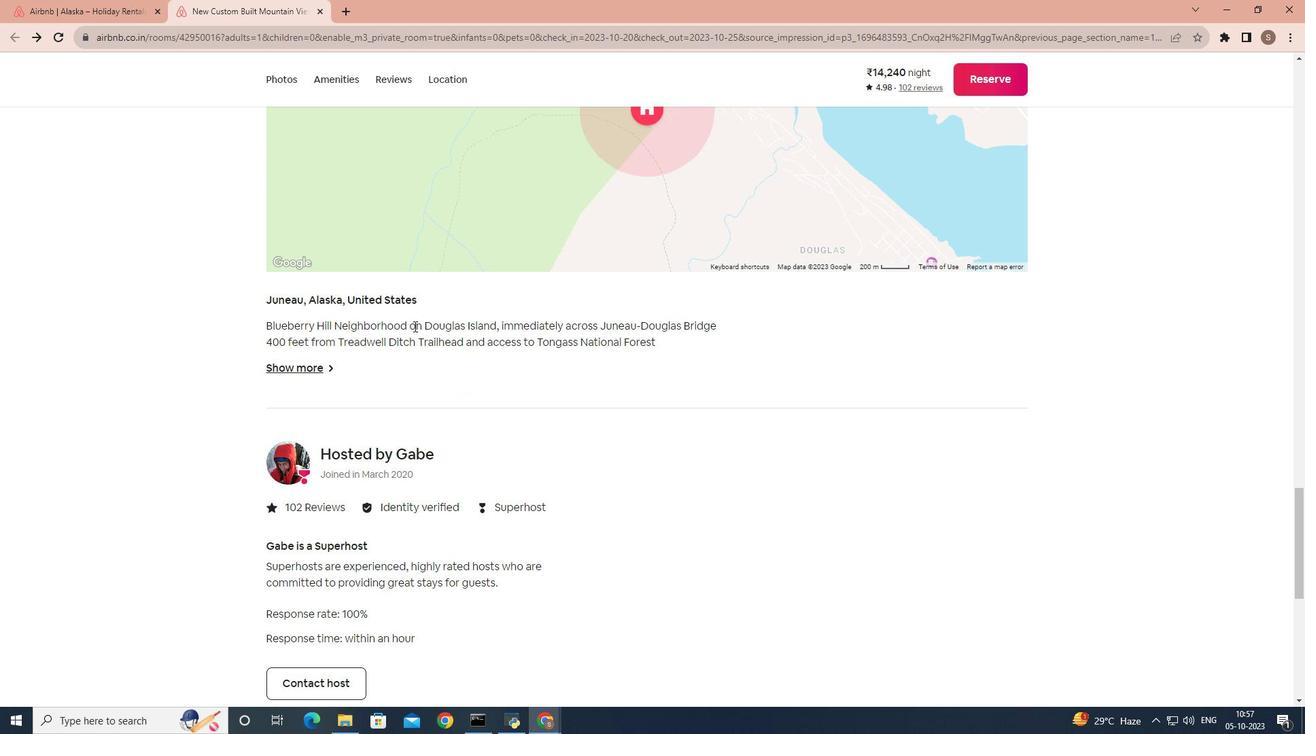 
Action: Mouse scrolled (414, 325) with delta (0, 0)
Screenshot: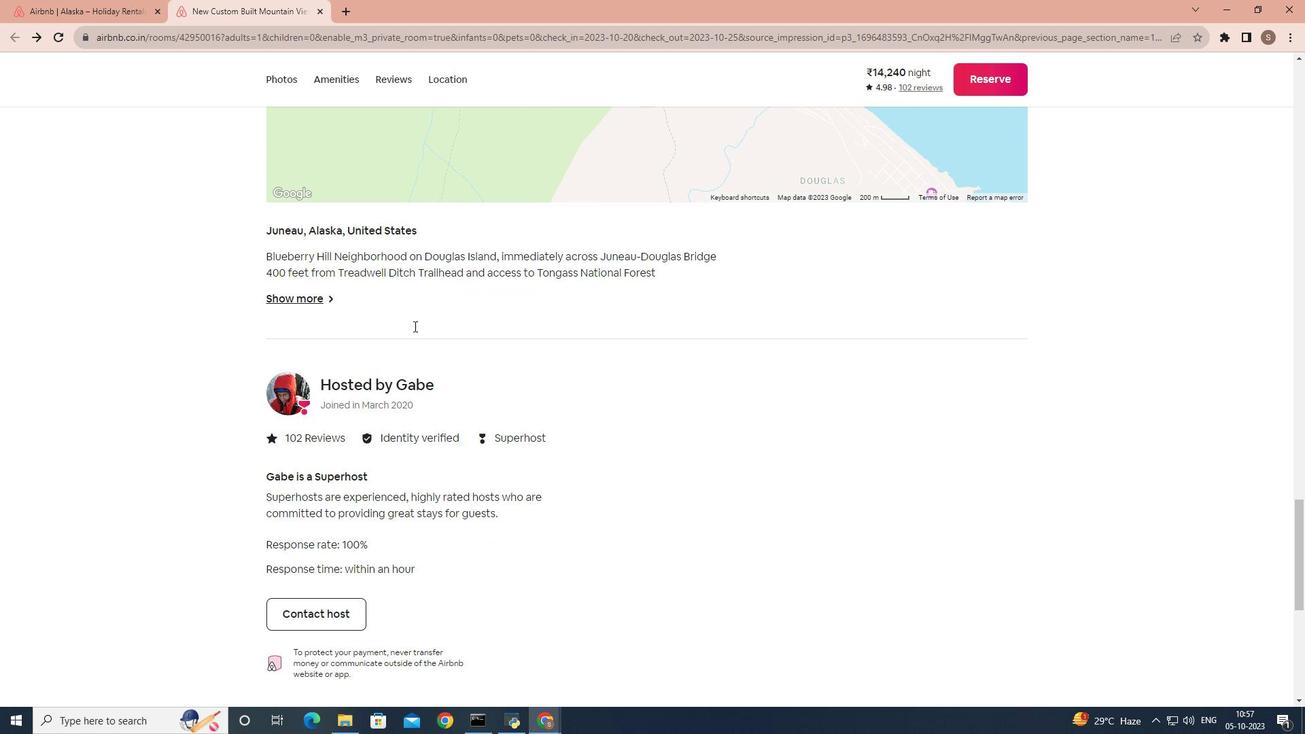 
Action: Mouse scrolled (414, 325) with delta (0, 0)
Screenshot: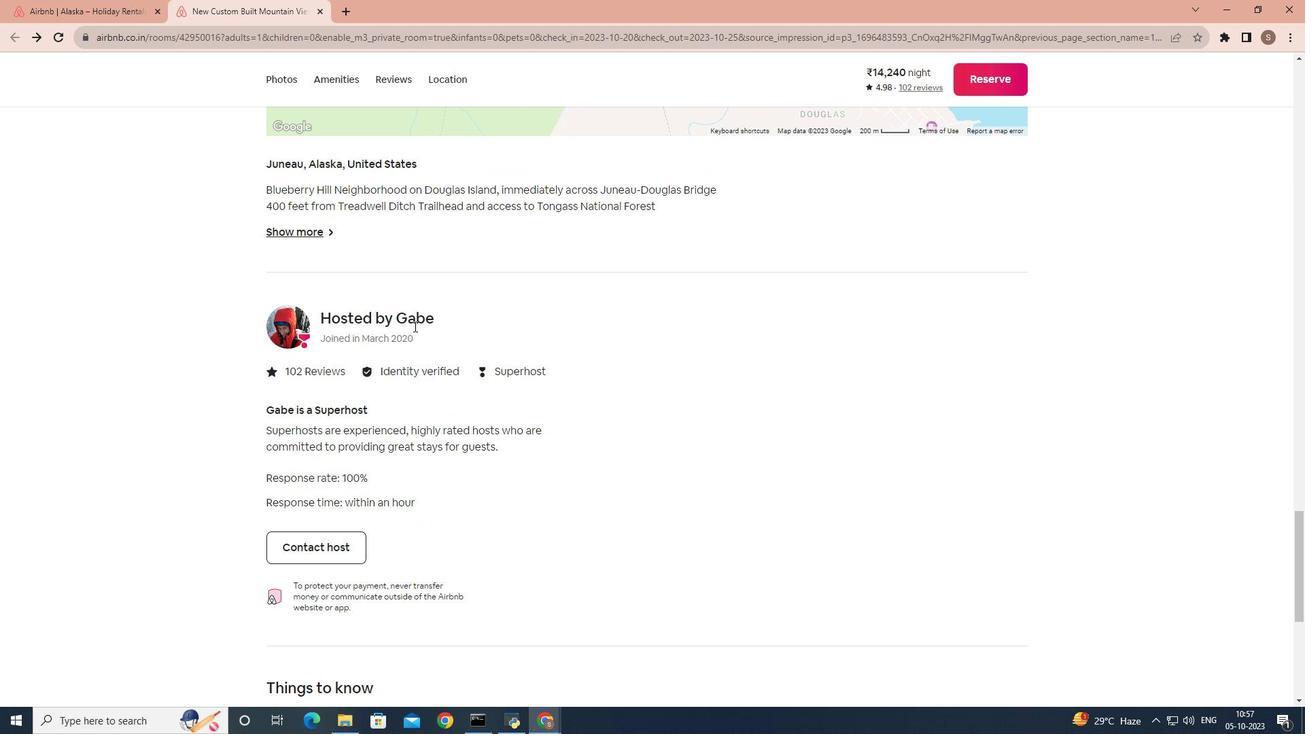 
Action: Mouse scrolled (414, 325) with delta (0, 0)
Screenshot: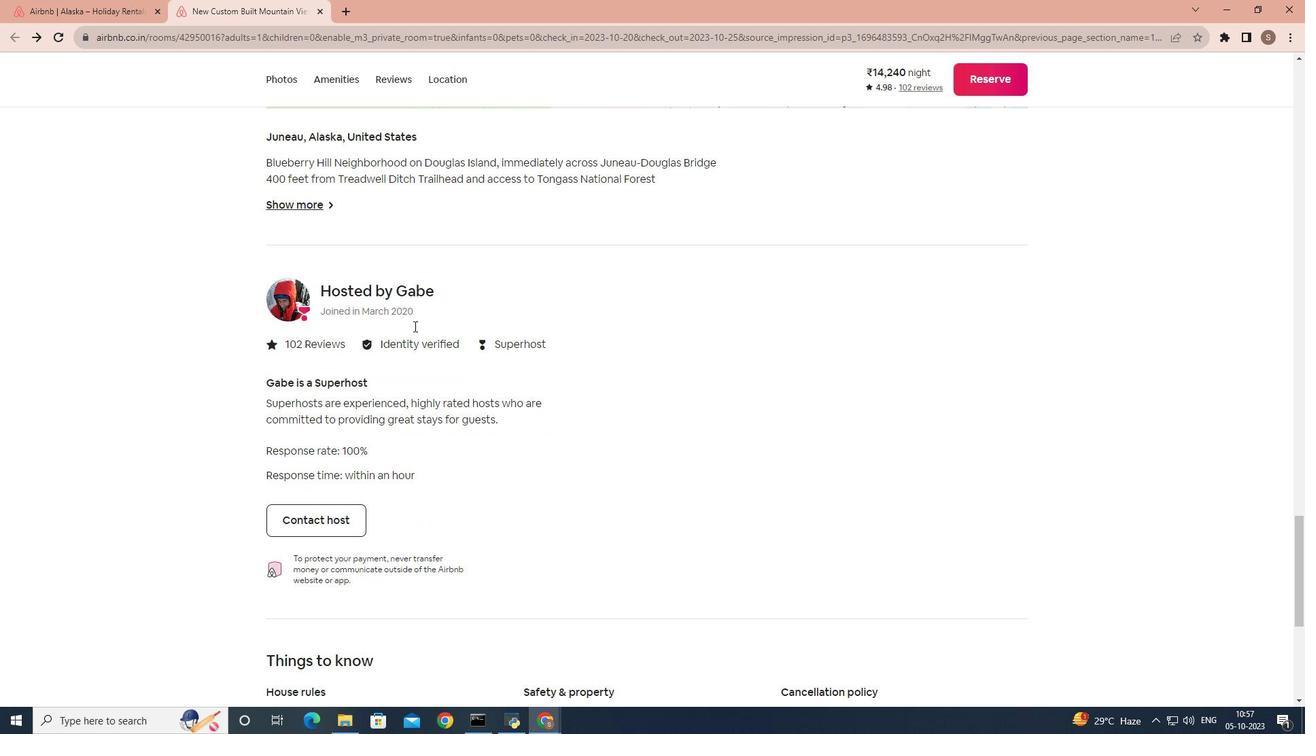
Action: Mouse scrolled (414, 325) with delta (0, 0)
Screenshot: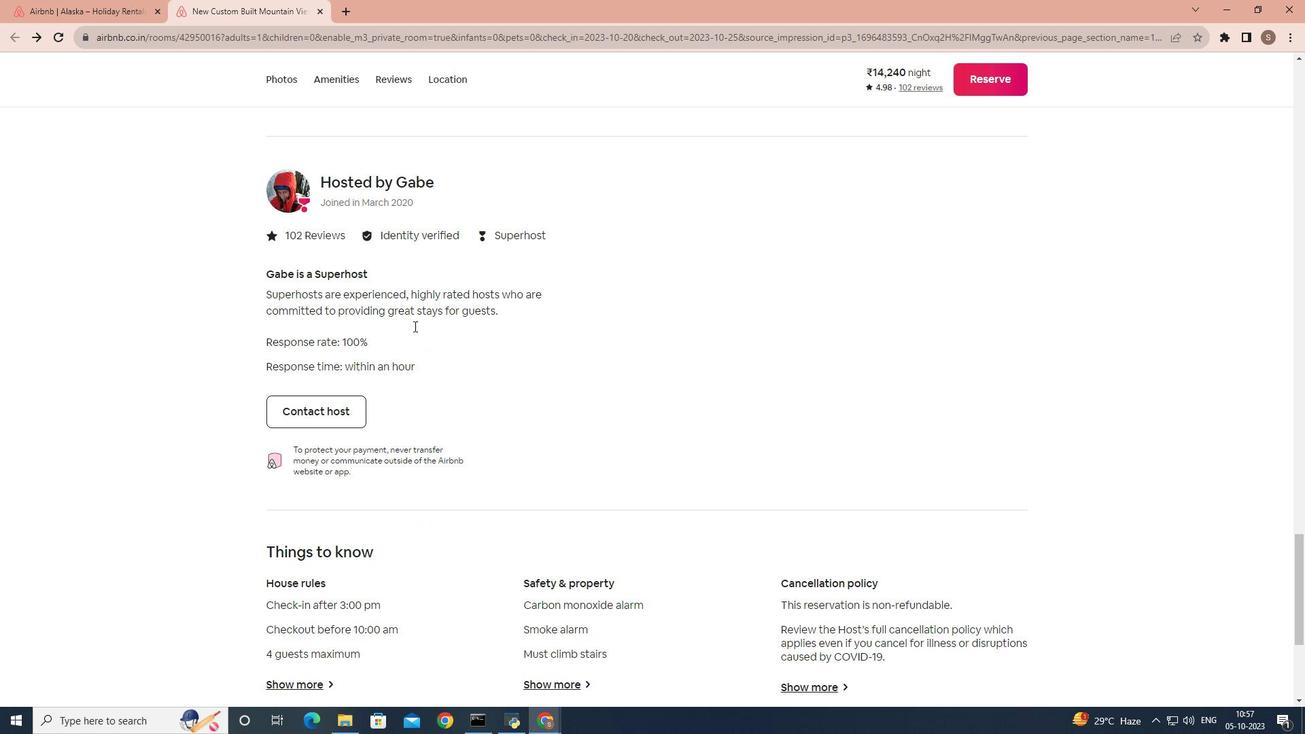 
Action: Mouse scrolled (414, 325) with delta (0, 0)
Screenshot: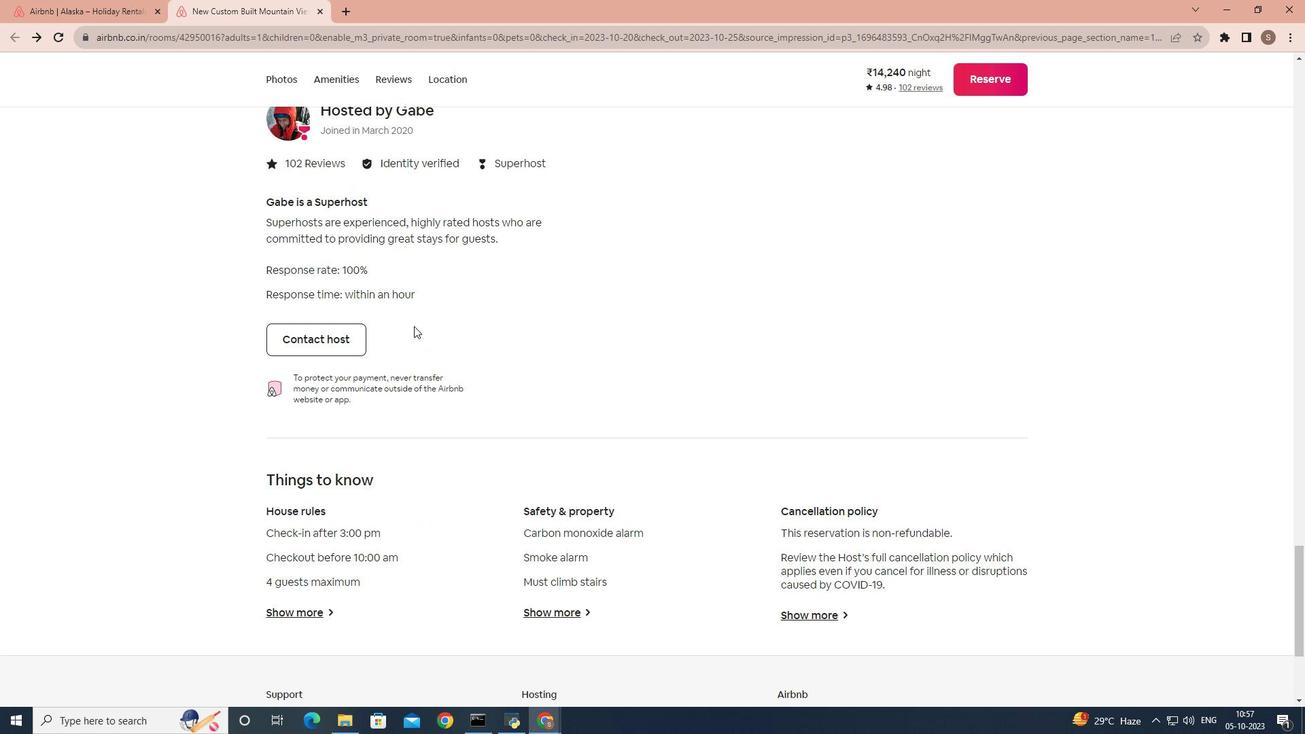 
Action: Mouse moved to (434, 318)
Screenshot: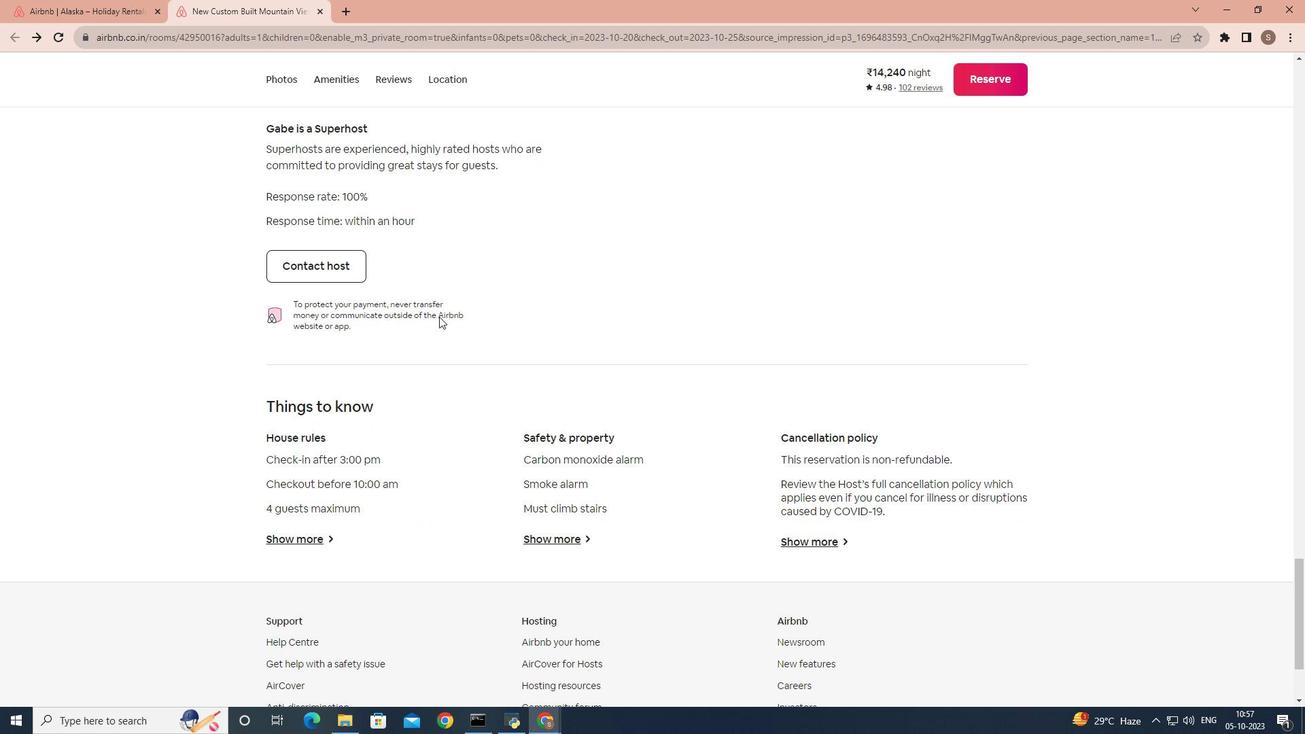 
Action: Mouse scrolled (434, 318) with delta (0, 0)
Screenshot: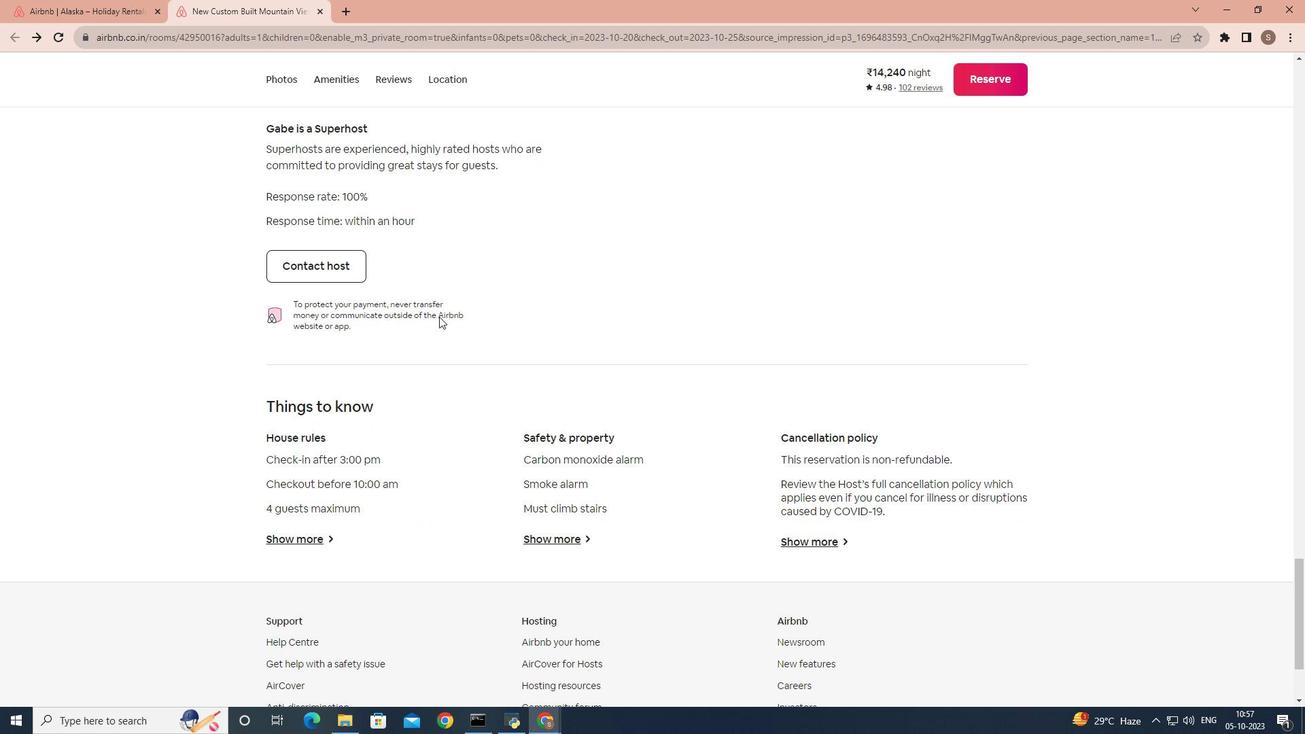 
Action: Mouse moved to (437, 317)
Screenshot: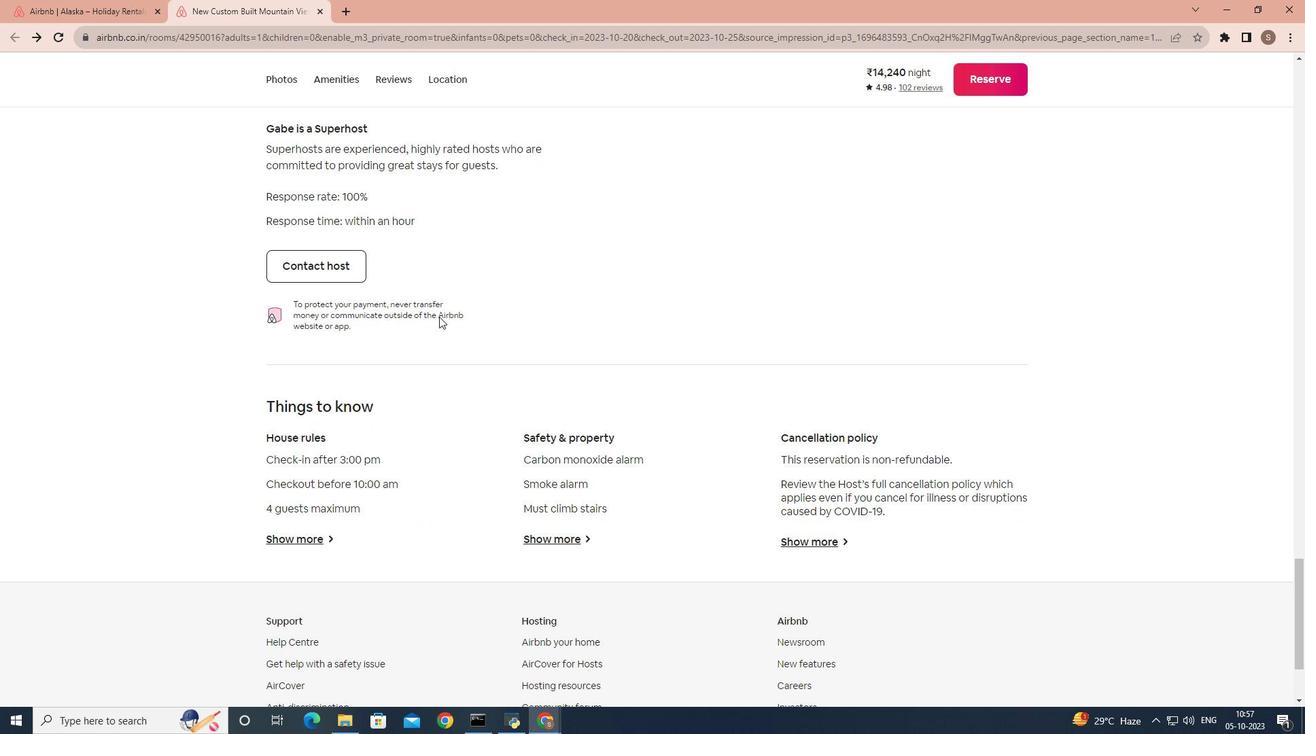 
Action: Mouse scrolled (437, 316) with delta (0, 0)
Screenshot: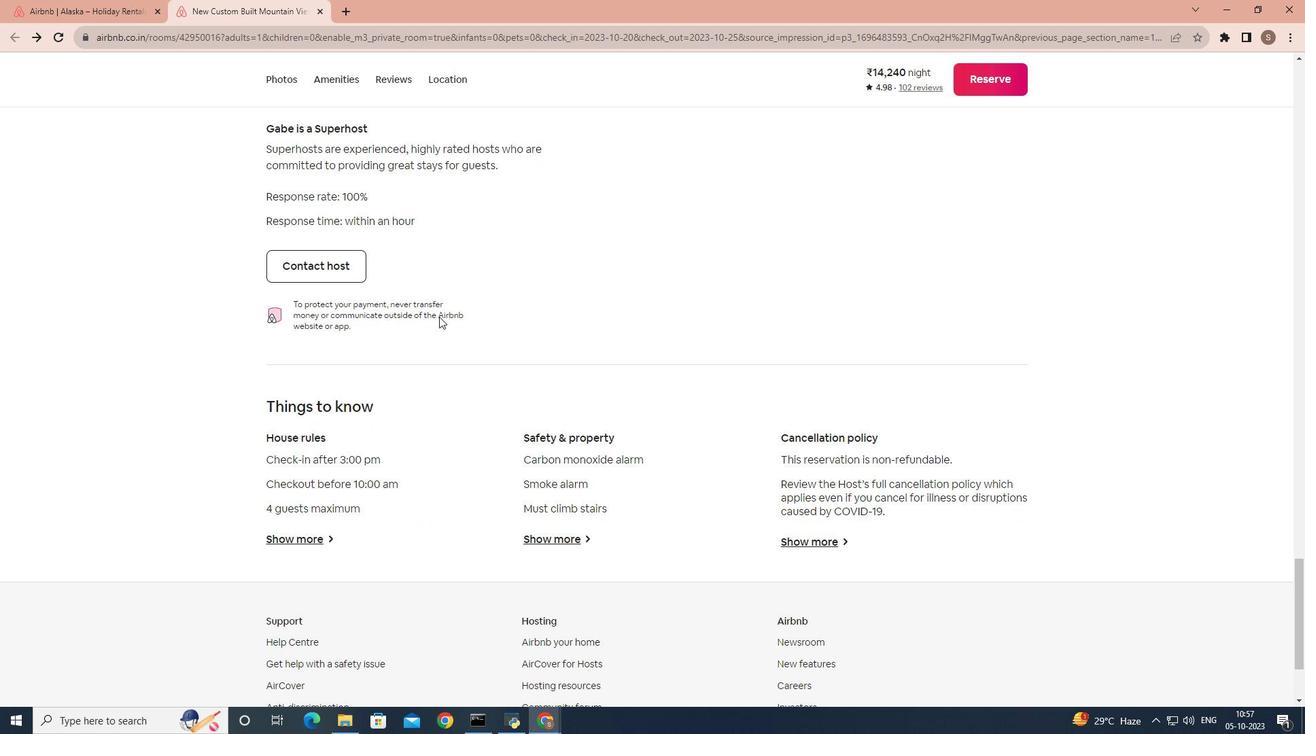
Action: Mouse moved to (439, 316)
Screenshot: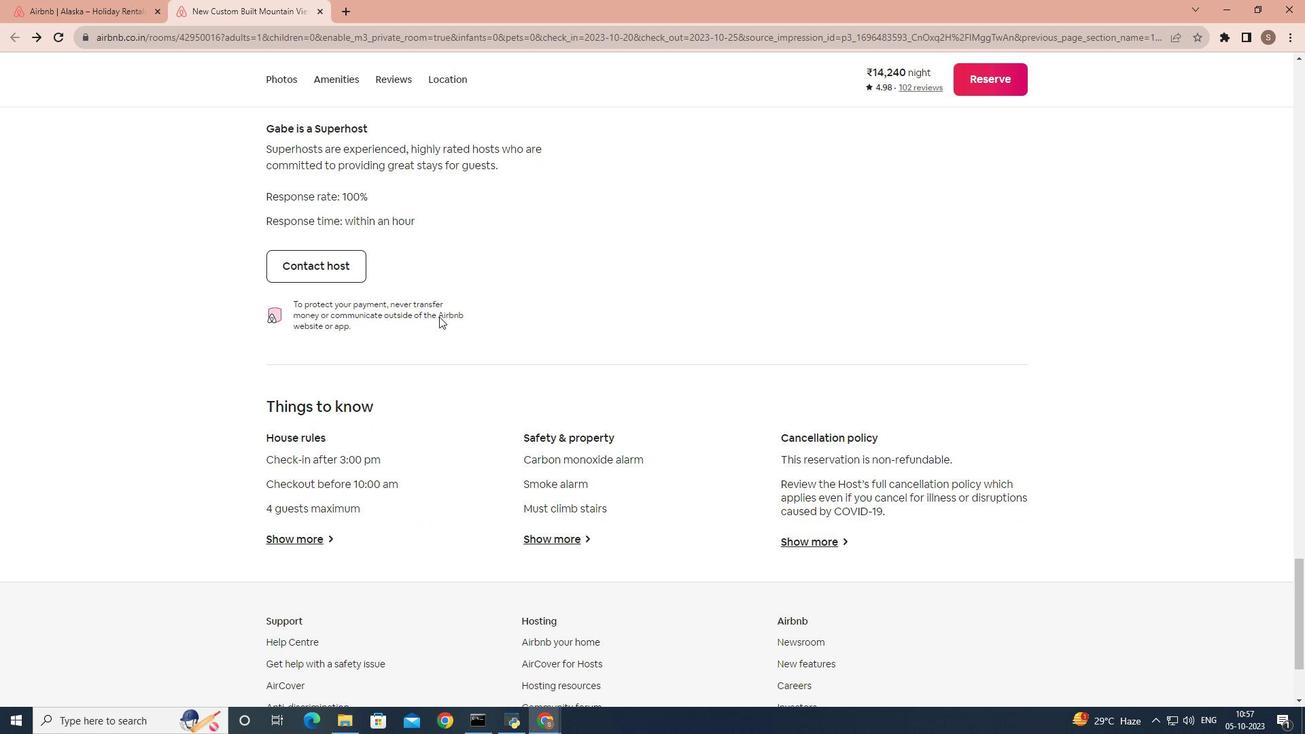 
Action: Mouse scrolled (439, 316) with delta (0, 0)
Screenshot: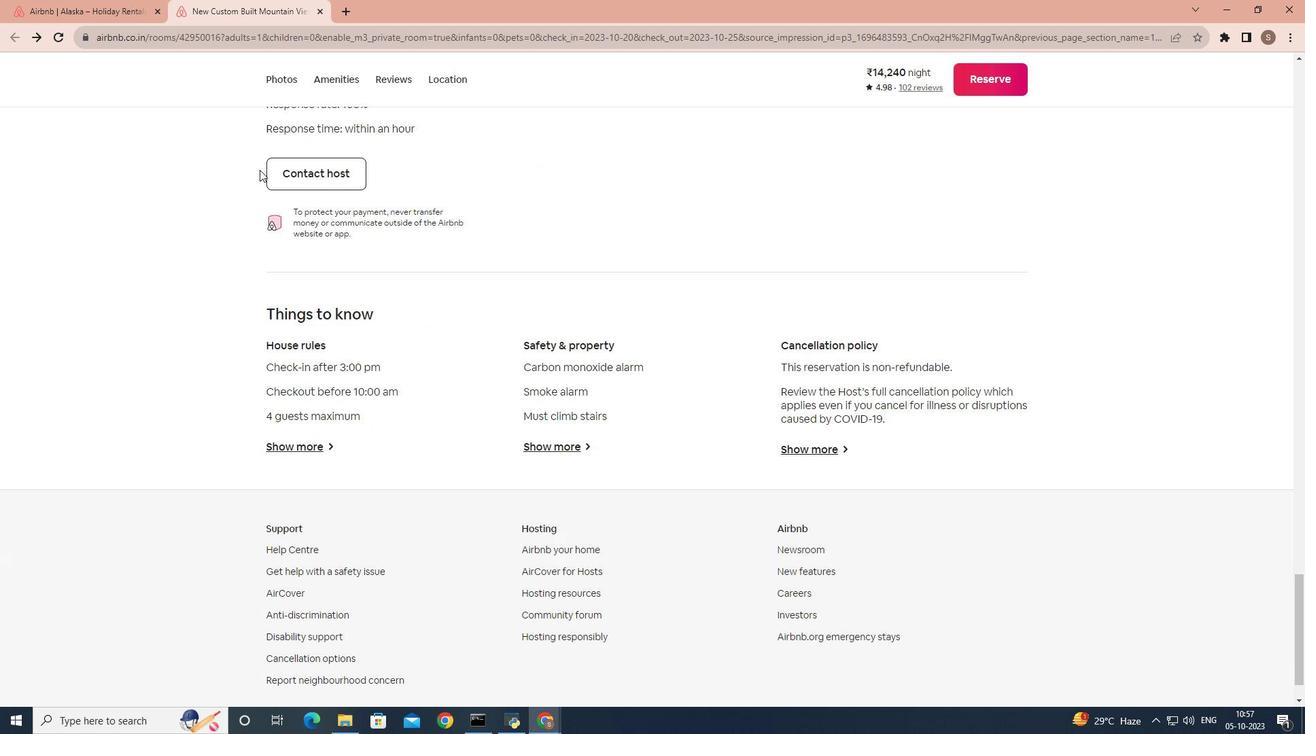 
Action: Mouse moved to (64, 0)
Screenshot: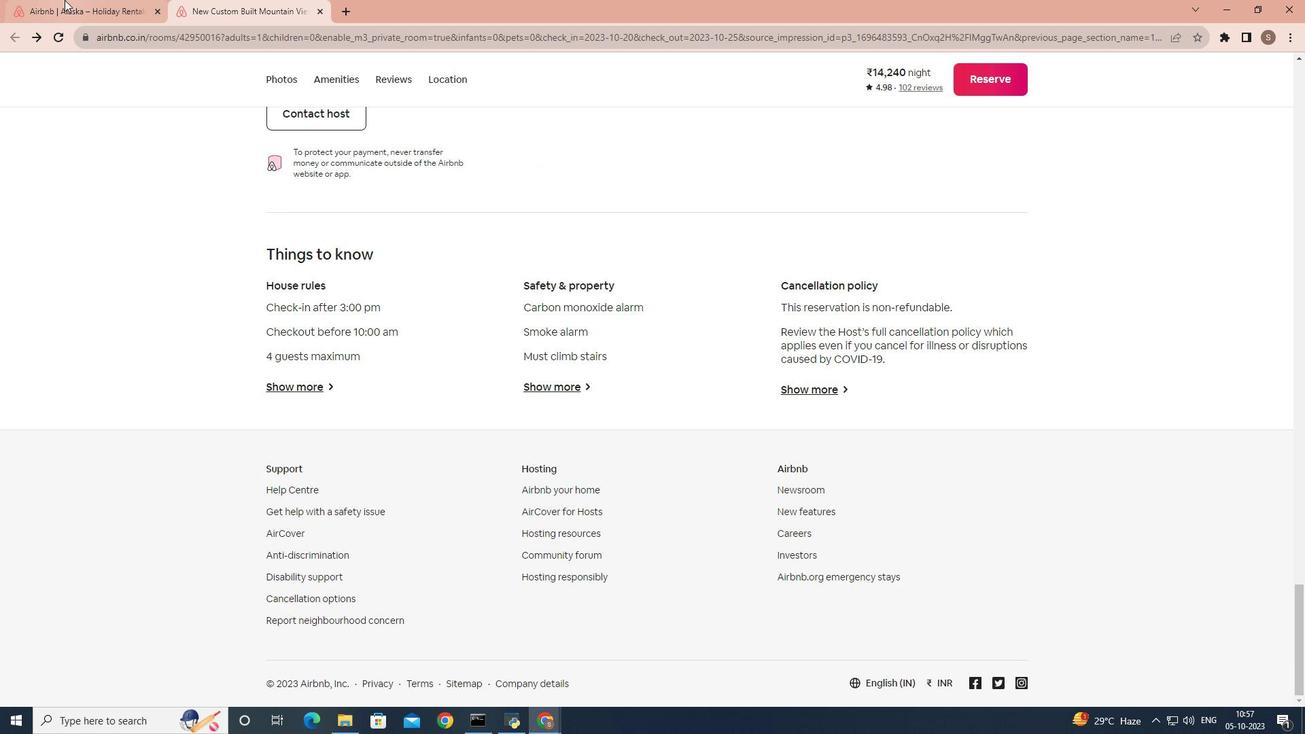 
Action: Mouse pressed left at (64, 0)
Screenshot: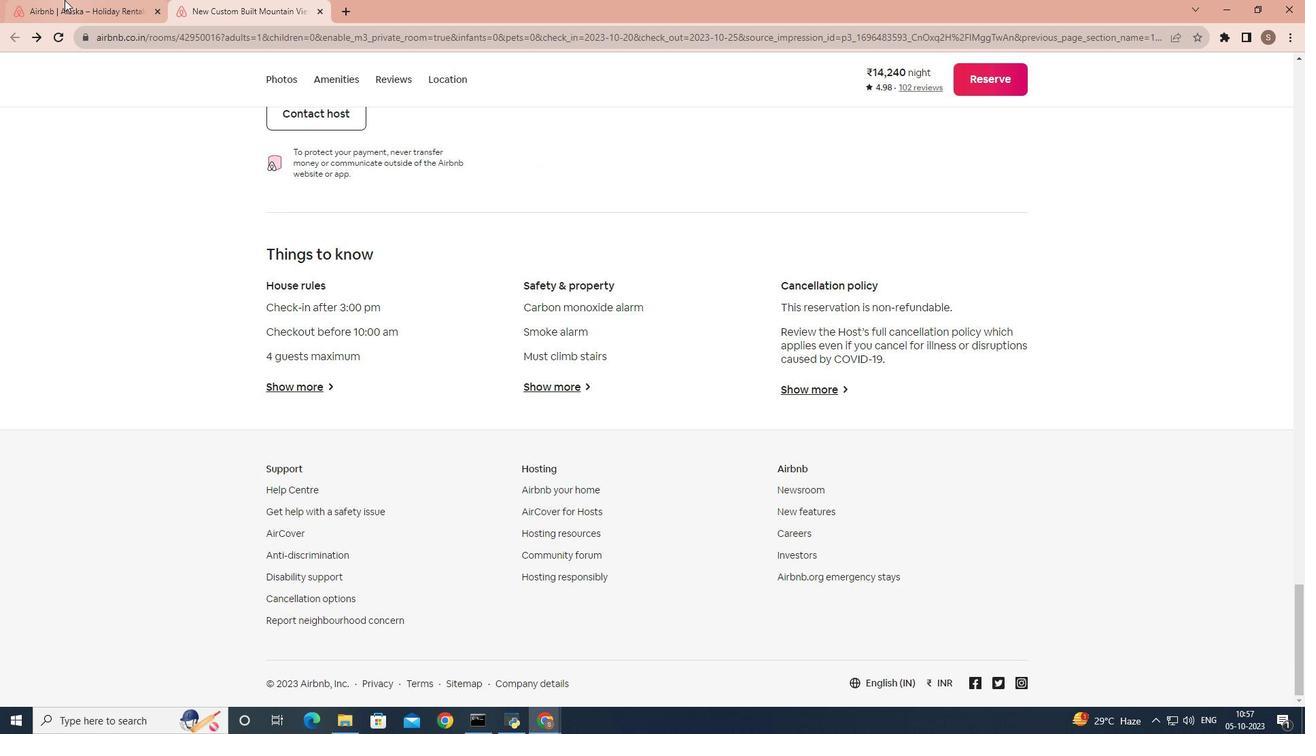 
Action: Mouse moved to (607, 250)
Screenshot: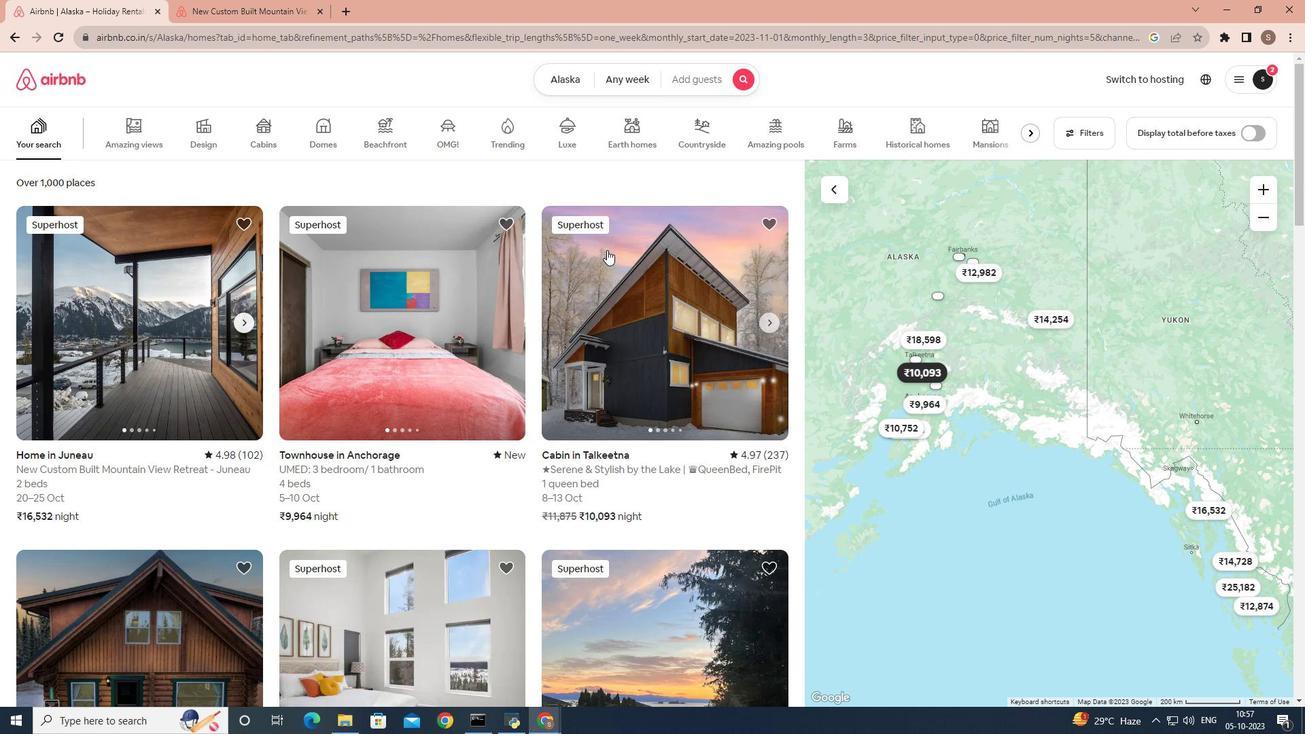 
Action: Mouse scrolled (607, 249) with delta (0, 0)
Screenshot: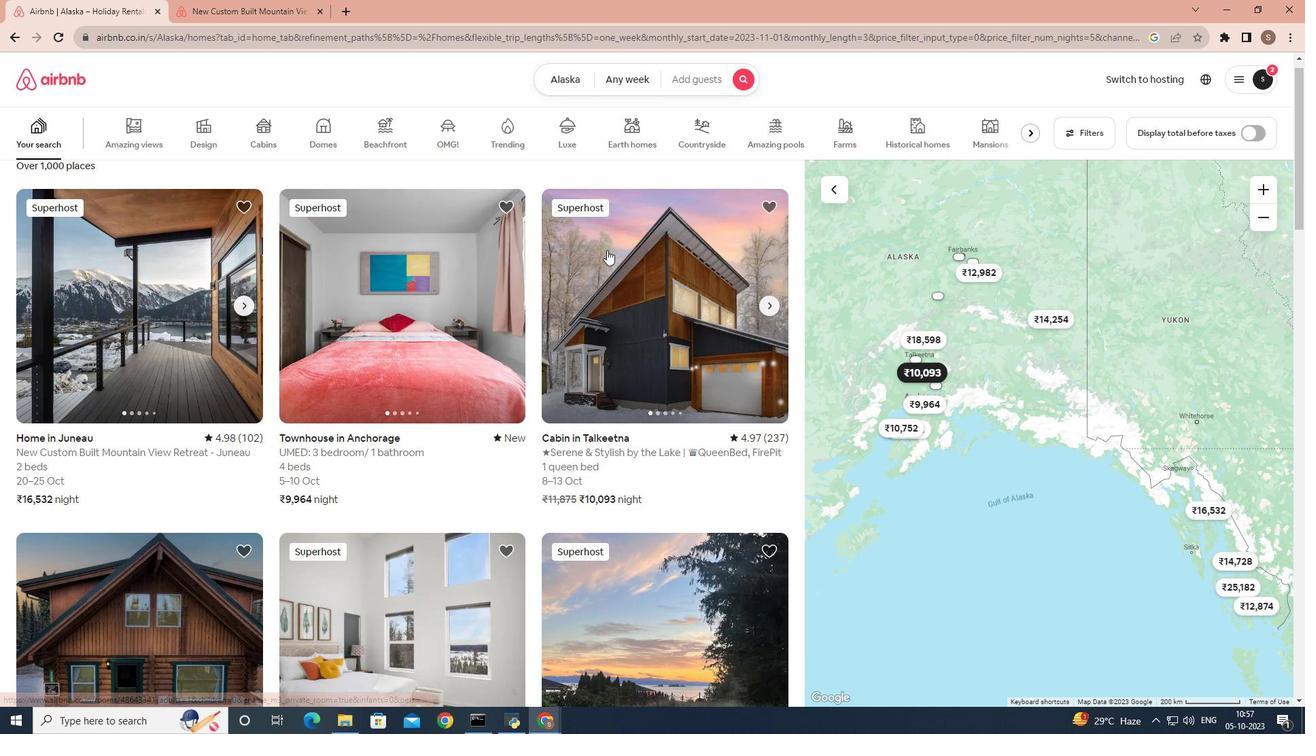 
Action: Mouse moved to (684, 229)
Screenshot: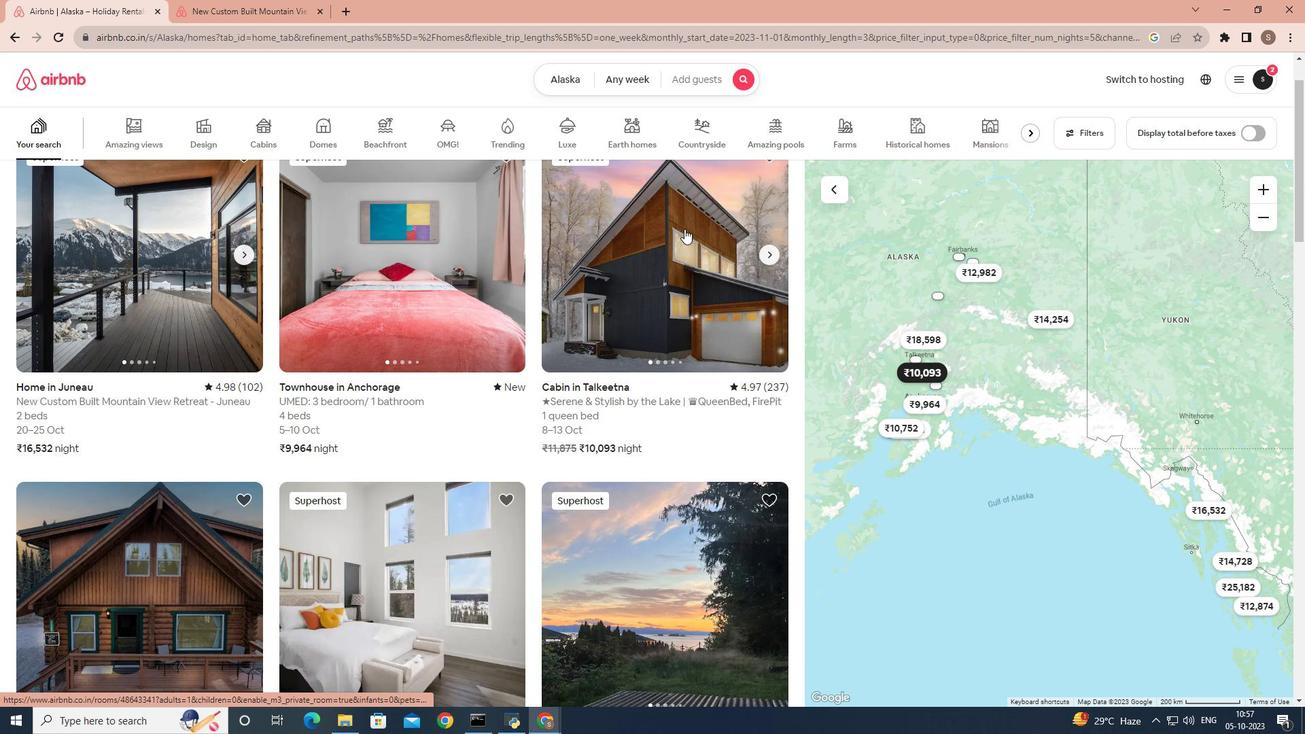
Action: Mouse pressed left at (684, 229)
Screenshot: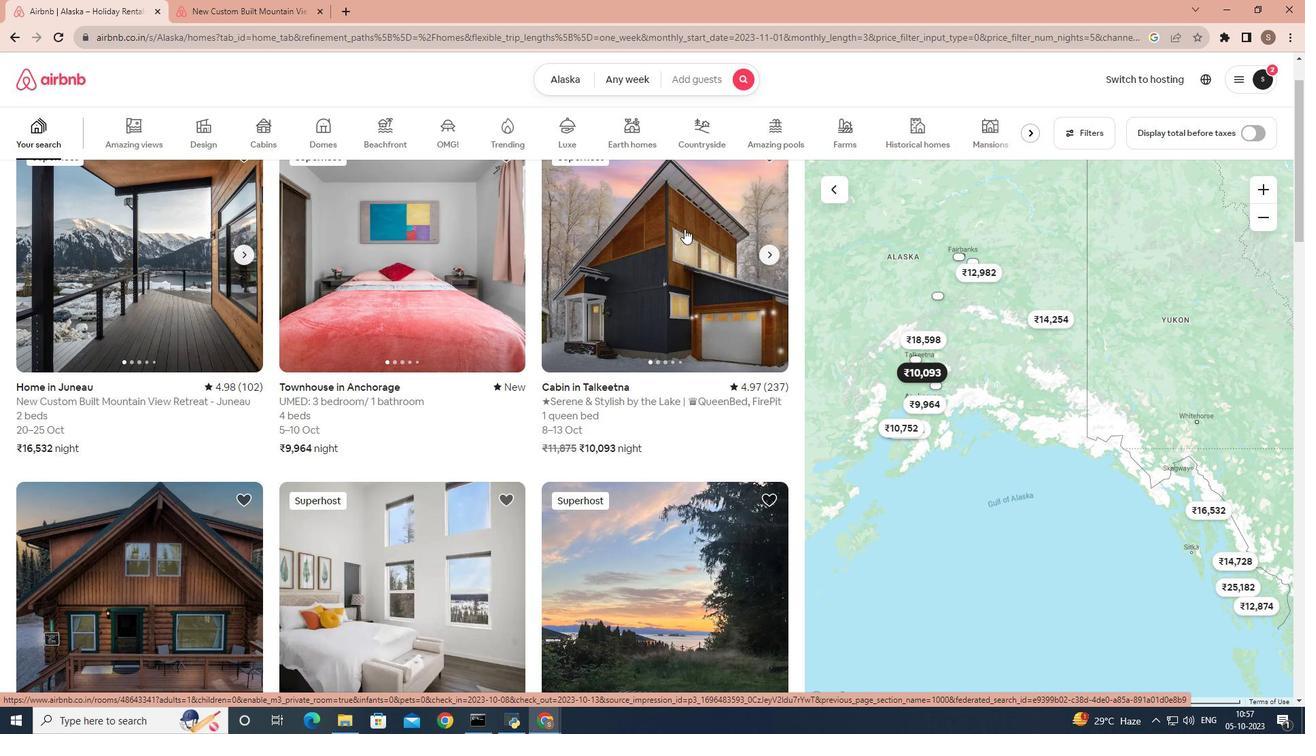 
Action: Mouse moved to (928, 501)
Screenshot: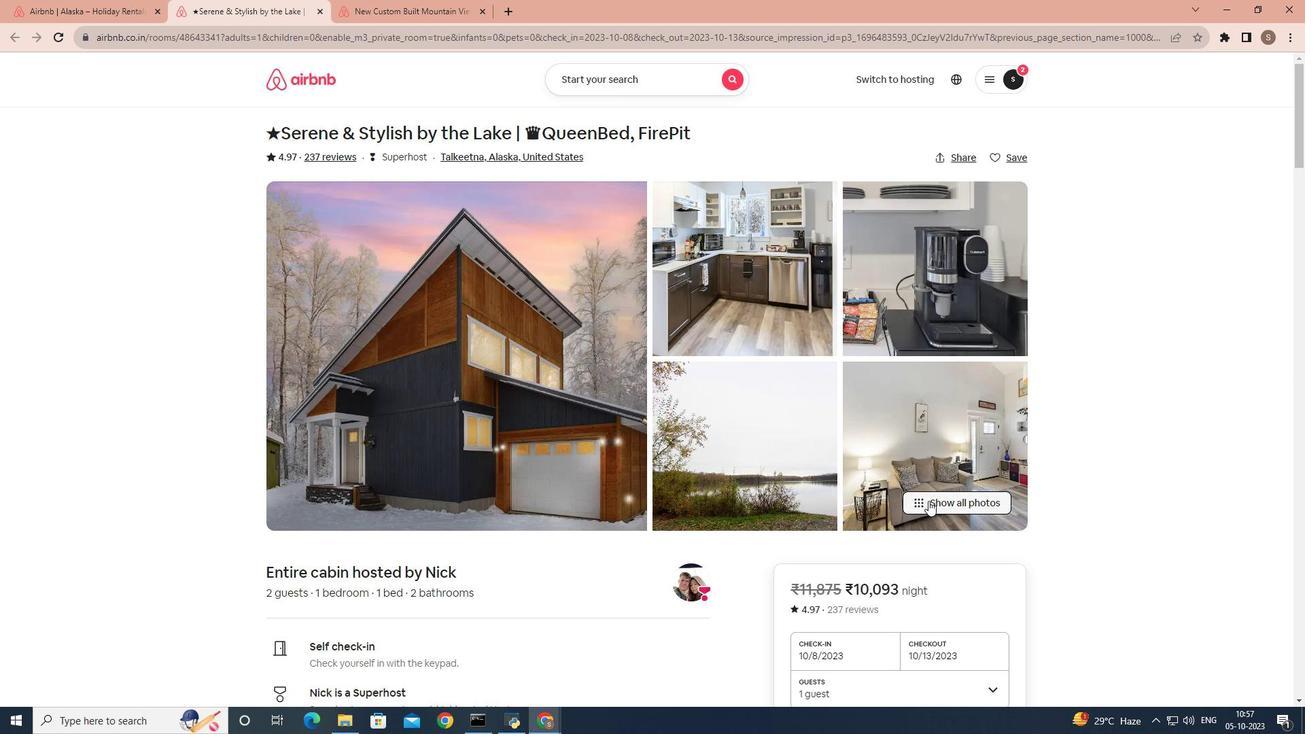 
Action: Mouse pressed left at (928, 501)
Screenshot: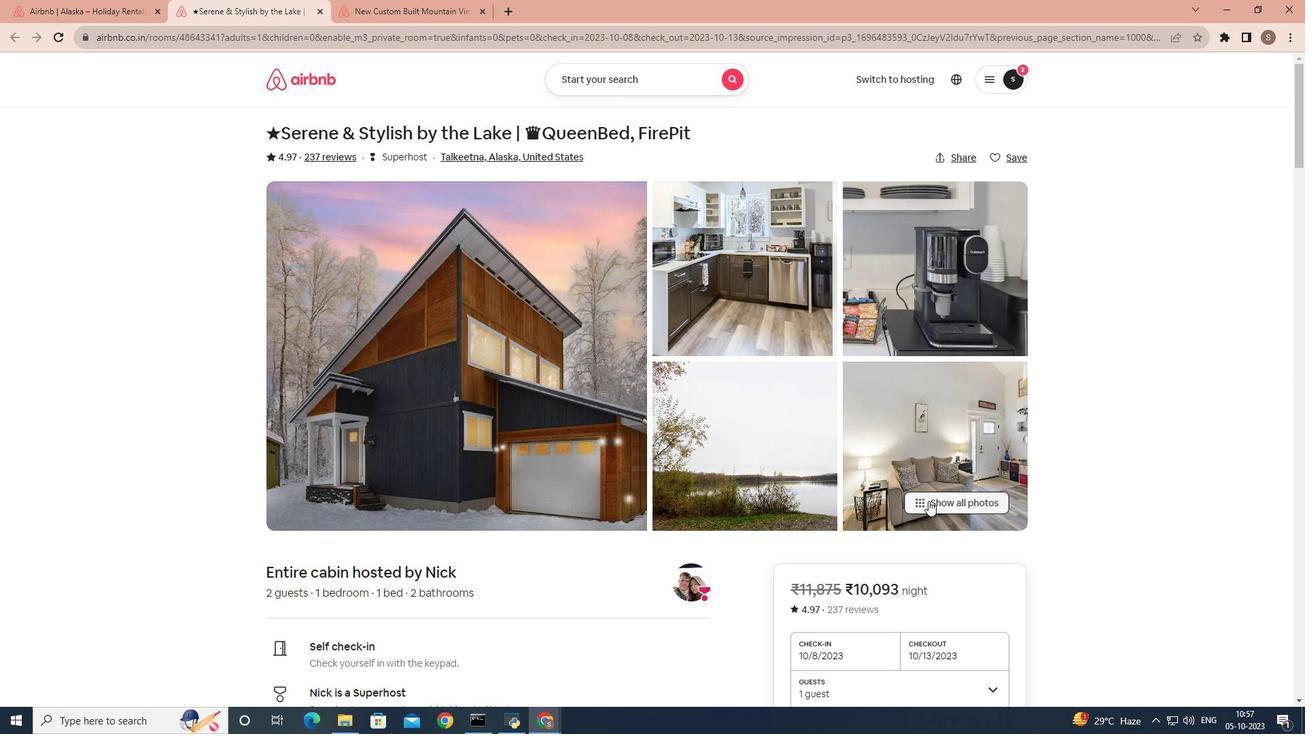 
Action: Mouse moved to (916, 497)
Screenshot: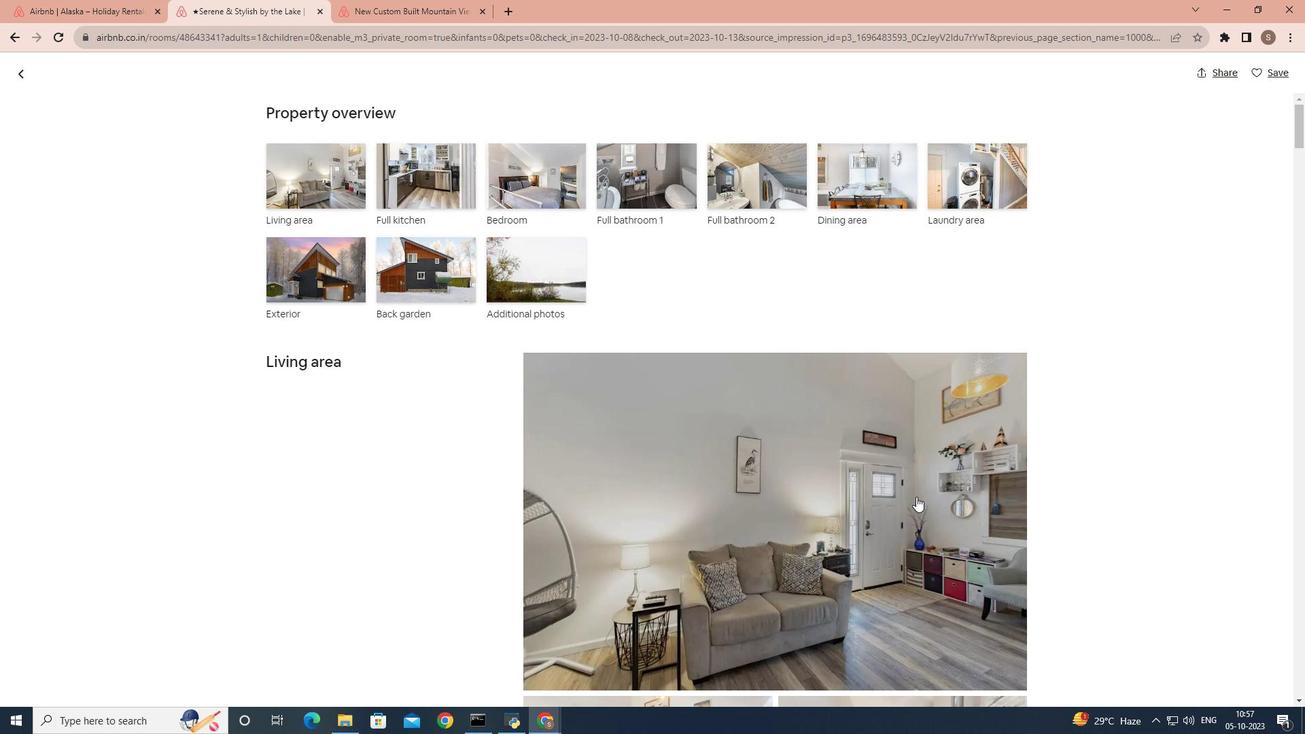 
Action: Mouse scrolled (916, 496) with delta (0, 0)
Screenshot: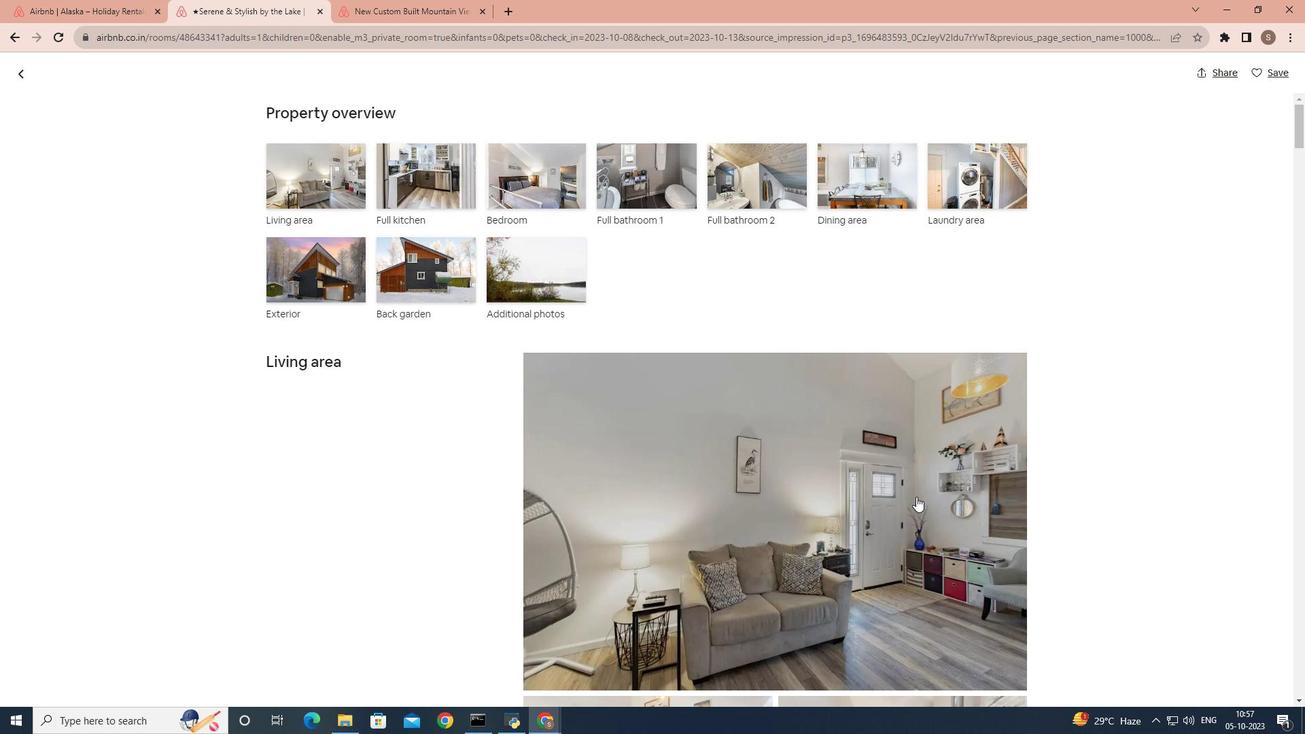 
Action: Mouse scrolled (916, 496) with delta (0, 0)
Screenshot: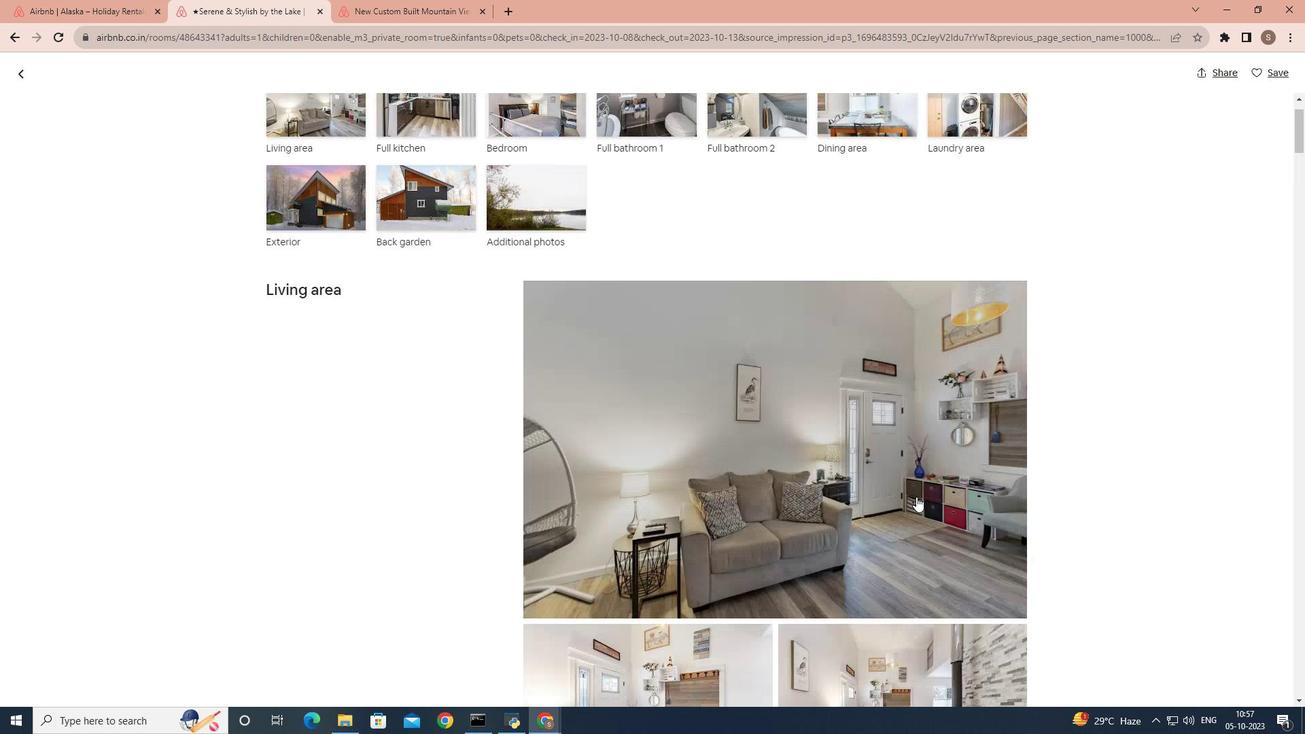 
Action: Mouse scrolled (916, 496) with delta (0, 0)
Screenshot: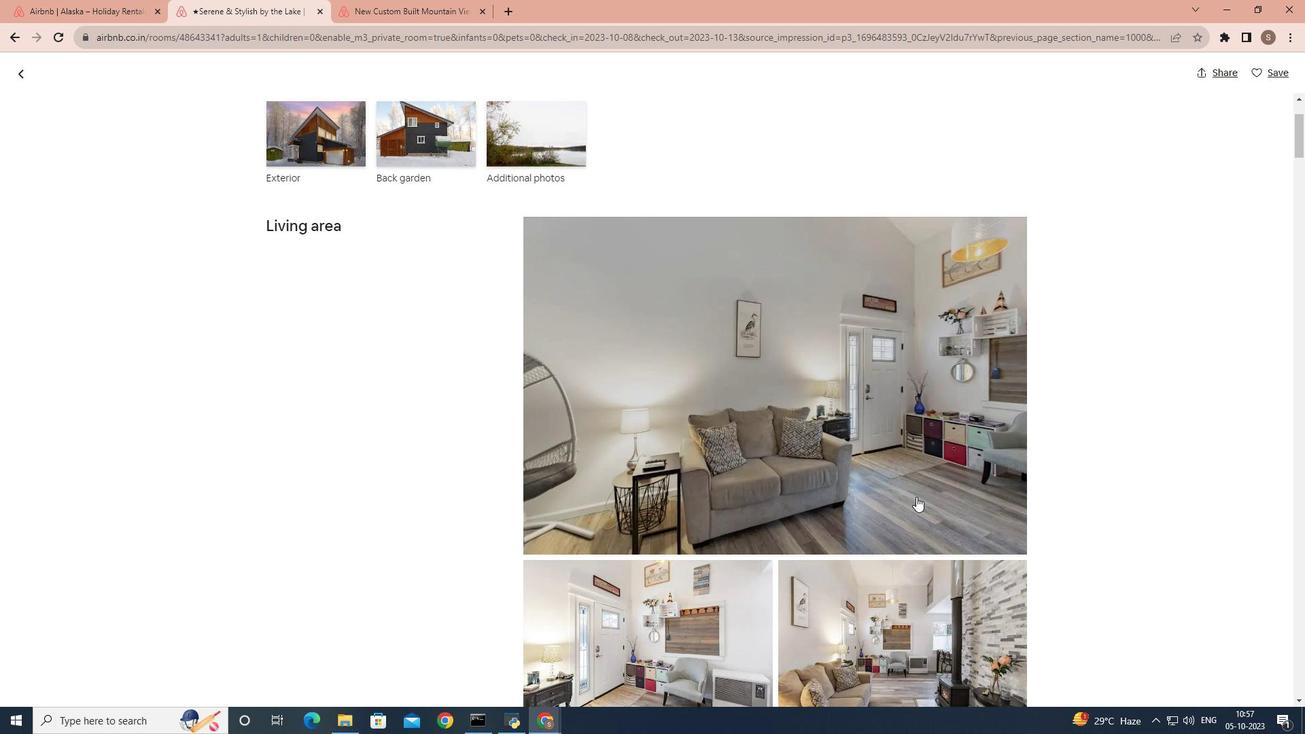 
Action: Mouse scrolled (916, 496) with delta (0, 0)
Screenshot: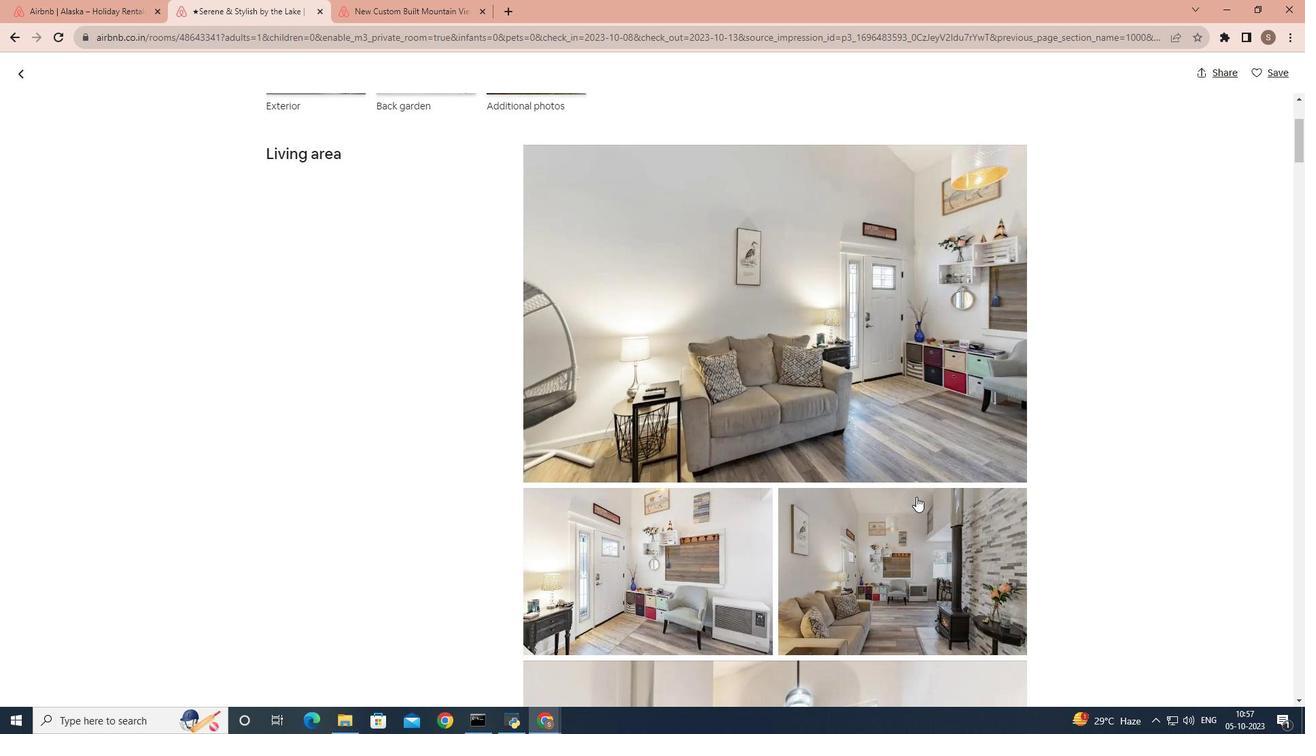 
Action: Mouse scrolled (916, 496) with delta (0, 0)
Screenshot: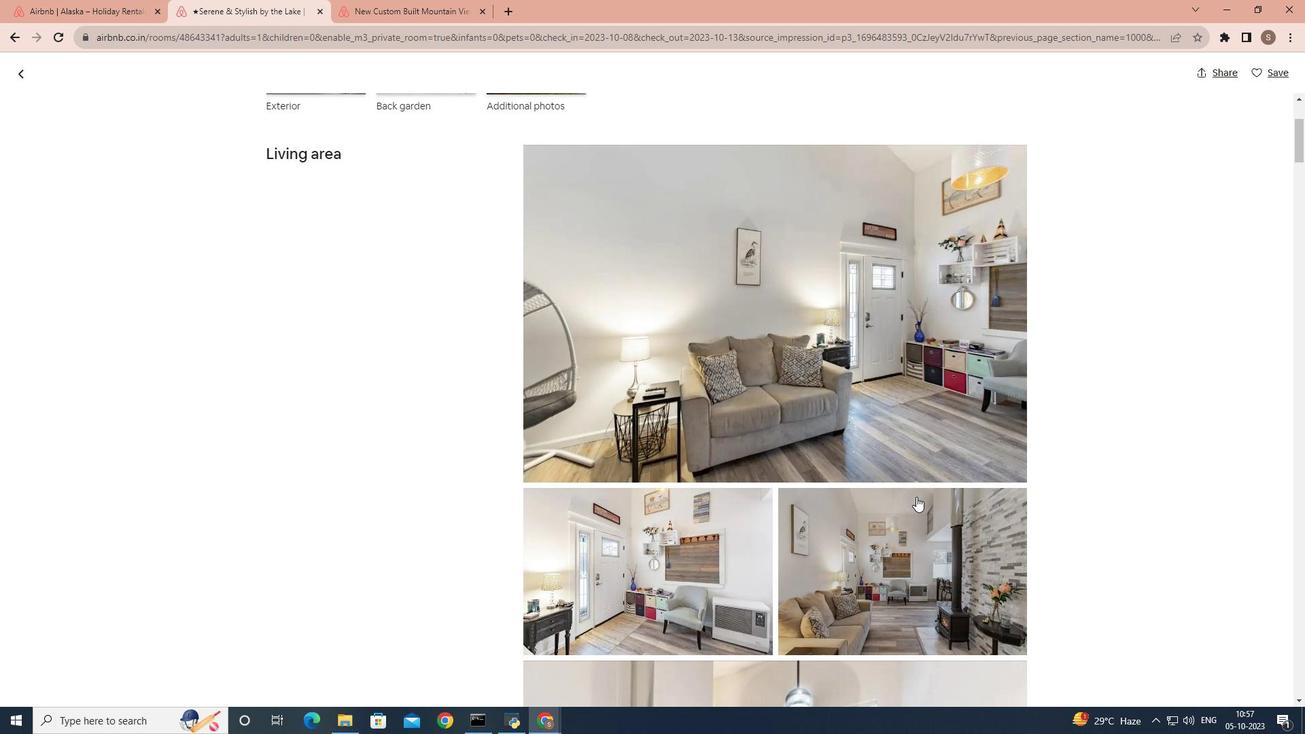 
Action: Mouse scrolled (916, 496) with delta (0, 0)
Screenshot: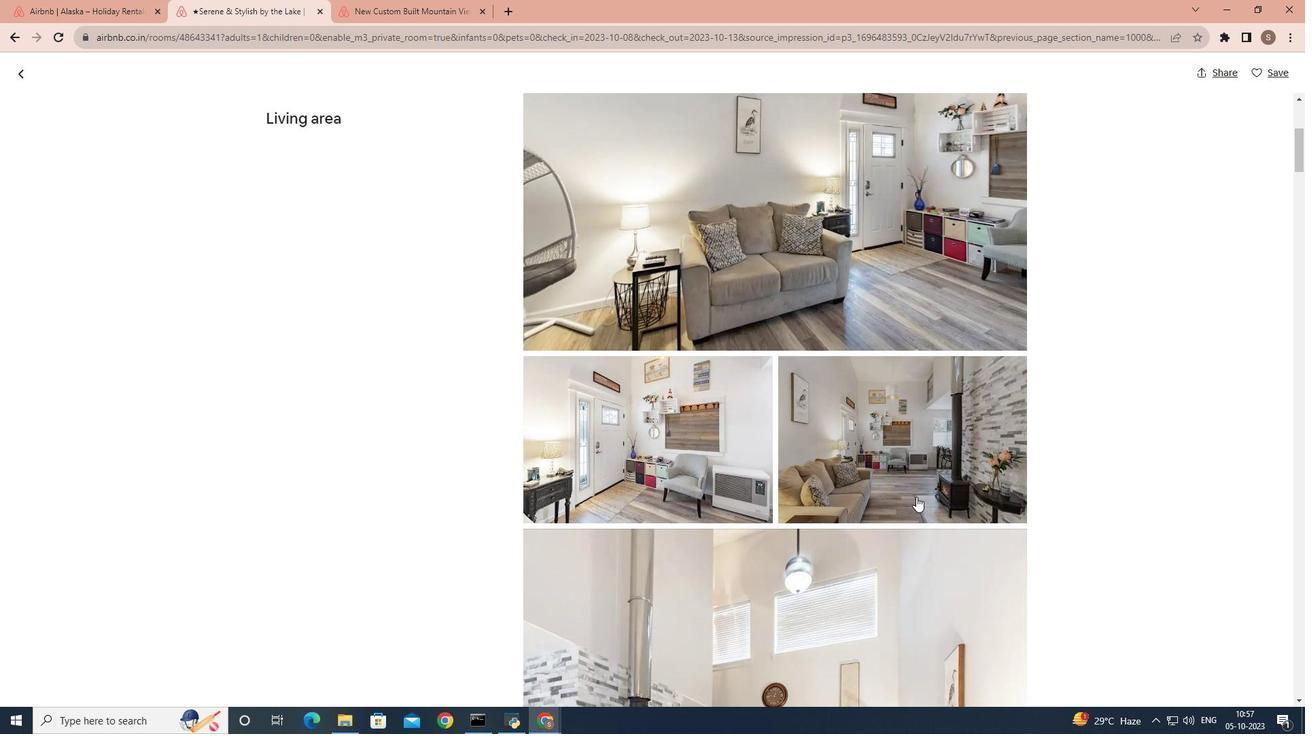 
Action: Mouse scrolled (916, 496) with delta (0, 0)
Screenshot: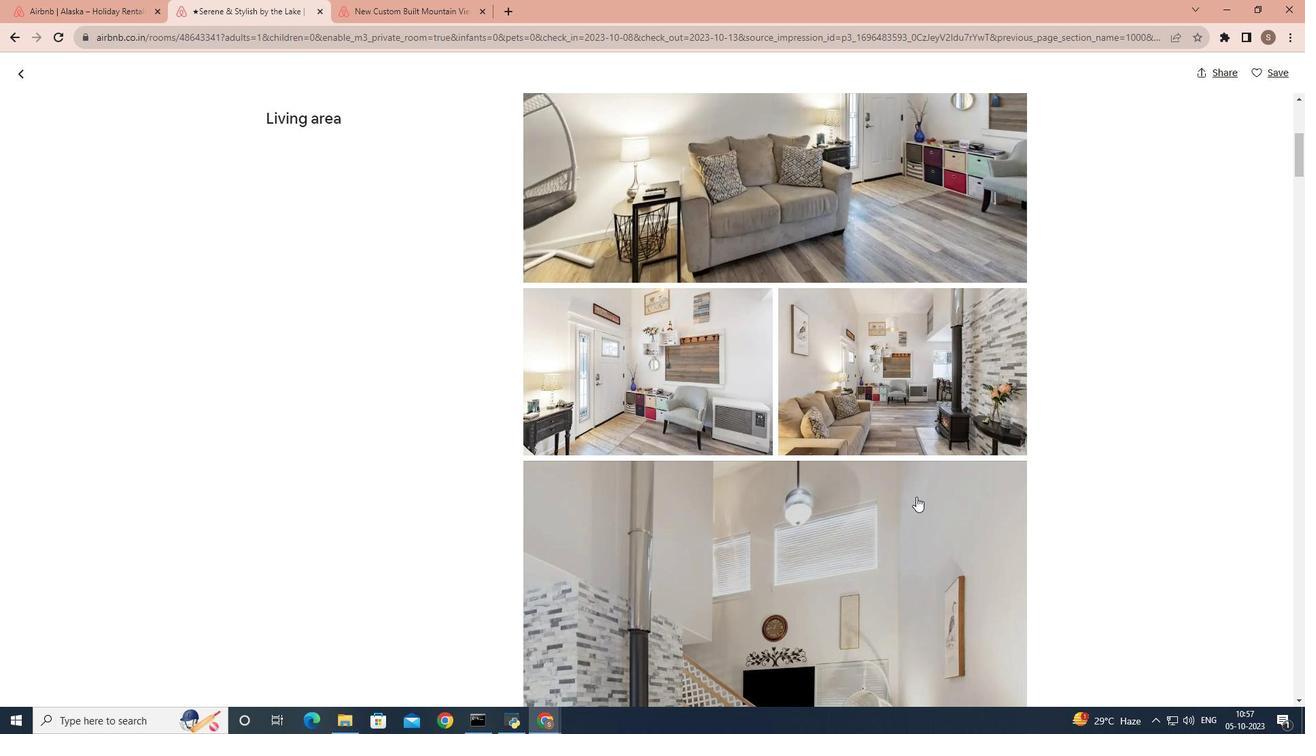 
Action: Mouse scrolled (916, 496) with delta (0, 0)
Screenshot: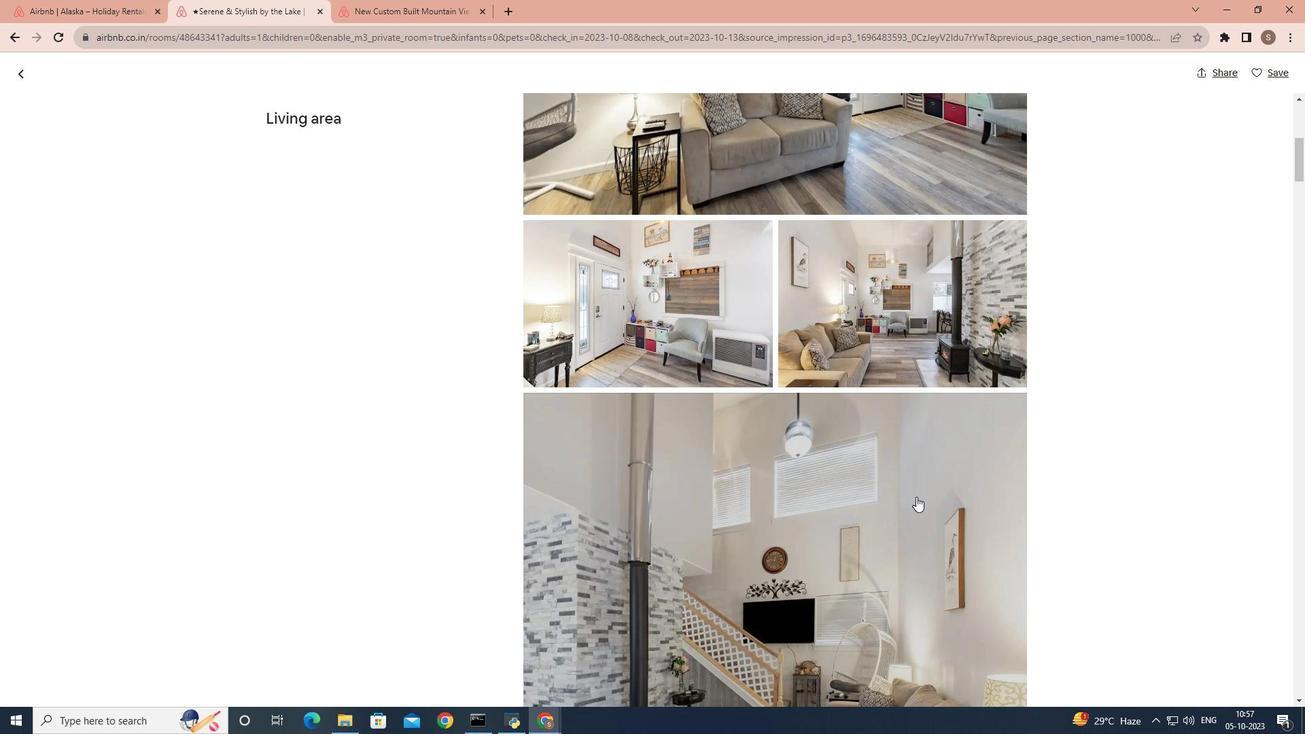 
Action: Mouse scrolled (916, 496) with delta (0, 0)
Screenshot: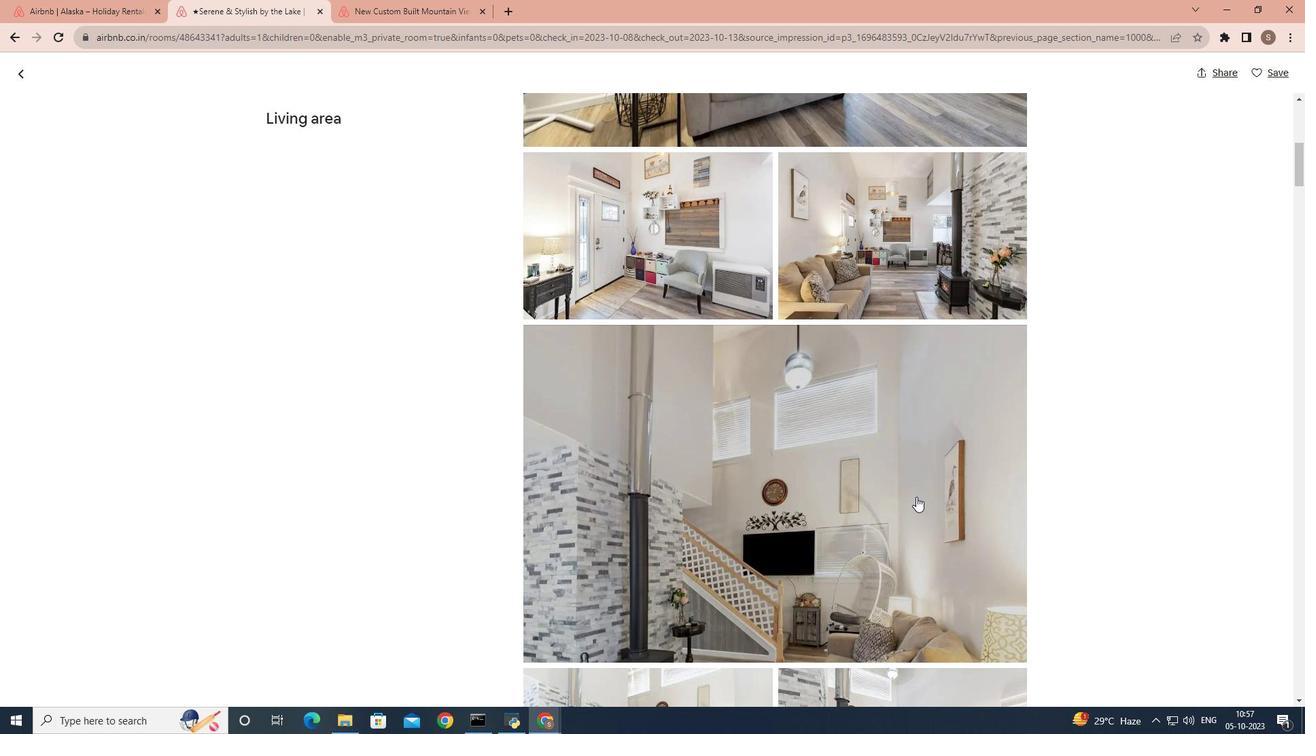 
Action: Mouse scrolled (916, 496) with delta (0, 0)
Screenshot: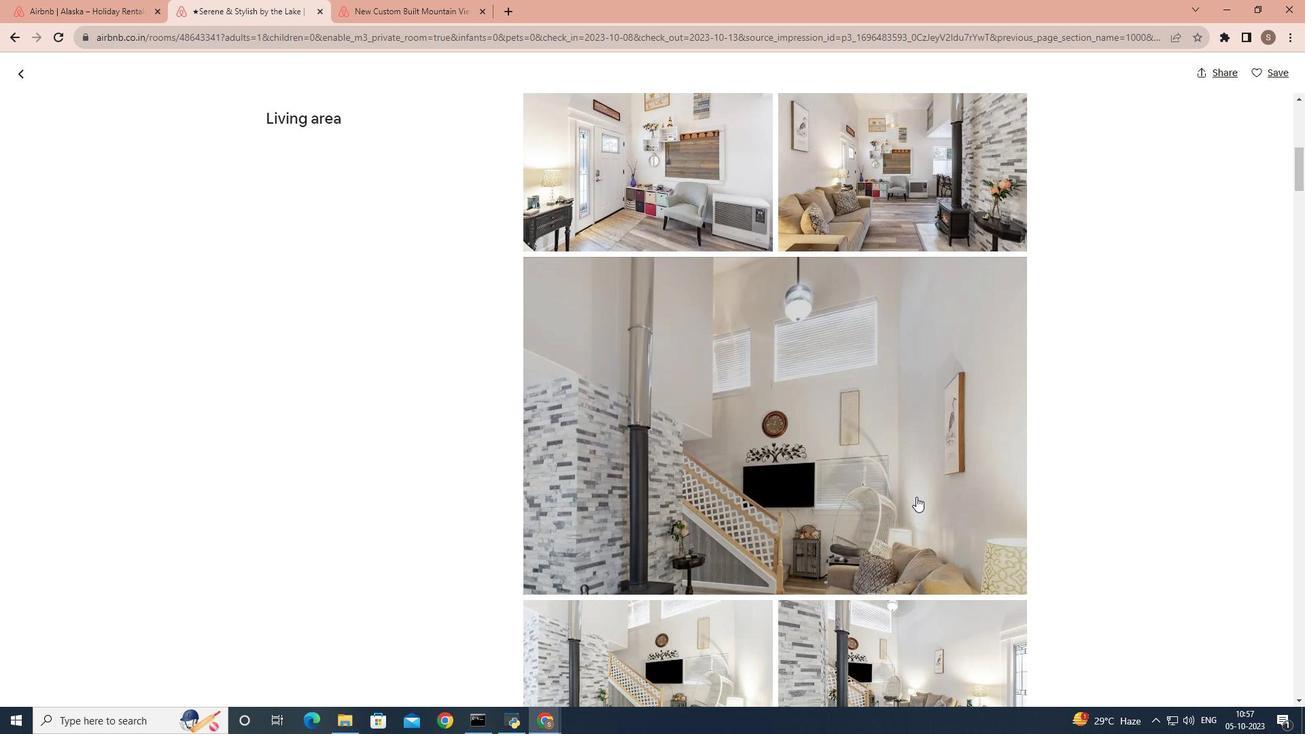
Action: Mouse moved to (1038, 471)
Screenshot: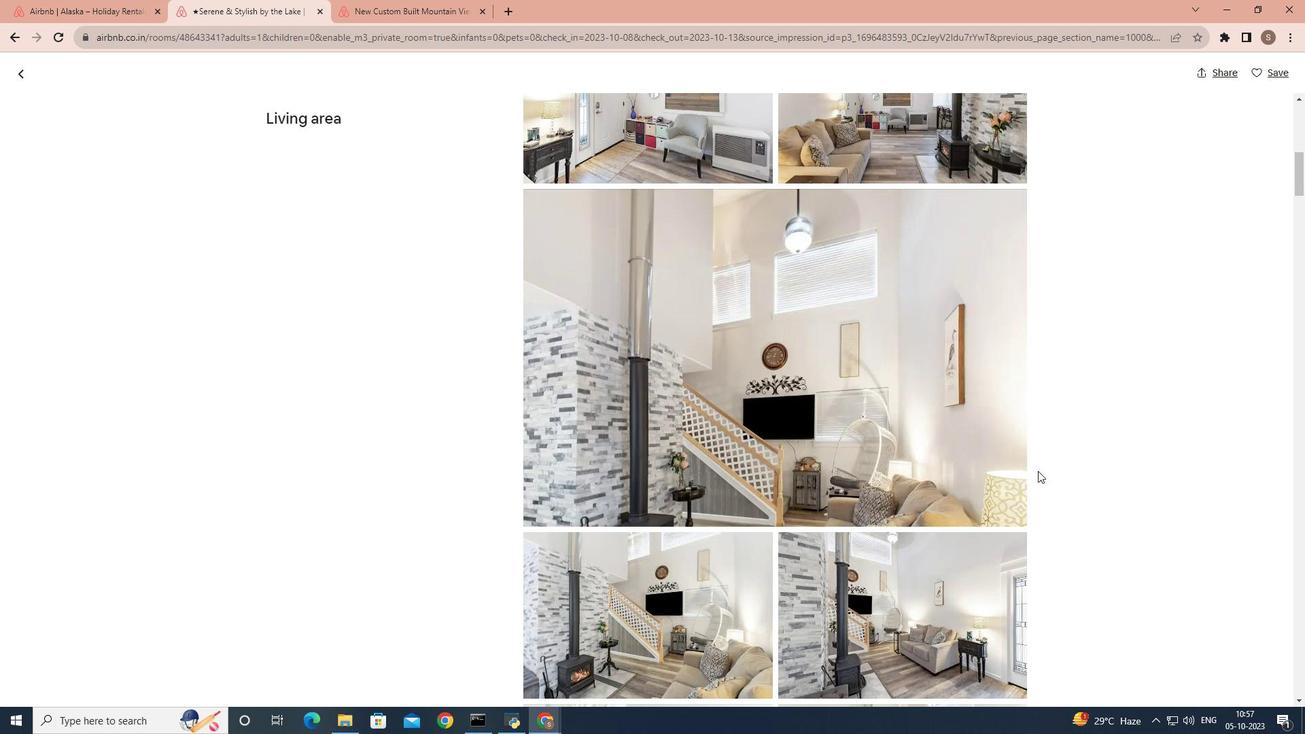 
Action: Mouse scrolled (1038, 470) with delta (0, 0)
Screenshot: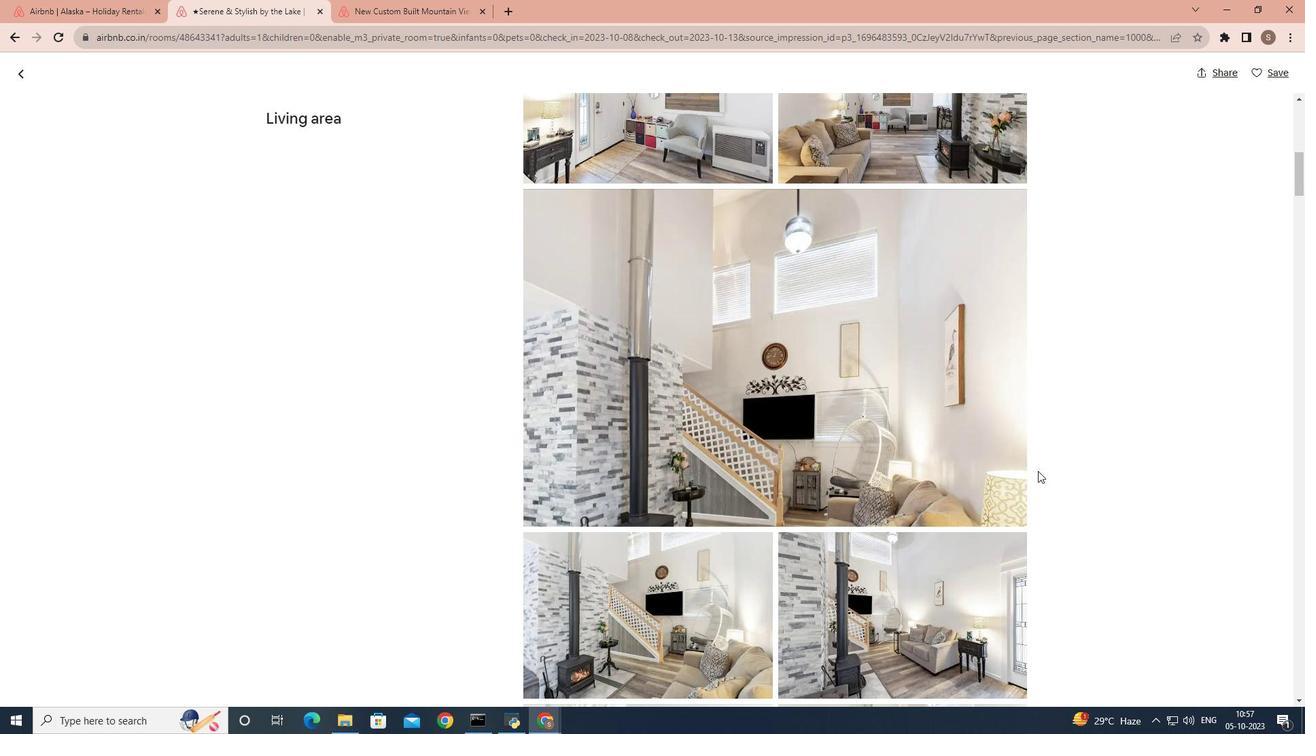 
Action: Mouse scrolled (1038, 470) with delta (0, 0)
Screenshot: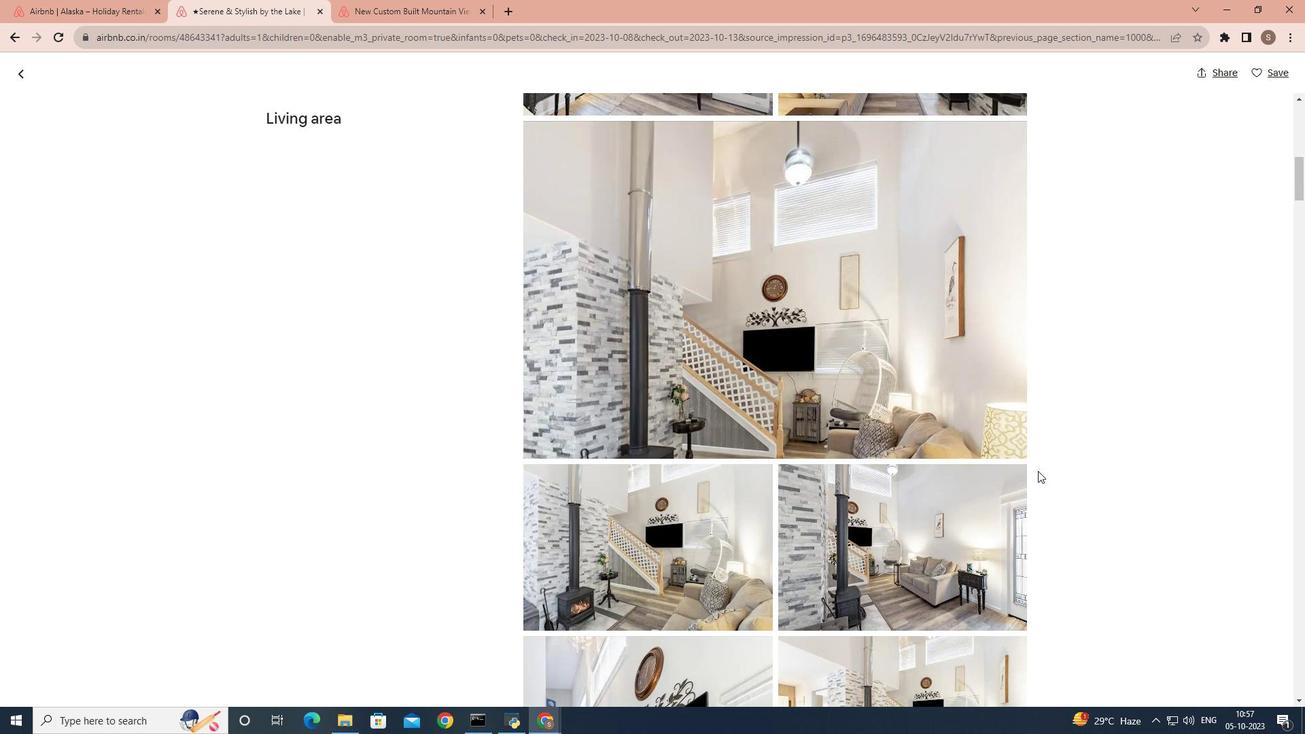 
Action: Mouse scrolled (1038, 470) with delta (0, 0)
Screenshot: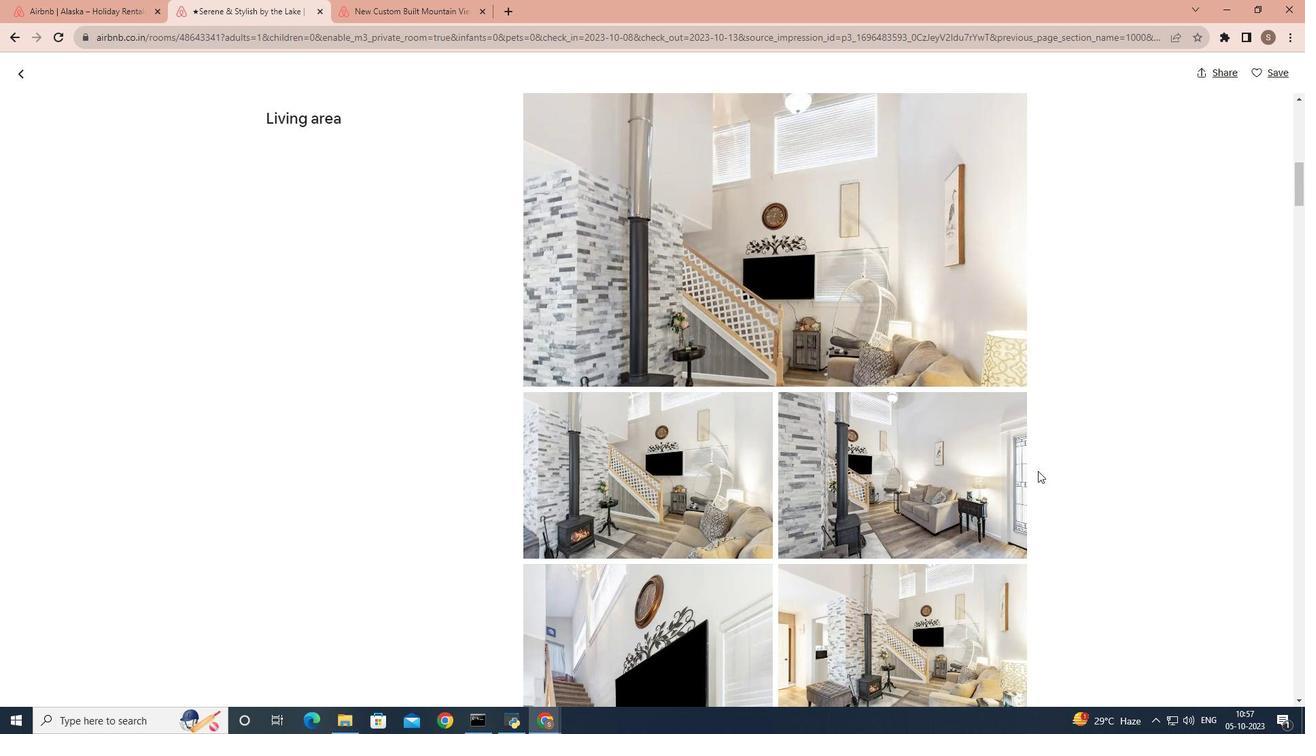
Action: Mouse scrolled (1038, 470) with delta (0, 0)
Screenshot: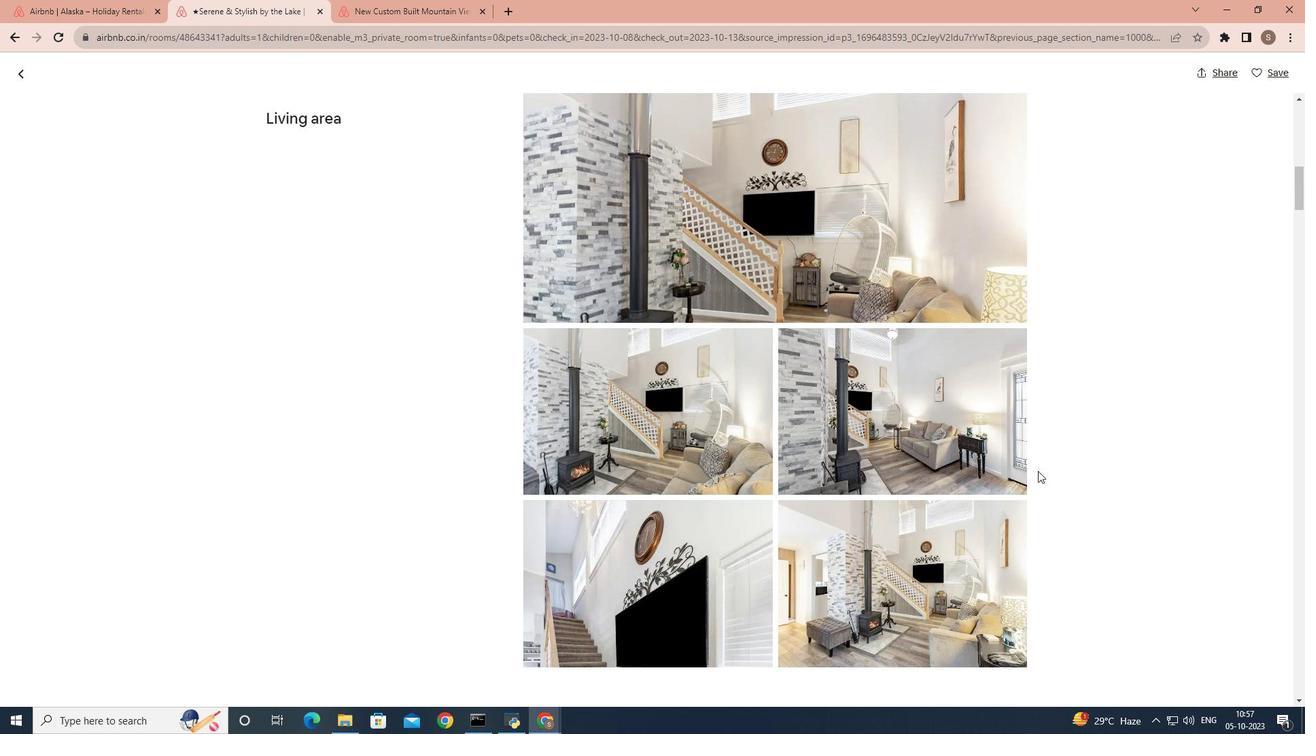 
Action: Mouse scrolled (1038, 470) with delta (0, 0)
Screenshot: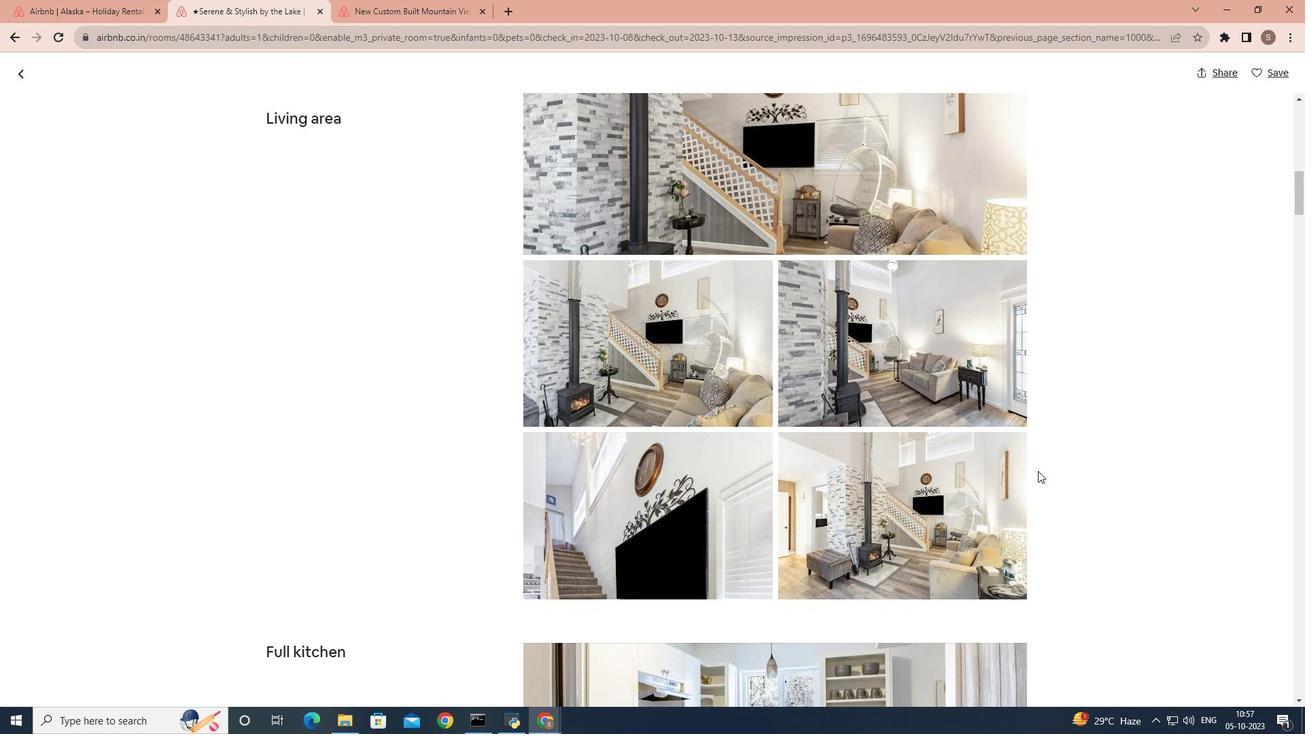 
Action: Mouse scrolled (1038, 470) with delta (0, 0)
Screenshot: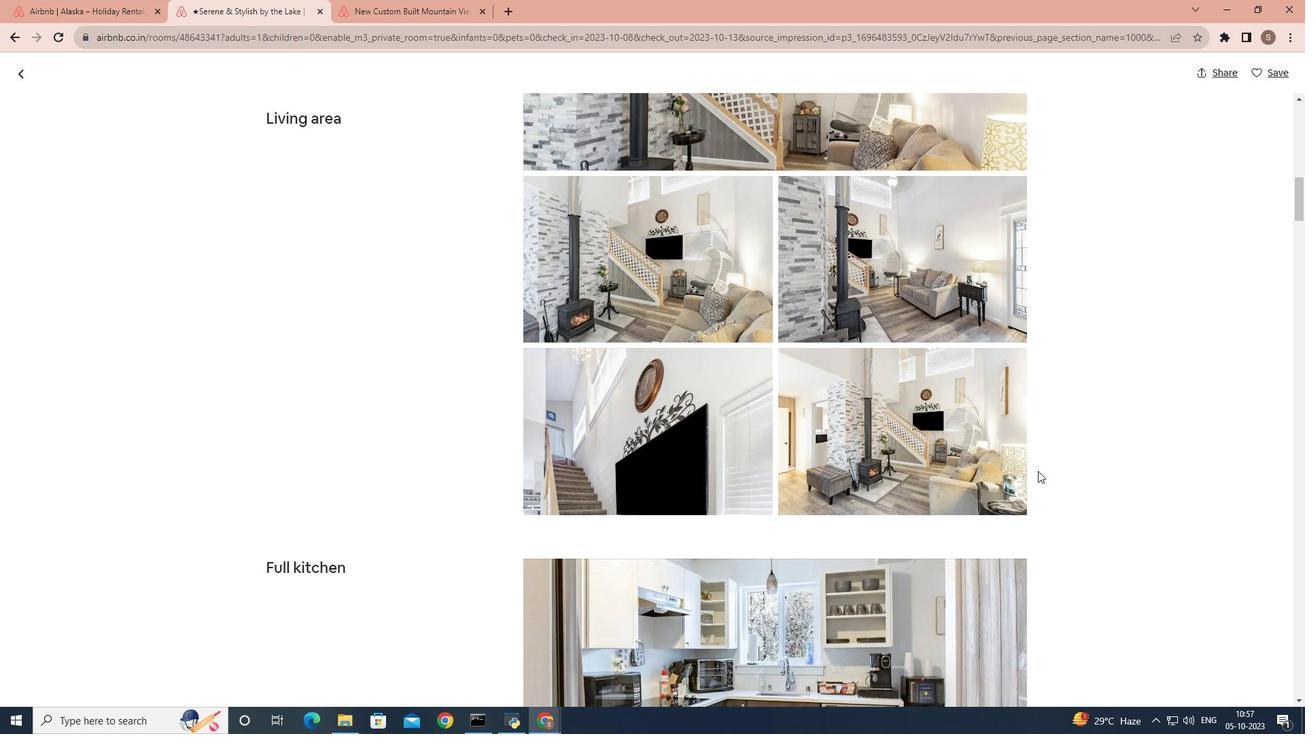 
Action: Mouse scrolled (1038, 470) with delta (0, 0)
Screenshot: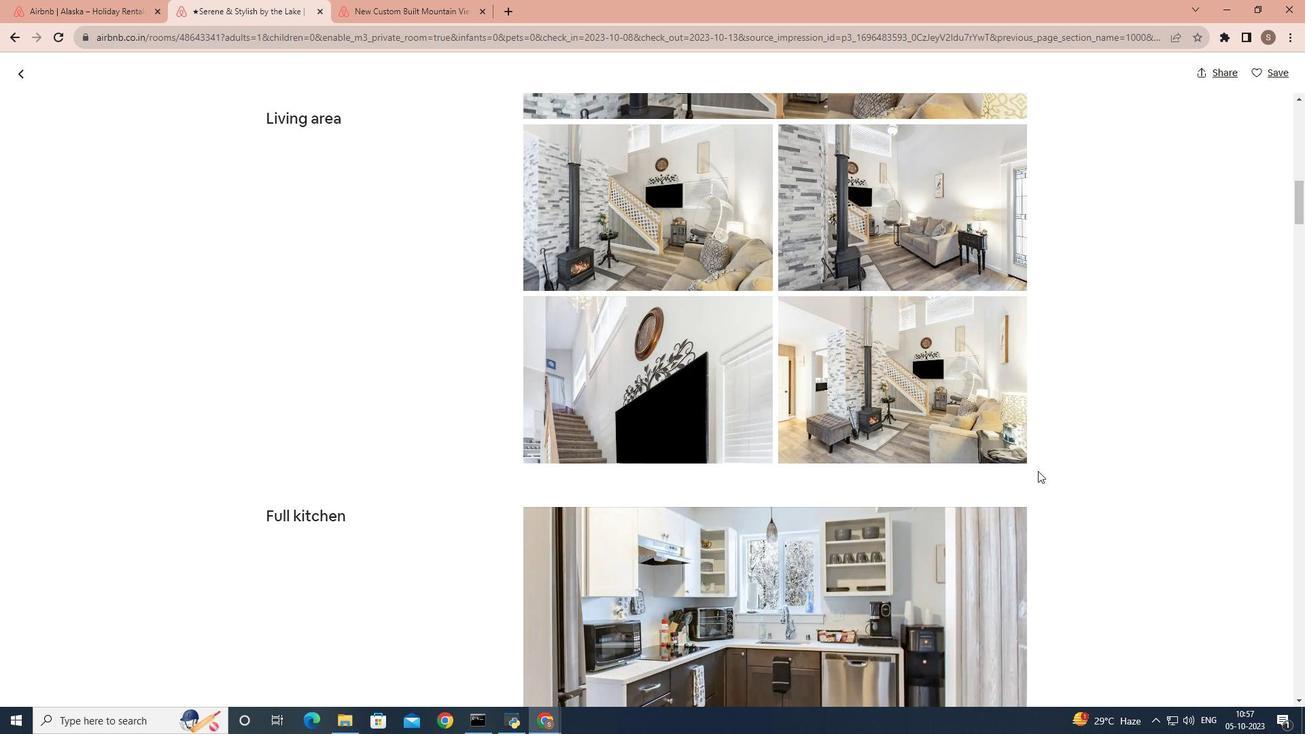 
Action: Mouse scrolled (1038, 470) with delta (0, 0)
Screenshot: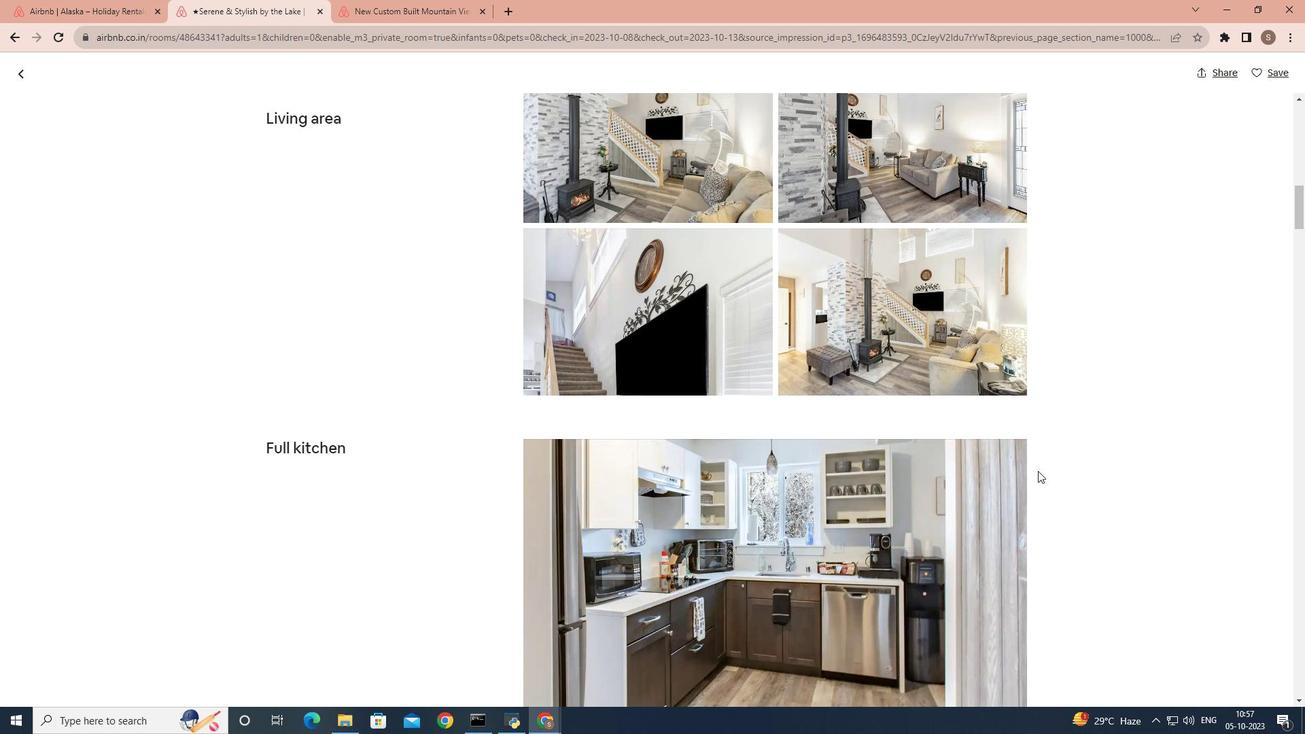 
Action: Mouse scrolled (1038, 470) with delta (0, 0)
Screenshot: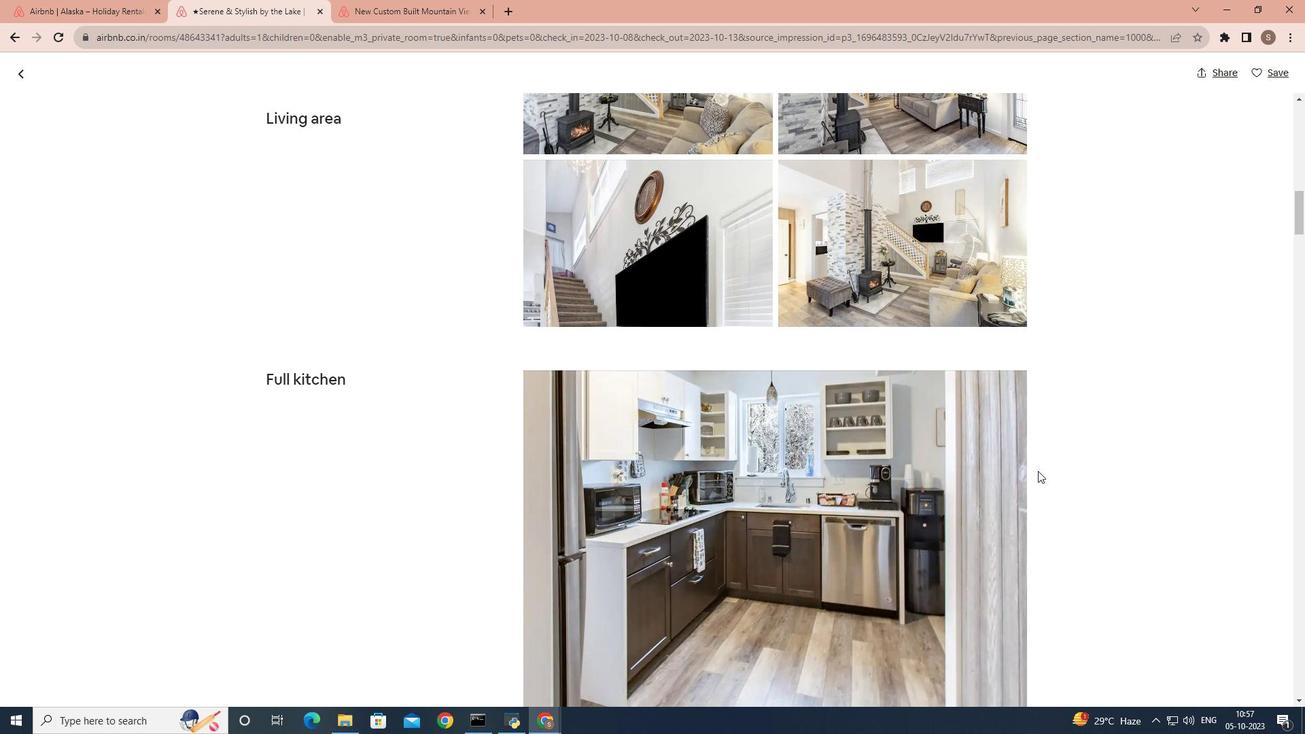 
Action: Mouse scrolled (1038, 470) with delta (0, 0)
Screenshot: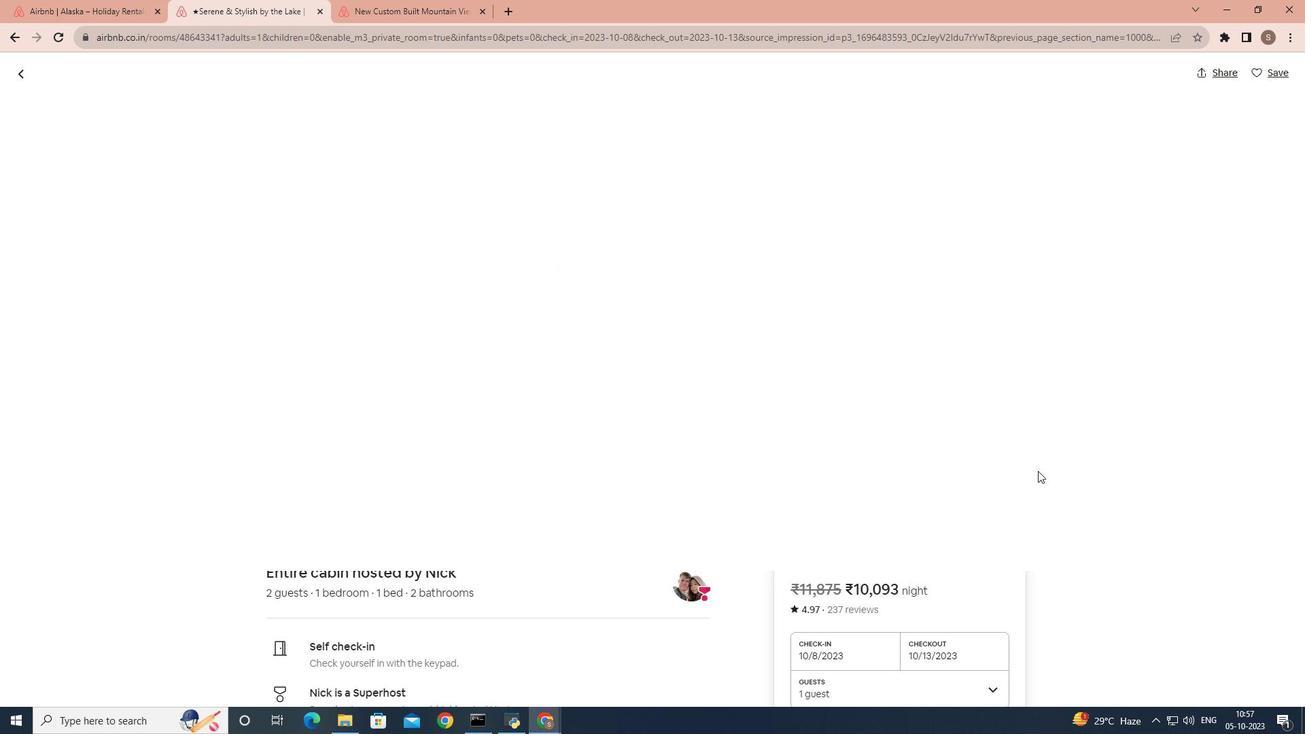 
Action: Mouse scrolled (1038, 470) with delta (0, 0)
Screenshot: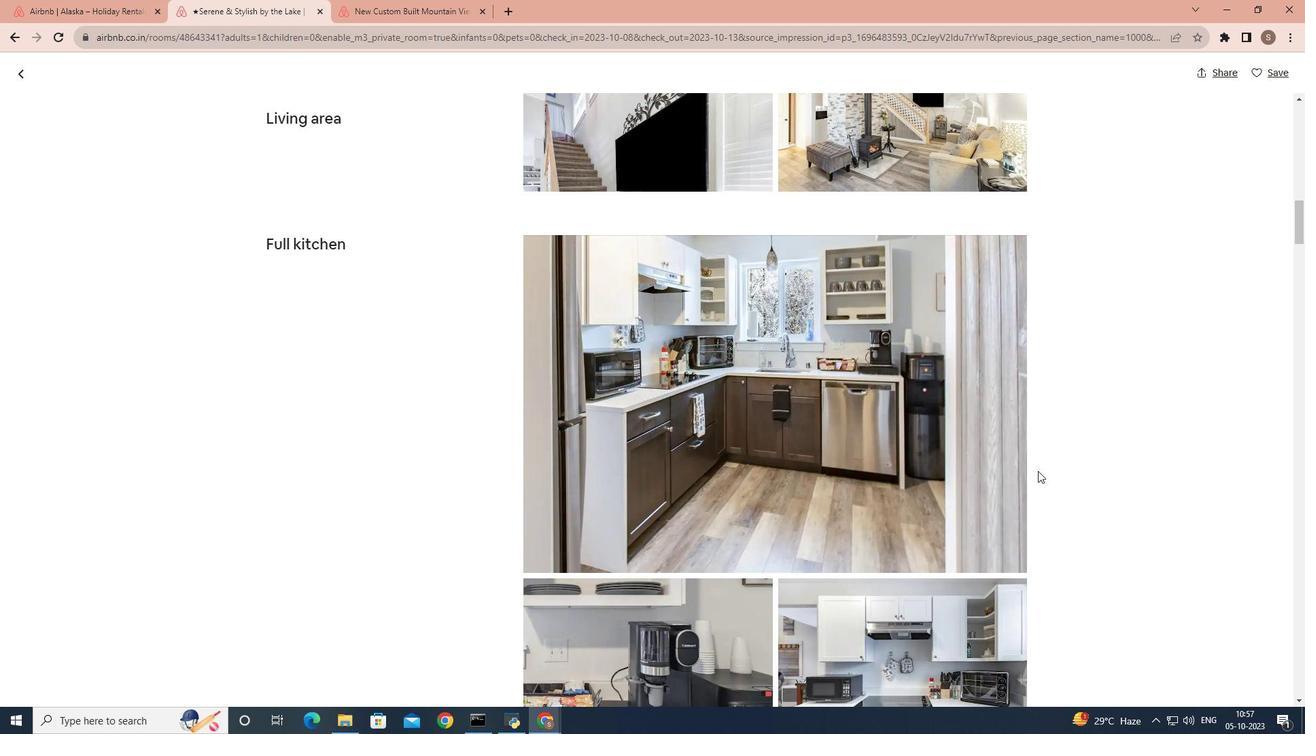 
Action: Mouse scrolled (1038, 470) with delta (0, 0)
Screenshot: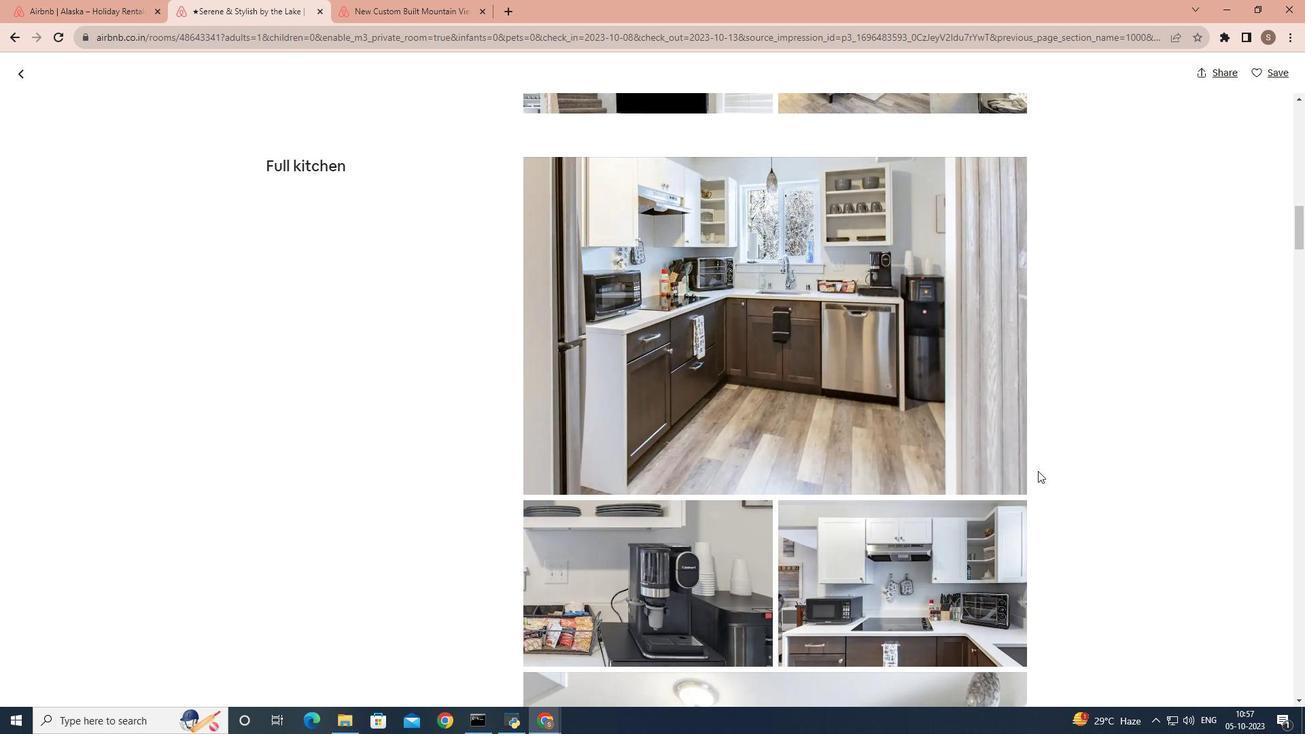 
Action: Mouse scrolled (1038, 470) with delta (0, 0)
Screenshot: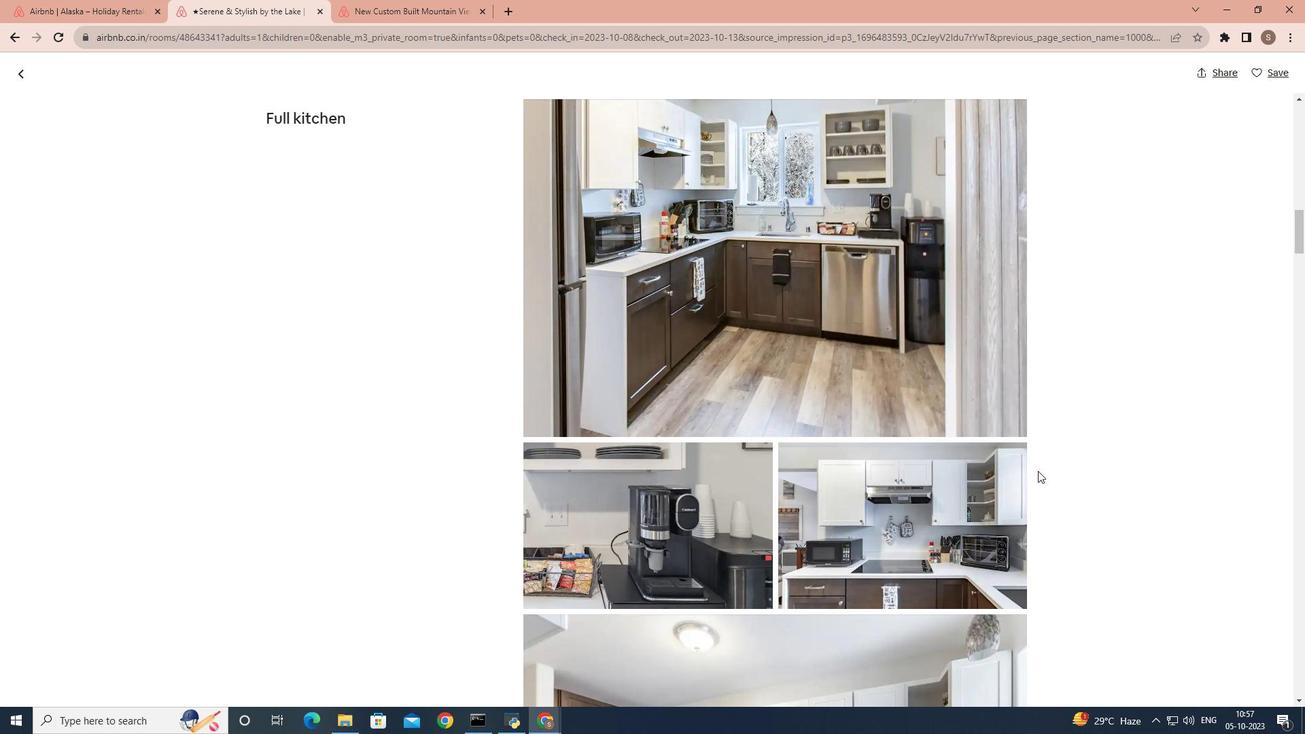 
Action: Mouse scrolled (1038, 470) with delta (0, 0)
Screenshot: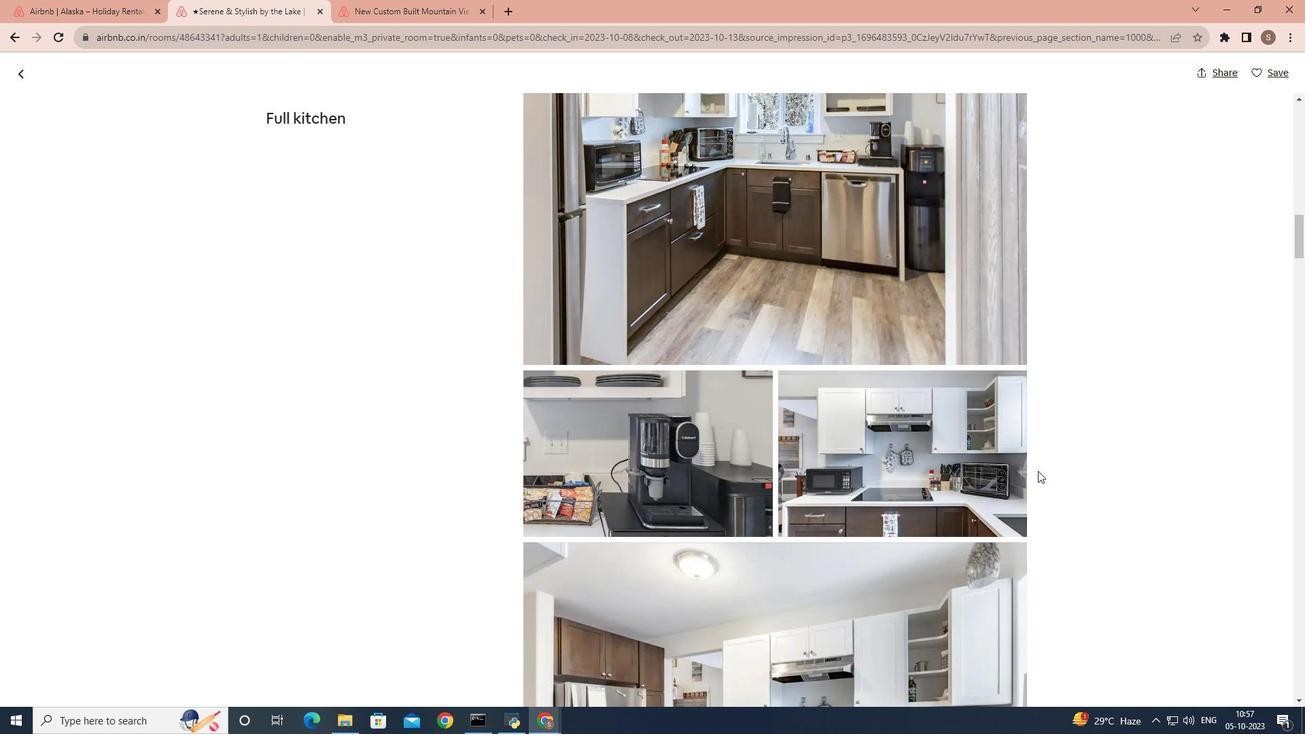 
Action: Mouse scrolled (1038, 470) with delta (0, 0)
Screenshot: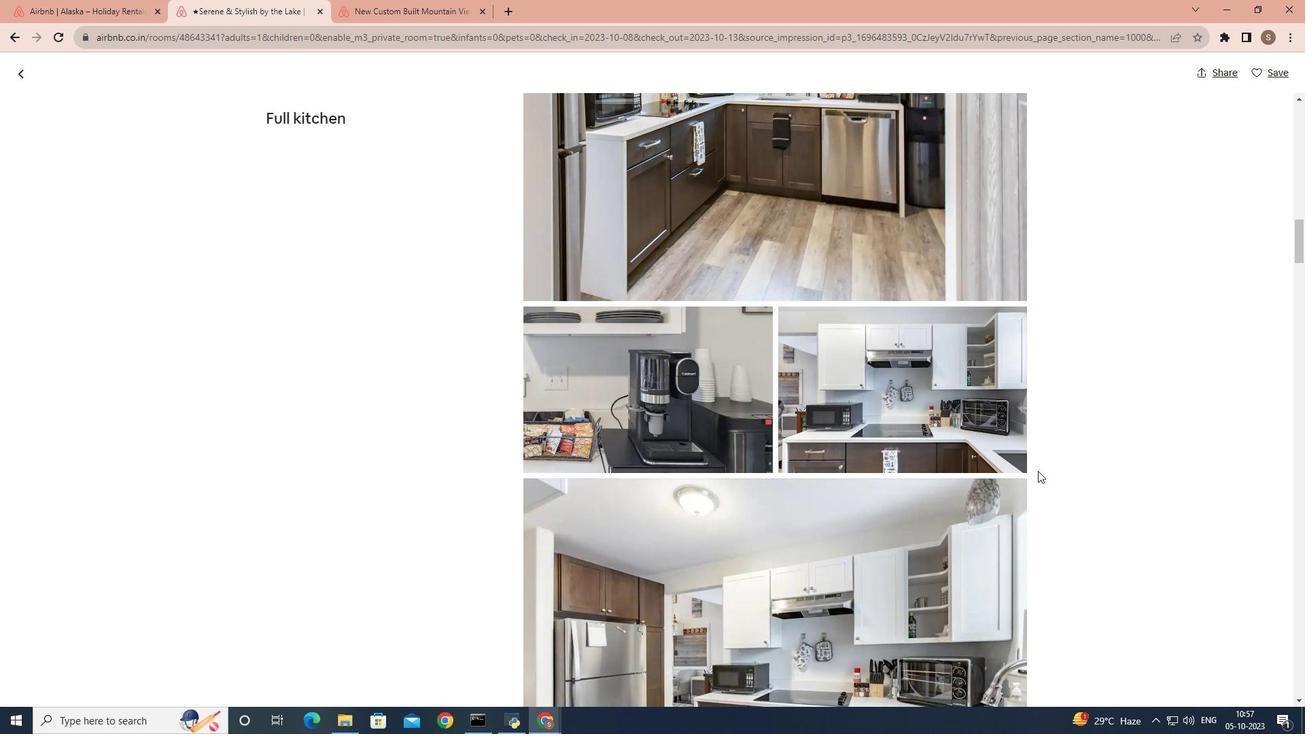 
Action: Mouse scrolled (1038, 470) with delta (0, 0)
Screenshot: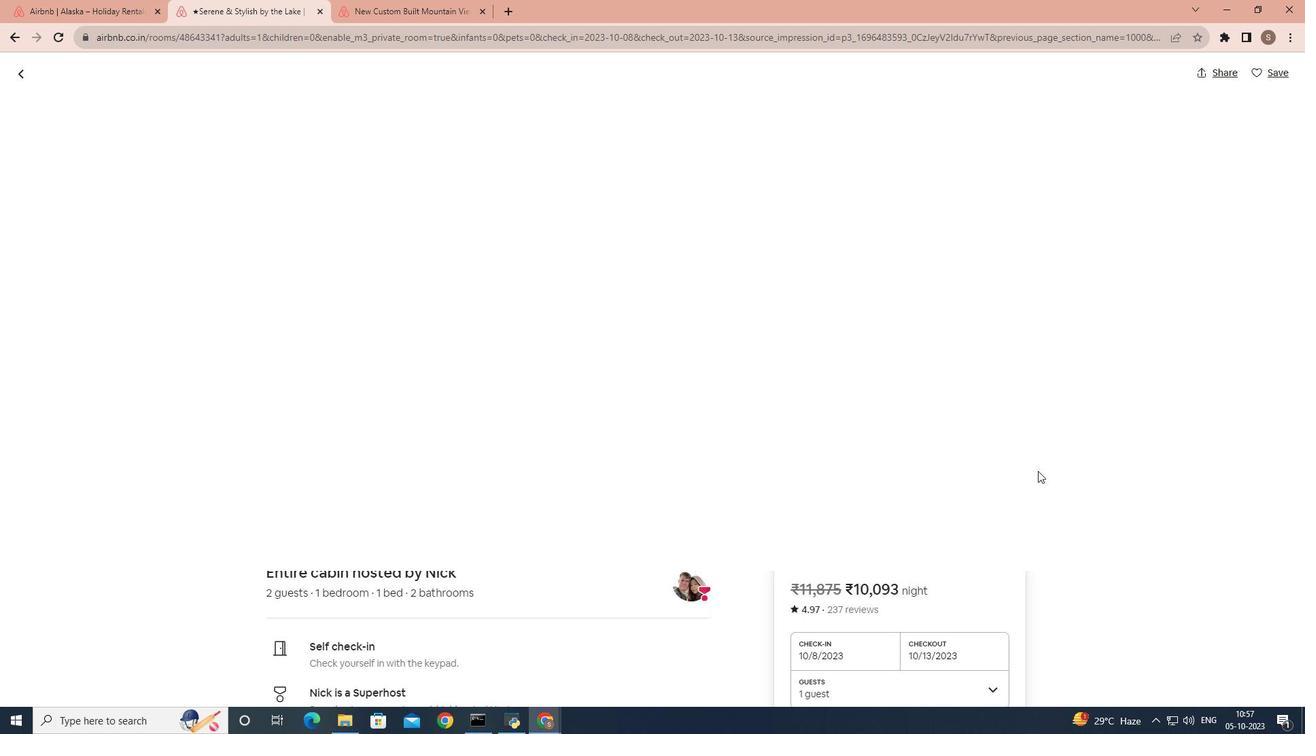 
Action: Mouse scrolled (1038, 470) with delta (0, 0)
Screenshot: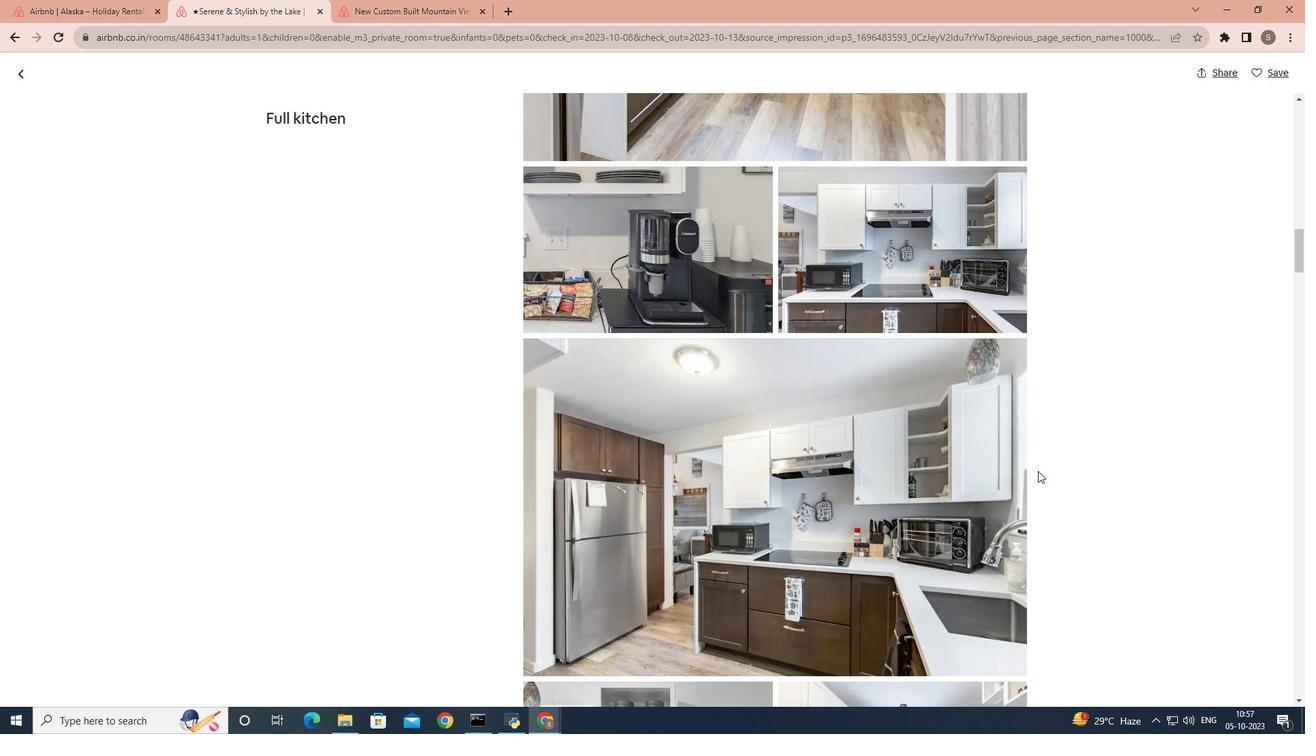 
Action: Mouse scrolled (1038, 470) with delta (0, 0)
Screenshot: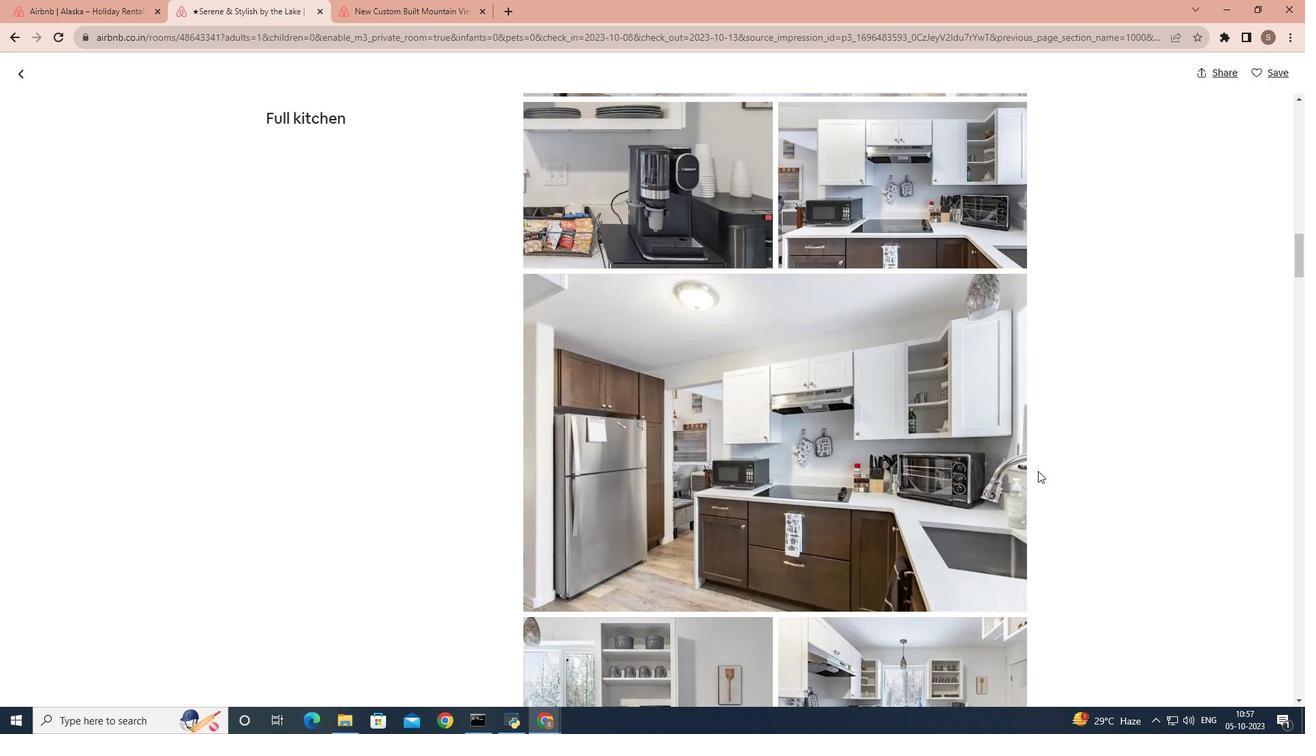 
Action: Mouse scrolled (1038, 470) with delta (0, 0)
Screenshot: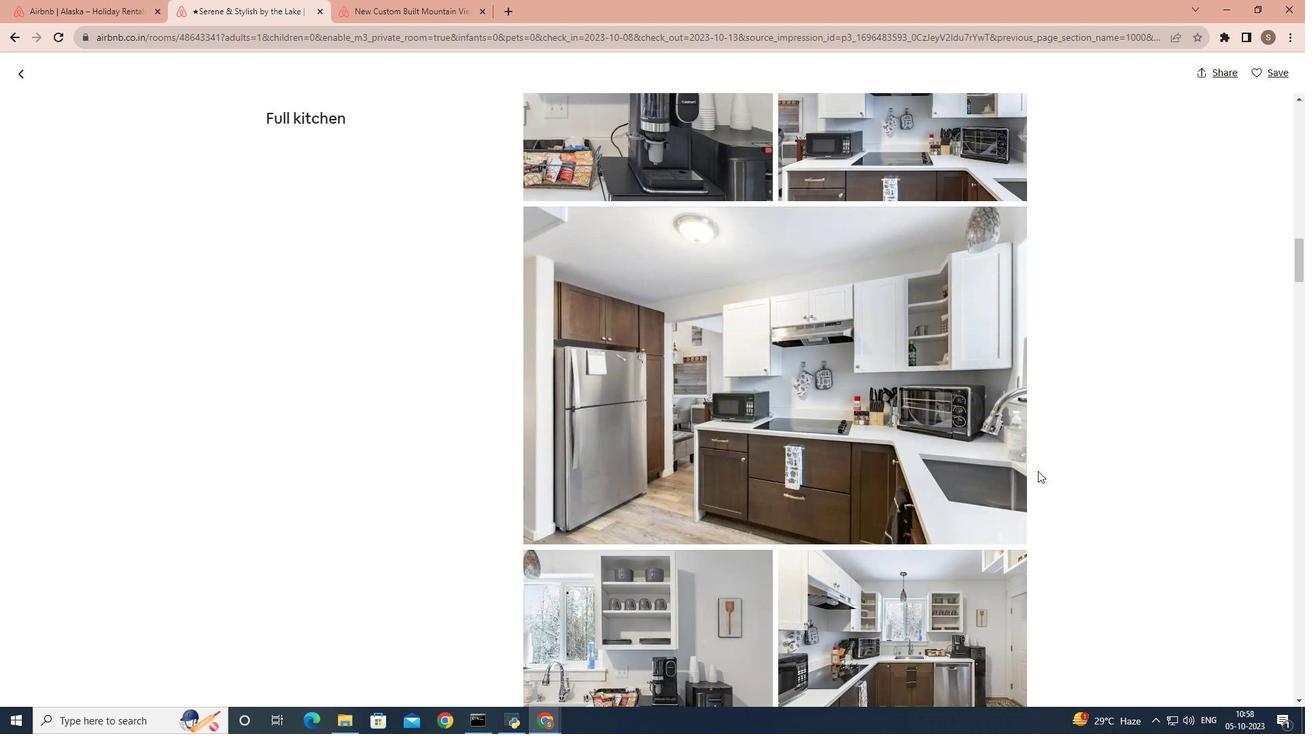 
Action: Mouse scrolled (1038, 470) with delta (0, 0)
Screenshot: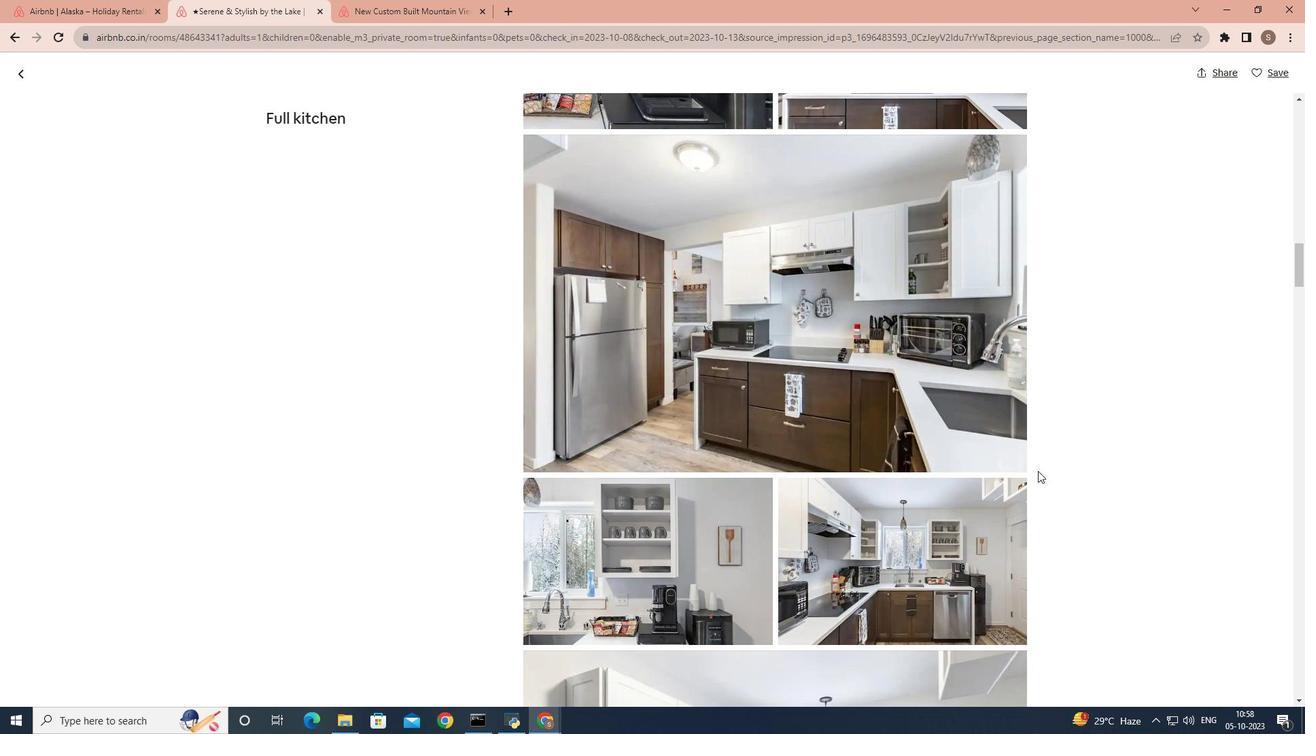 
Action: Mouse scrolled (1038, 470) with delta (0, 0)
Screenshot: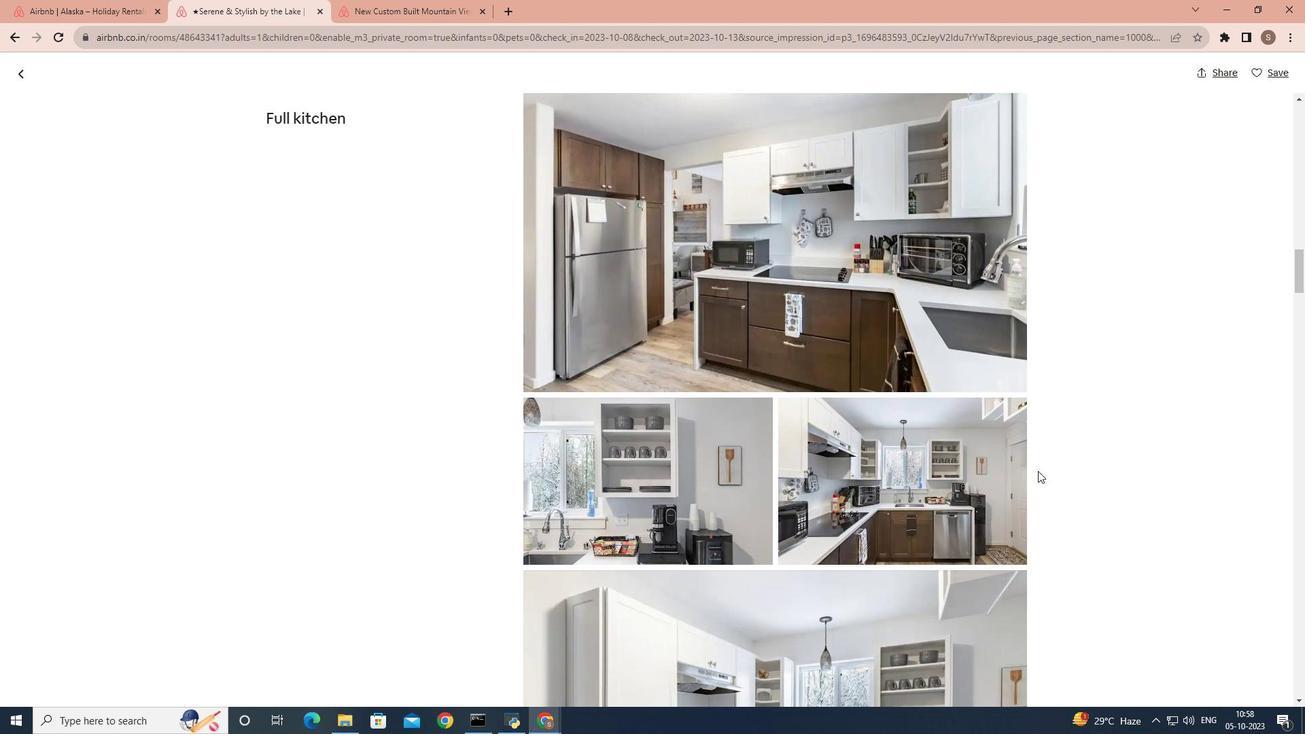 
Action: Mouse scrolled (1038, 470) with delta (0, 0)
Screenshot: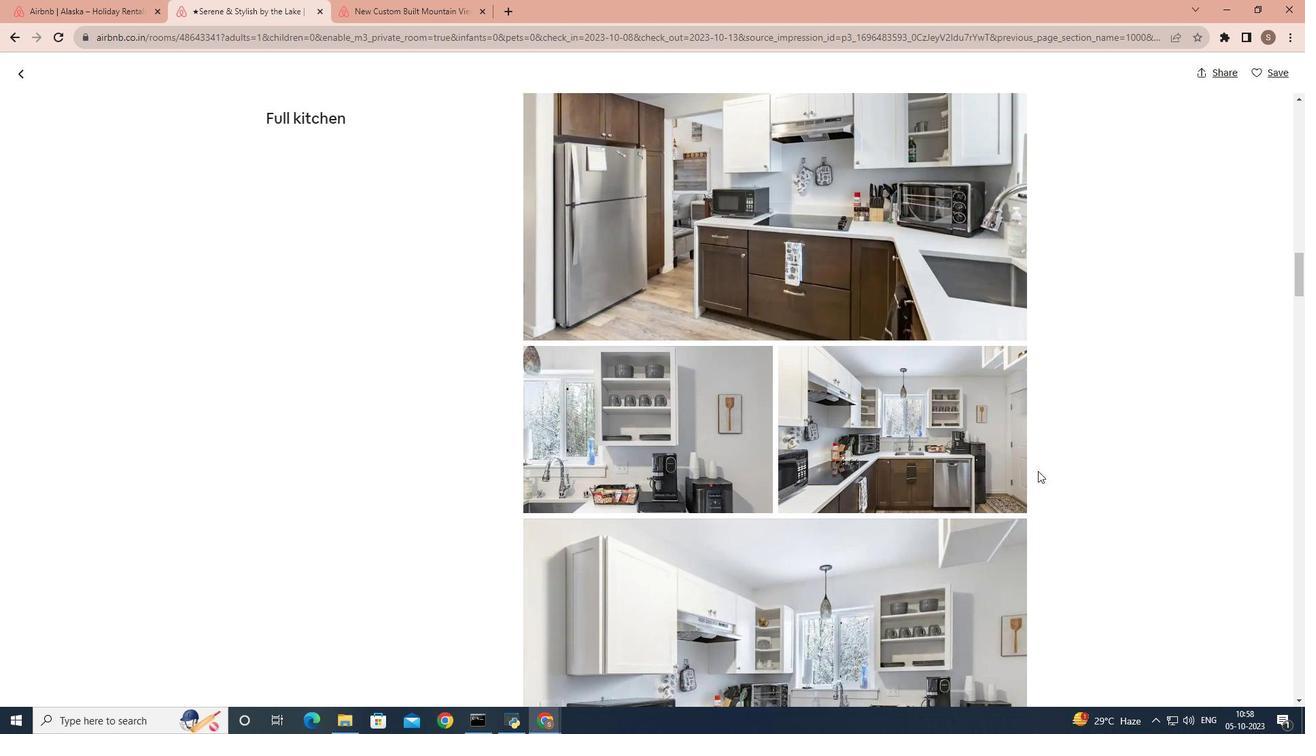 
Action: Mouse scrolled (1038, 470) with delta (0, 0)
Screenshot: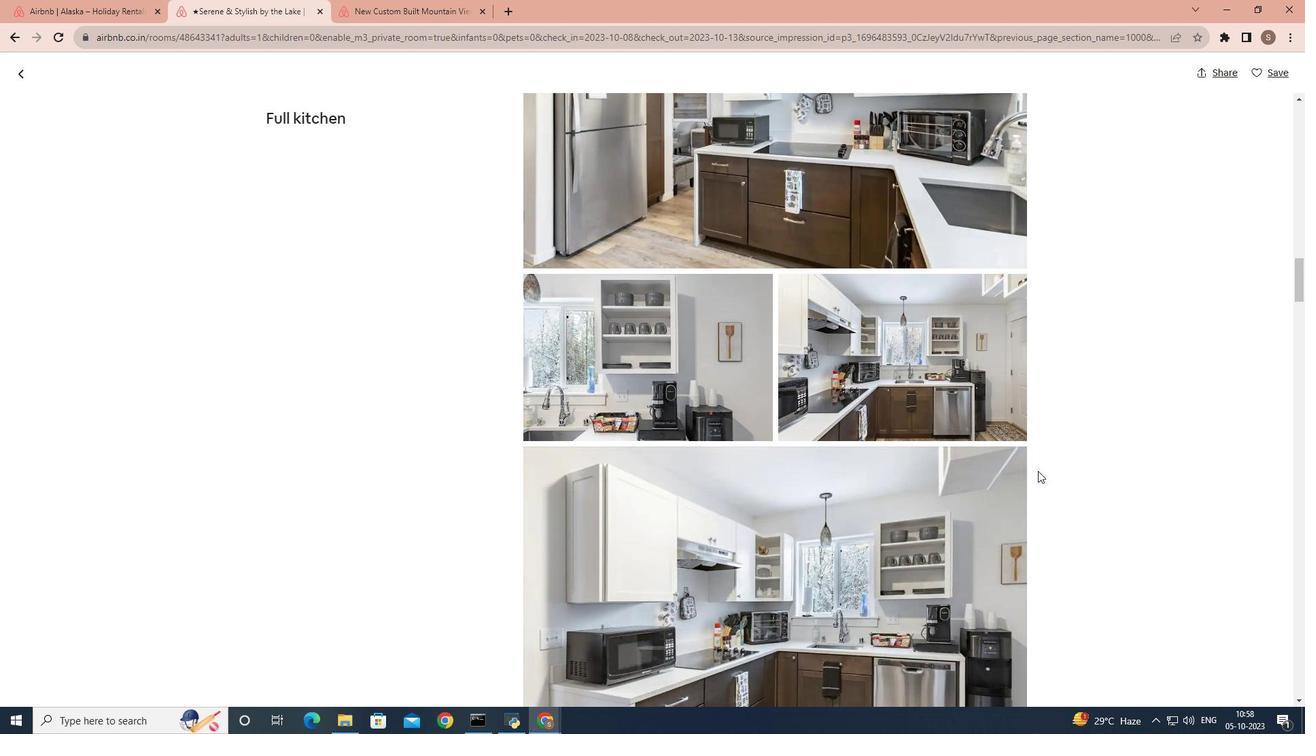 
Action: Mouse scrolled (1038, 470) with delta (0, 0)
Screenshot: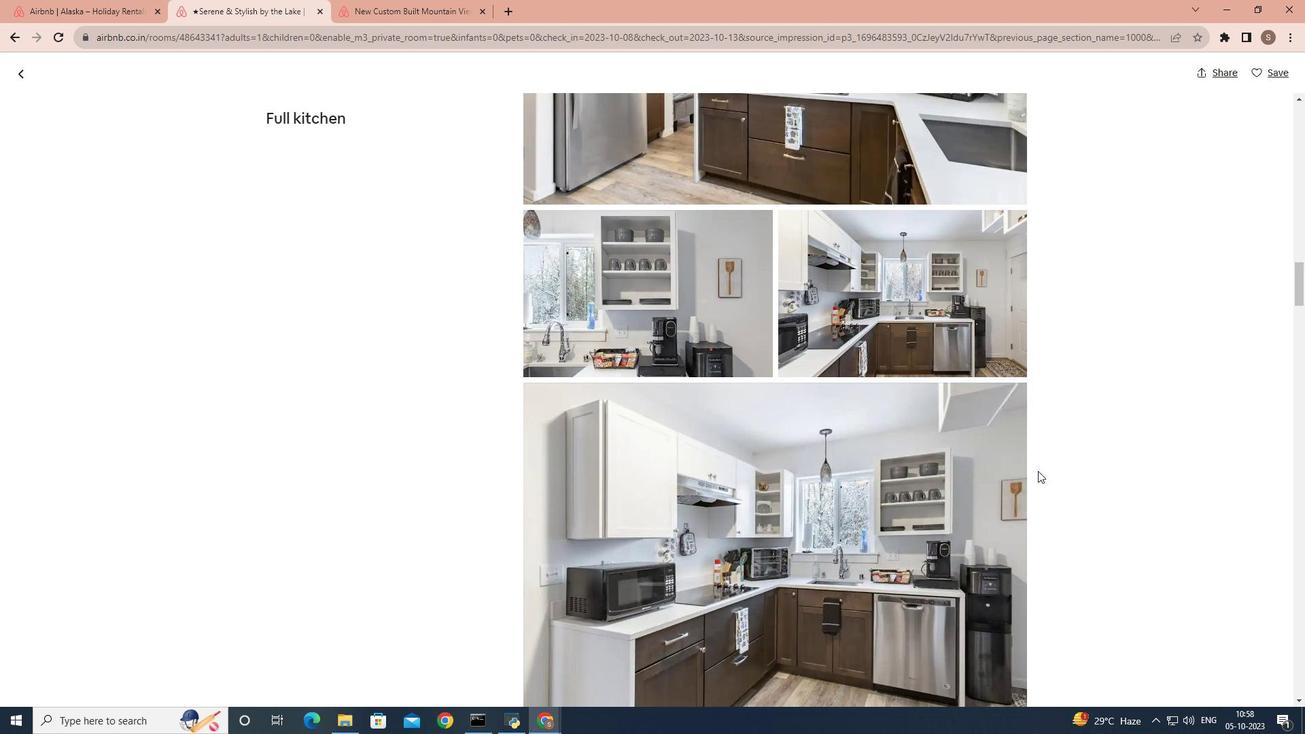 
Action: Mouse scrolled (1038, 470) with delta (0, 0)
Screenshot: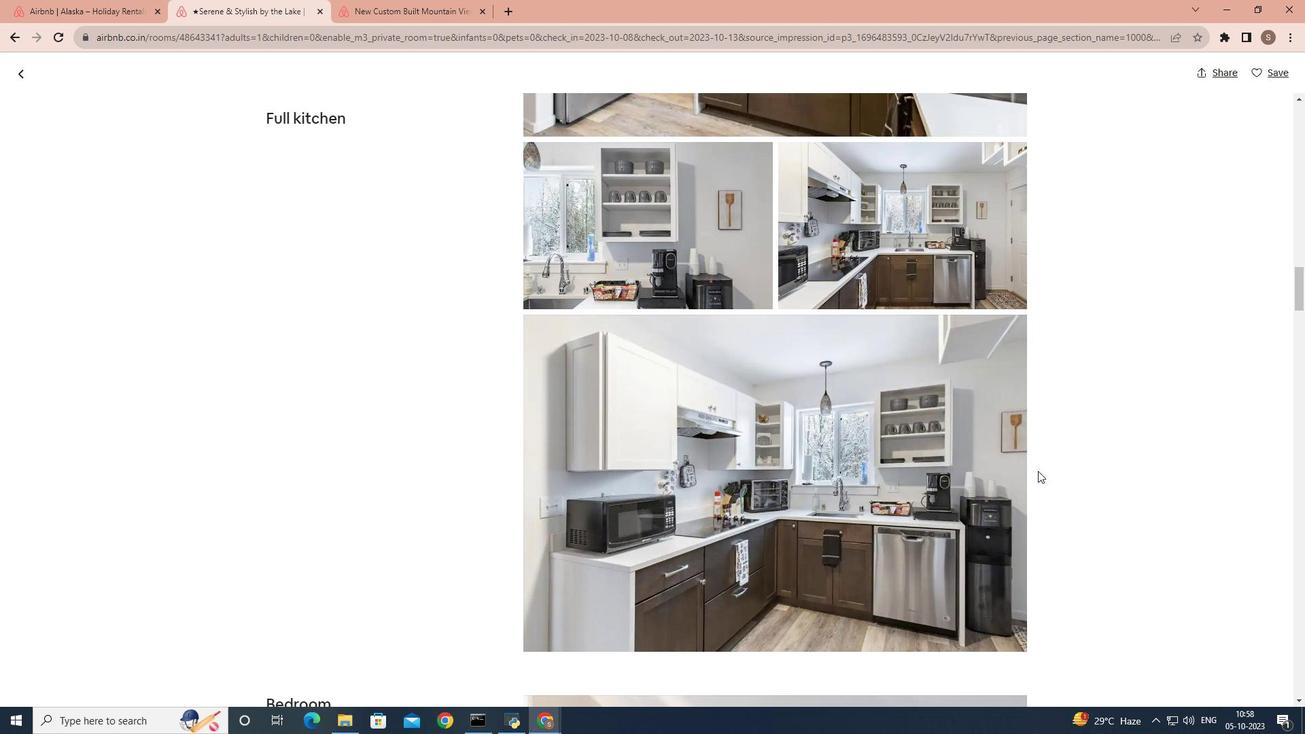 
Action: Mouse scrolled (1038, 470) with delta (0, 0)
Screenshot: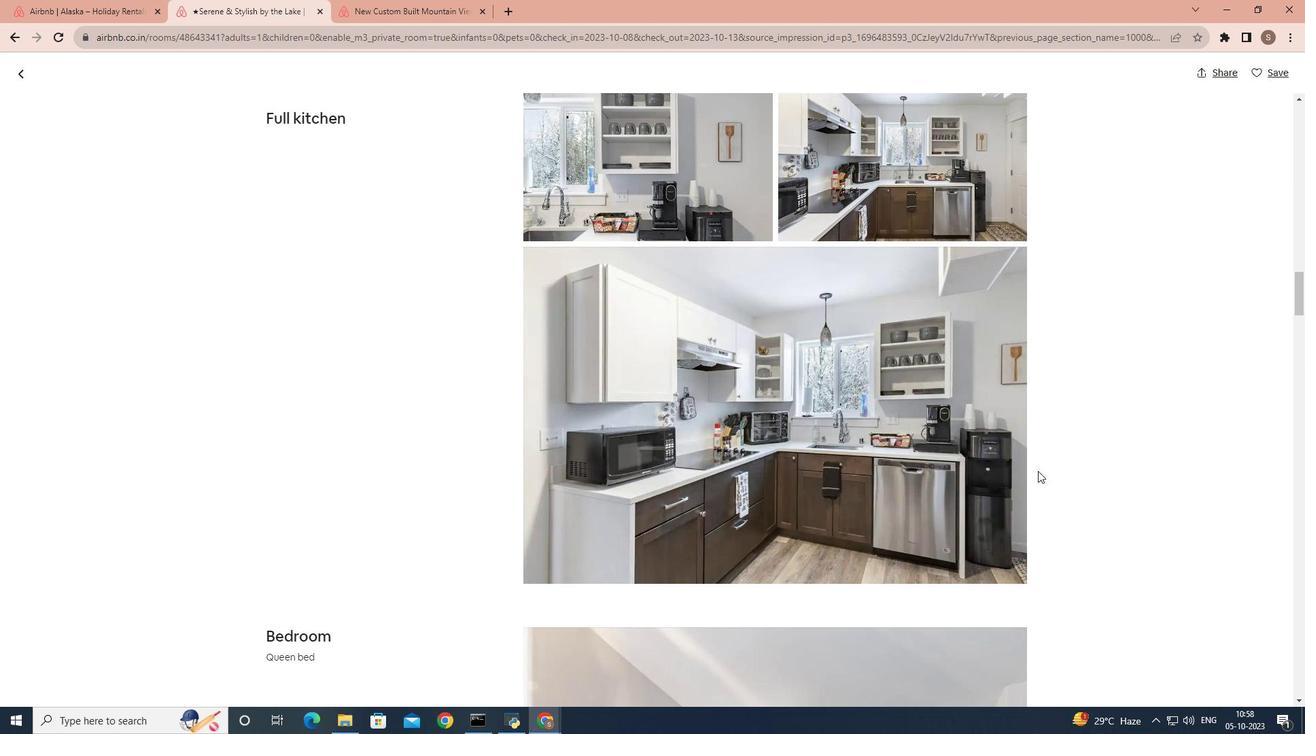 
Action: Mouse scrolled (1038, 470) with delta (0, 0)
Screenshot: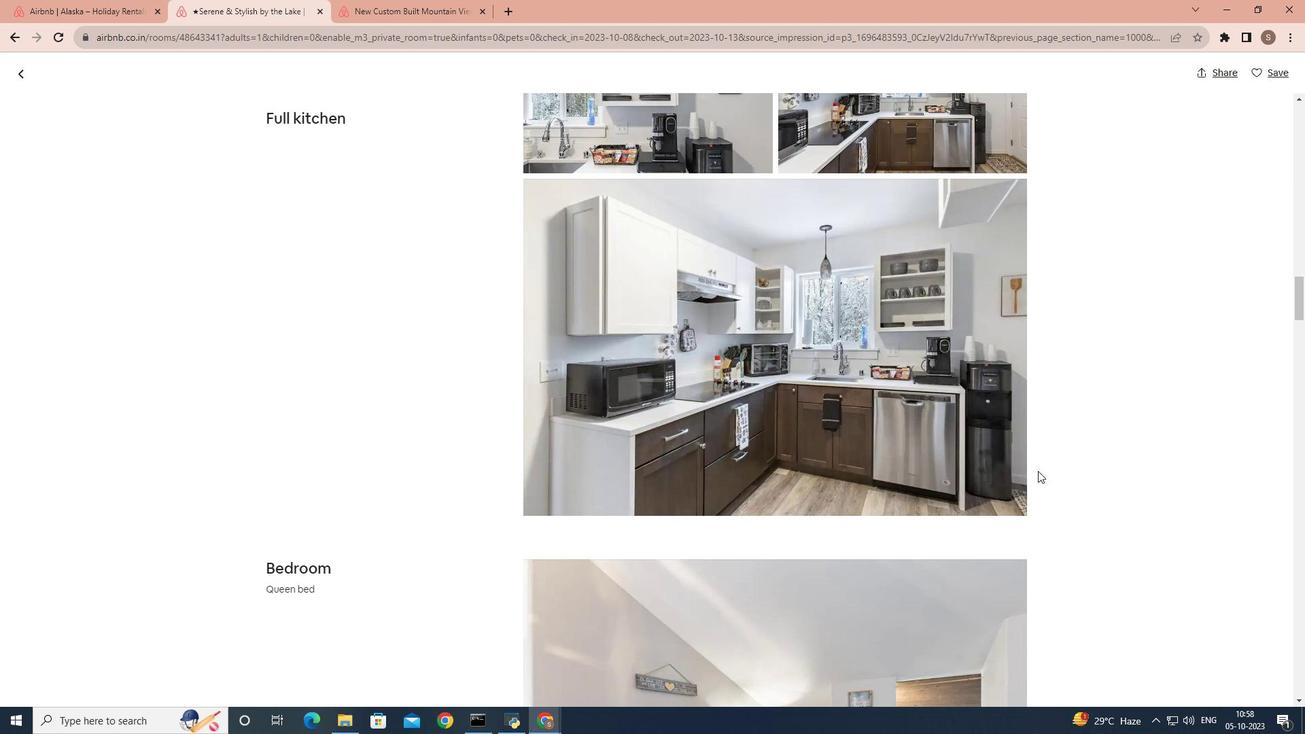 
Action: Mouse scrolled (1038, 470) with delta (0, 0)
Screenshot: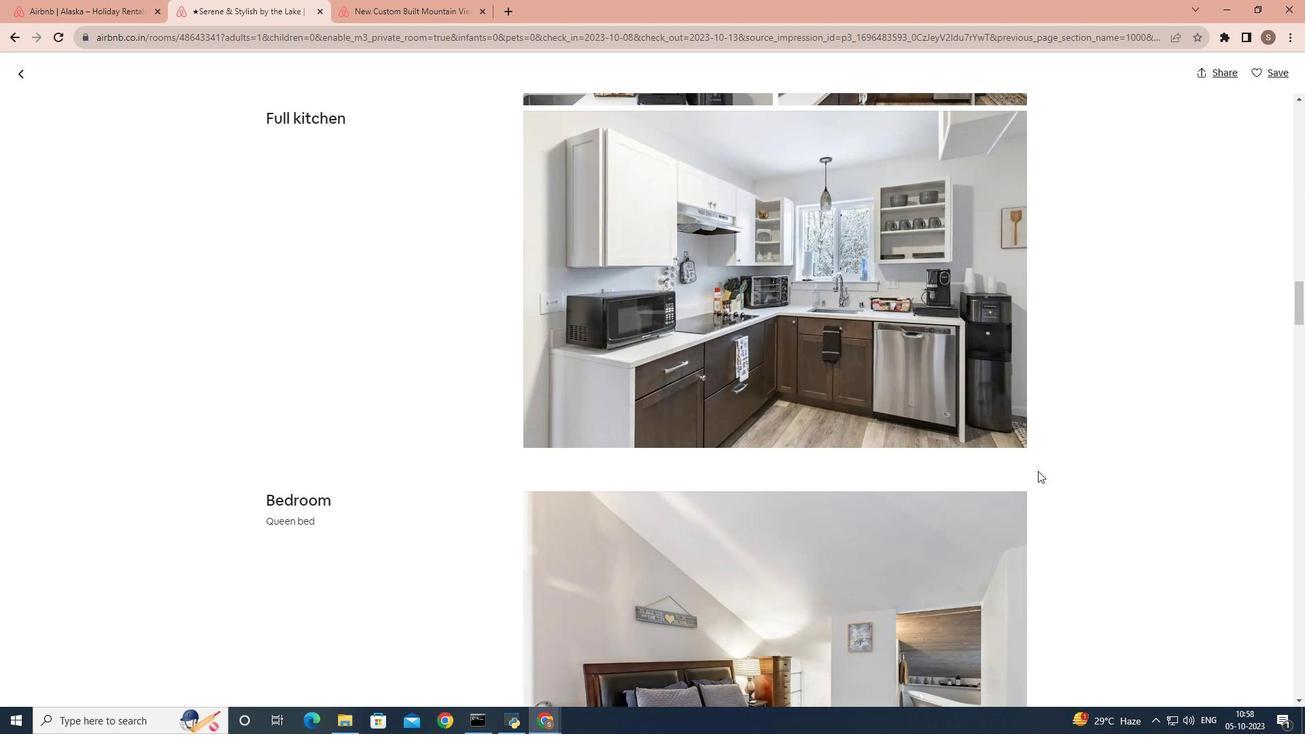 
Action: Mouse scrolled (1038, 470) with delta (0, 0)
Screenshot: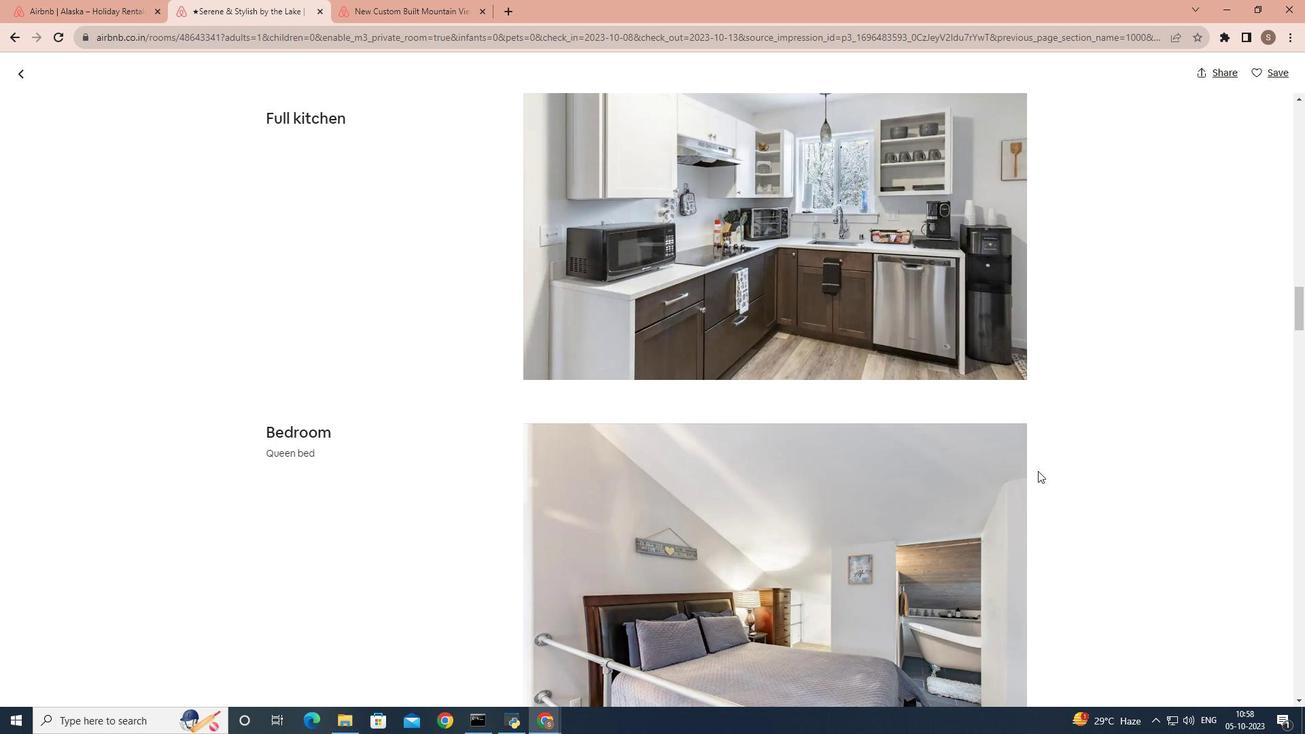 
Action: Mouse scrolled (1038, 470) with delta (0, 0)
Screenshot: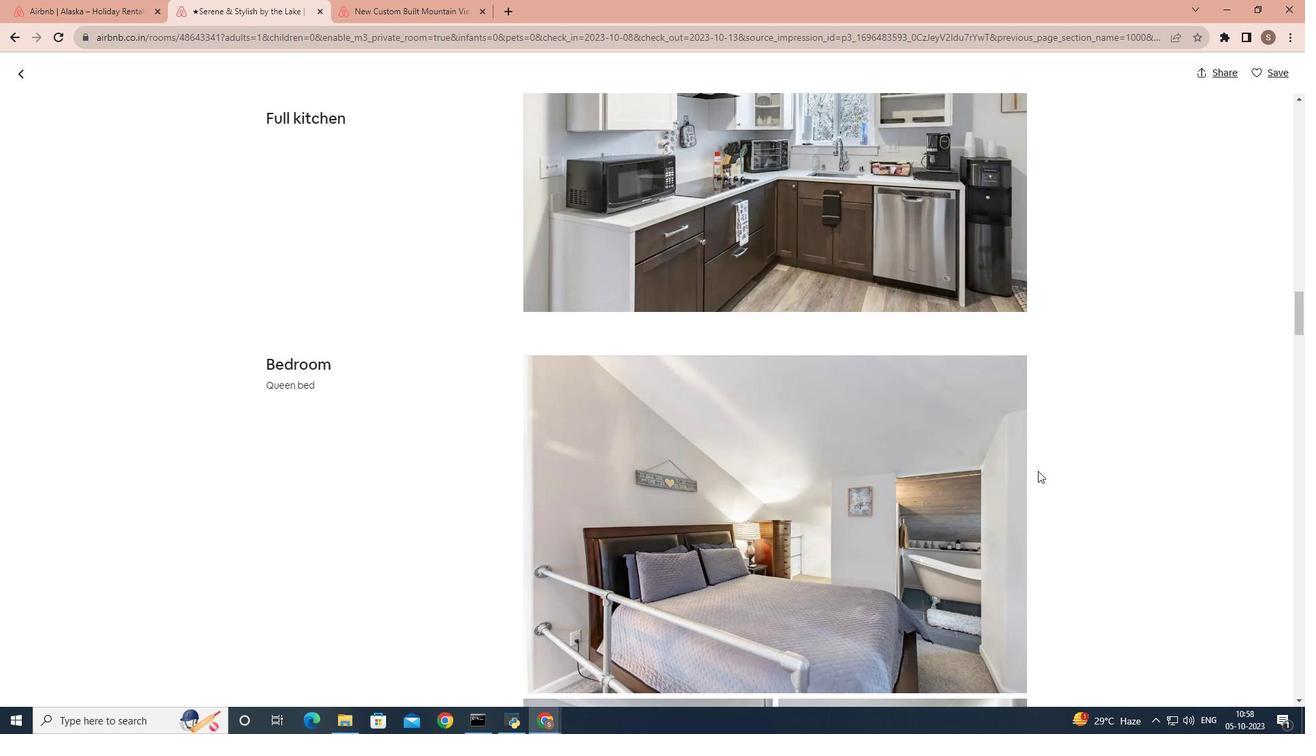 
Action: Mouse scrolled (1038, 470) with delta (0, 0)
Screenshot: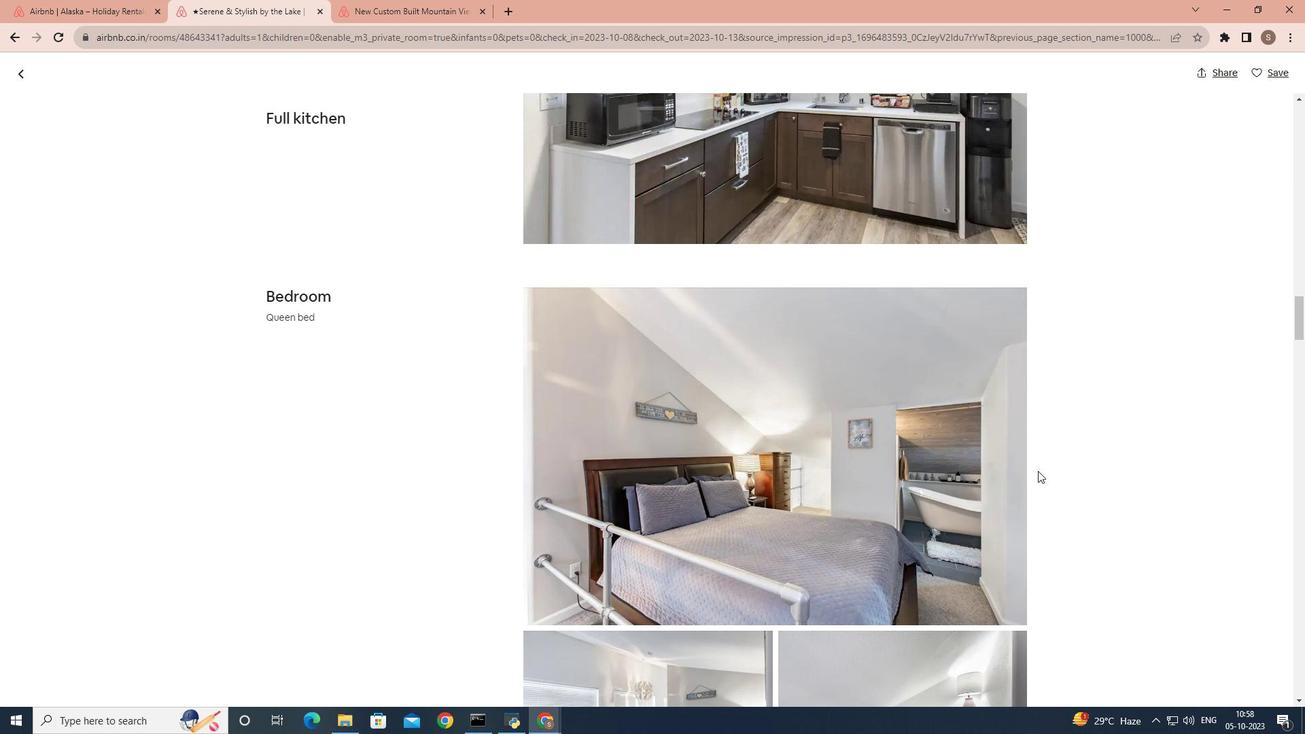 
Action: Mouse scrolled (1038, 470) with delta (0, 0)
Screenshot: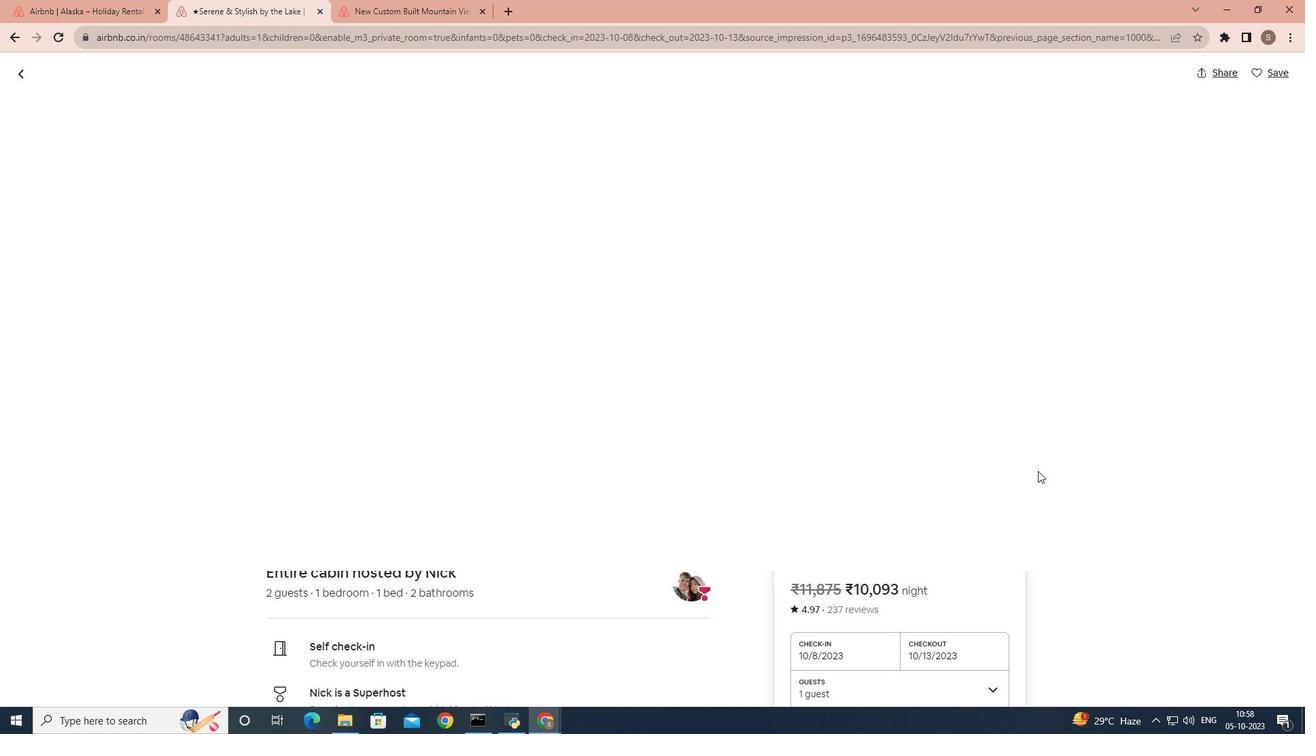 
Action: Mouse scrolled (1038, 470) with delta (0, 0)
Screenshot: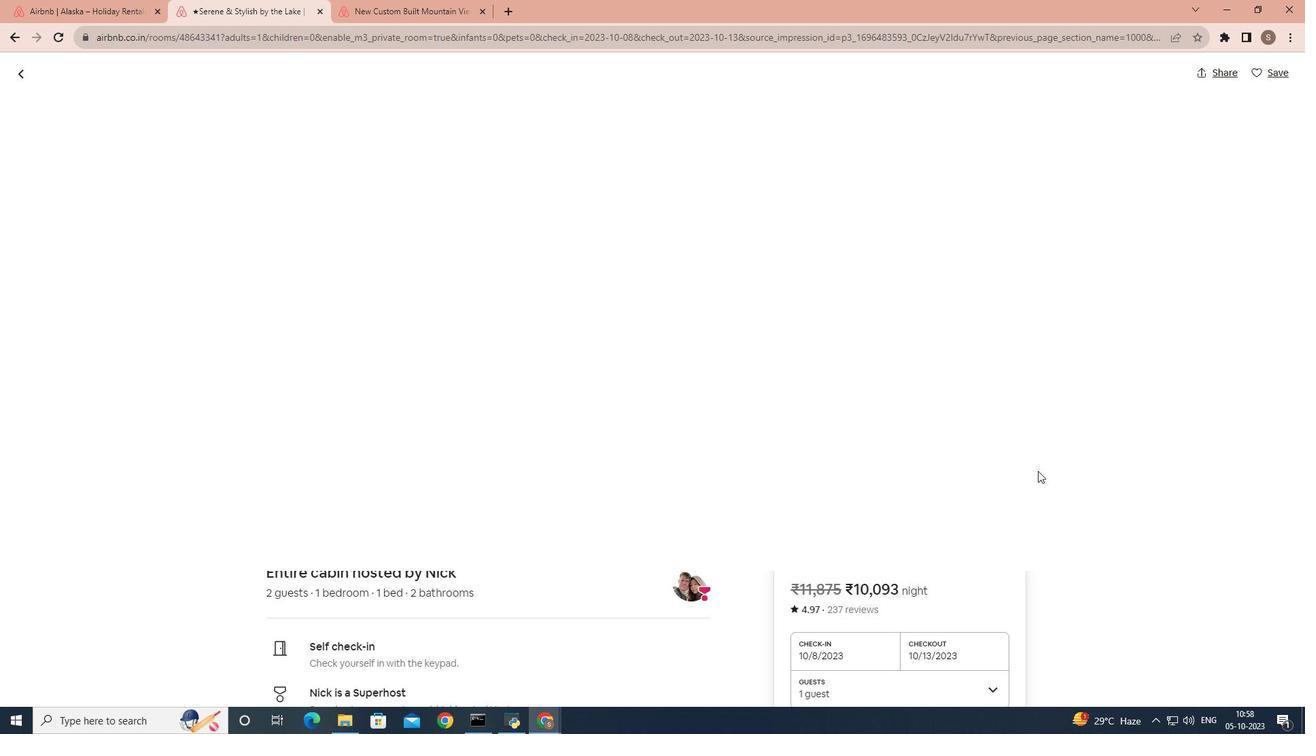 
Action: Mouse scrolled (1038, 471) with delta (0, 0)
Screenshot: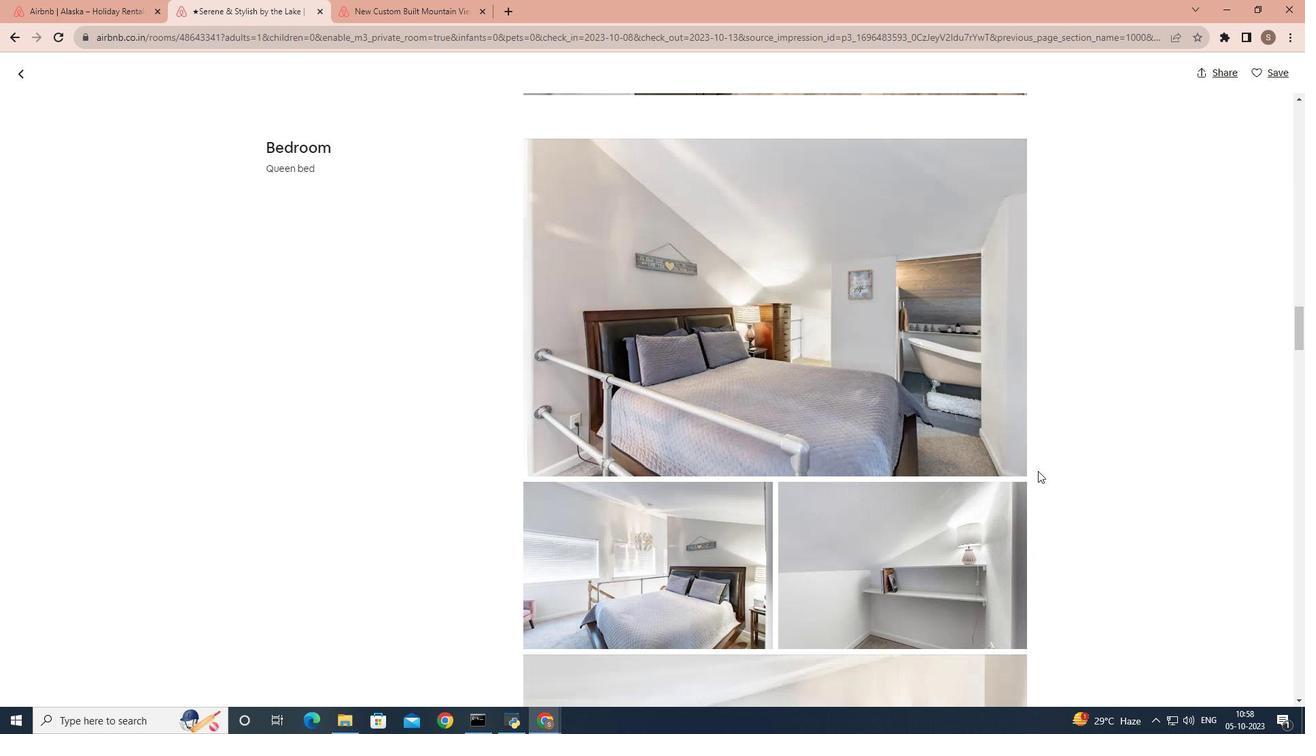 
Action: Mouse scrolled (1038, 470) with delta (0, 0)
Screenshot: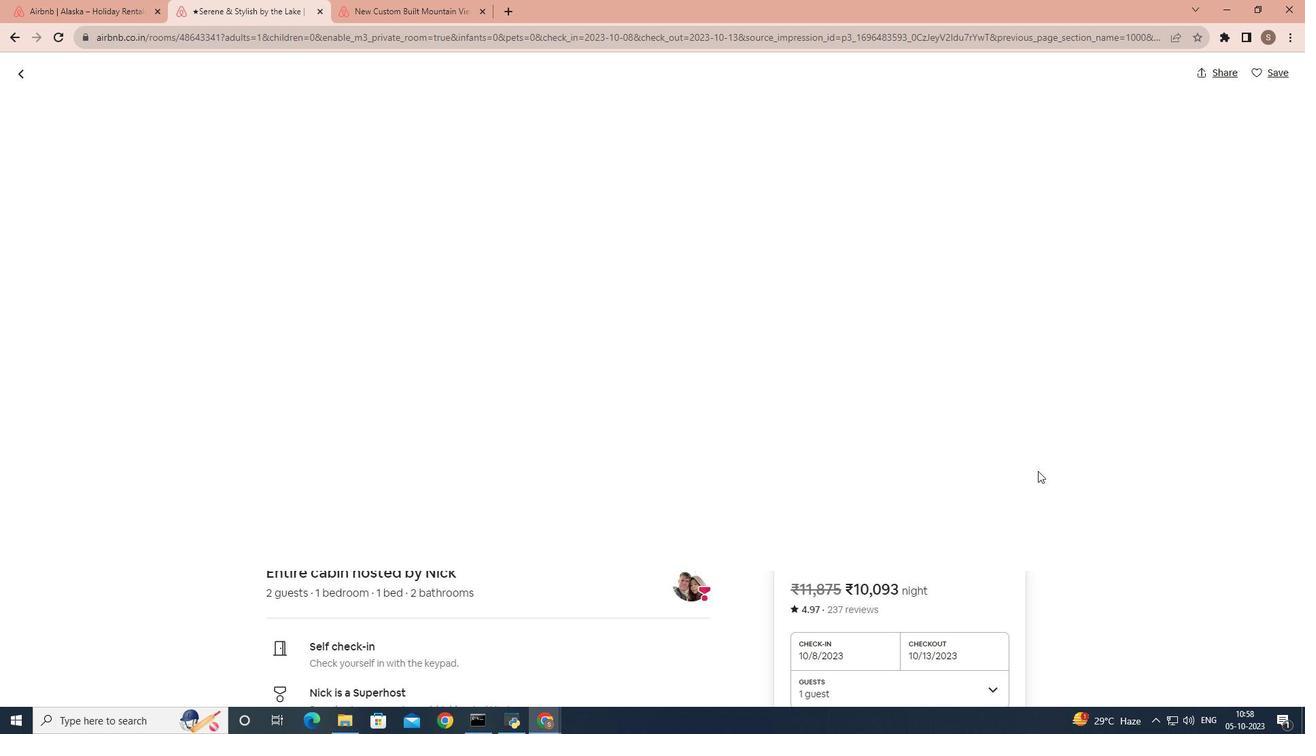 
Action: Mouse scrolled (1038, 470) with delta (0, 0)
Screenshot: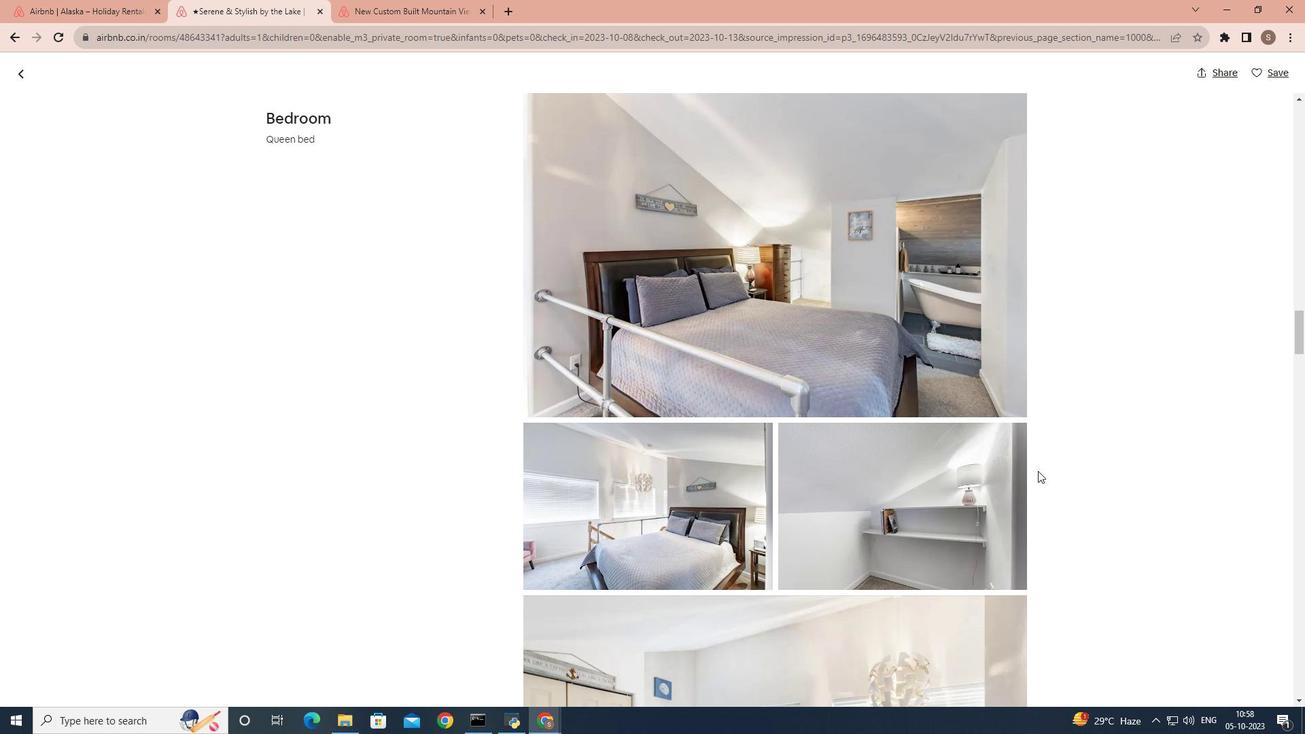 
Action: Mouse scrolled (1038, 470) with delta (0, 0)
Screenshot: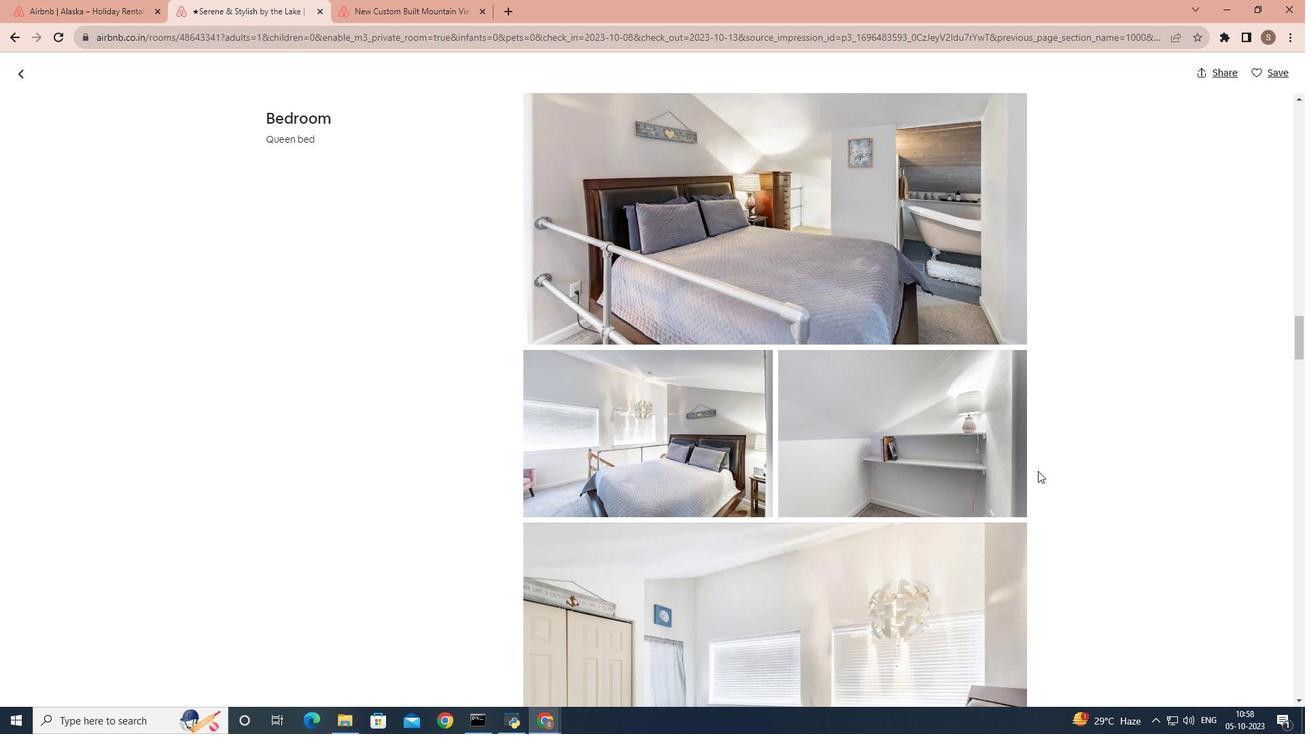 
Action: Mouse scrolled (1038, 470) with delta (0, 0)
Screenshot: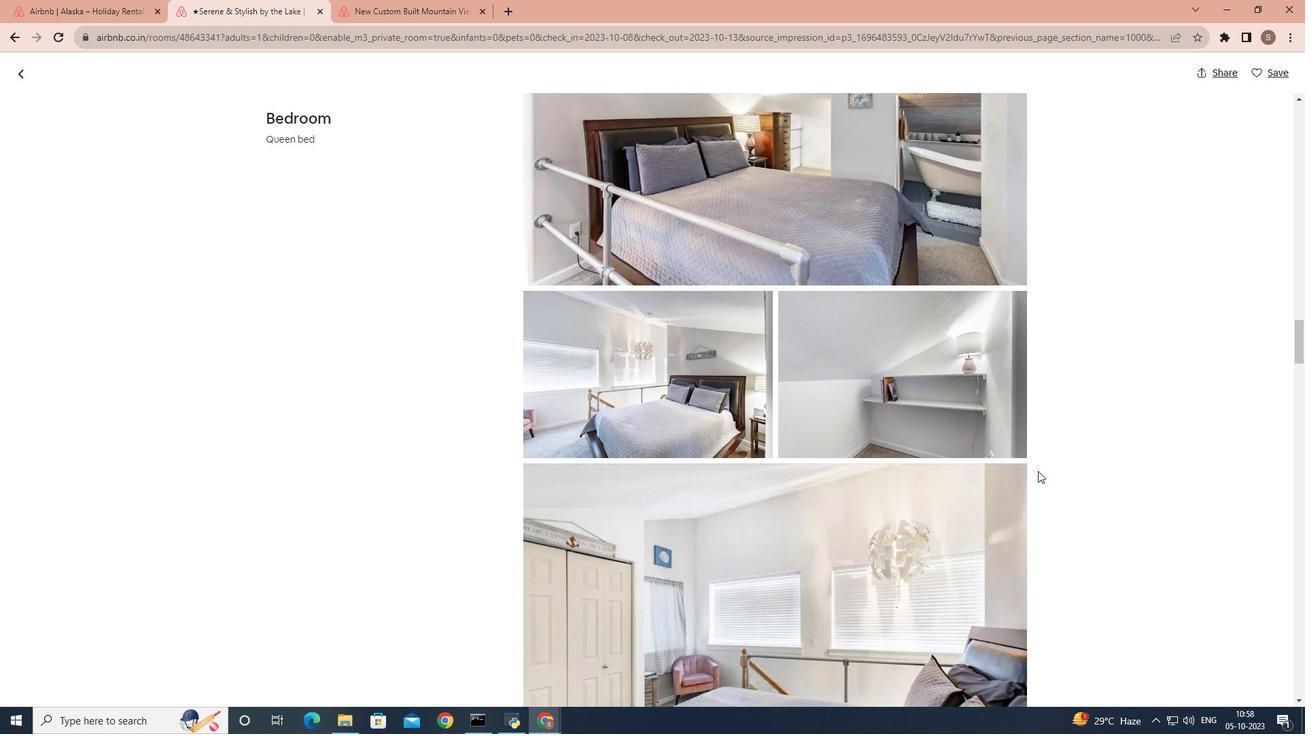 
Action: Mouse scrolled (1038, 470) with delta (0, 0)
Screenshot: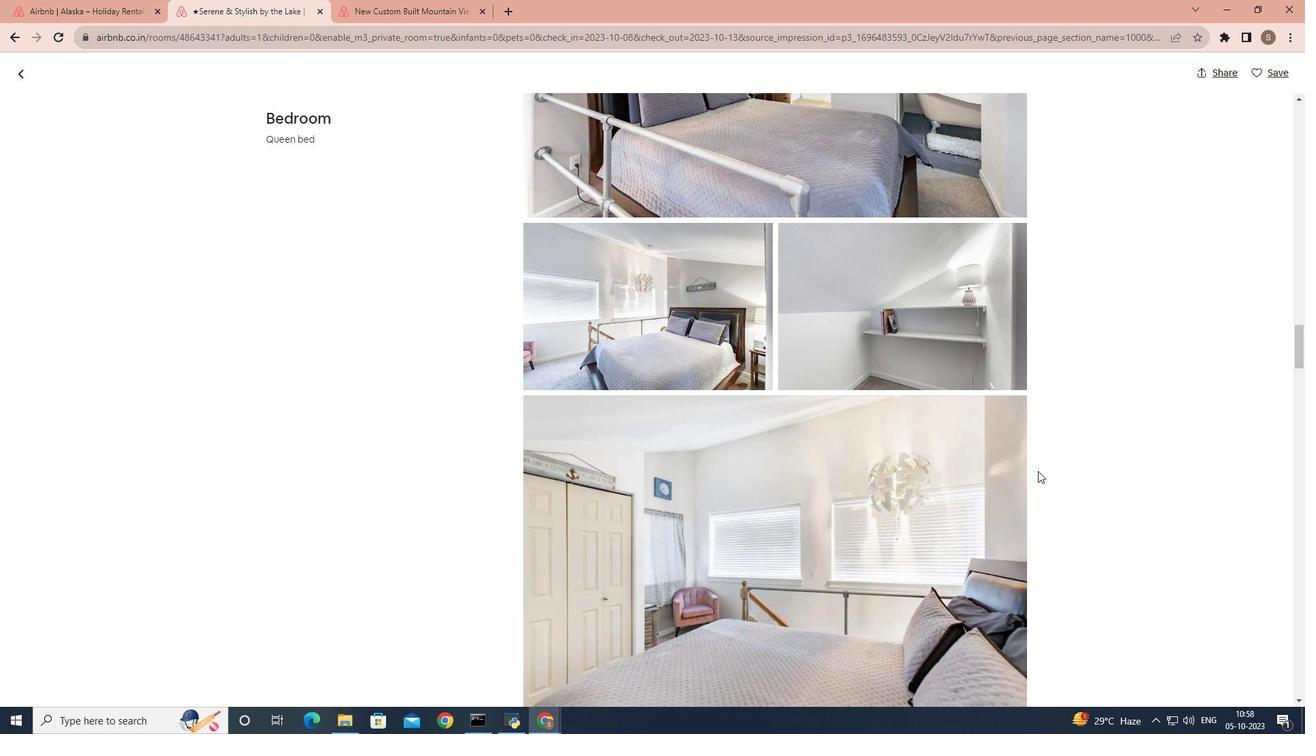 
Action: Mouse scrolled (1038, 470) with delta (0, 0)
Screenshot: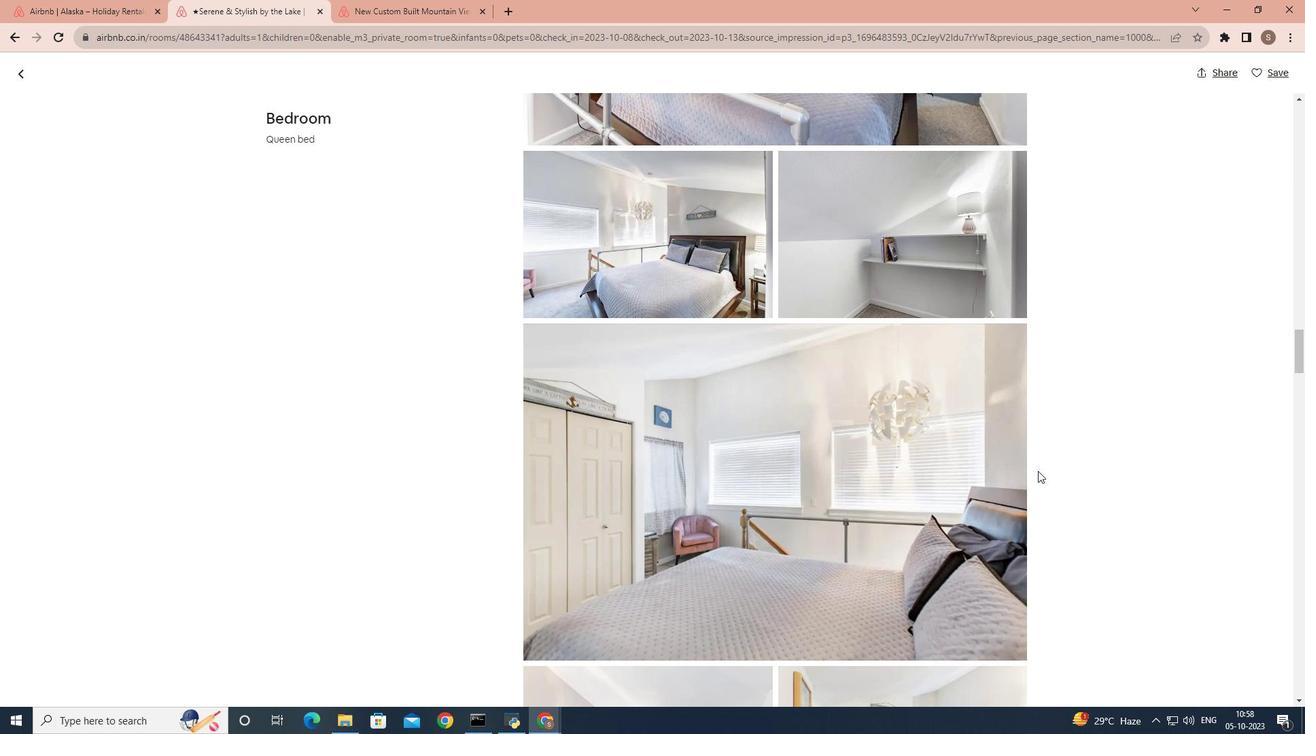 
Action: Mouse scrolled (1038, 470) with delta (0, 0)
Screenshot: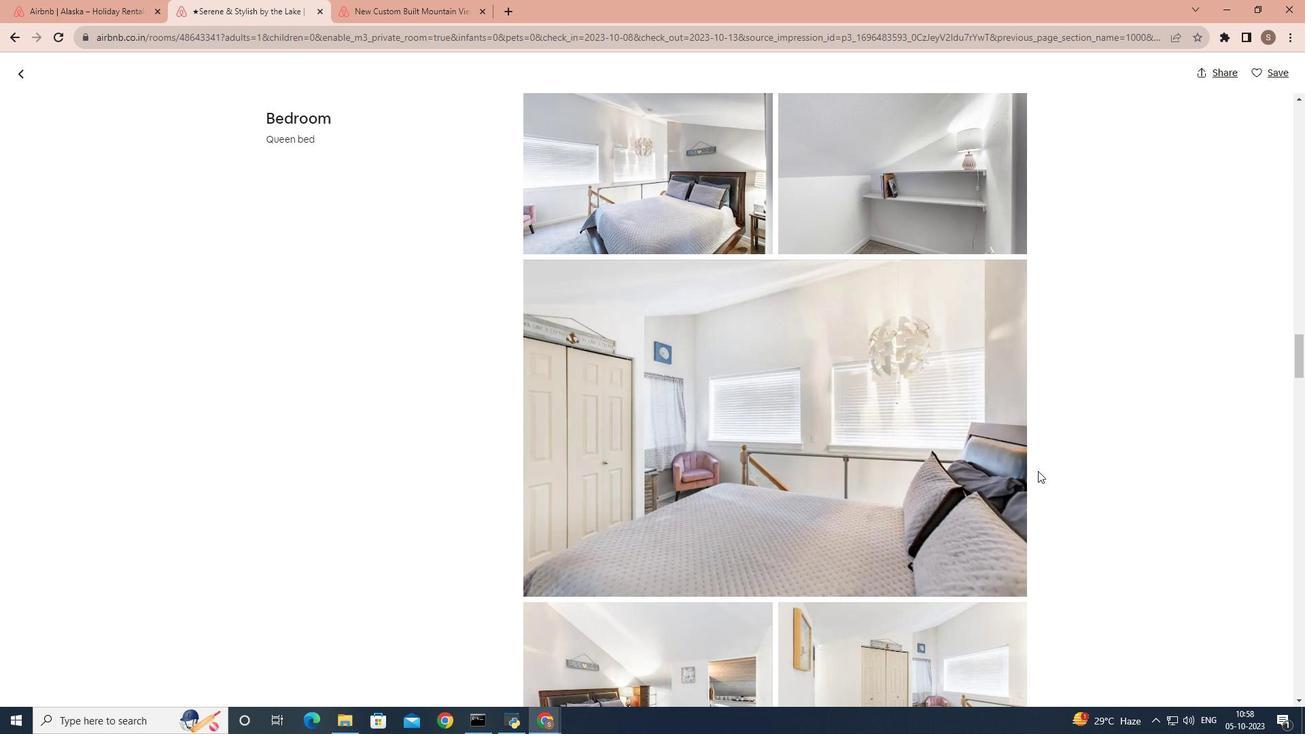 
Action: Mouse scrolled (1038, 470) with delta (0, 0)
Screenshot: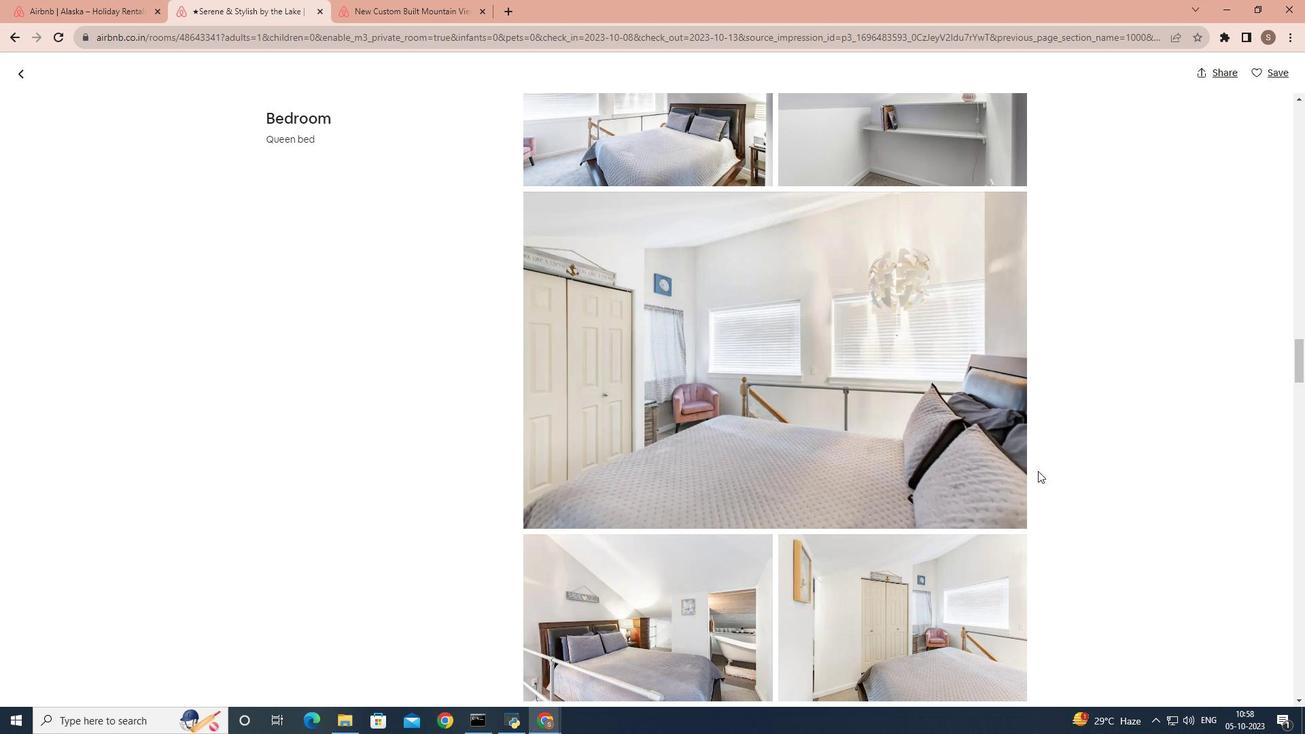 
Action: Mouse scrolled (1038, 470) with delta (0, 0)
Screenshot: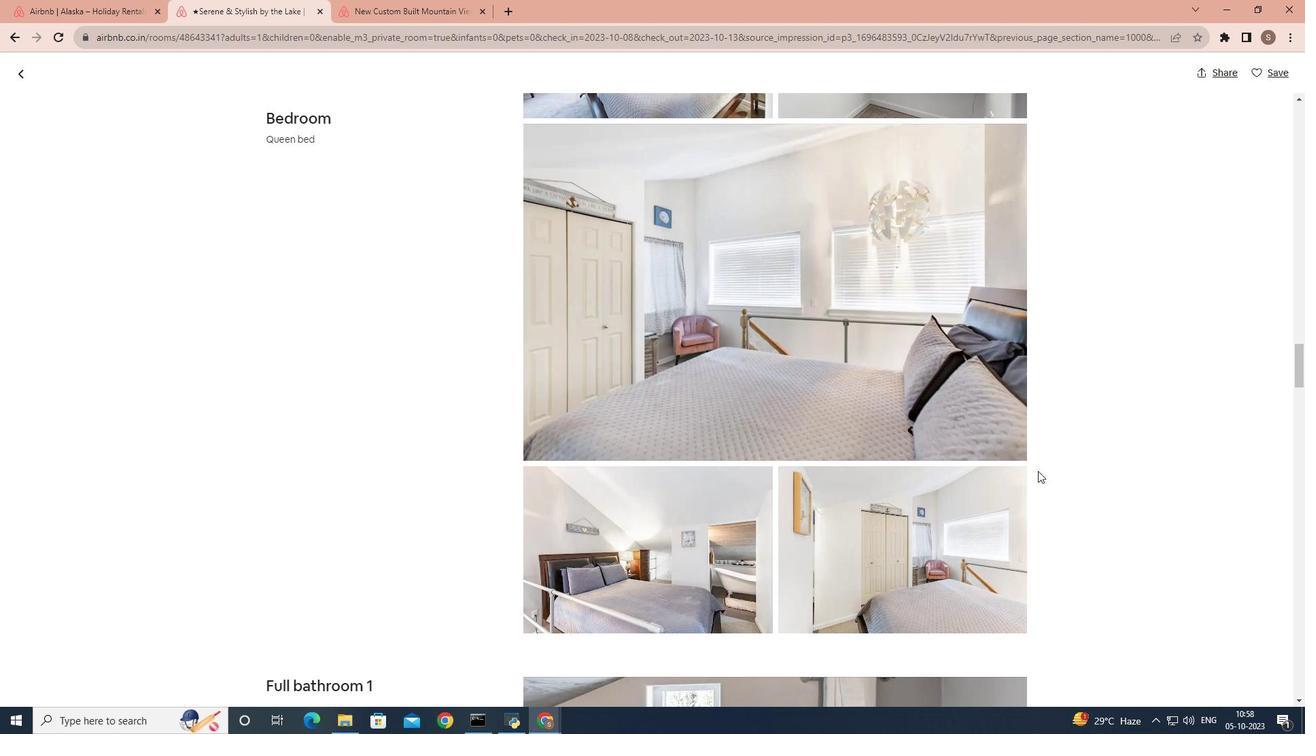 
Action: Mouse scrolled (1038, 470) with delta (0, 0)
Screenshot: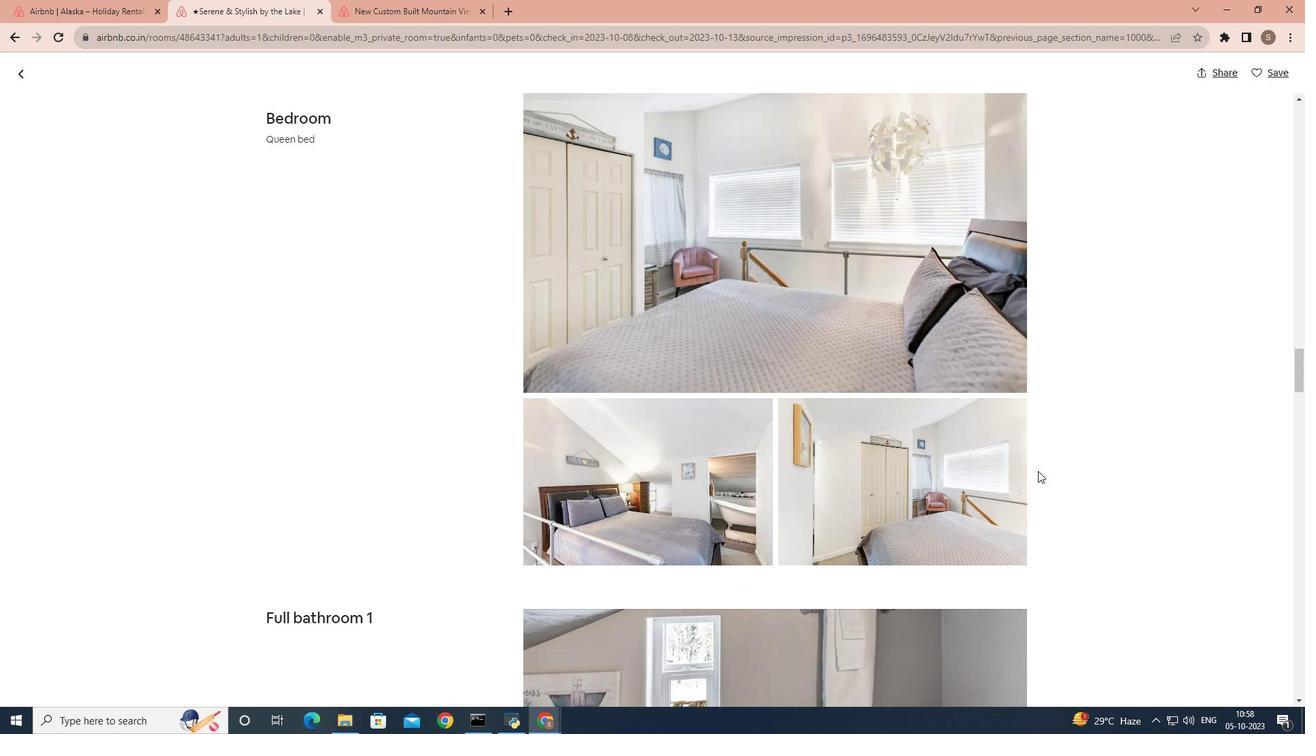 
Action: Mouse scrolled (1038, 470) with delta (0, 0)
Screenshot: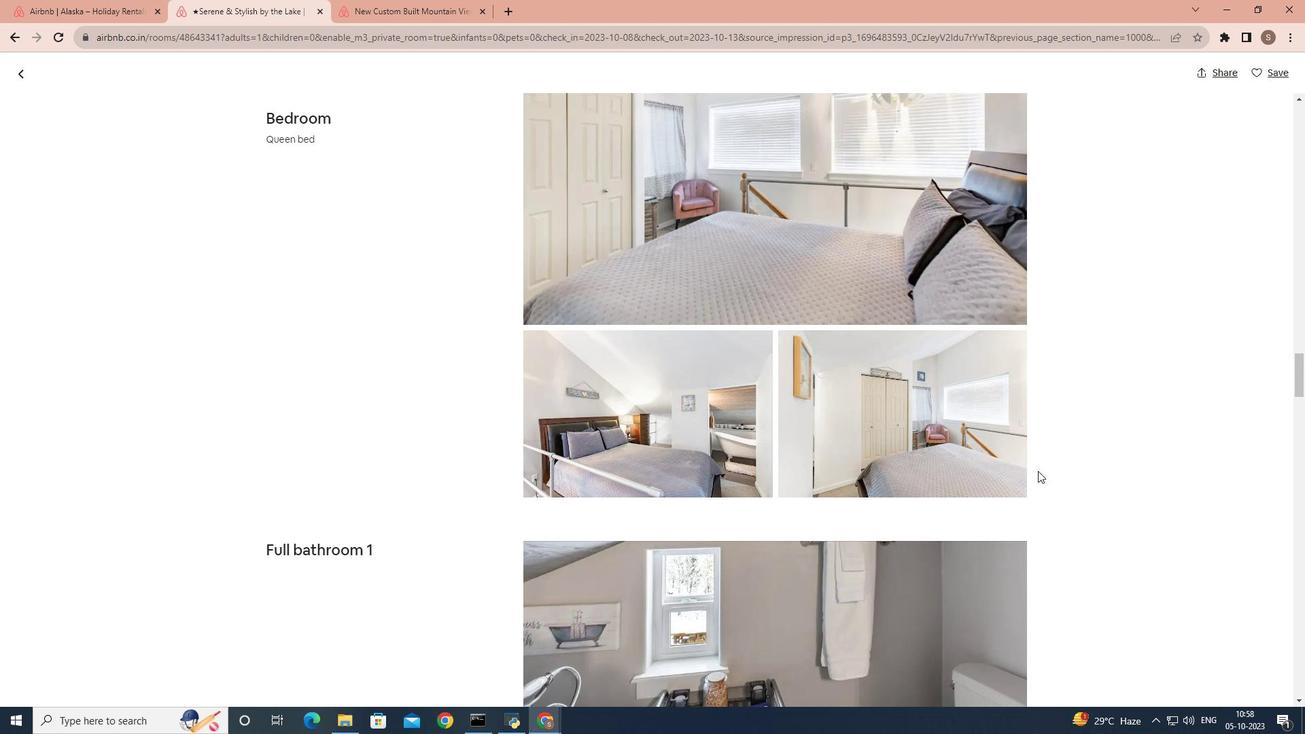 
Action: Mouse scrolled (1038, 470) with delta (0, 0)
Screenshot: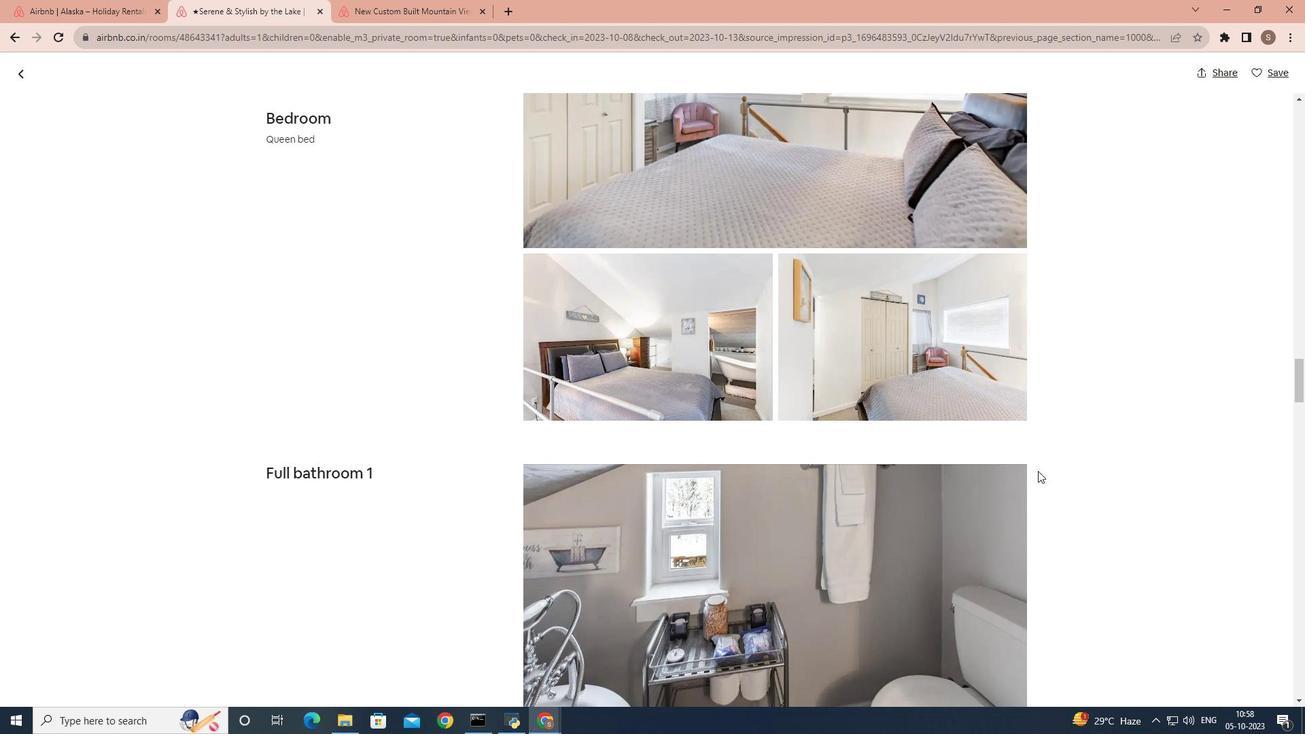
Action: Mouse scrolled (1038, 470) with delta (0, 0)
Screenshot: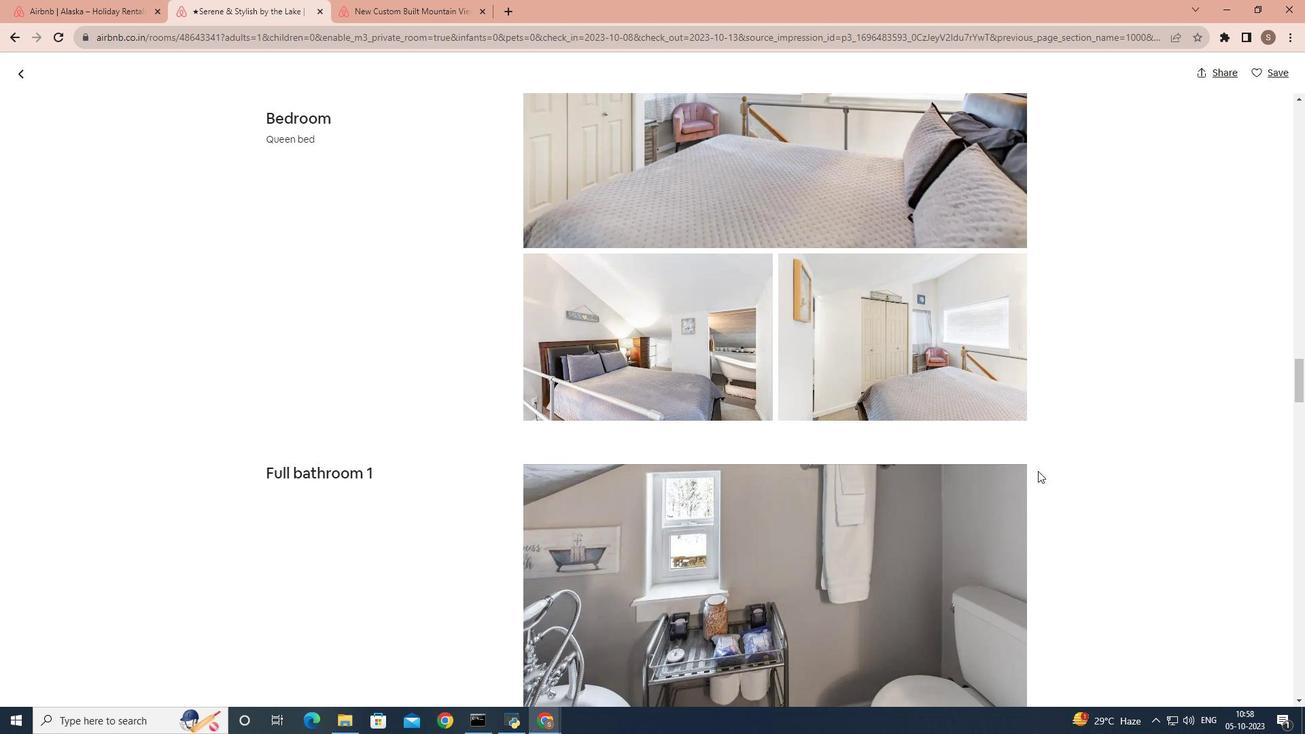 
Action: Mouse scrolled (1038, 470) with delta (0, 0)
Screenshot: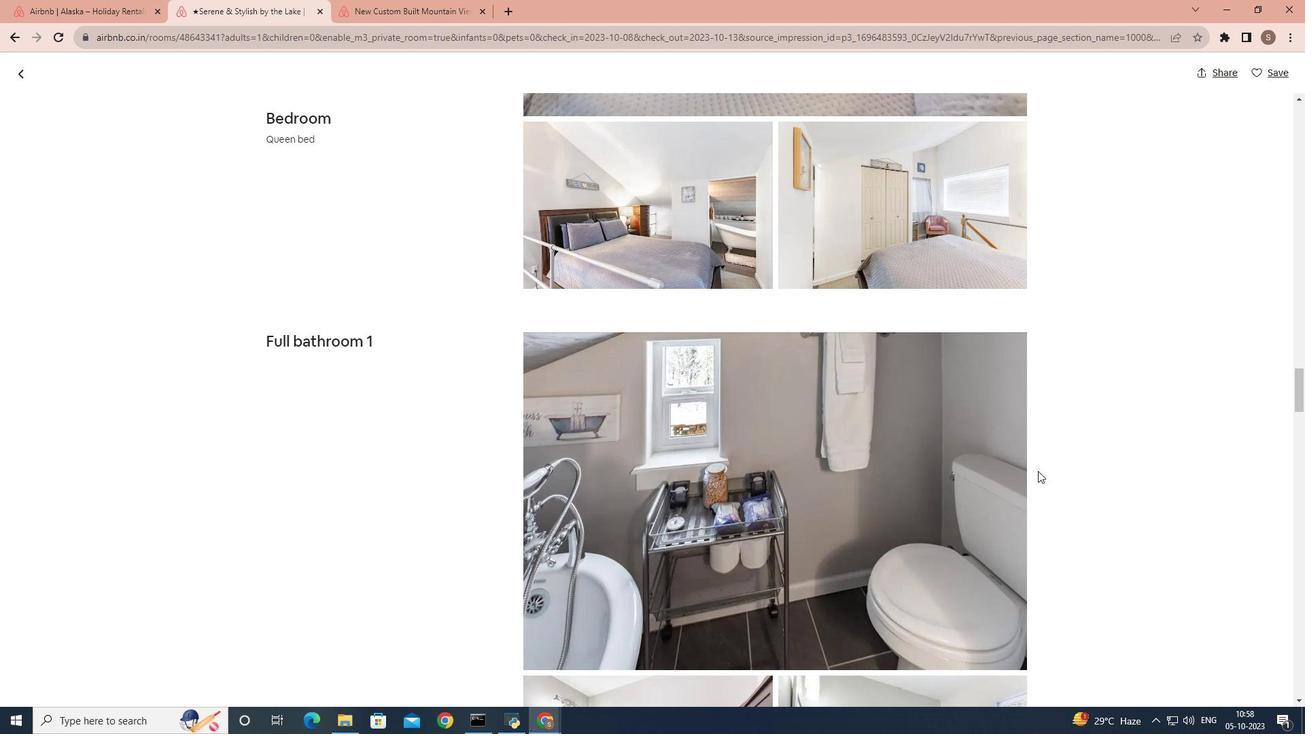 
Action: Mouse scrolled (1038, 470) with delta (0, 0)
Screenshot: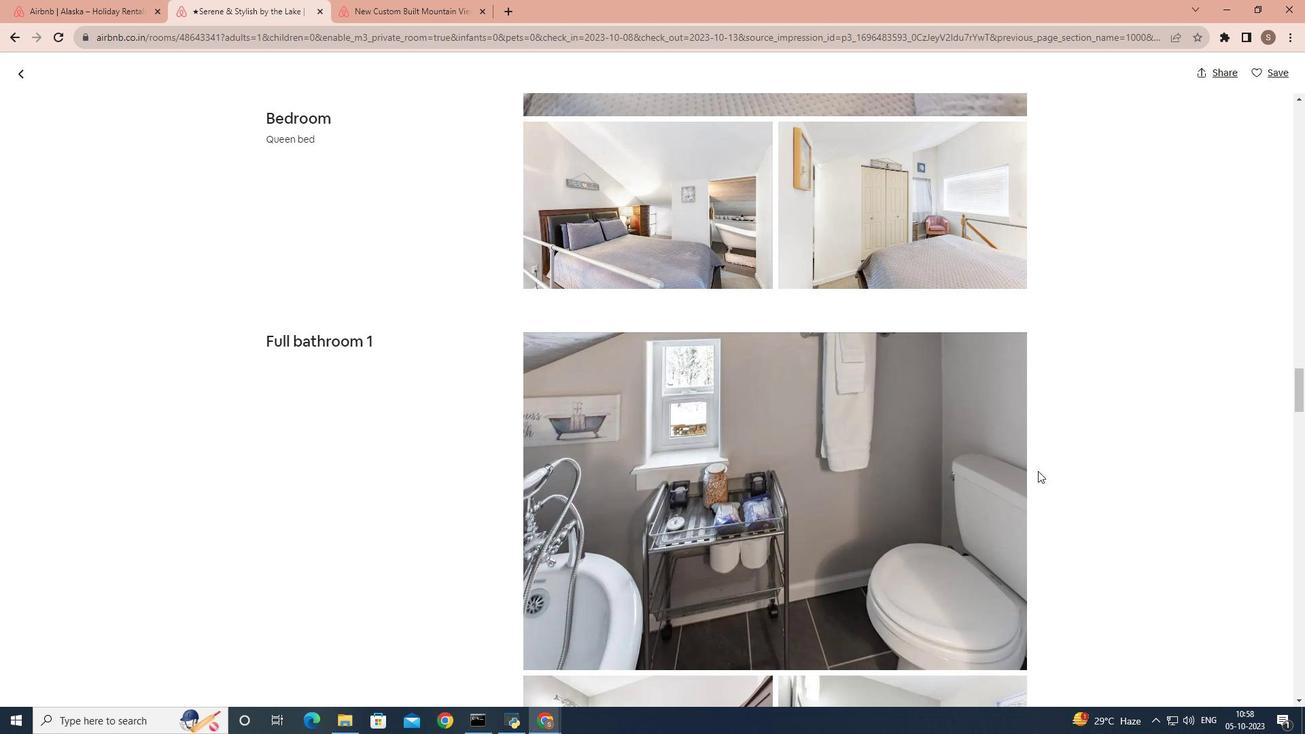 
Action: Mouse scrolled (1038, 470) with delta (0, 0)
Screenshot: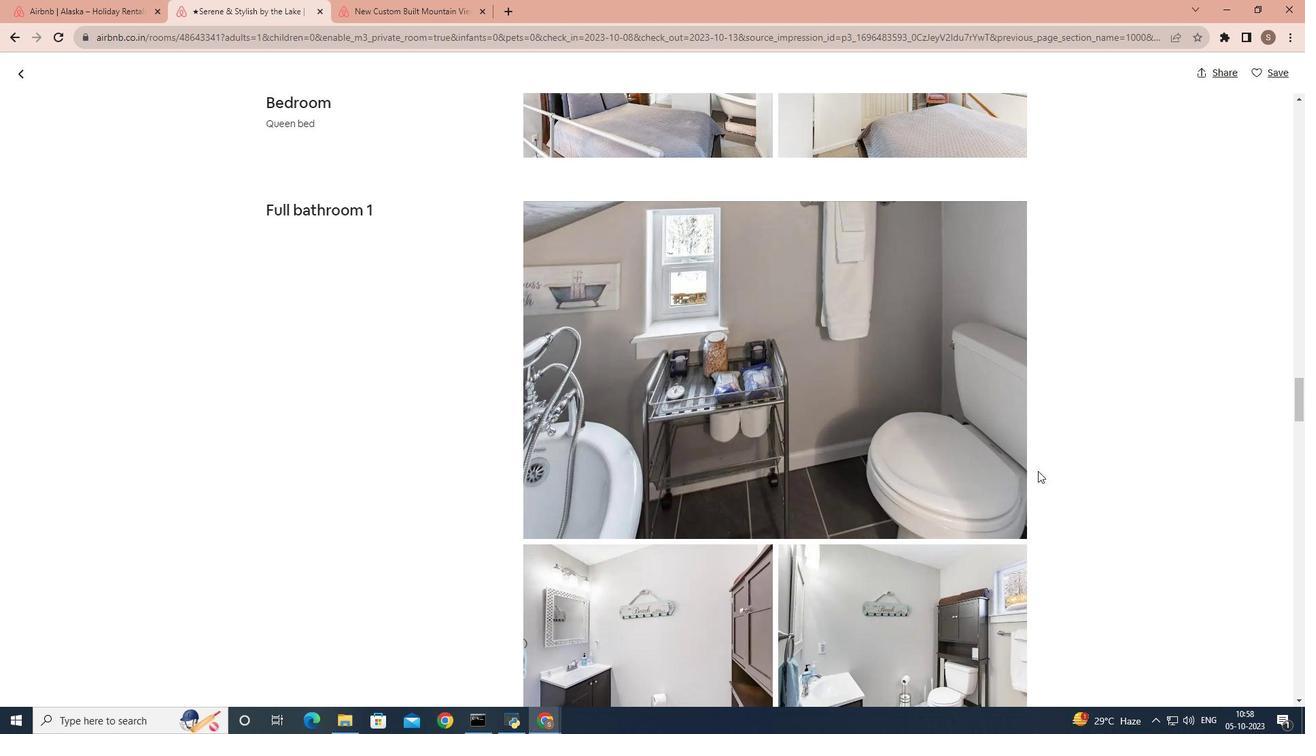 
Action: Mouse scrolled (1038, 470) with delta (0, 0)
Screenshot: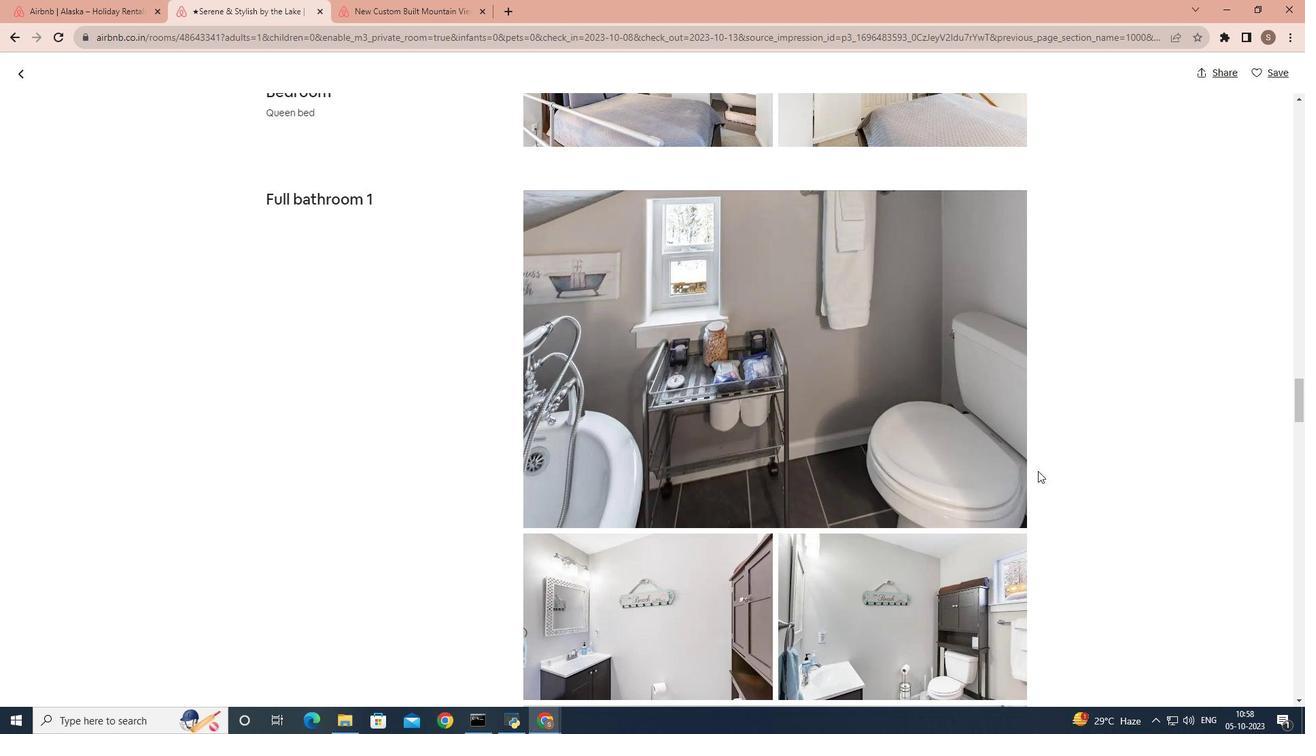 
Action: Mouse scrolled (1038, 470) with delta (0, 0)
Screenshot: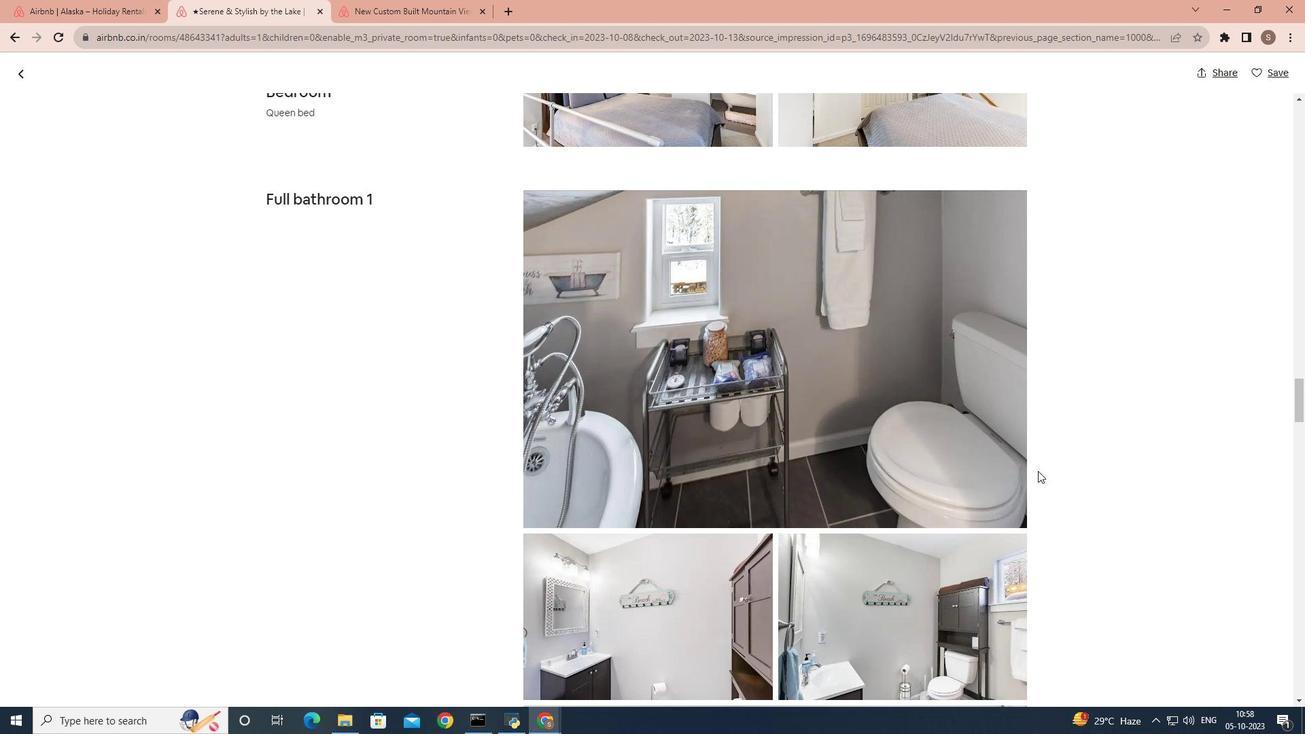 
Action: Mouse scrolled (1038, 470) with delta (0, 0)
Screenshot: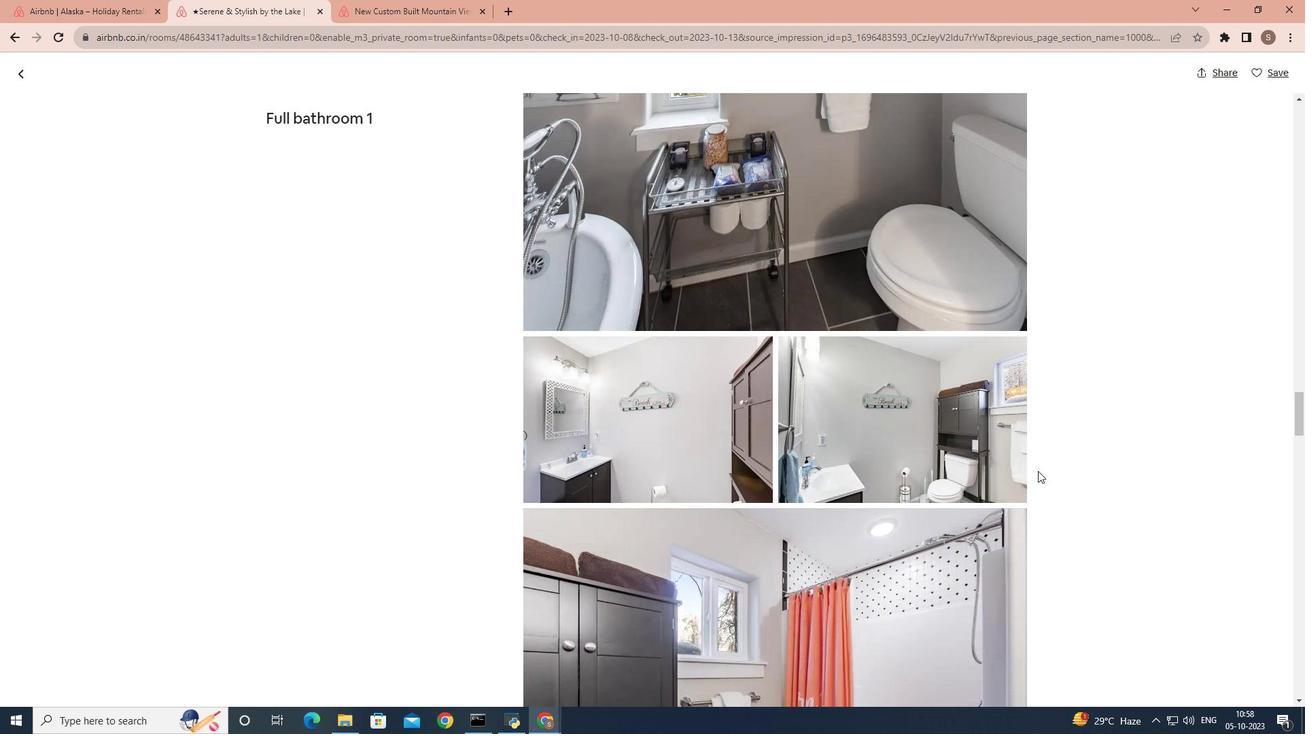
Action: Mouse scrolled (1038, 470) with delta (0, 0)
Screenshot: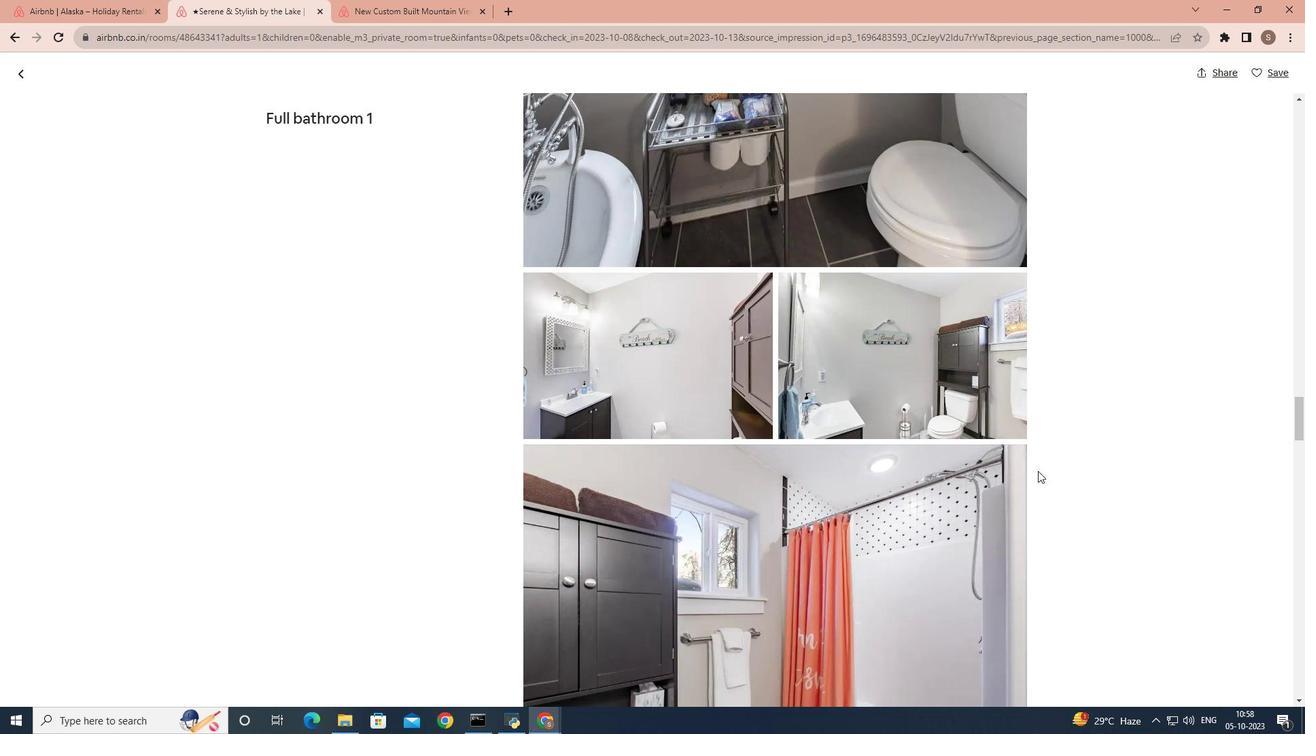 
Action: Mouse scrolled (1038, 470) with delta (0, 0)
Screenshot: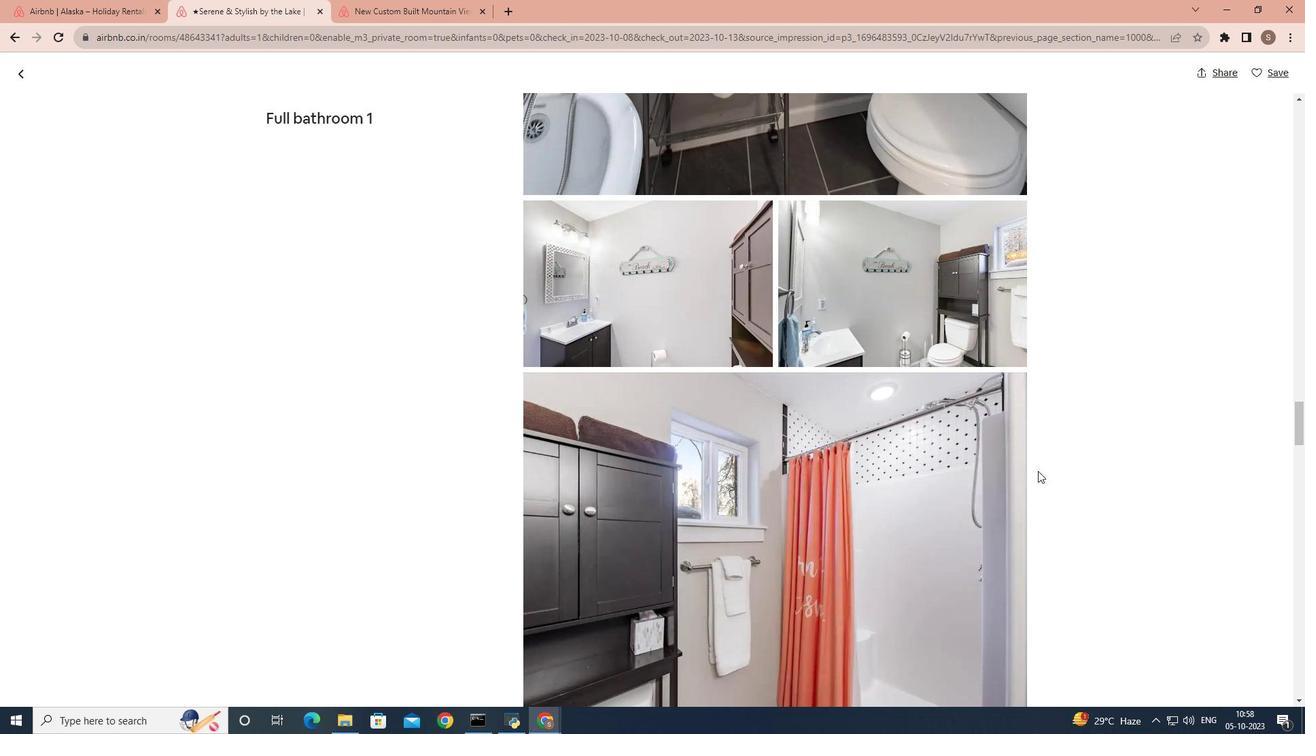 
Action: Mouse scrolled (1038, 470) with delta (0, 0)
Screenshot: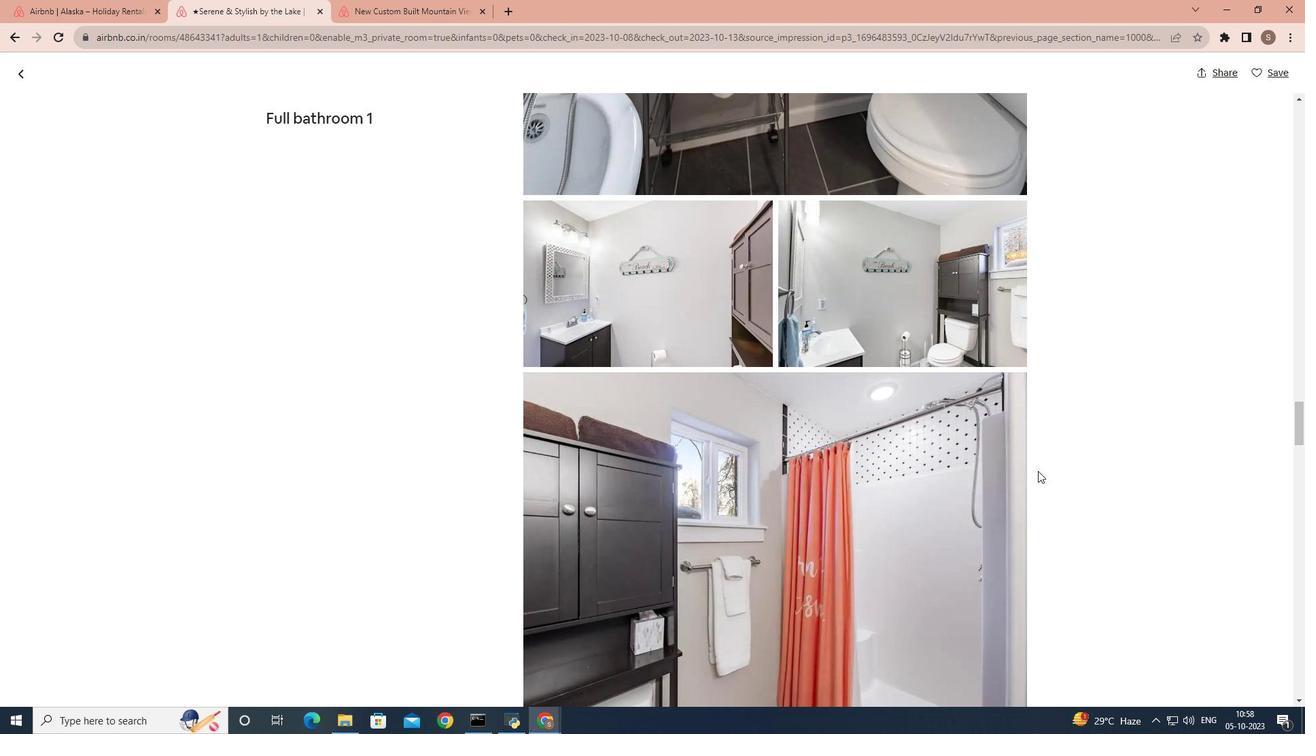 
Action: Mouse scrolled (1038, 470) with delta (0, 0)
Screenshot: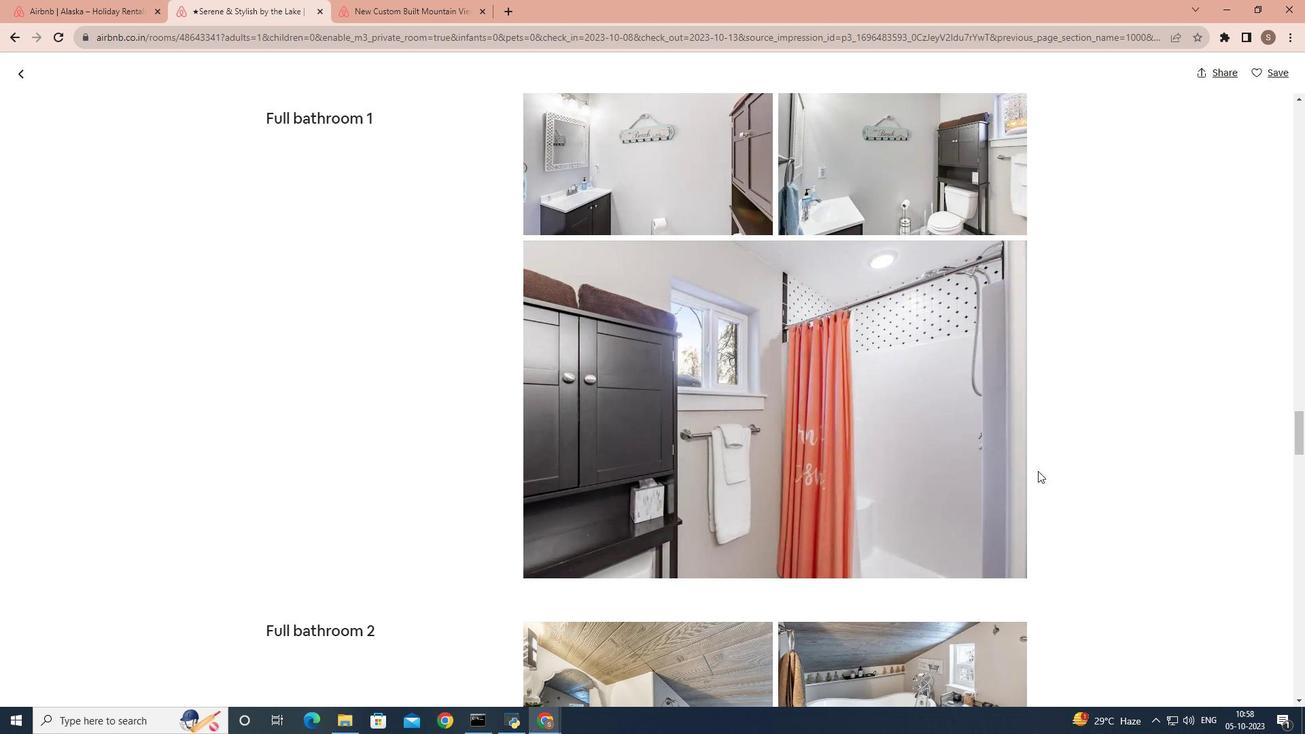 
Action: Mouse scrolled (1038, 470) with delta (0, 0)
Screenshot: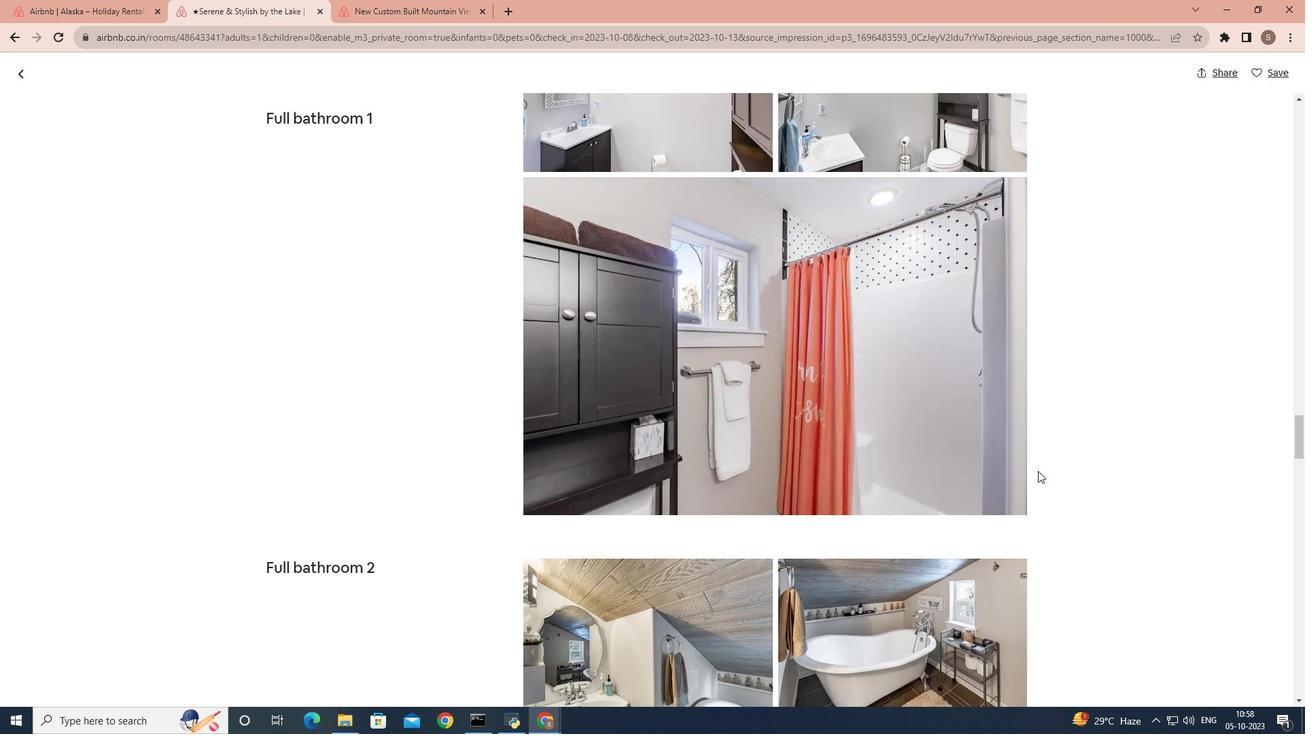 
Action: Mouse scrolled (1038, 471) with delta (0, 0)
Screenshot: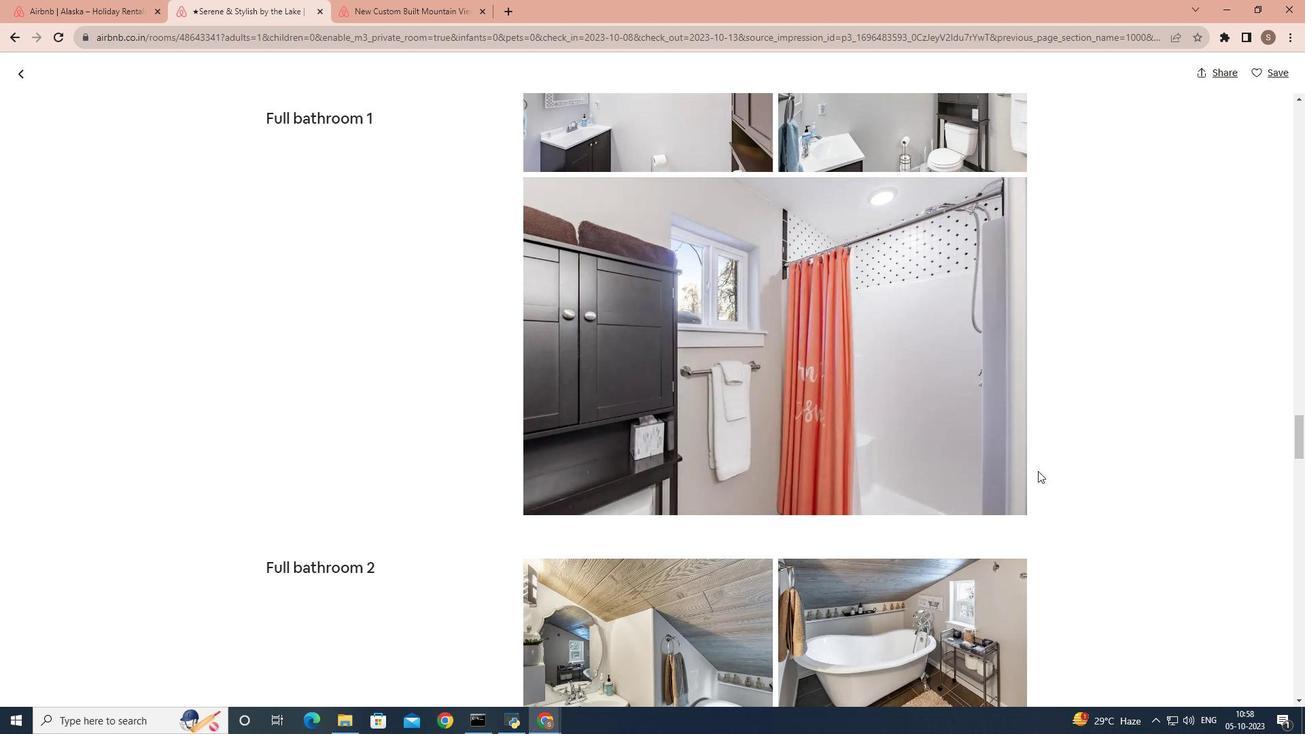 
Action: Mouse scrolled (1038, 470) with delta (0, 0)
Screenshot: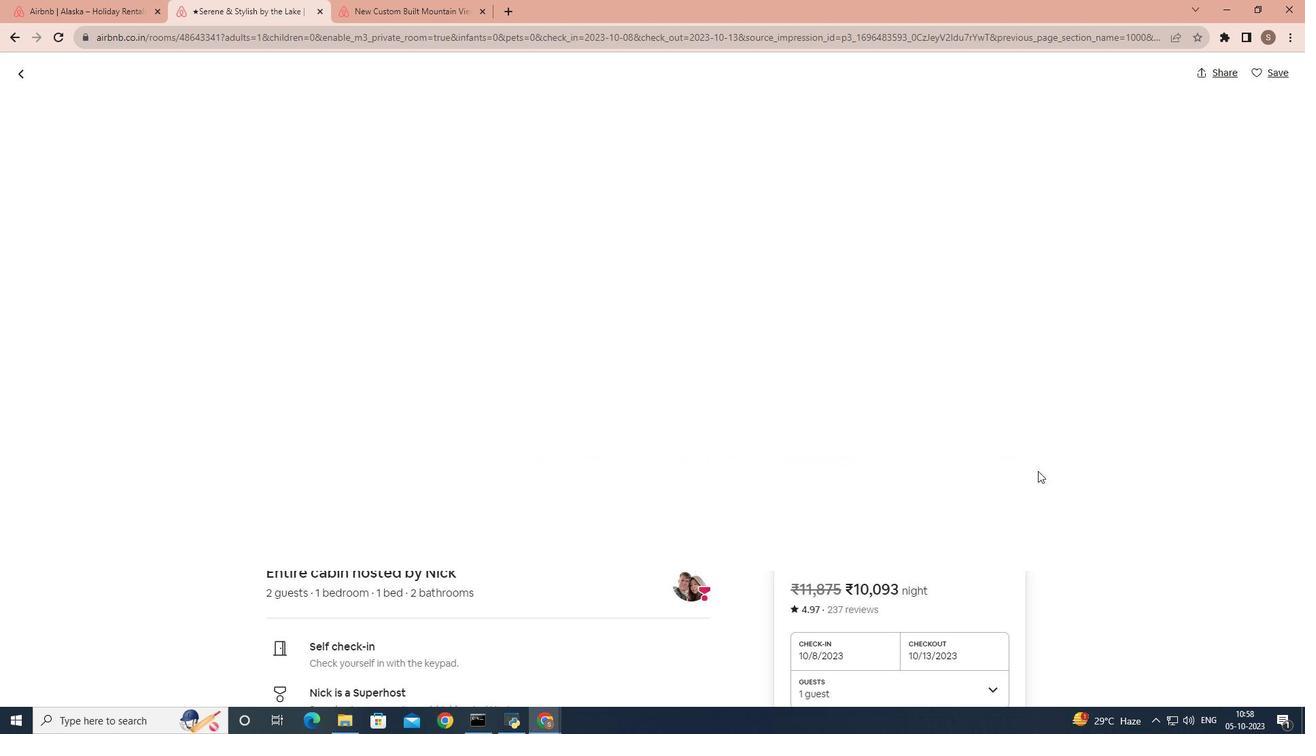 
Action: Mouse scrolled (1038, 470) with delta (0, 0)
Screenshot: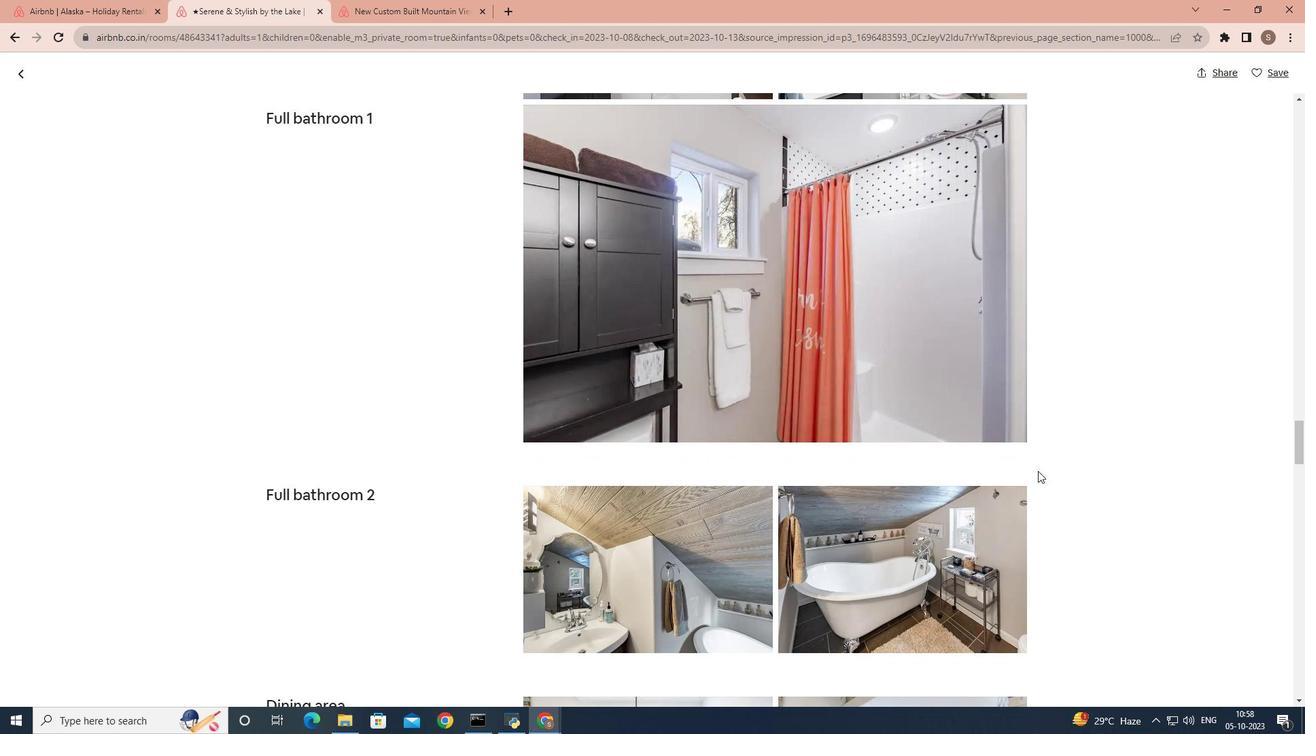 
Action: Mouse scrolled (1038, 470) with delta (0, 0)
Screenshot: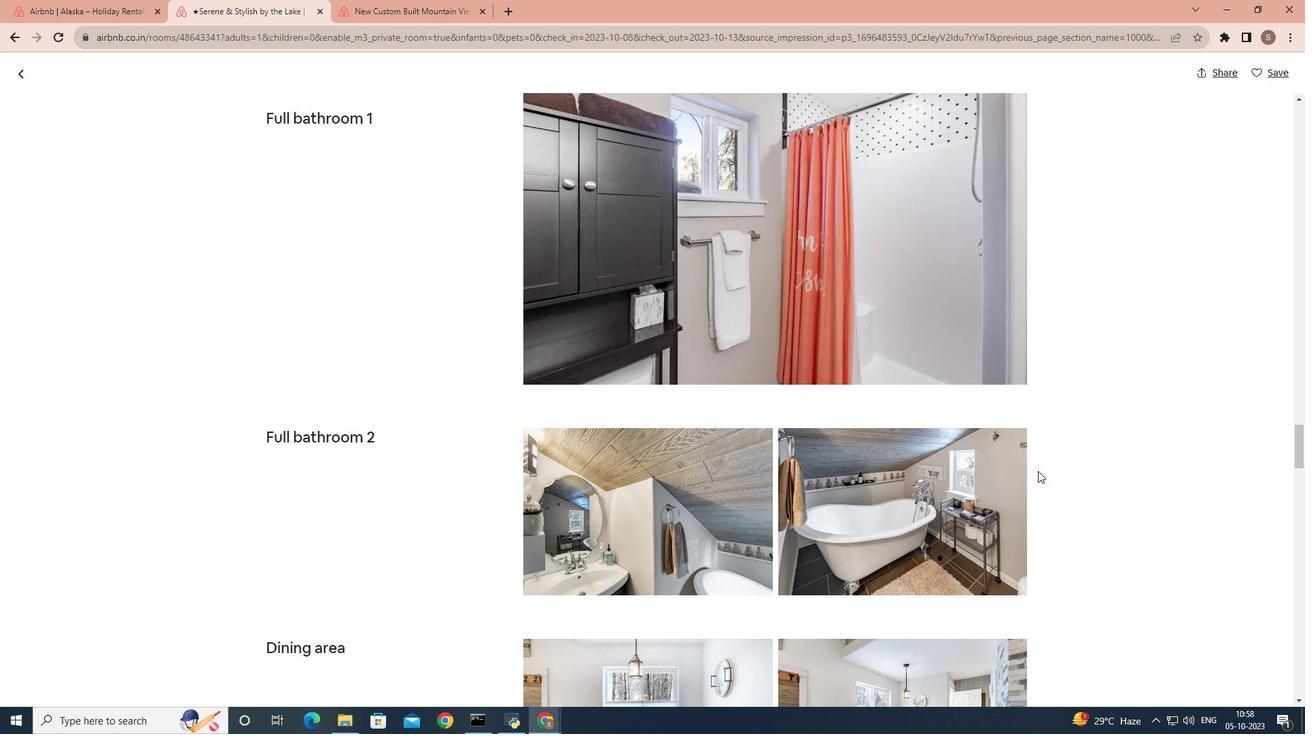 
Action: Mouse scrolled (1038, 470) with delta (0, 0)
Screenshot: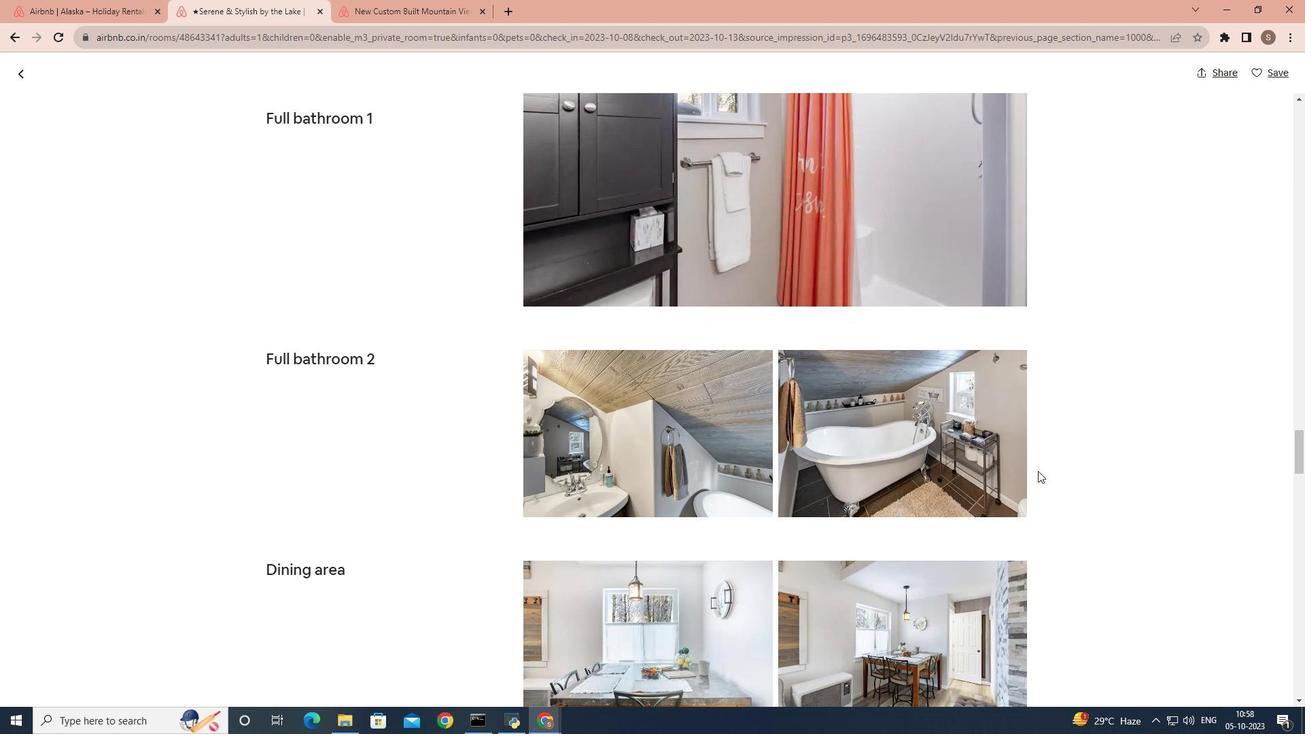 
Action: Mouse scrolled (1038, 470) with delta (0, 0)
Screenshot: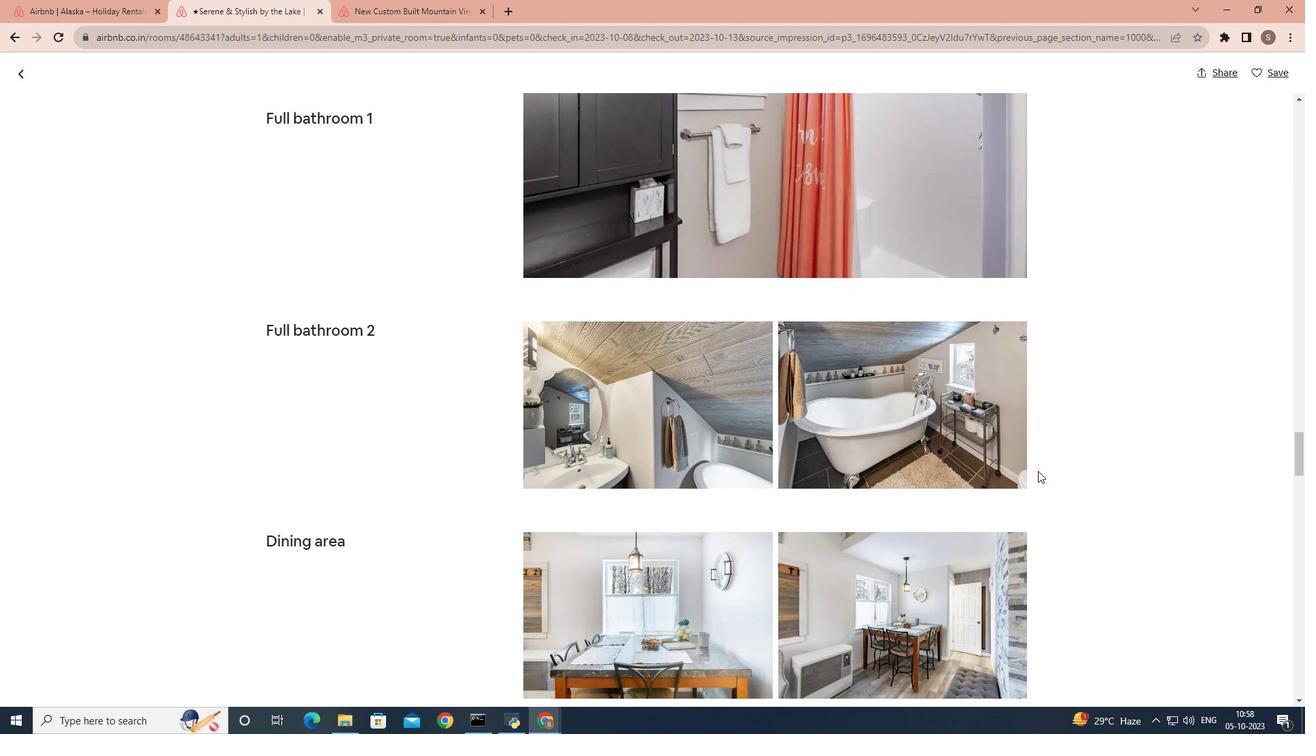 
Action: Mouse scrolled (1038, 470) with delta (0, 0)
Screenshot: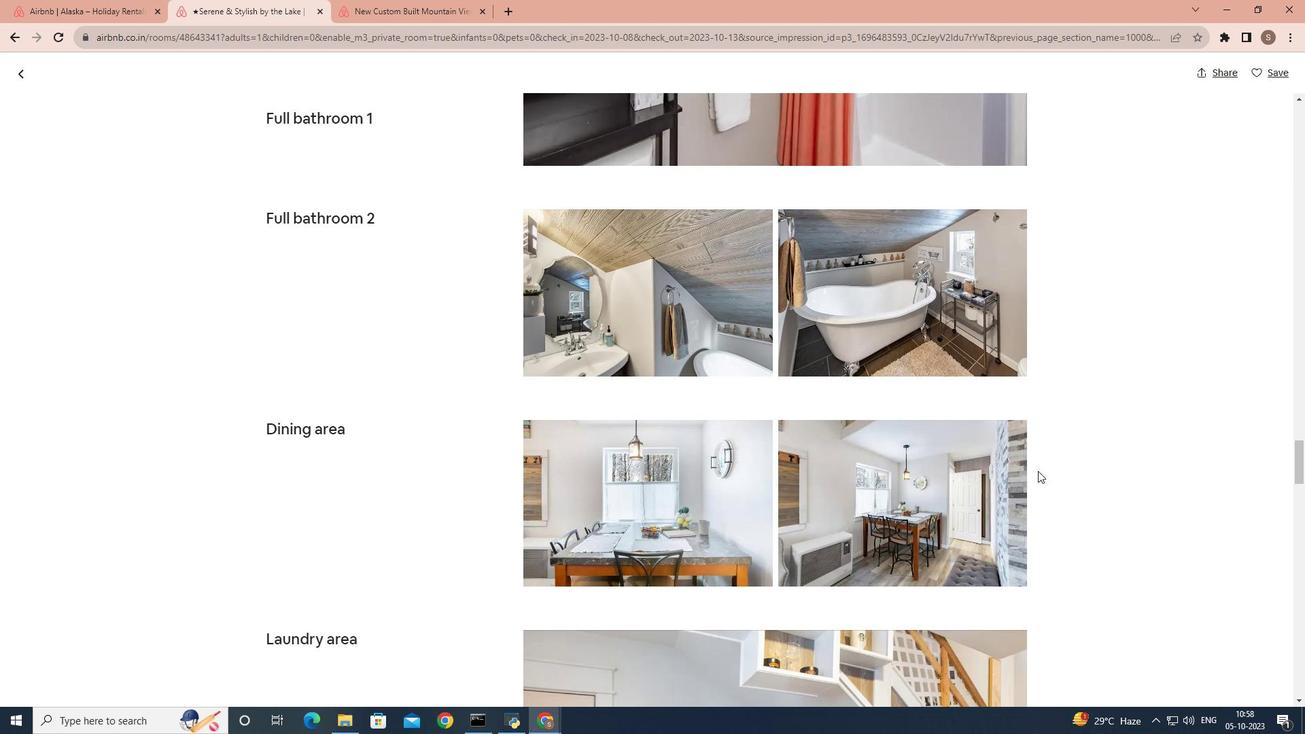 
Action: Mouse scrolled (1038, 470) with delta (0, 0)
Screenshot: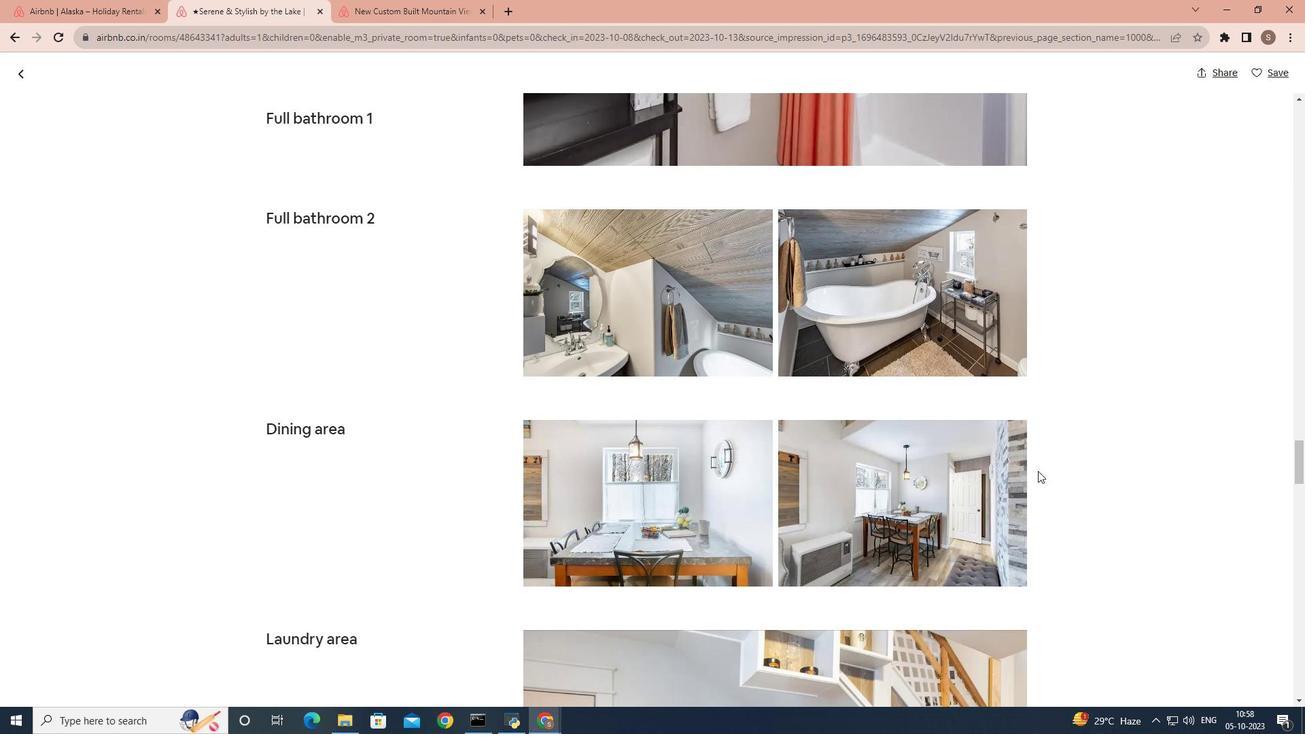 
Action: Mouse scrolled (1038, 470) with delta (0, 0)
Screenshot: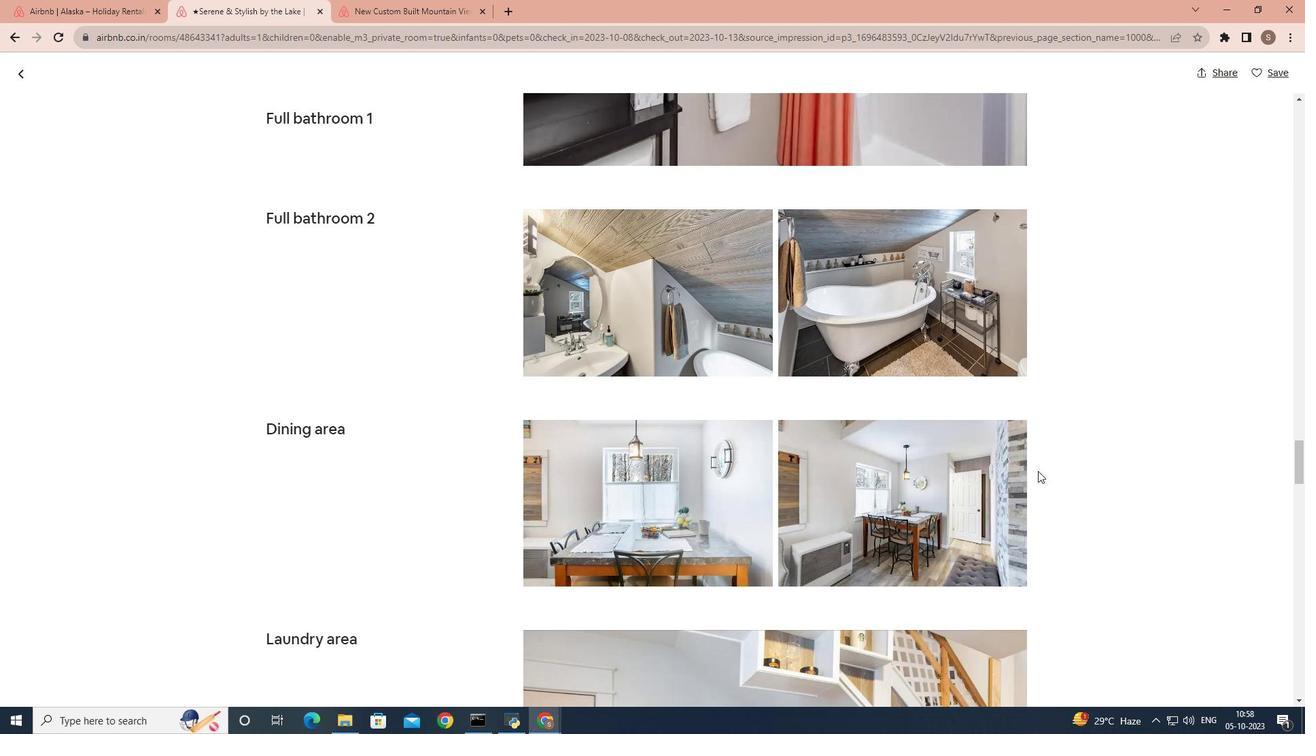 
Action: Mouse scrolled (1038, 470) with delta (0, 0)
Screenshot: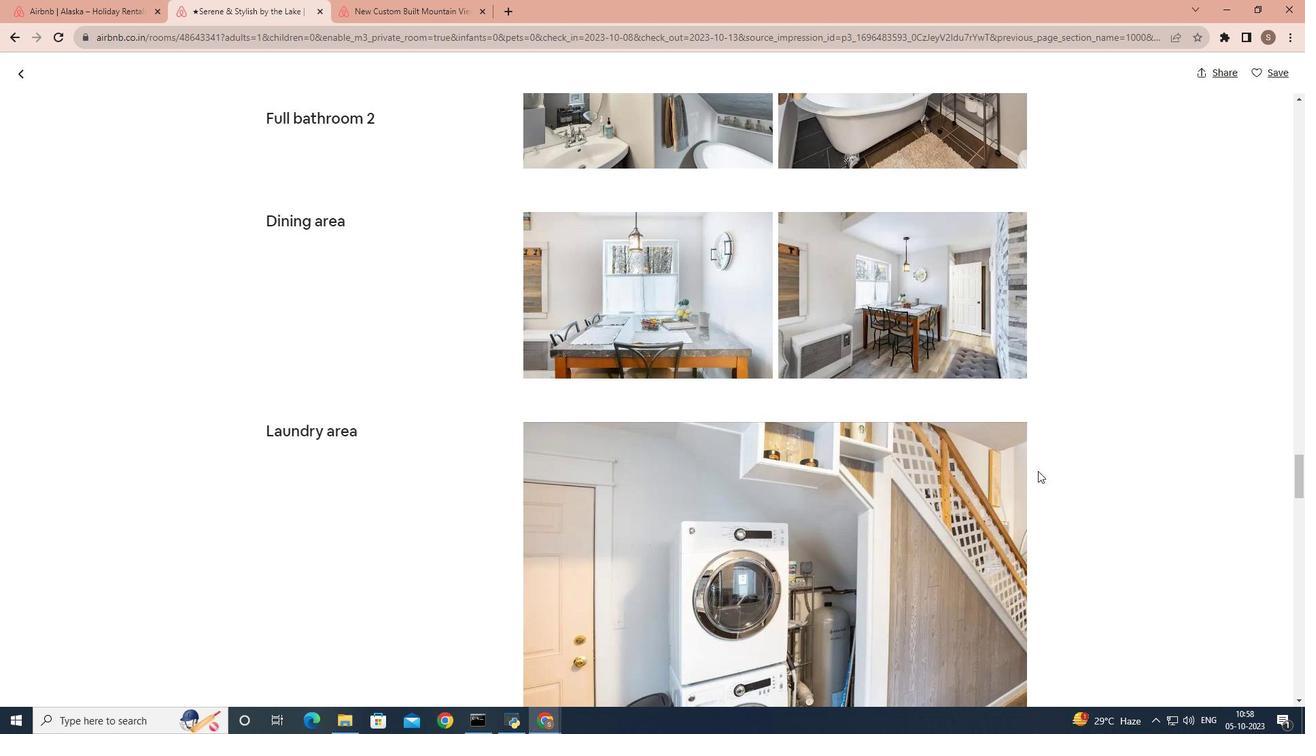
Action: Mouse scrolled (1038, 470) with delta (0, 0)
Screenshot: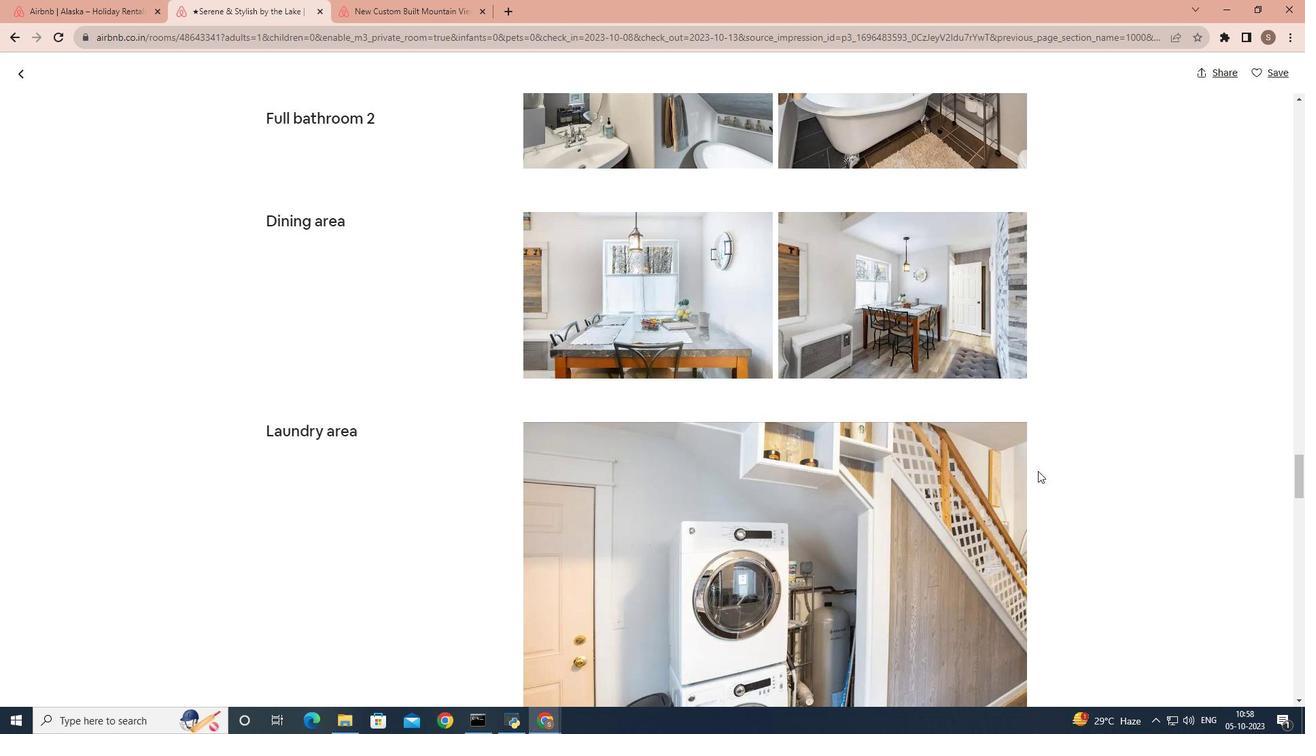 
Action: Mouse scrolled (1038, 470) with delta (0, 0)
Screenshot: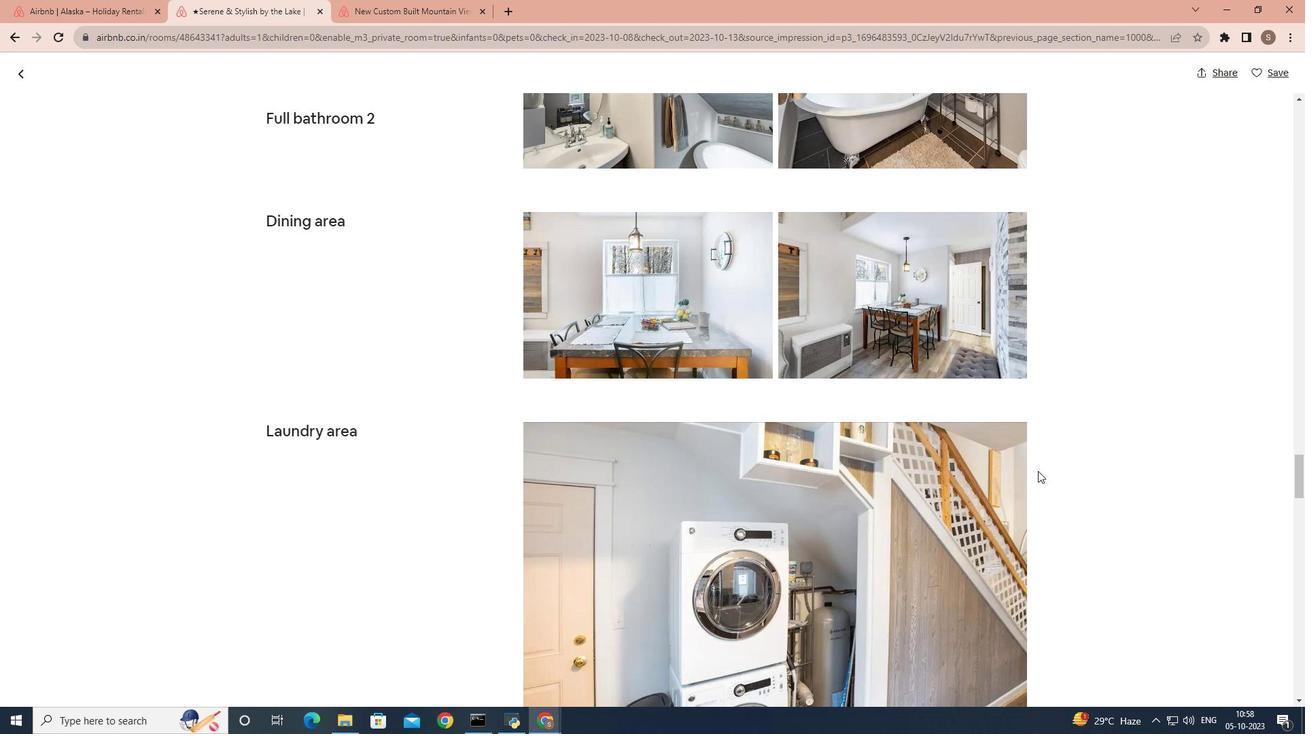 
Action: Mouse scrolled (1038, 470) with delta (0, 0)
Screenshot: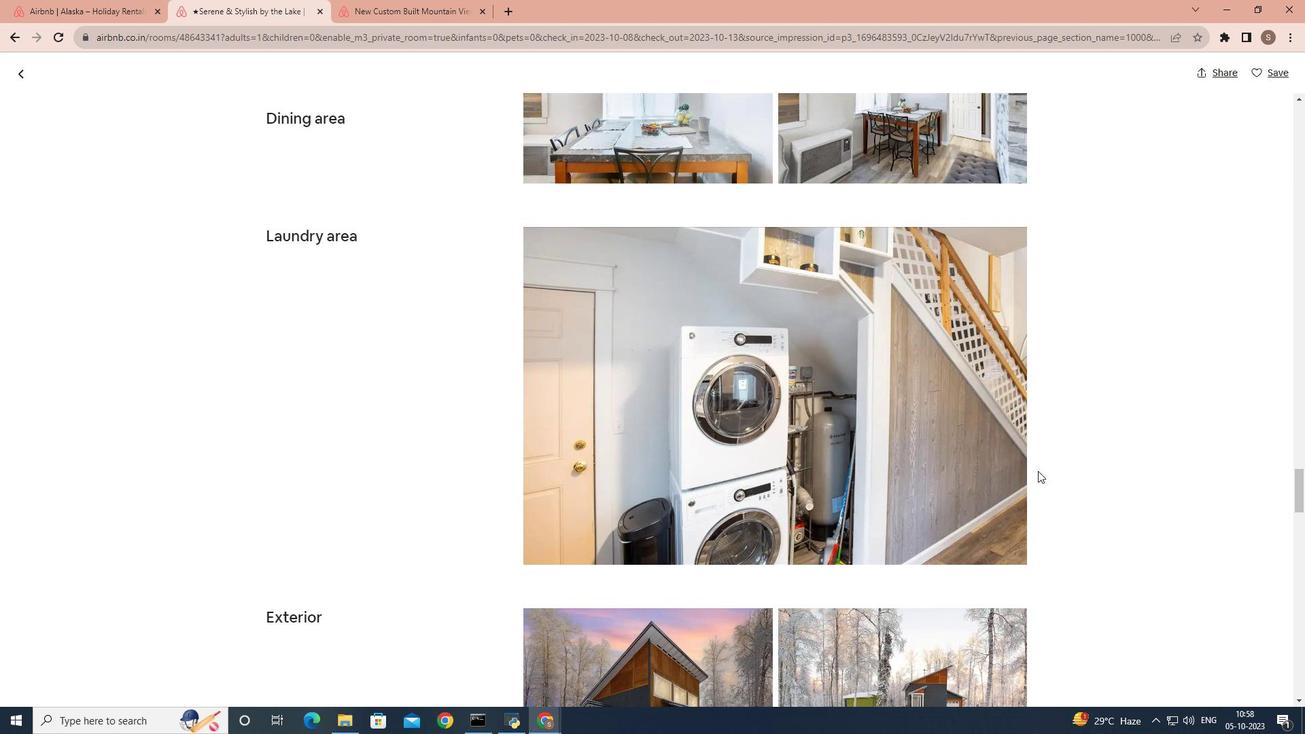 
Action: Mouse scrolled (1038, 470) with delta (0, 0)
Screenshot: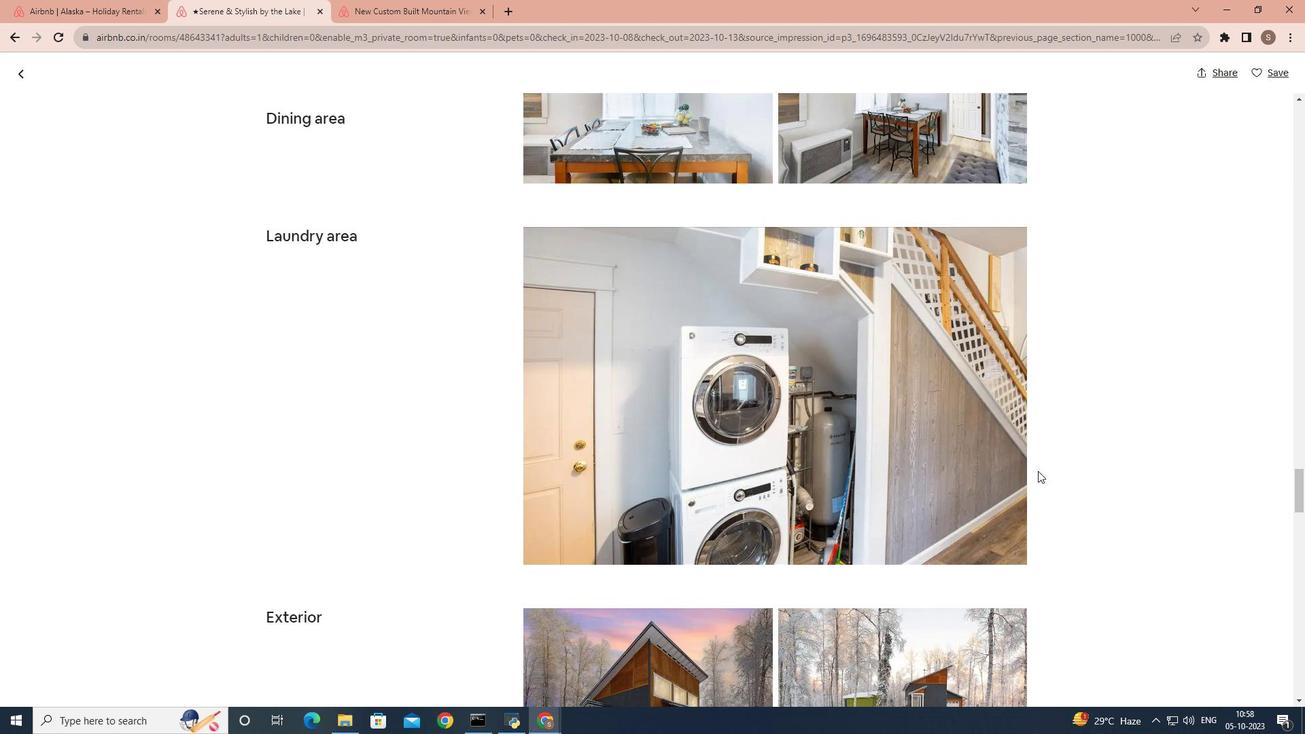 
Action: Mouse scrolled (1038, 470) with delta (0, 0)
Screenshot: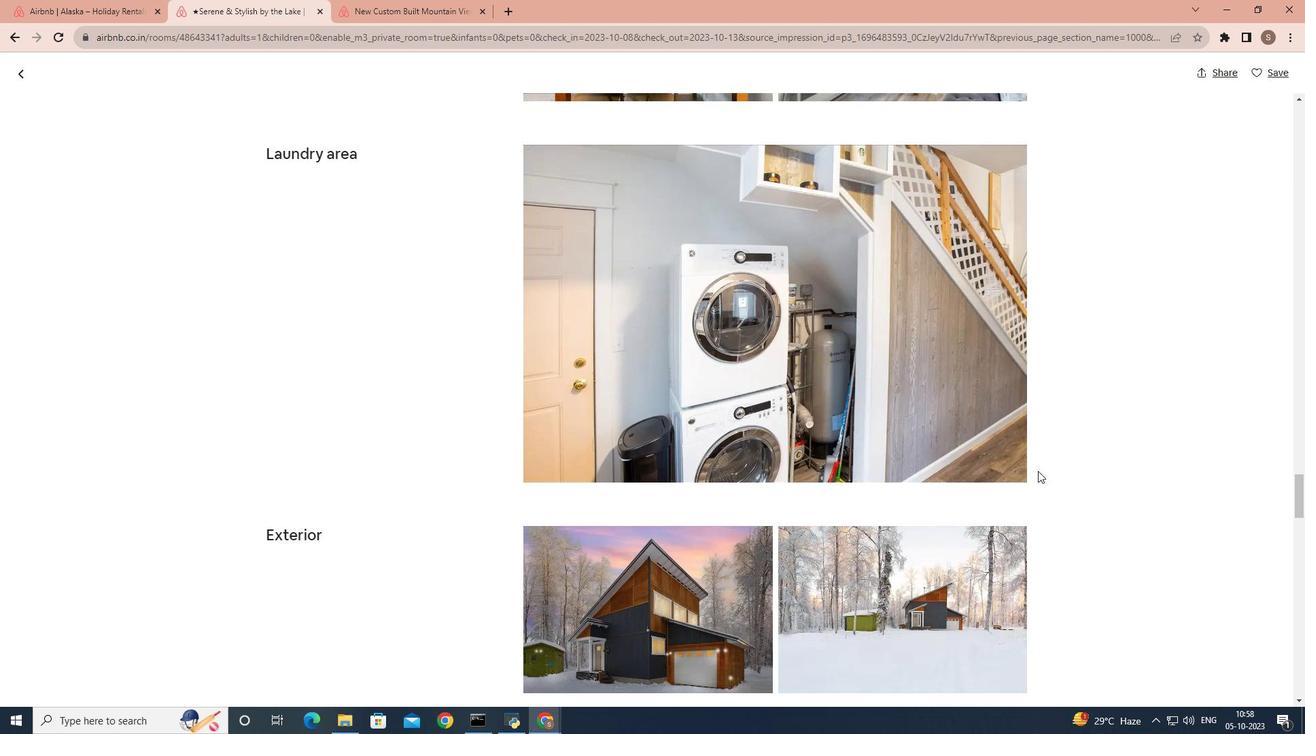 
Action: Mouse scrolled (1038, 470) with delta (0, 0)
